Task: invite leo@gmail.com as your search partner.
Action: Mouse moved to (652, 429)
Screenshot: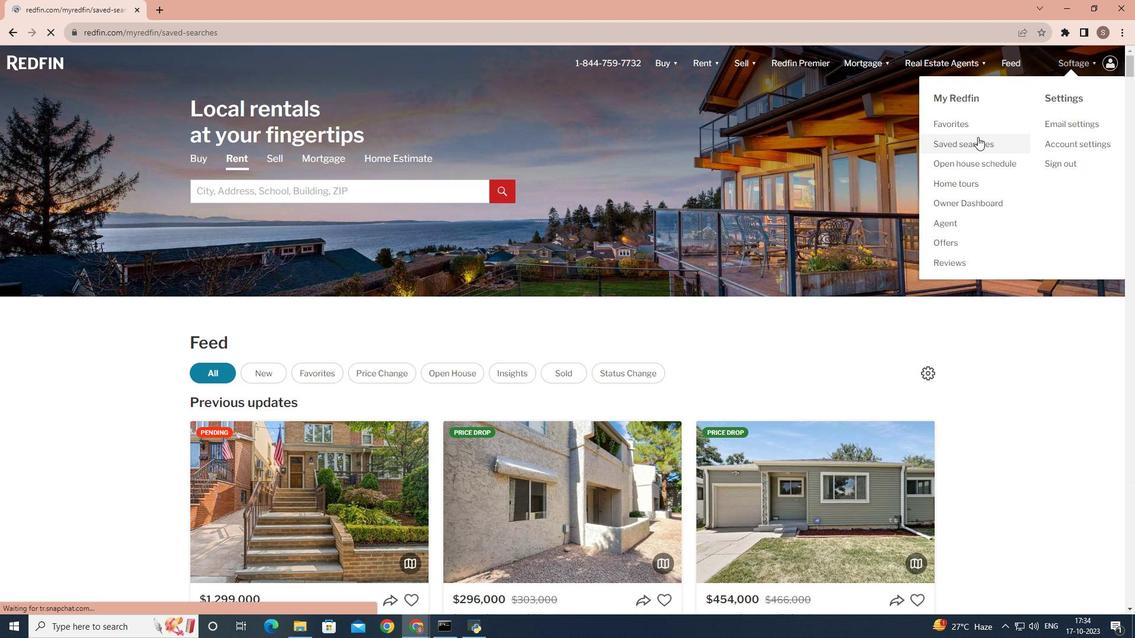 
Action: Mouse pressed left at (652, 429)
Screenshot: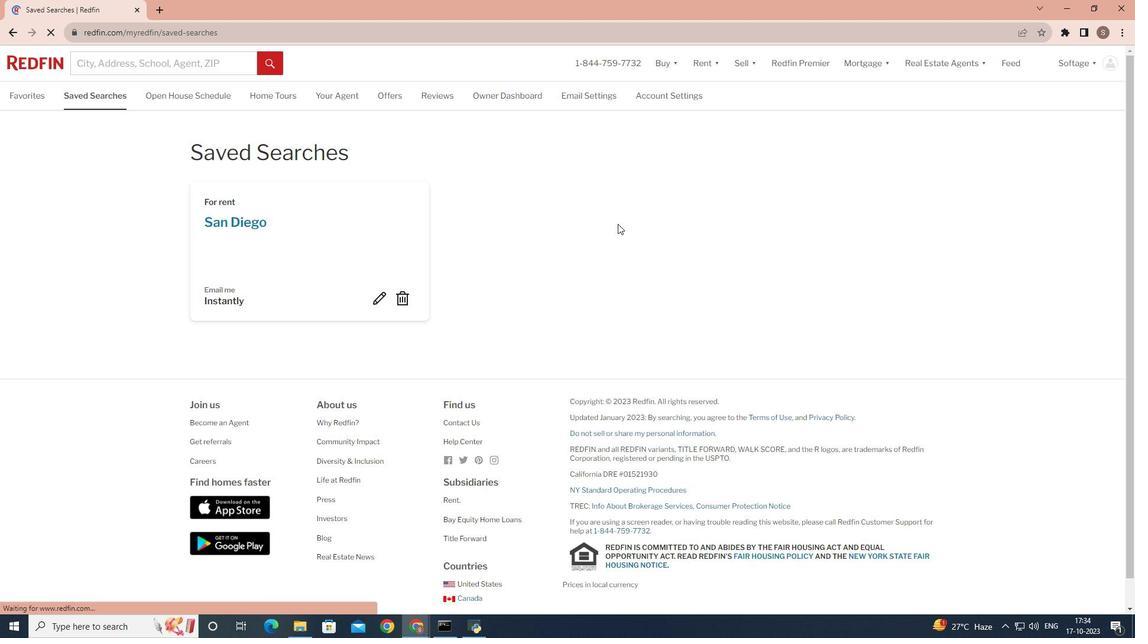 
Action: Mouse moved to (652, 429)
Screenshot: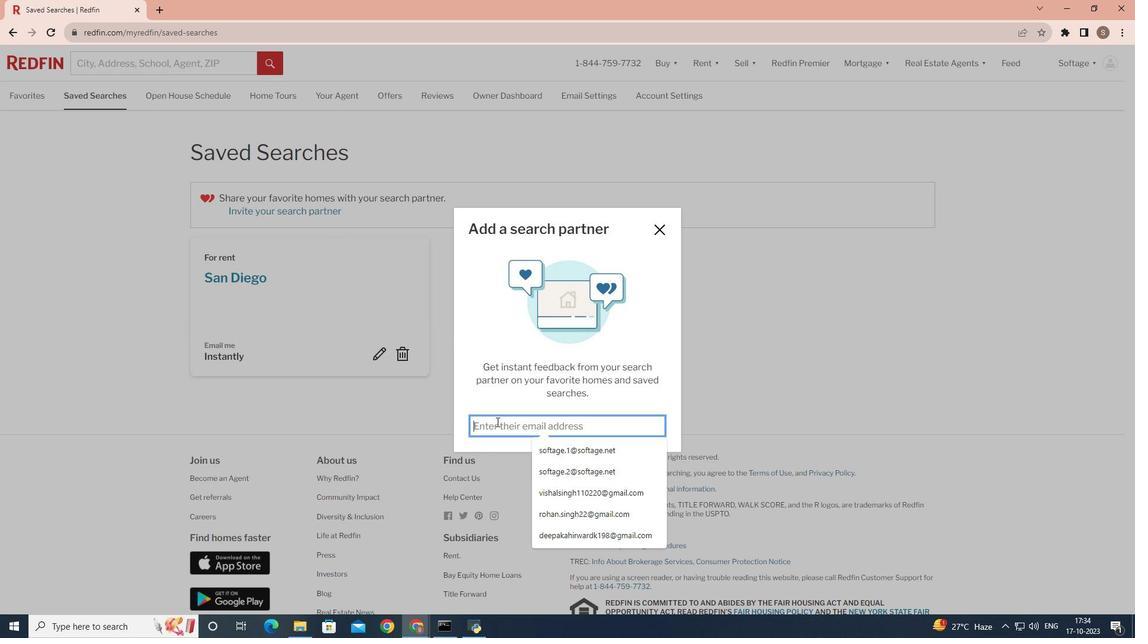 
Action: Mouse pressed left at (652, 429)
Screenshot: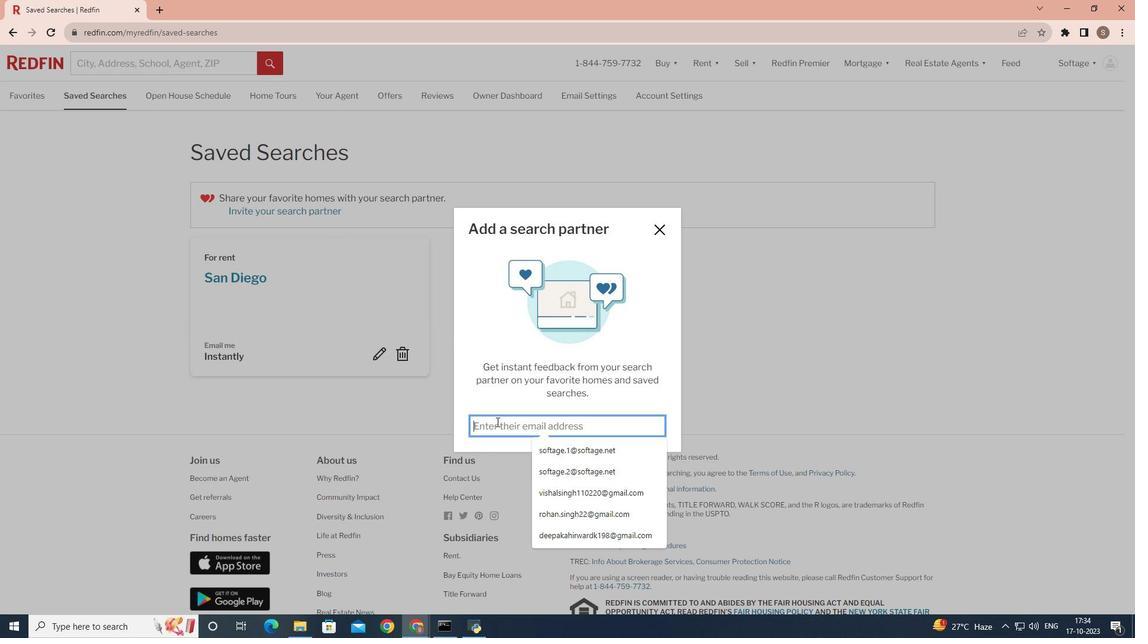 
Action: Mouse moved to (652, 429)
Screenshot: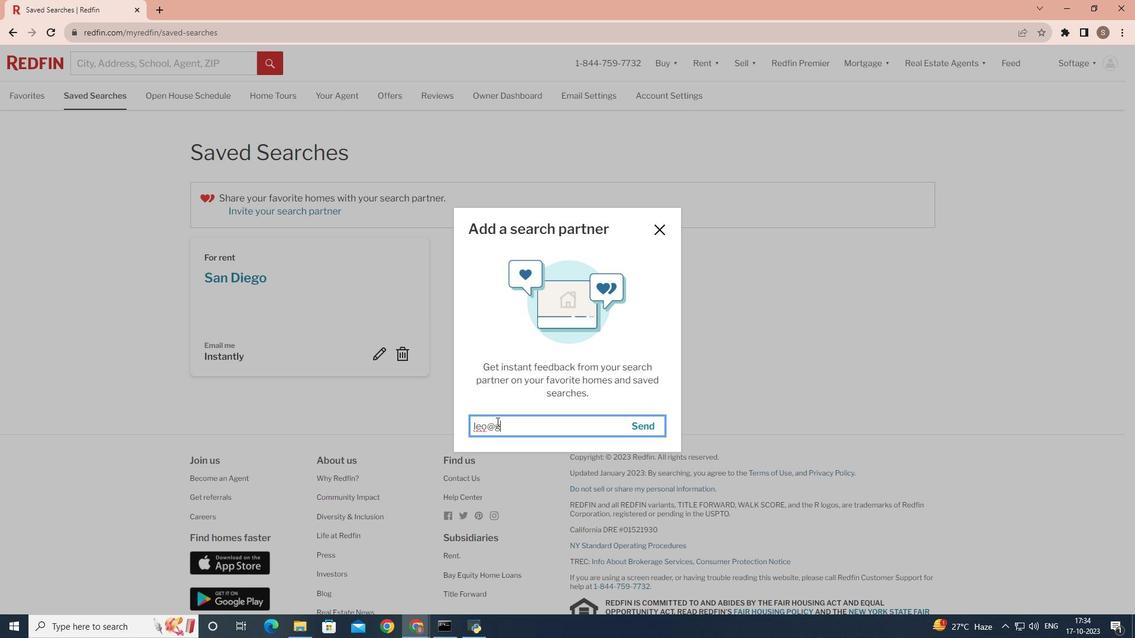 
Action: Mouse scrolled (652, 429) with delta (0, 0)
Screenshot: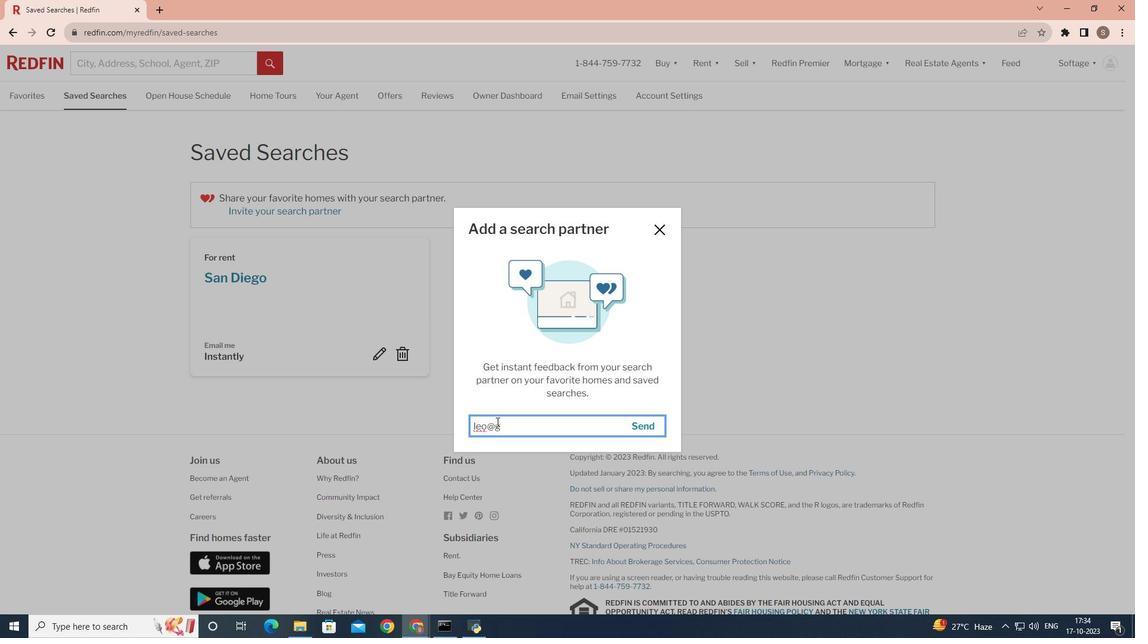 
Action: Mouse scrolled (652, 429) with delta (0, 0)
Screenshot: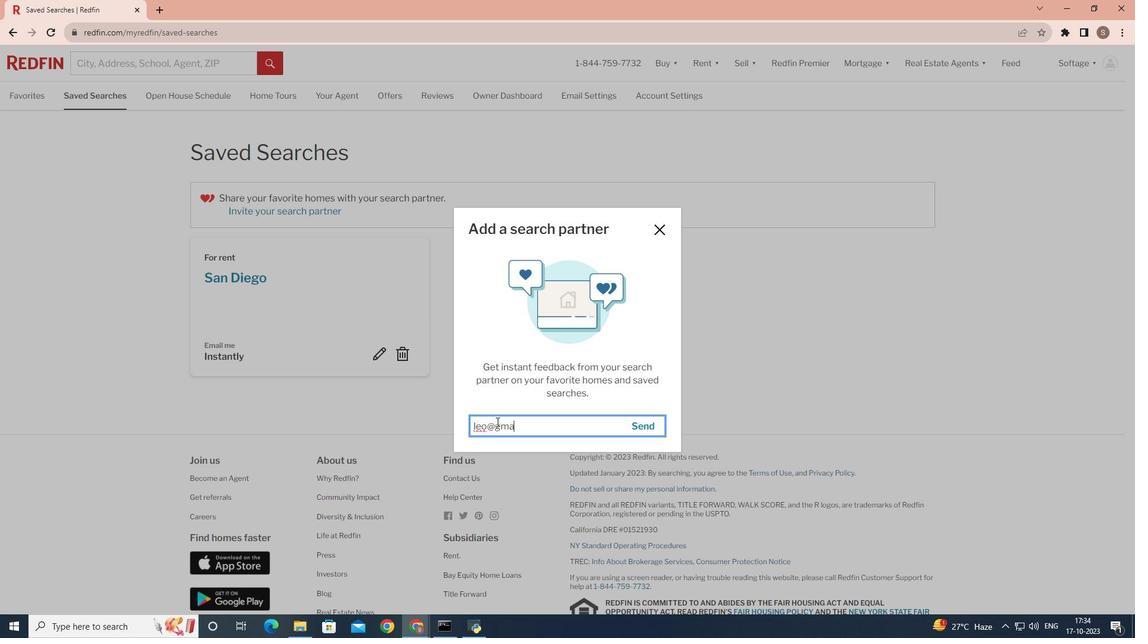 
Action: Mouse scrolled (652, 429) with delta (0, 0)
Screenshot: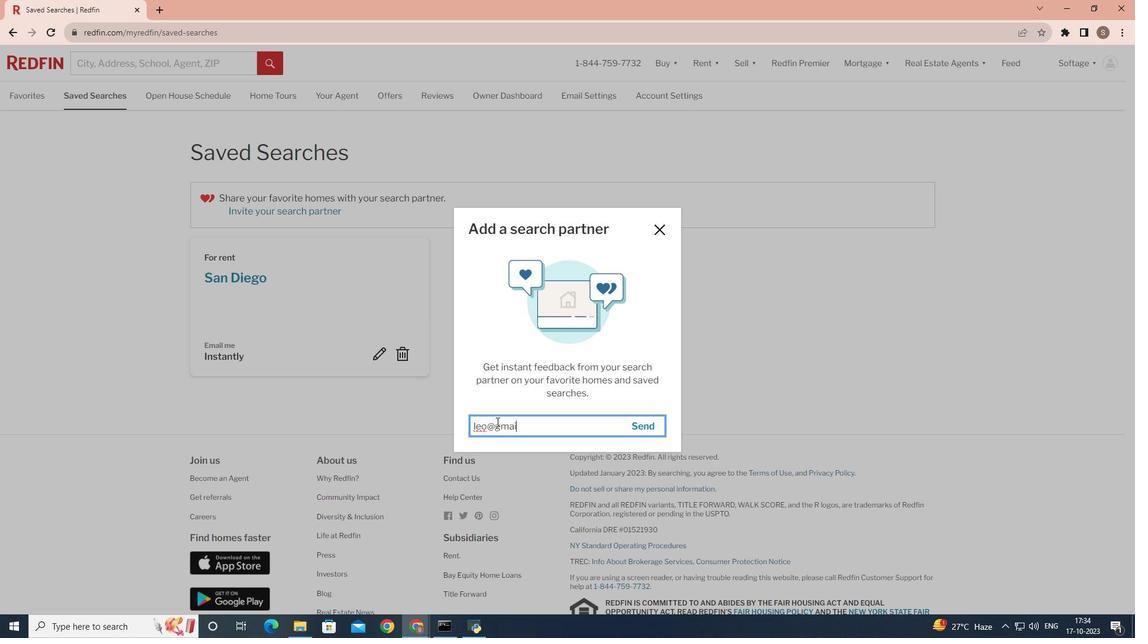 
Action: Mouse scrolled (652, 429) with delta (0, 0)
Screenshot: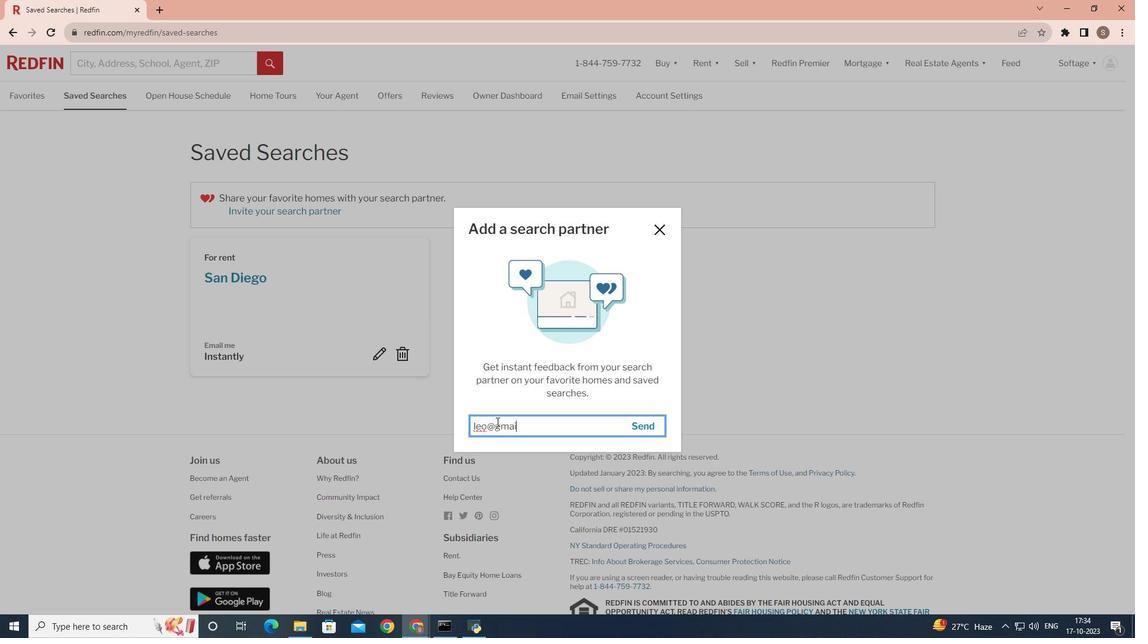 
Action: Mouse scrolled (652, 429) with delta (0, 0)
Screenshot: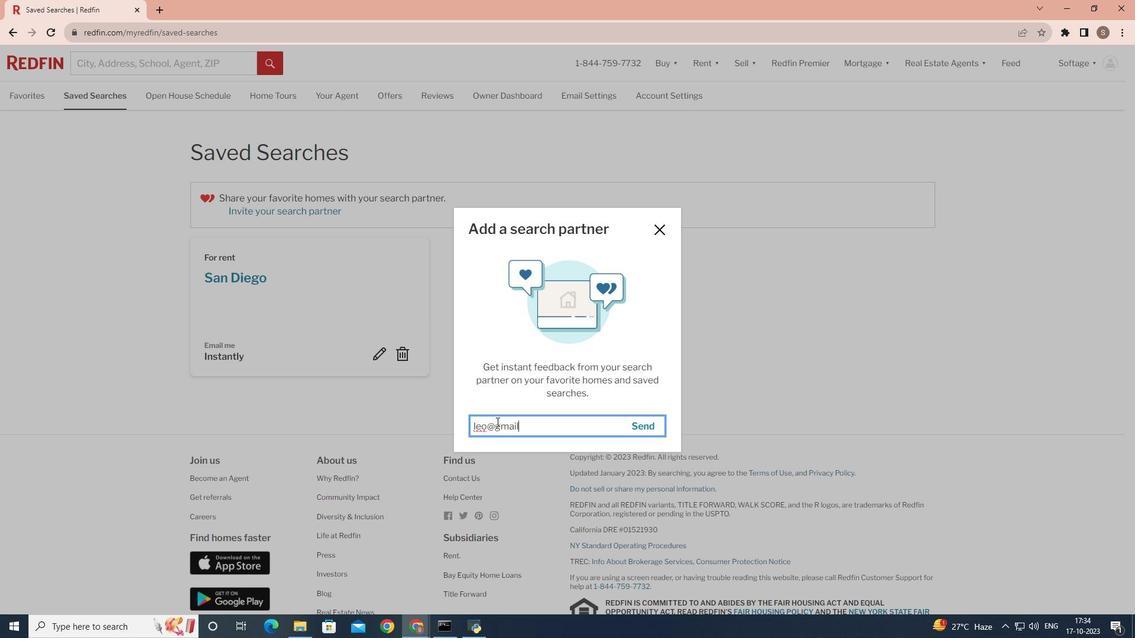 
Action: Mouse scrolled (652, 429) with delta (0, 0)
Screenshot: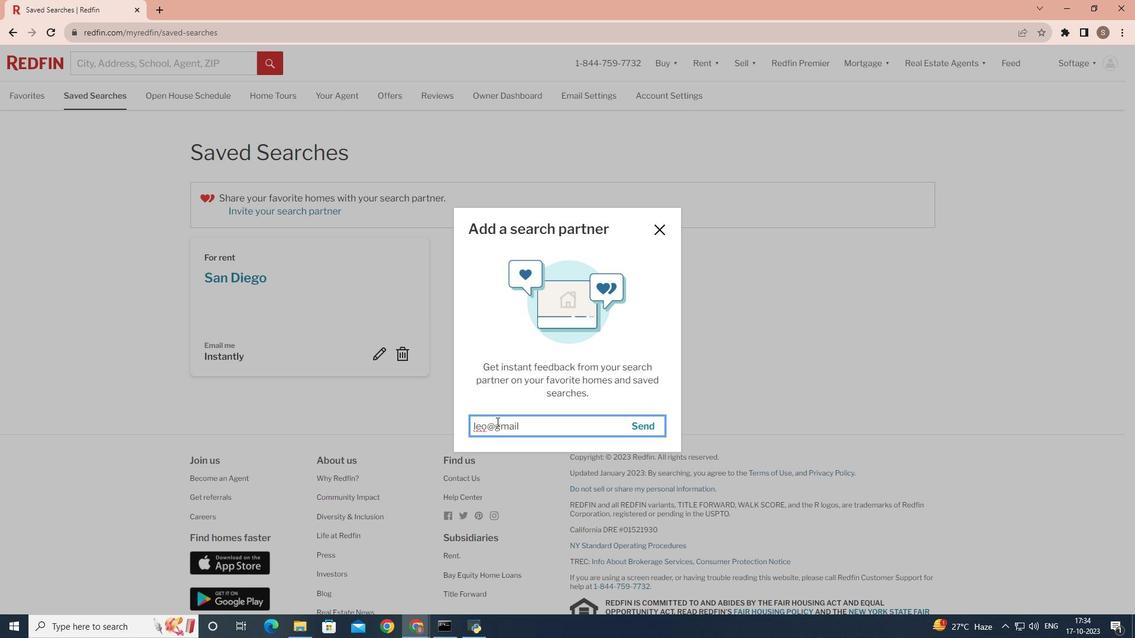 
Action: Mouse scrolled (652, 429) with delta (0, 0)
Screenshot: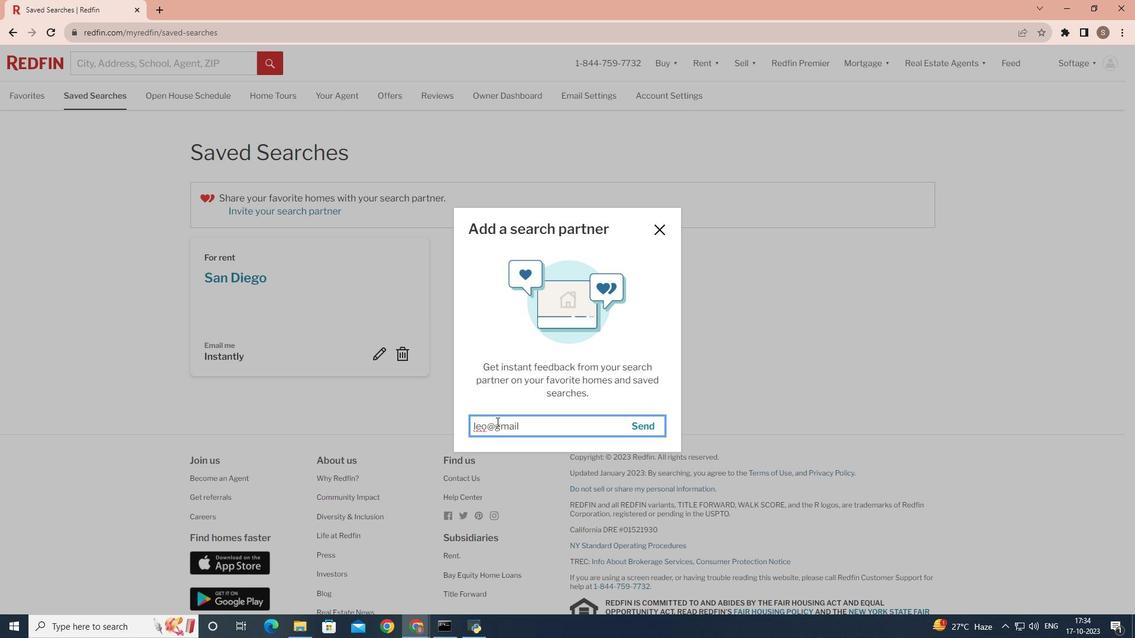 
Action: Mouse scrolled (652, 429) with delta (0, 0)
Screenshot: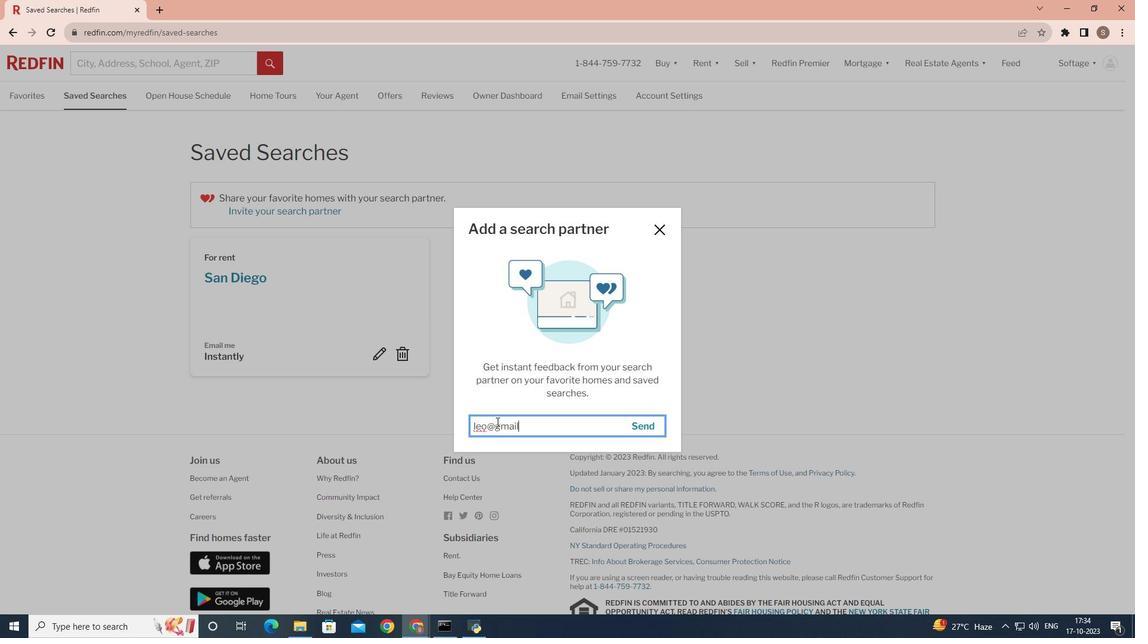 
Action: Mouse scrolled (652, 429) with delta (0, 0)
Screenshot: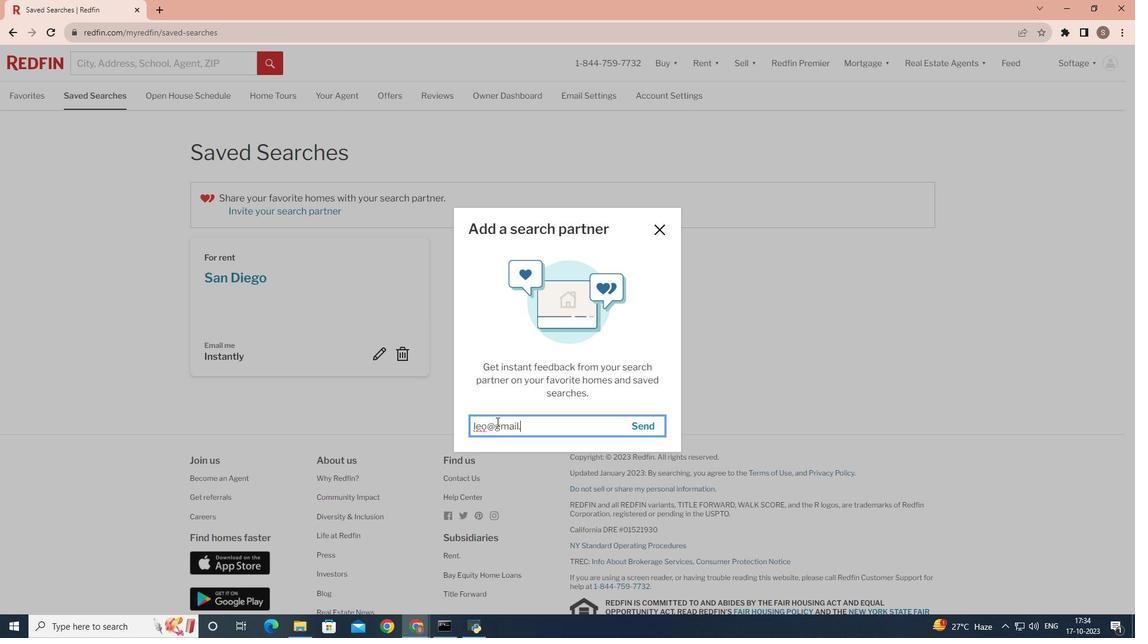 
Action: Mouse scrolled (652, 429) with delta (0, 0)
Screenshot: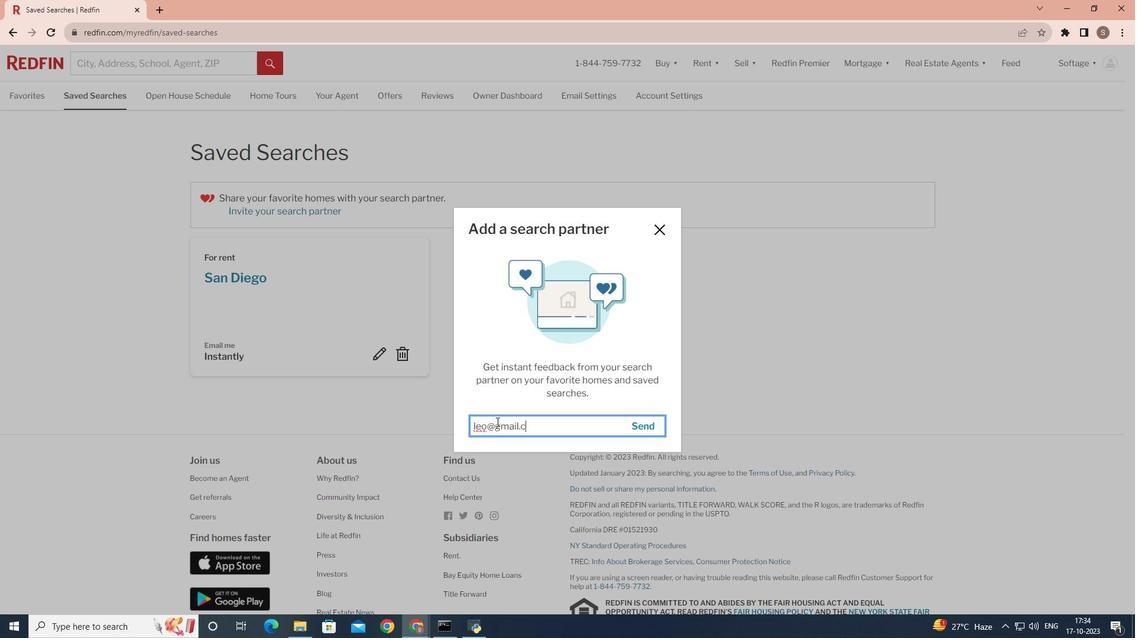 
Action: Mouse scrolled (652, 429) with delta (0, 0)
Screenshot: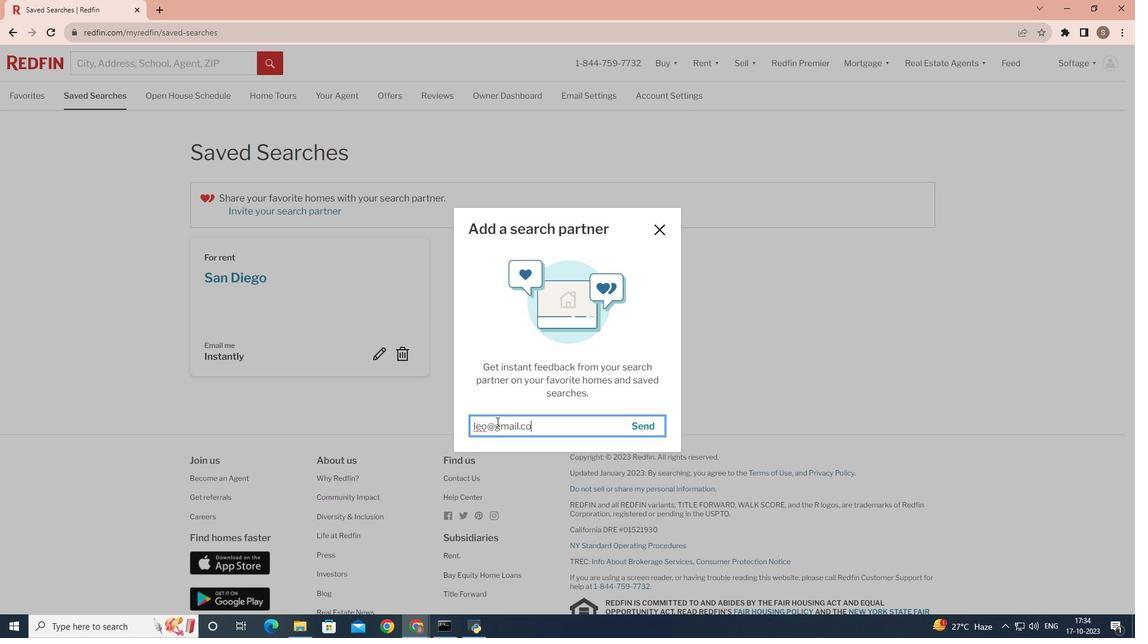 
Action: Mouse scrolled (652, 429) with delta (0, 0)
Screenshot: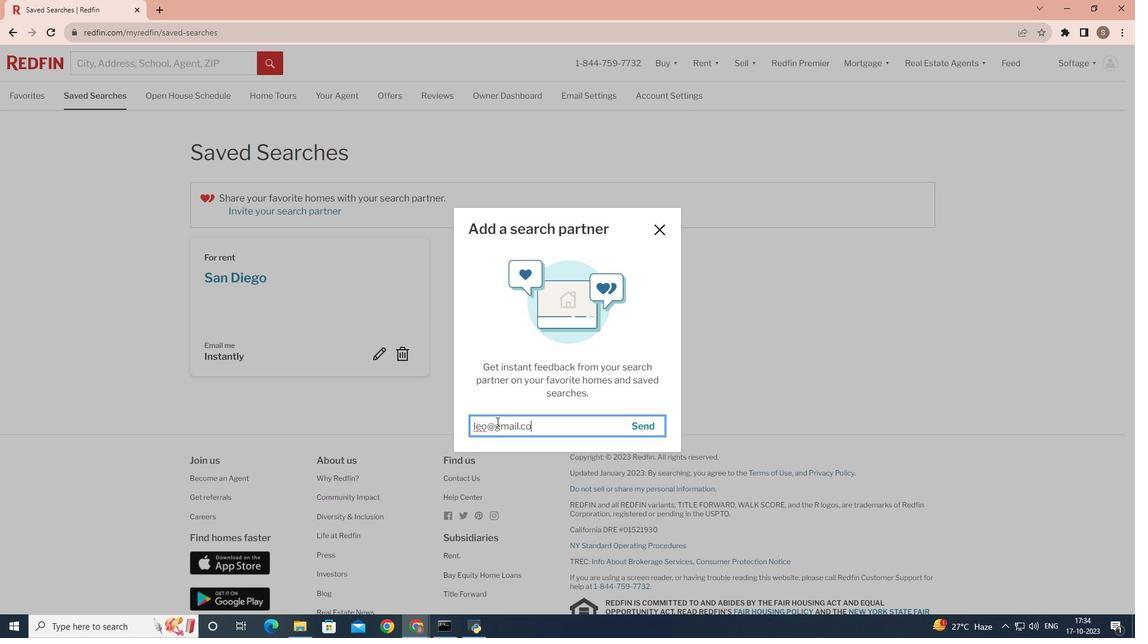 
Action: Mouse scrolled (652, 429) with delta (0, 0)
Screenshot: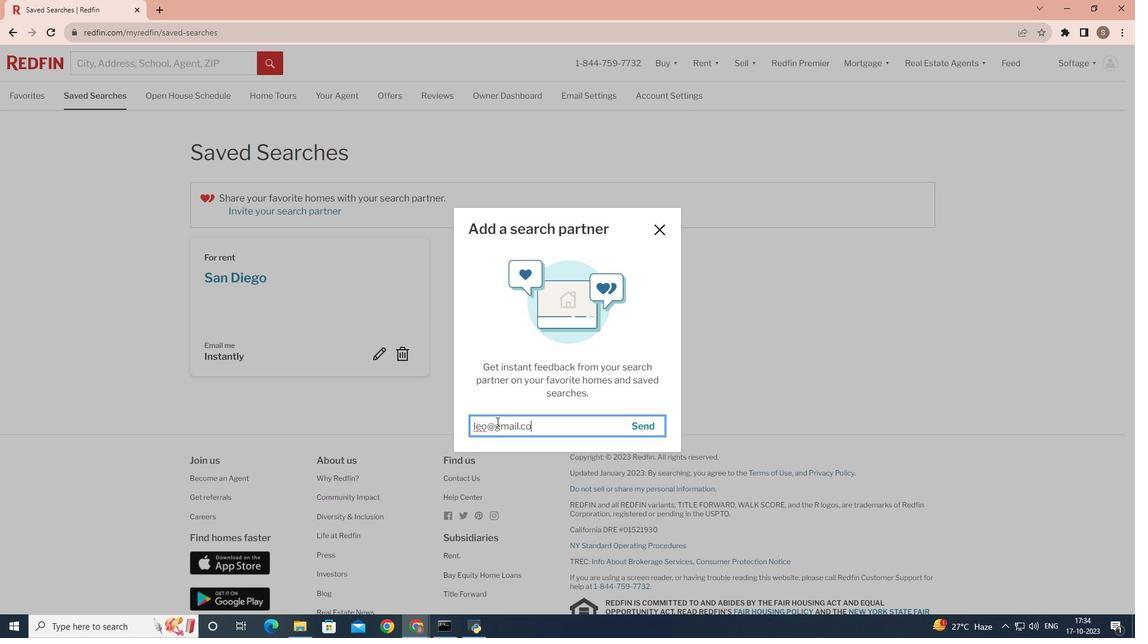 
Action: Mouse scrolled (652, 429) with delta (0, 0)
Screenshot: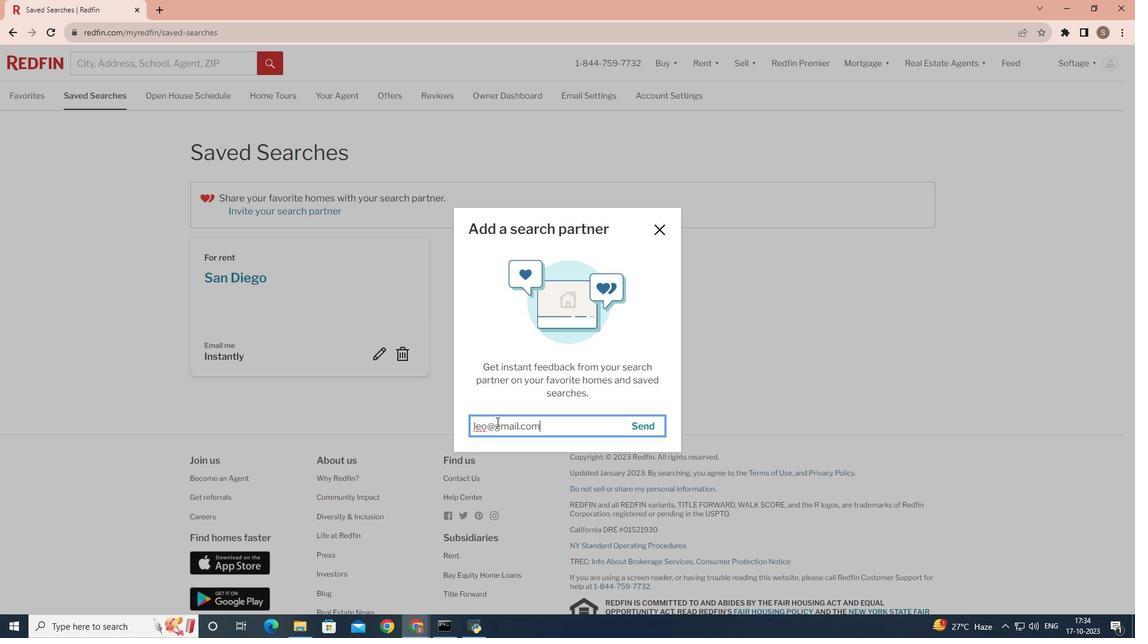 
Action: Mouse scrolled (652, 429) with delta (0, 0)
Screenshot: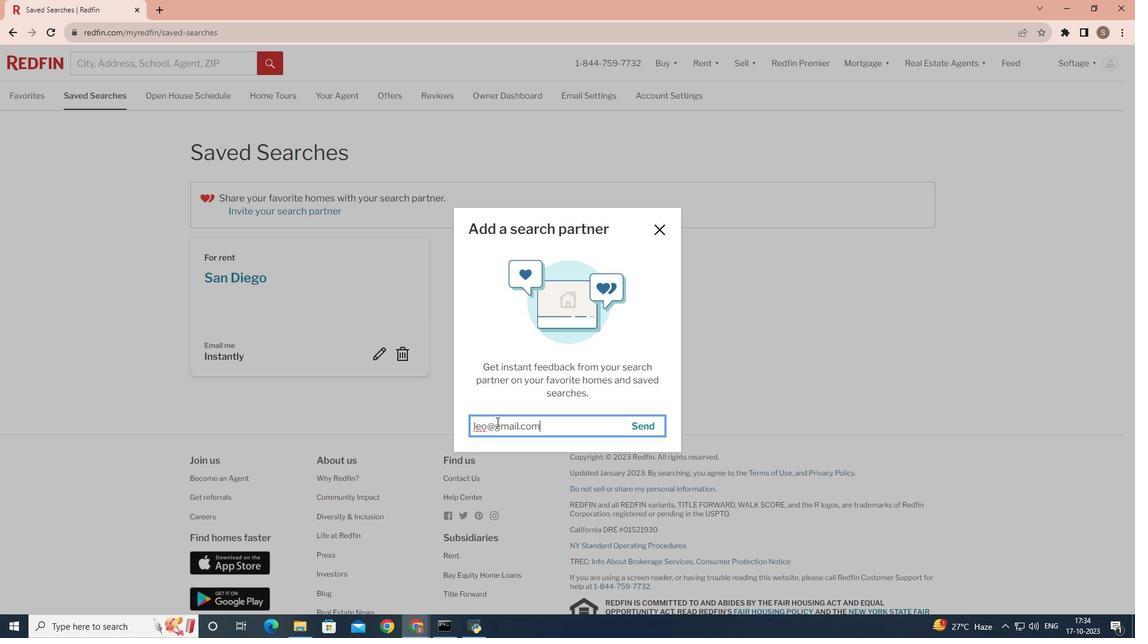 
Action: Mouse scrolled (652, 429) with delta (0, 0)
Screenshot: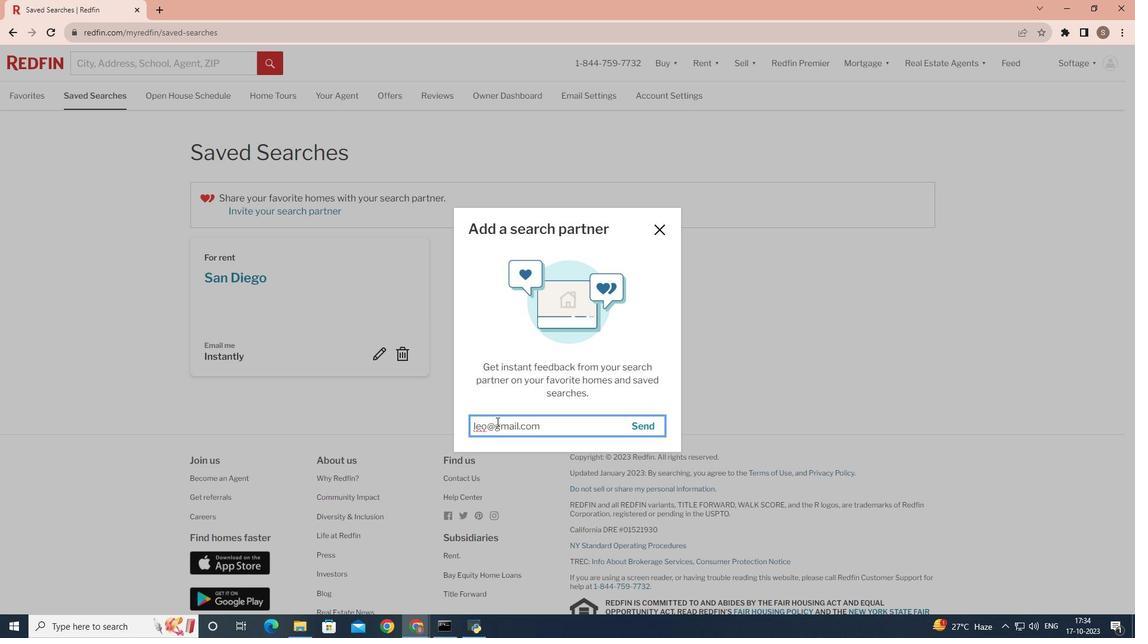 
Action: Mouse scrolled (652, 429) with delta (0, 0)
Screenshot: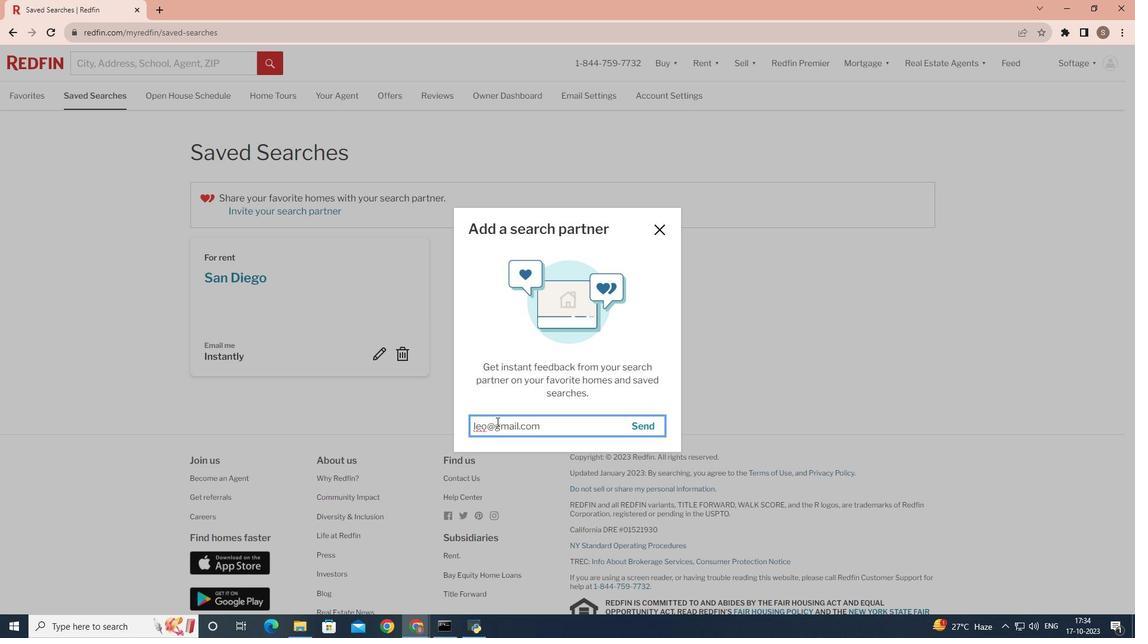
Action: Mouse scrolled (652, 429) with delta (0, 0)
Screenshot: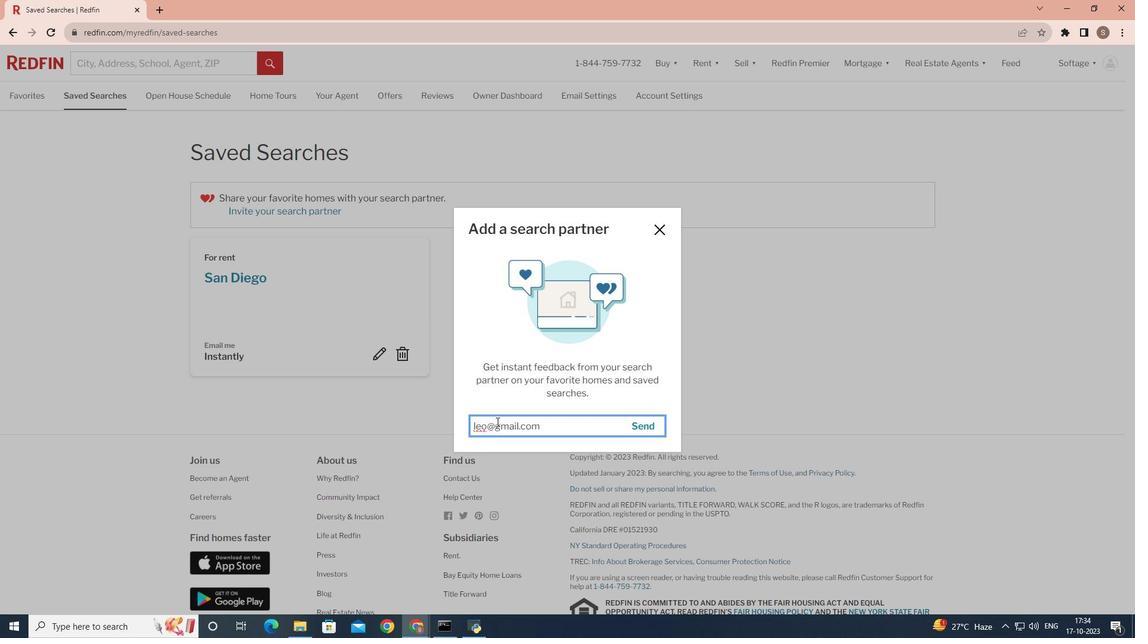 
Action: Mouse scrolled (652, 429) with delta (0, 0)
Screenshot: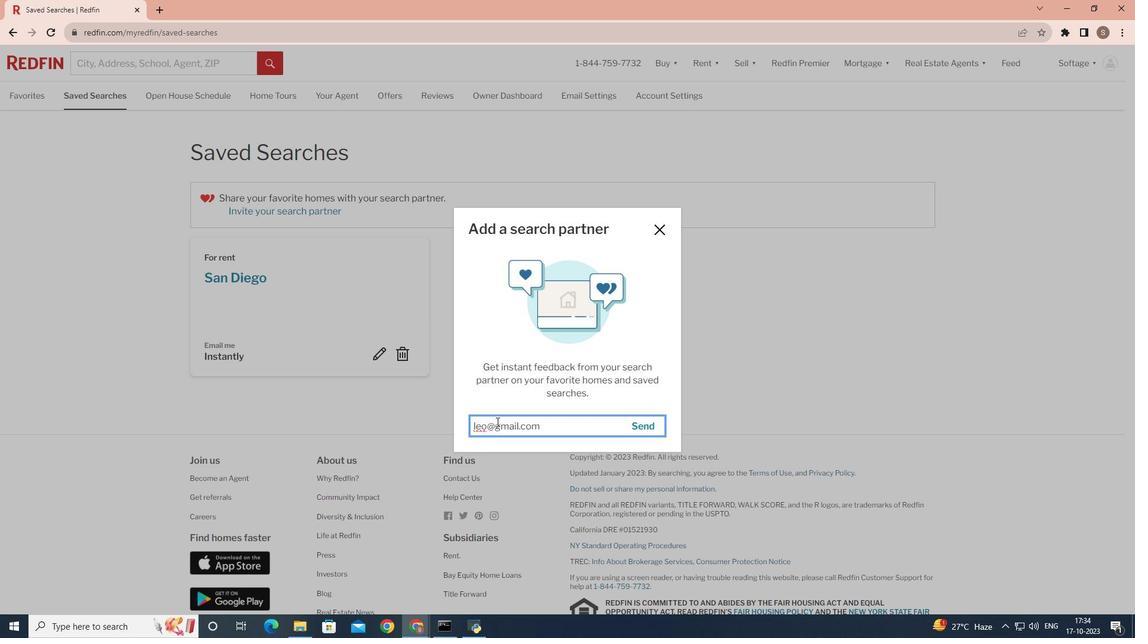 
Action: Mouse moved to (652, 429)
Screenshot: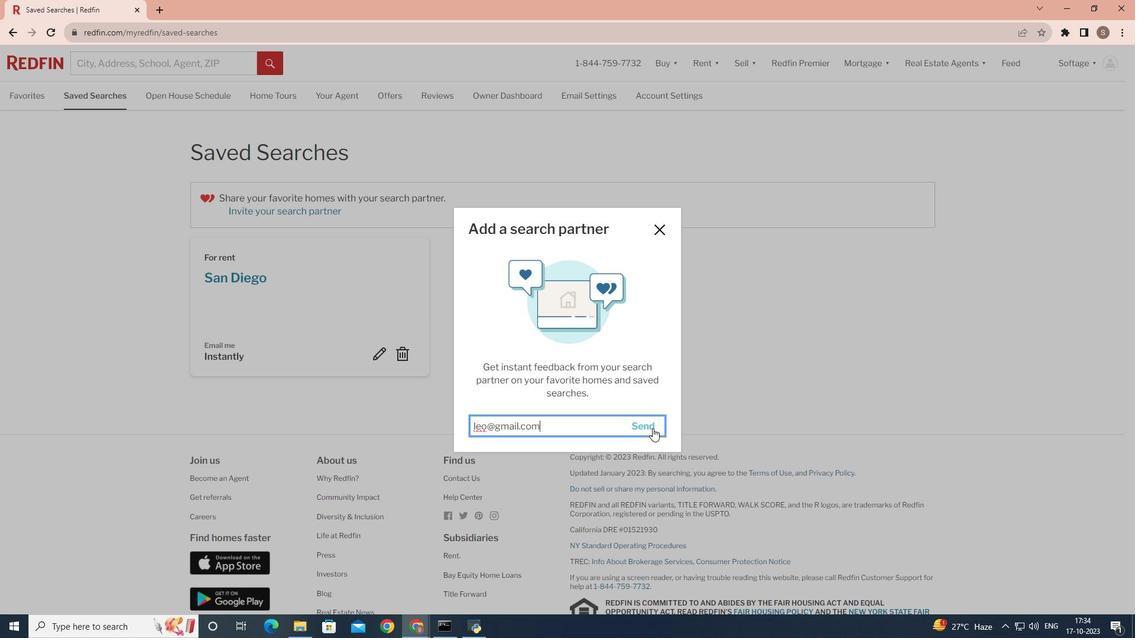 
Action: Mouse scrolled (652, 429) with delta (0, 0)
Screenshot: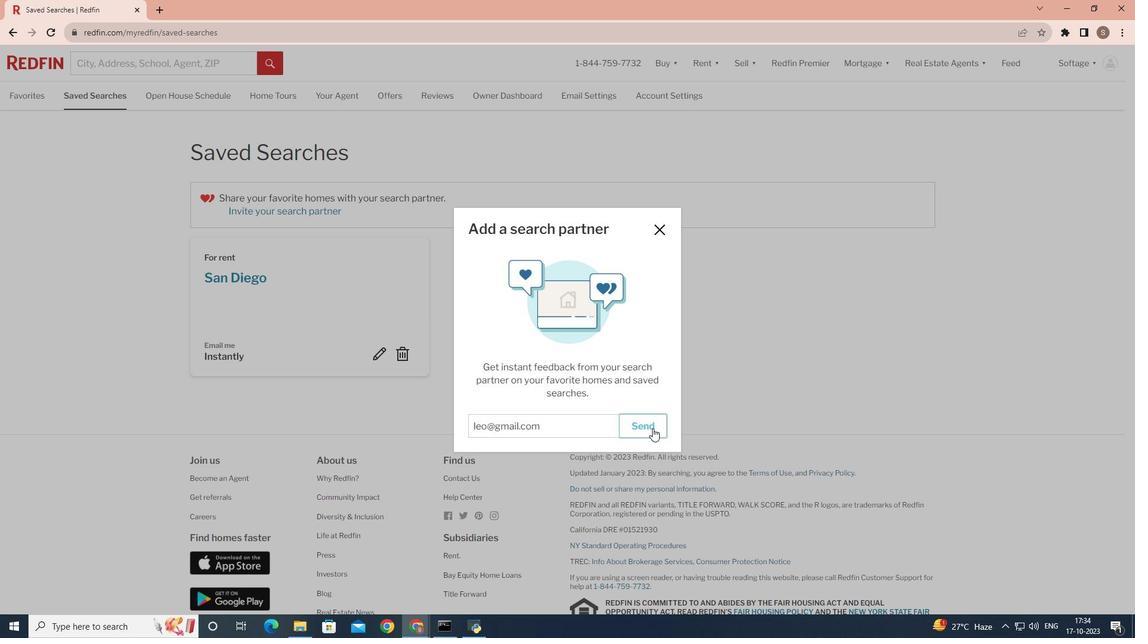 
Action: Mouse scrolled (652, 429) with delta (0, 0)
Screenshot: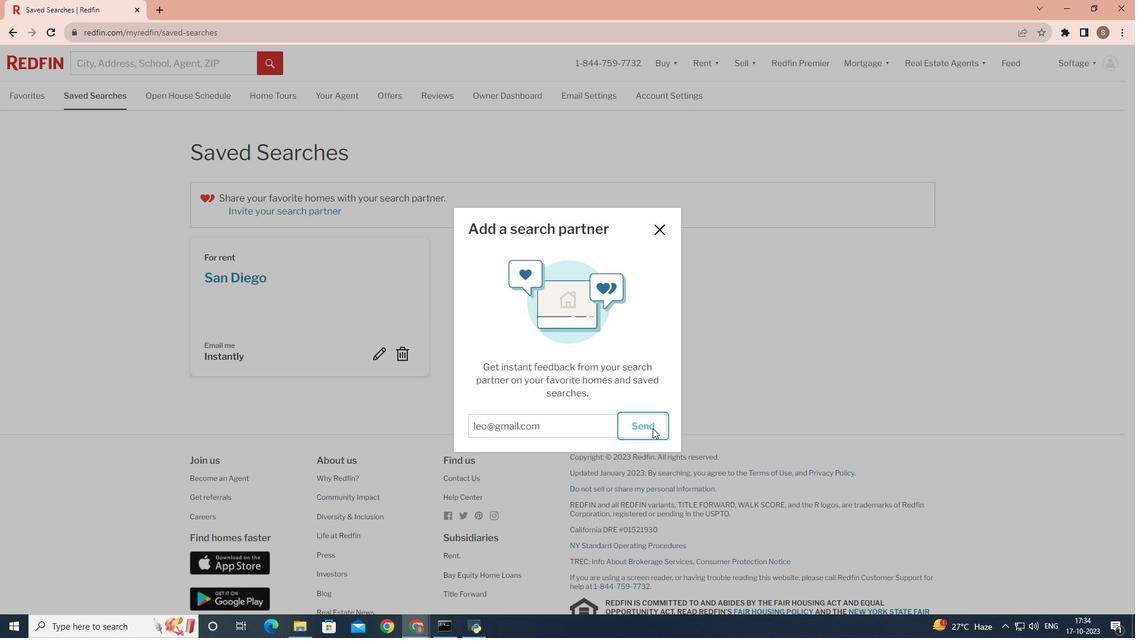 
Action: Mouse moved to (652, 429)
Screenshot: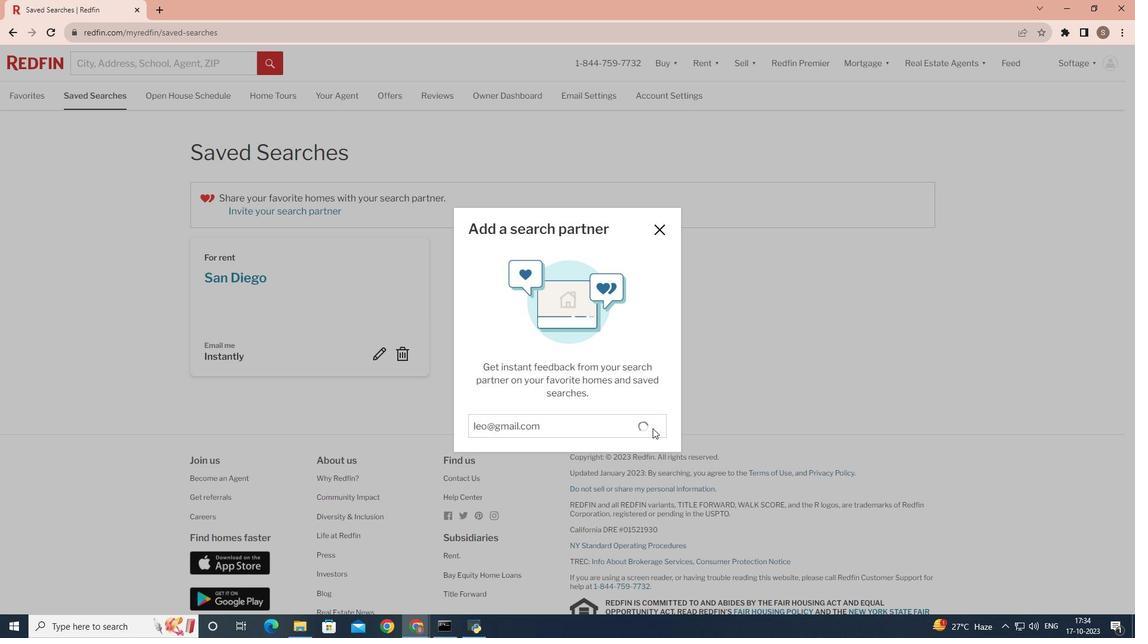 
Action: Mouse scrolled (652, 429) with delta (0, 0)
Screenshot: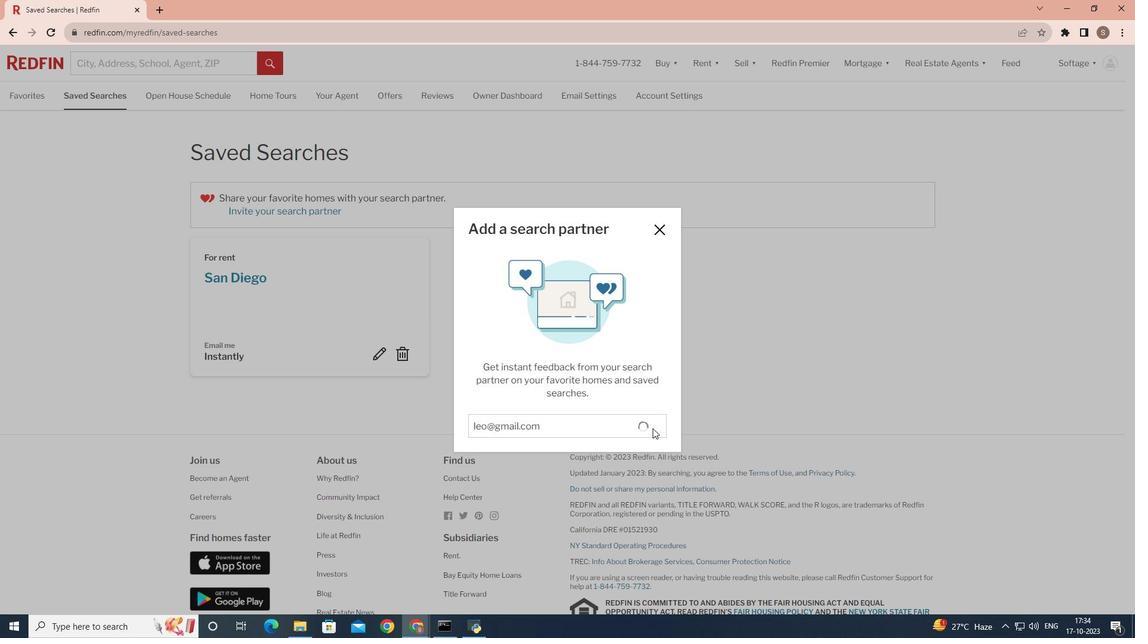 
Action: Mouse scrolled (652, 429) with delta (0, 0)
Screenshot: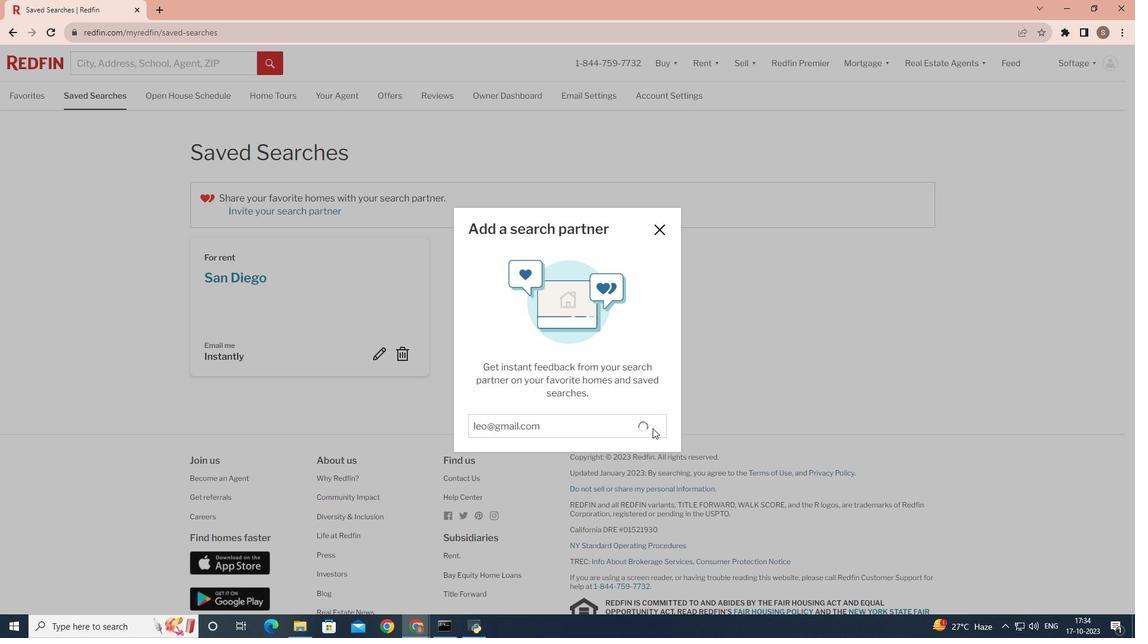 
Action: Mouse scrolled (652, 429) with delta (0, 0)
Screenshot: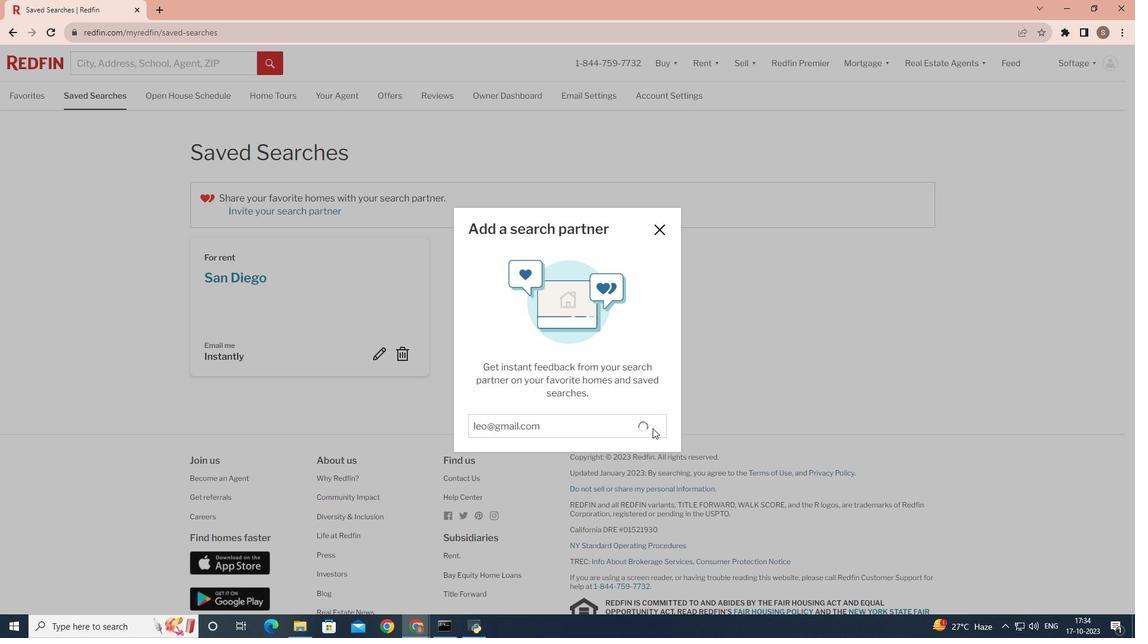 
Action: Mouse scrolled (652, 429) with delta (0, 0)
Screenshot: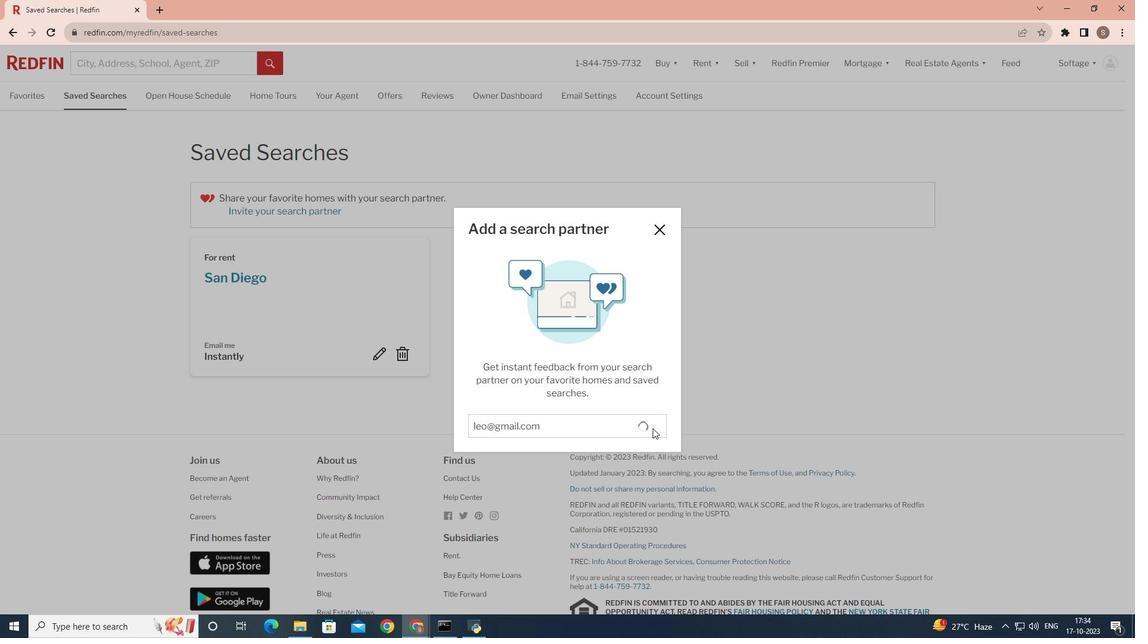 
Action: Mouse scrolled (652, 429) with delta (0, 0)
Screenshot: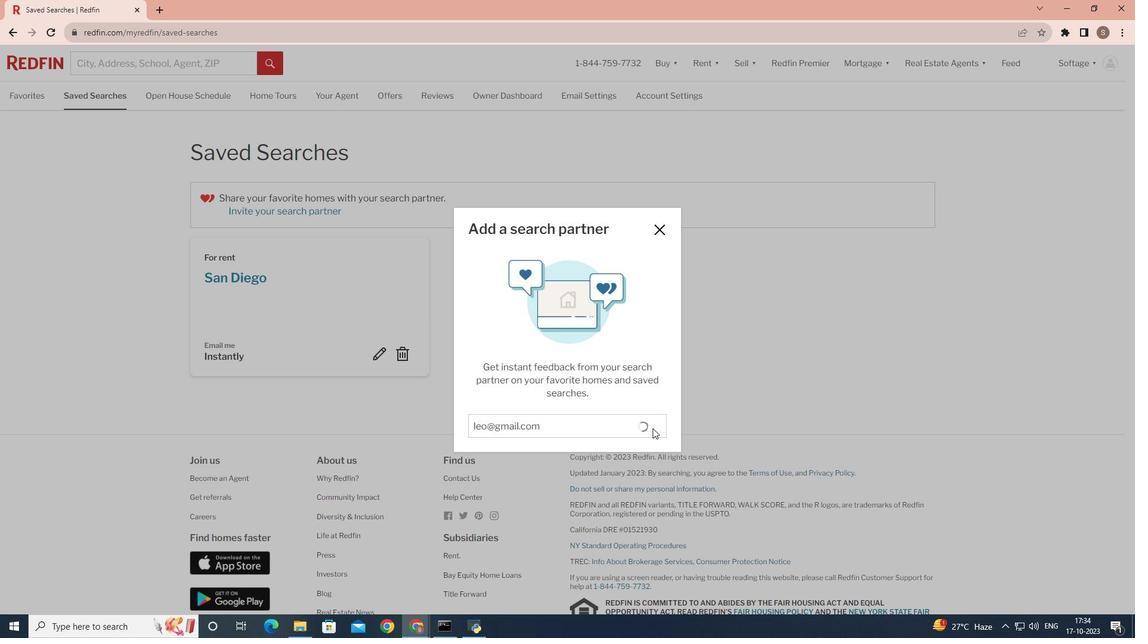 
Action: Mouse scrolled (652, 429) with delta (0, 0)
Screenshot: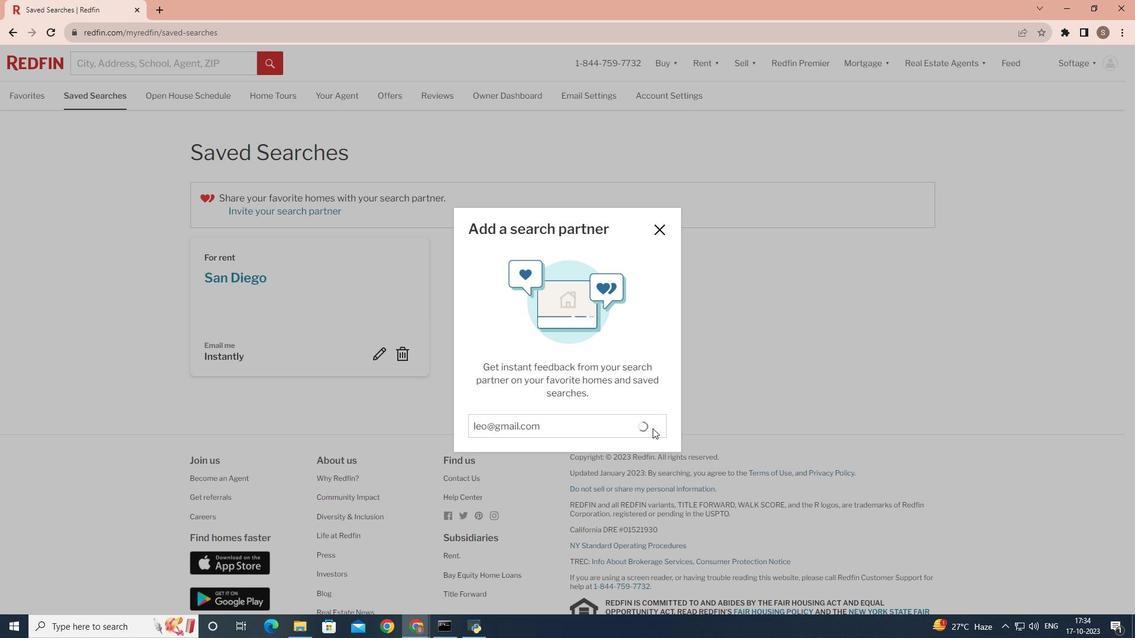 
Action: Mouse scrolled (652, 429) with delta (0, 0)
Screenshot: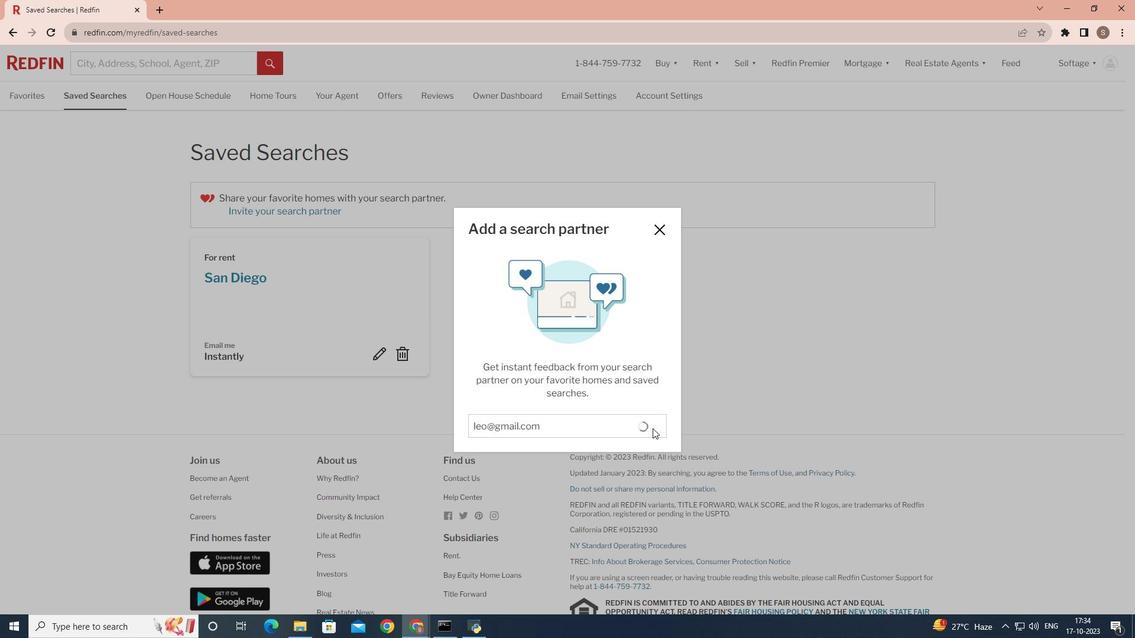 
Action: Mouse scrolled (652, 429) with delta (0, 0)
Screenshot: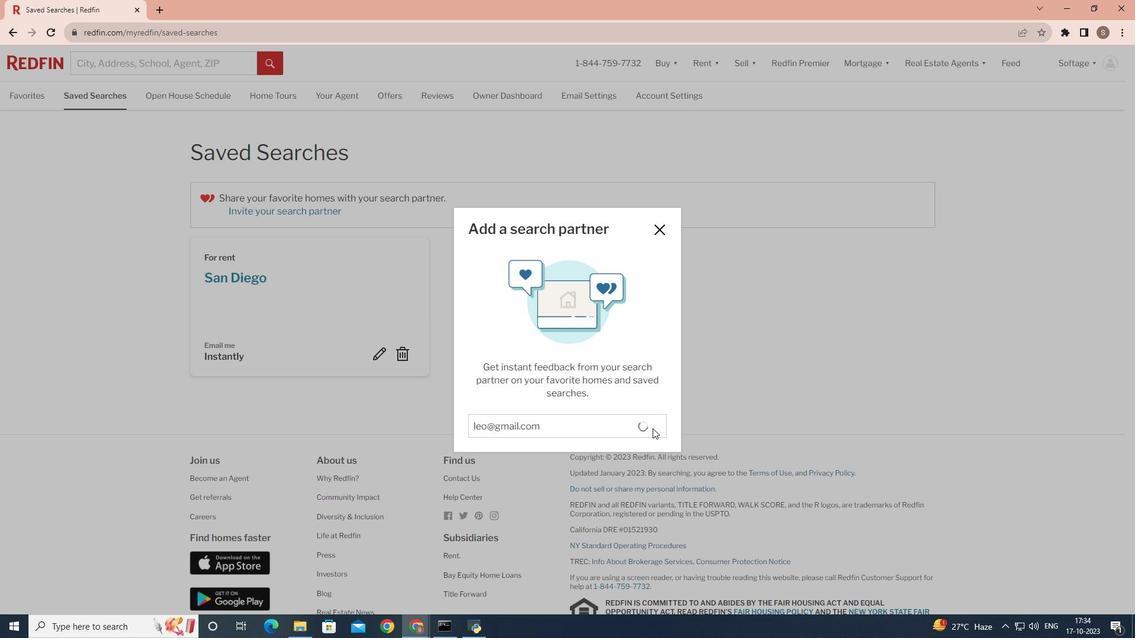 
Action: Mouse scrolled (652, 429) with delta (0, 0)
Screenshot: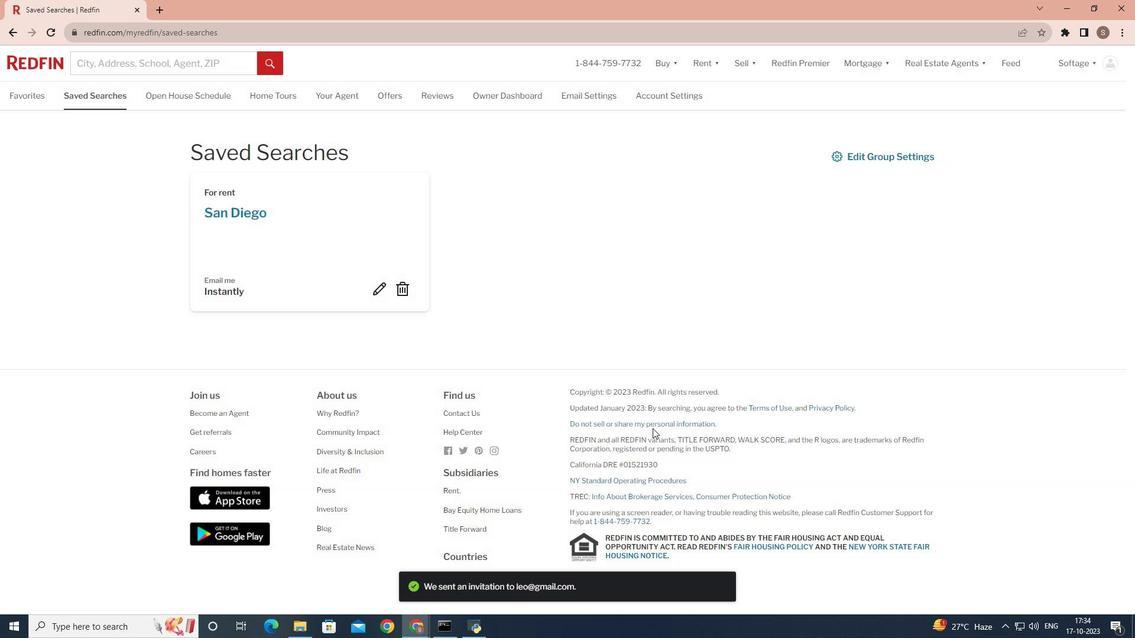 
Action: Mouse scrolled (652, 429) with delta (0, 0)
Screenshot: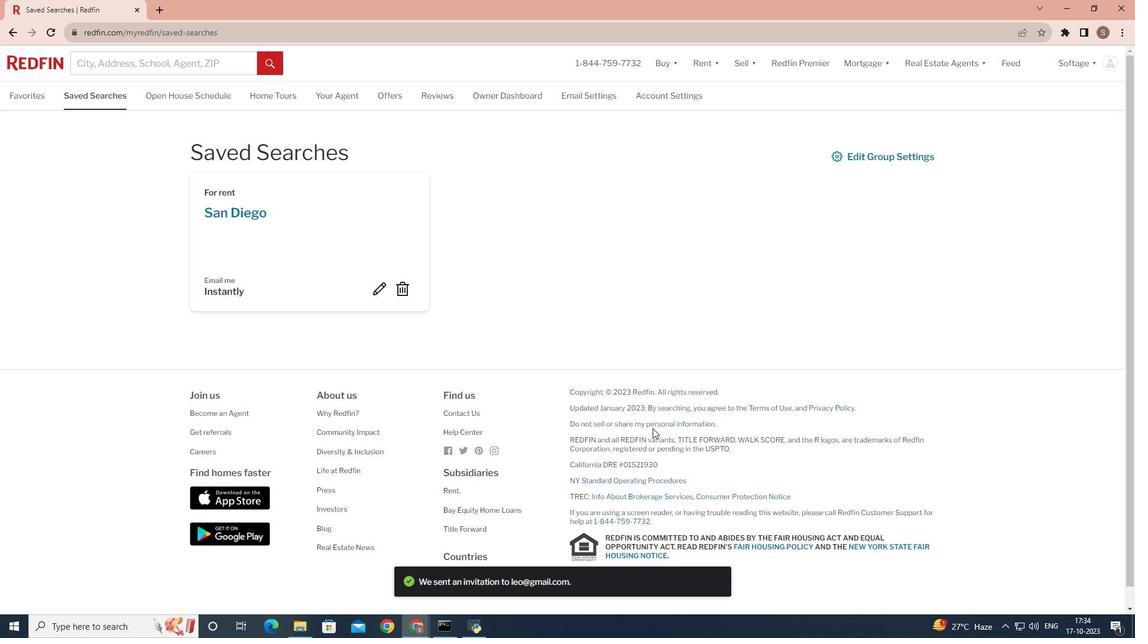 
Action: Mouse scrolled (652, 429) with delta (0, 0)
Screenshot: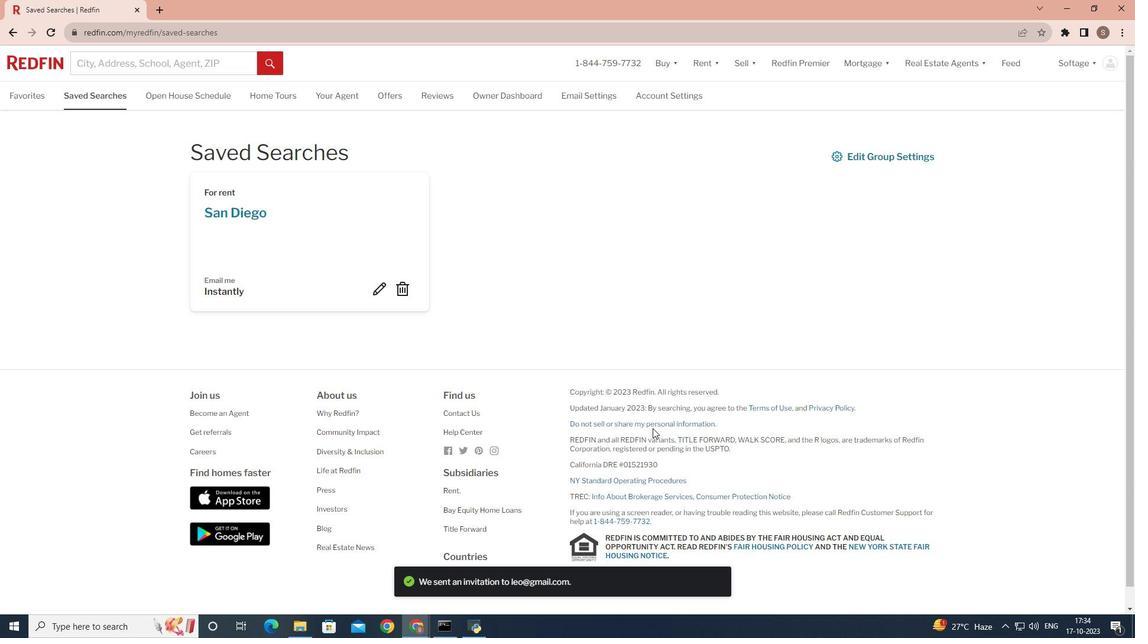 
Action: Mouse scrolled (652, 429) with delta (0, 0)
Screenshot: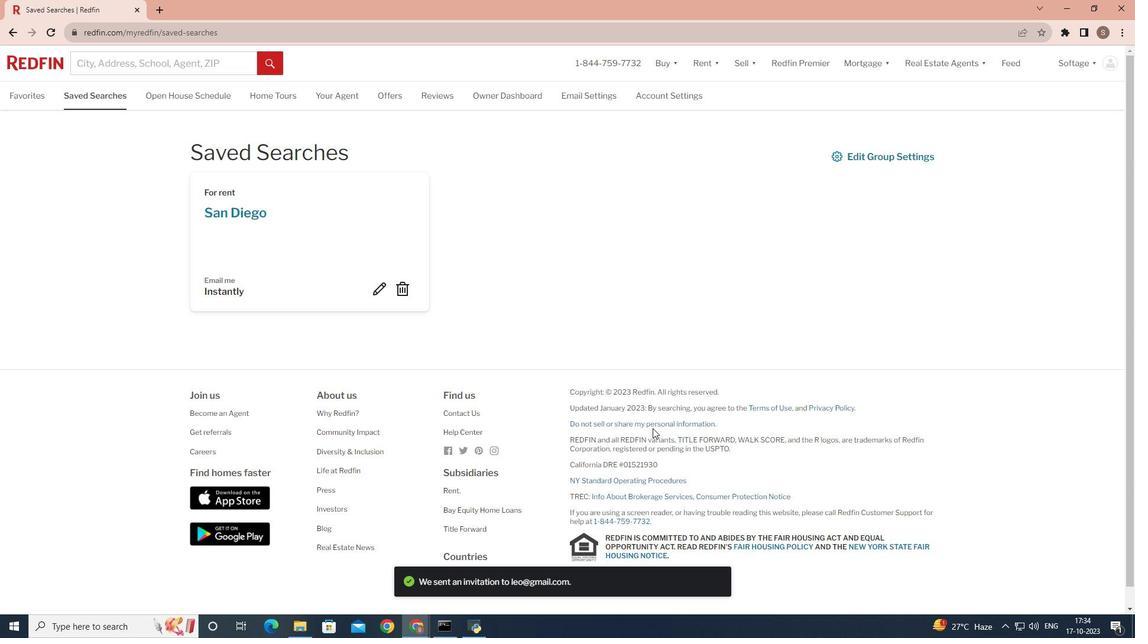 
Action: Mouse scrolled (652, 429) with delta (0, 0)
Screenshot: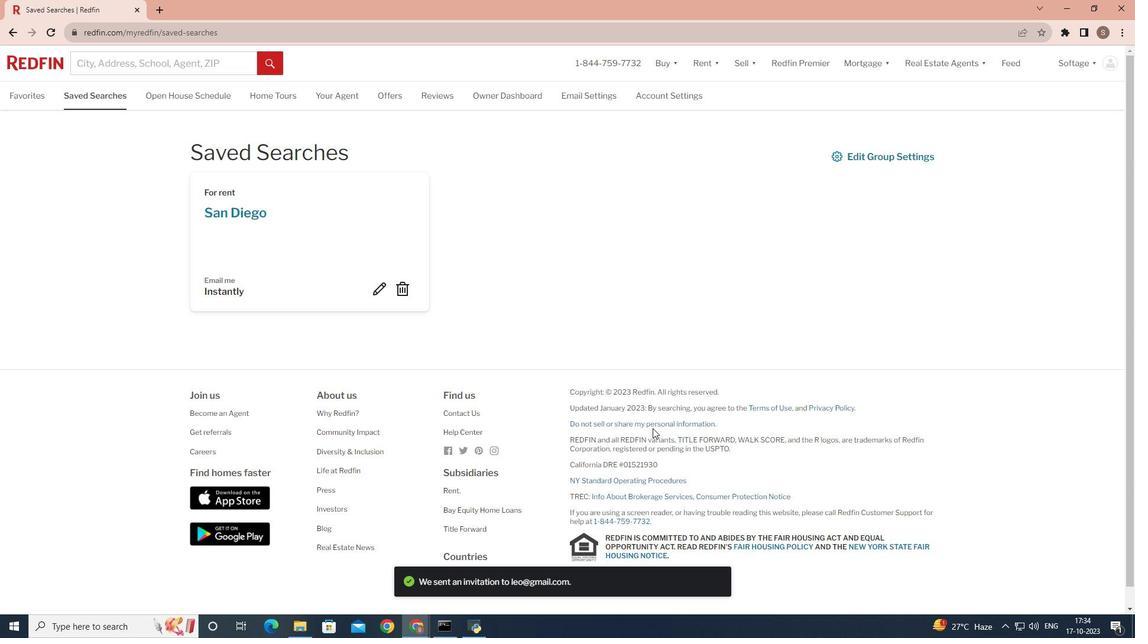 
Action: Mouse scrolled (652, 429) with delta (0, 0)
Screenshot: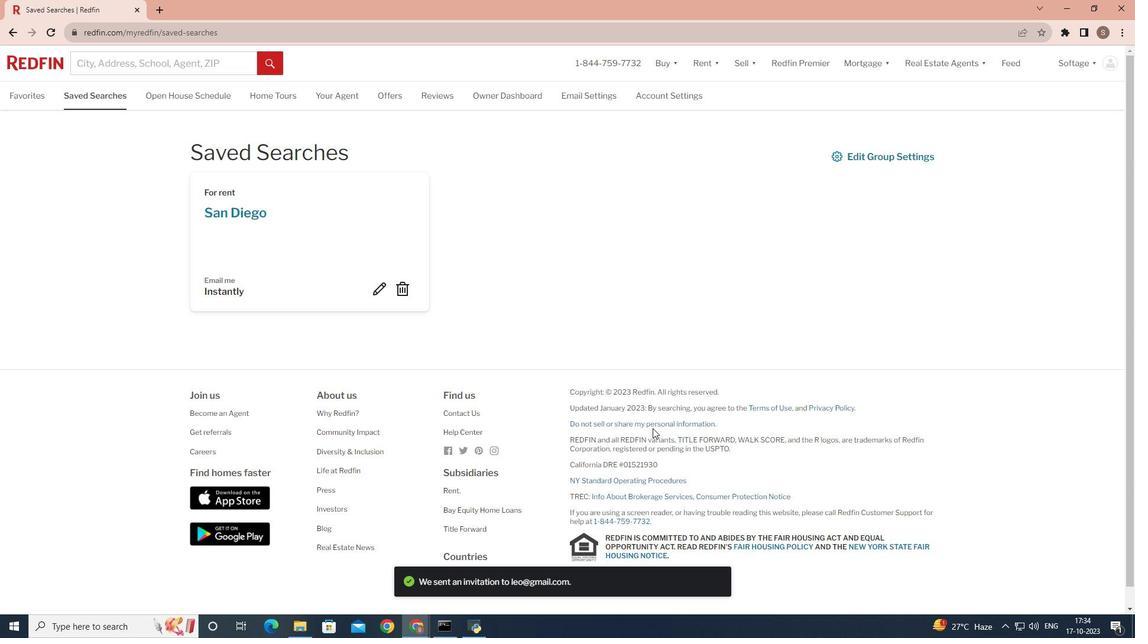 
Action: Mouse scrolled (652, 429) with delta (0, 0)
Screenshot: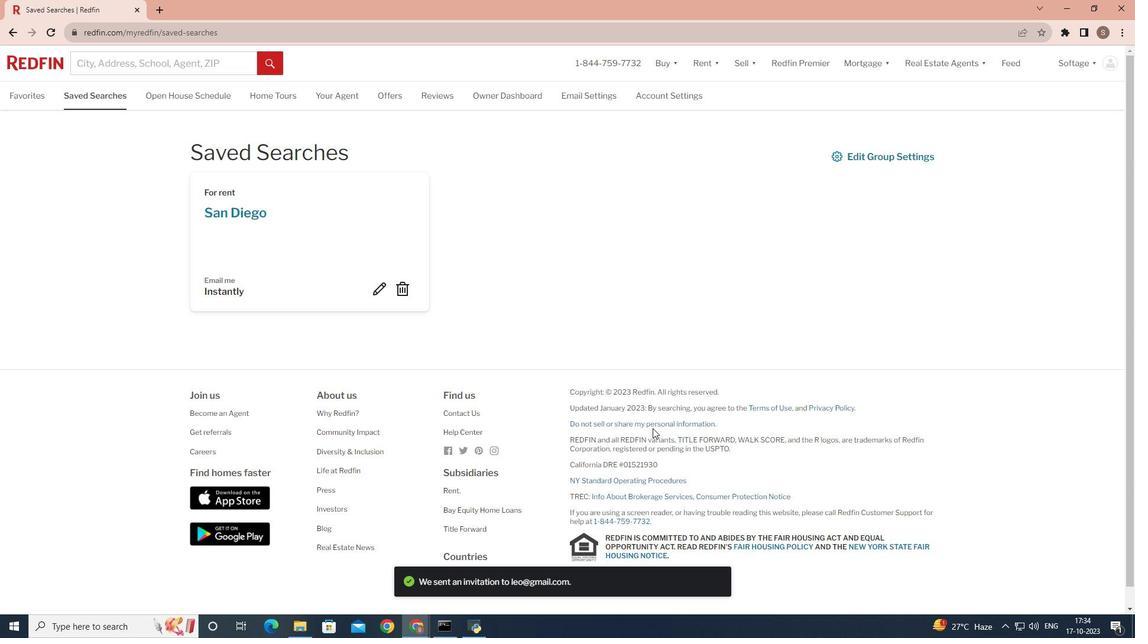 
Action: Mouse scrolled (652, 429) with delta (0, 0)
Screenshot: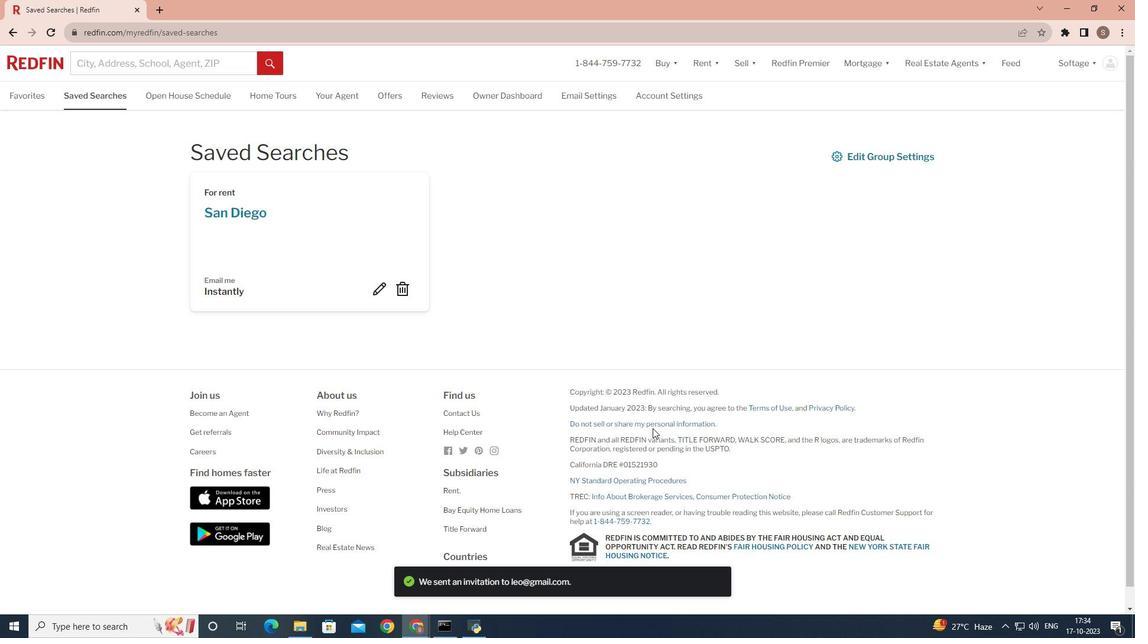 
Action: Mouse scrolled (652, 429) with delta (0, 0)
Screenshot: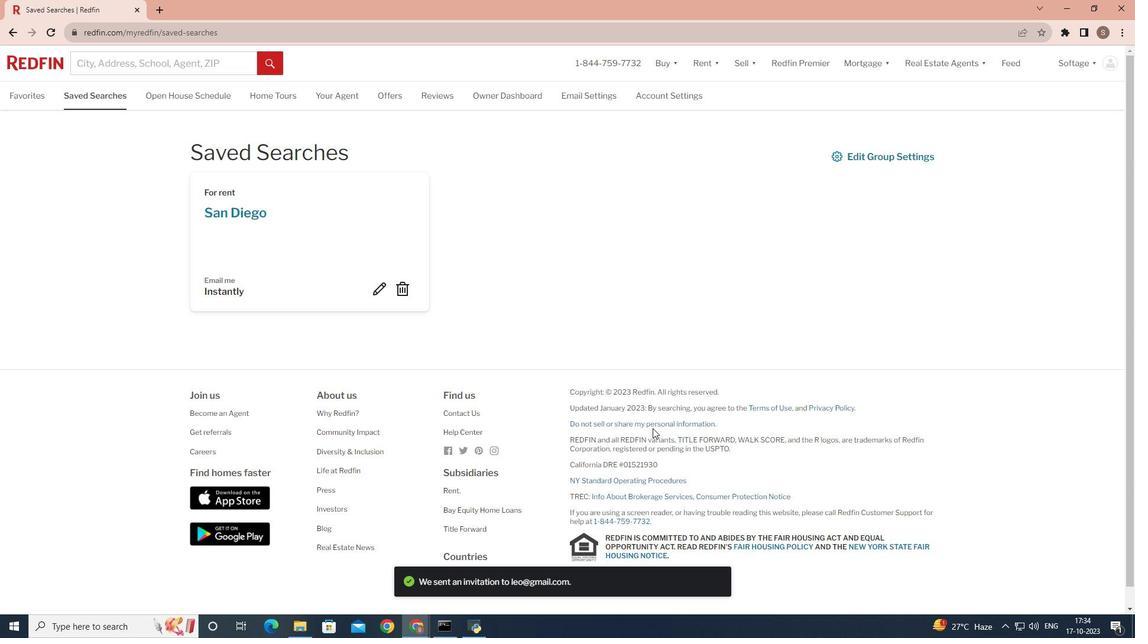 
Action: Mouse scrolled (652, 429) with delta (0, 0)
Screenshot: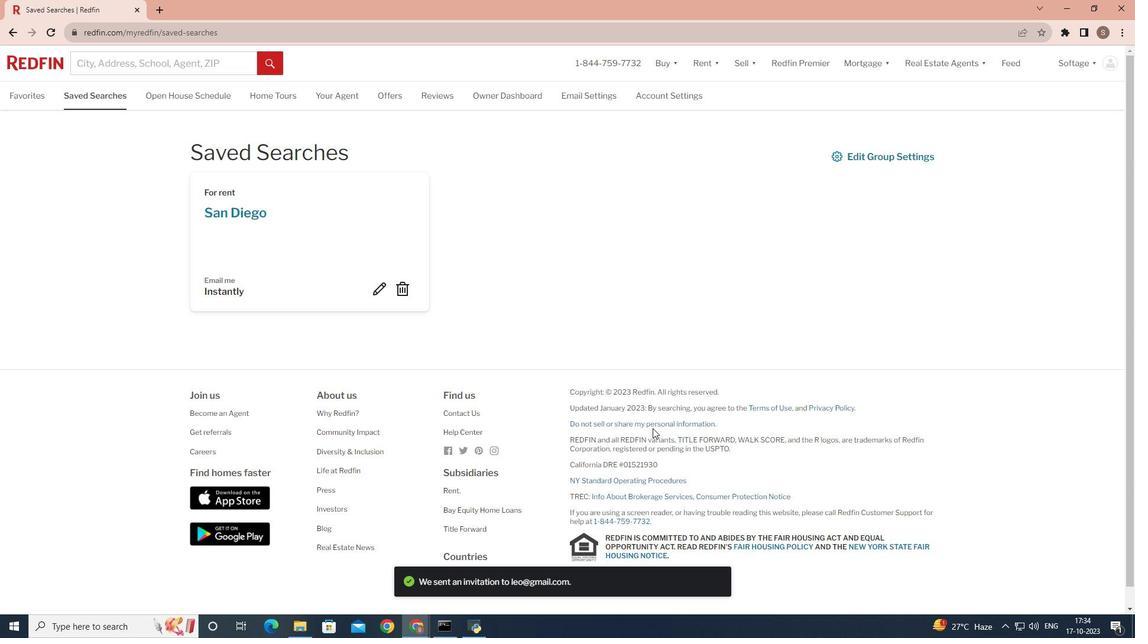 
Action: Mouse scrolled (652, 429) with delta (0, 0)
Screenshot: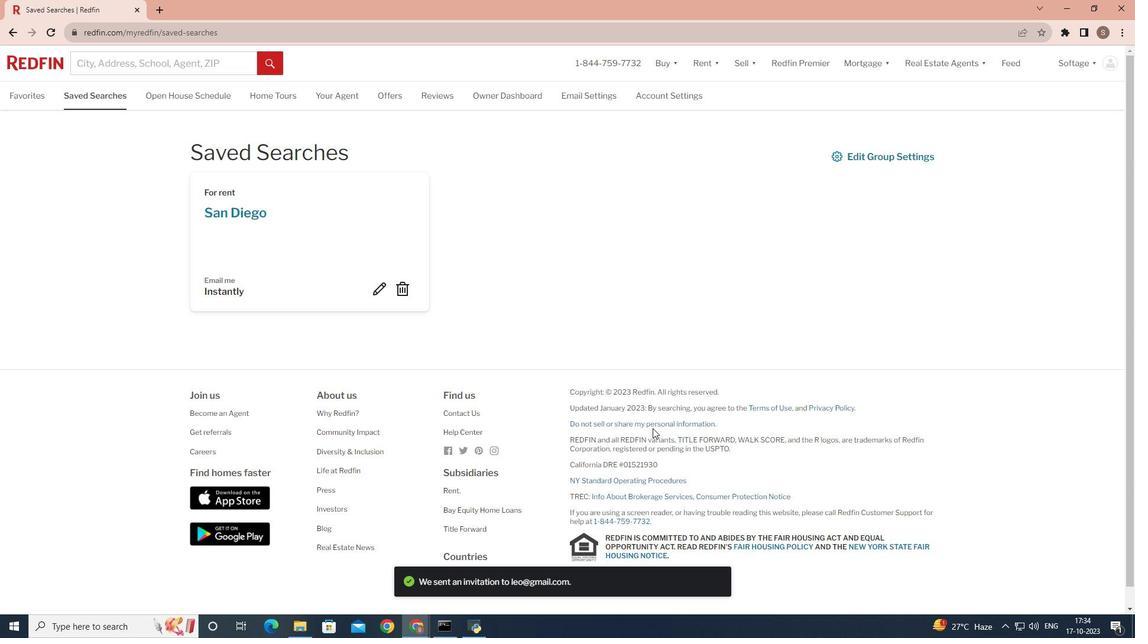 
Action: Mouse scrolled (652, 429) with delta (0, 0)
Screenshot: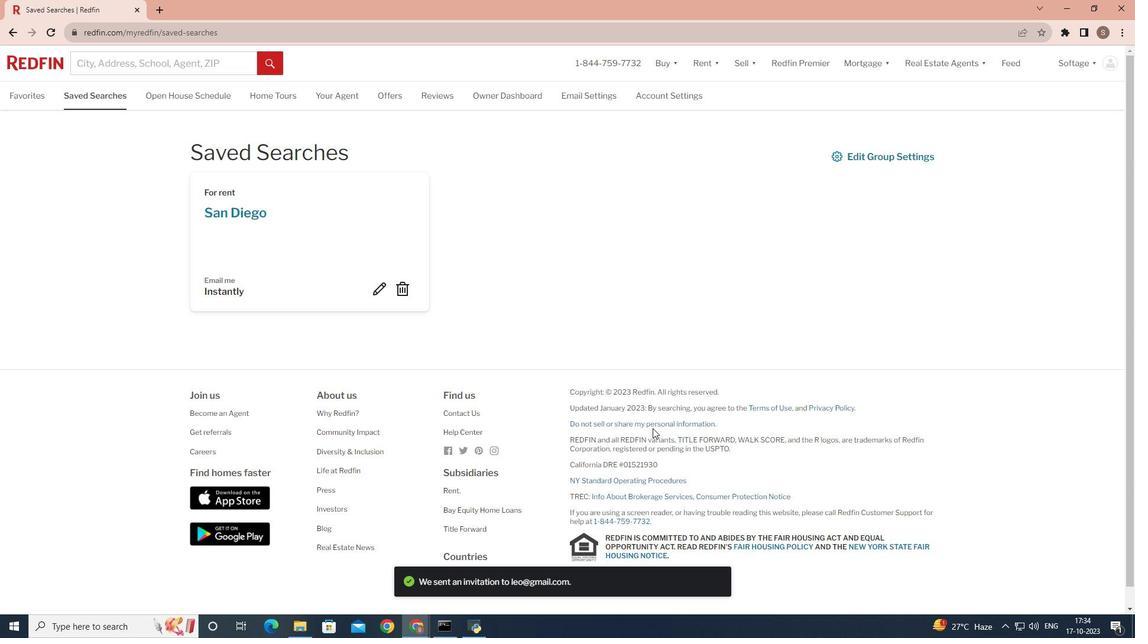 
Action: Mouse scrolled (652, 429) with delta (0, 0)
Screenshot: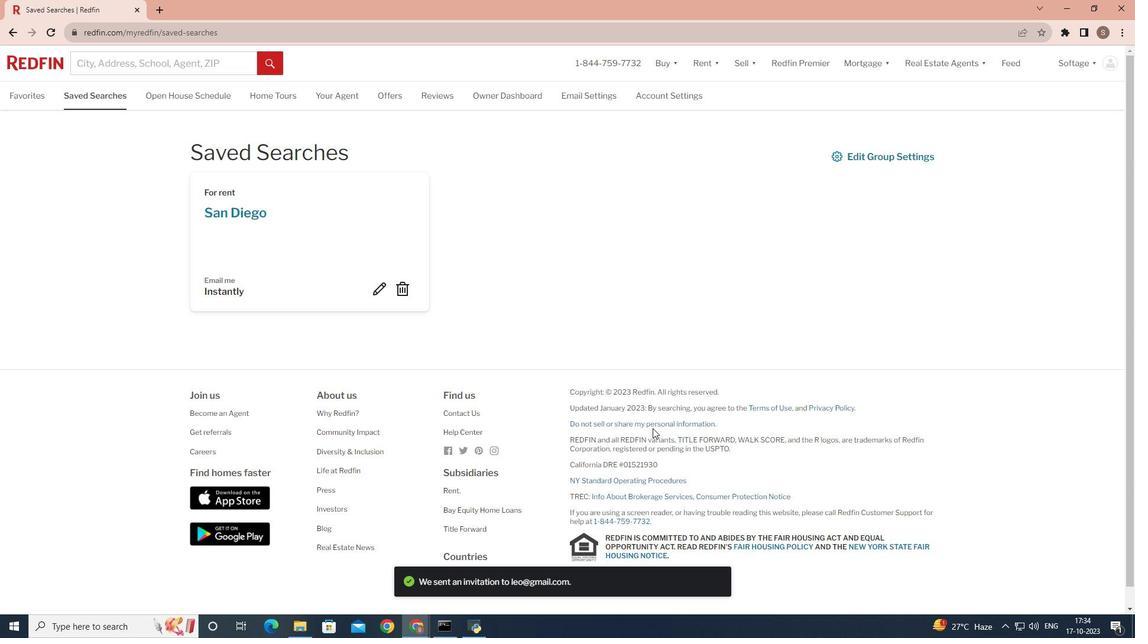 
Action: Mouse scrolled (652, 429) with delta (0, 0)
Screenshot: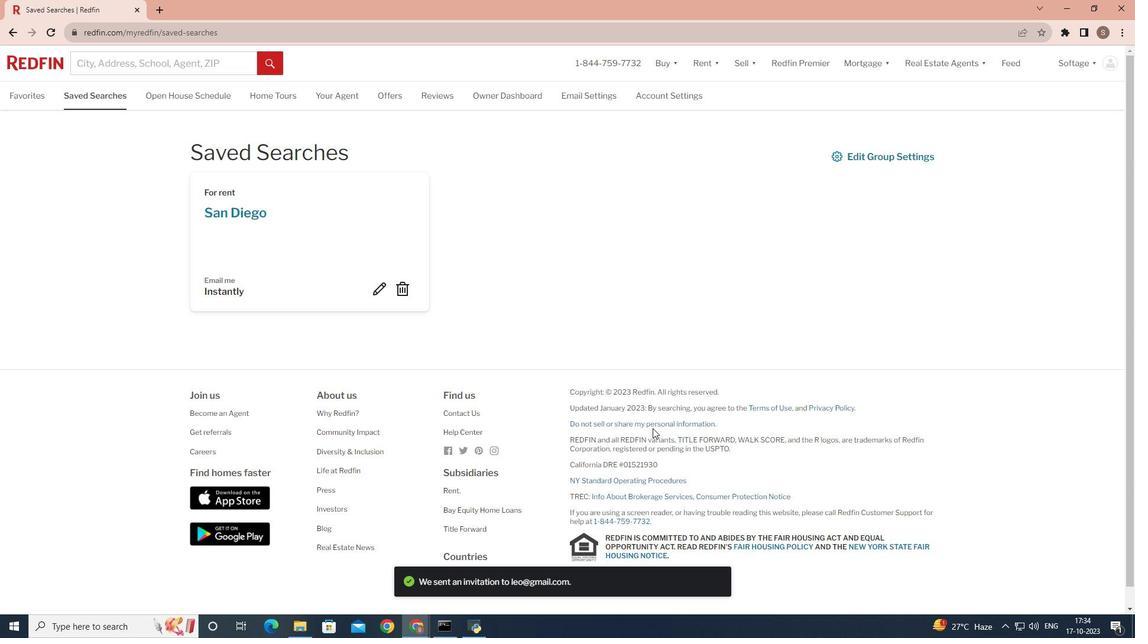
Action: Mouse scrolled (652, 429) with delta (0, 0)
Screenshot: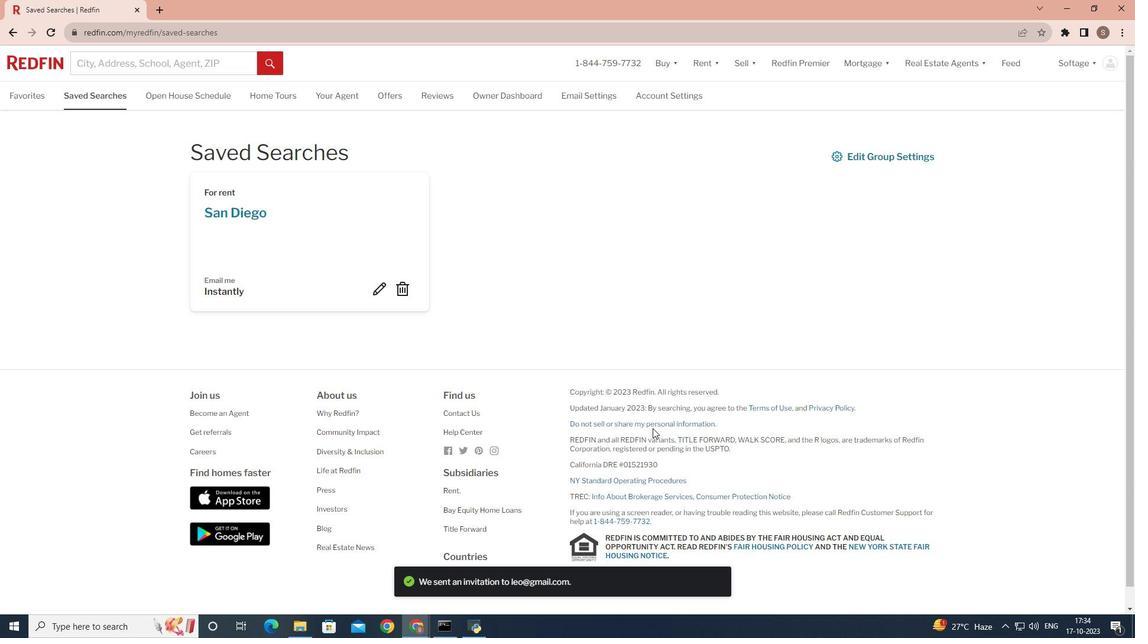 
Action: Mouse scrolled (652, 429) with delta (0, 0)
Screenshot: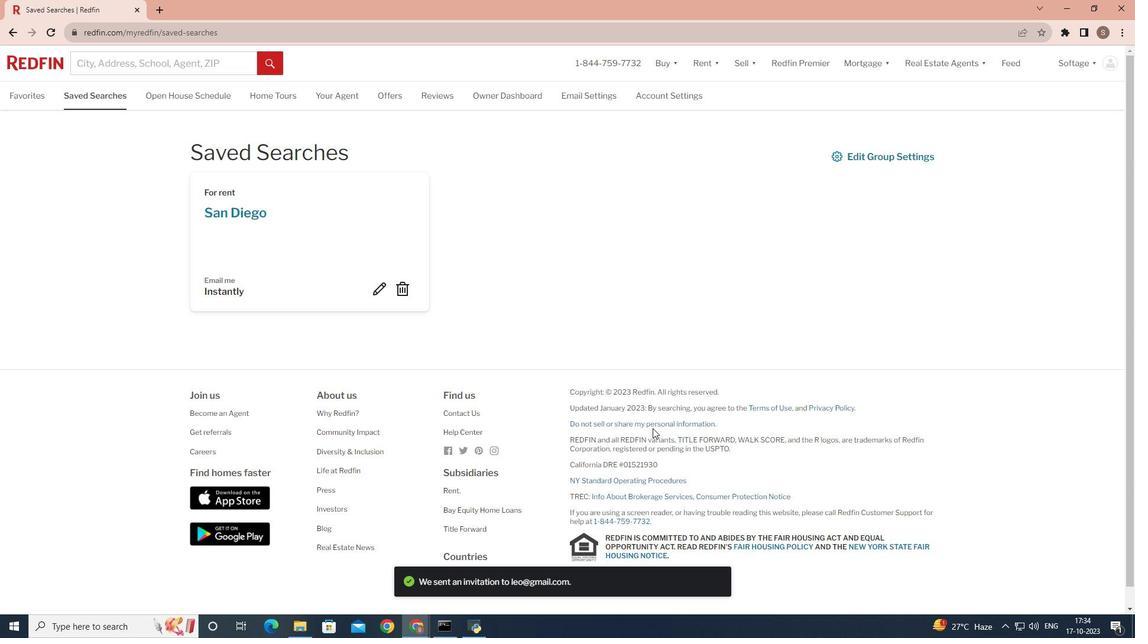 
Action: Mouse moved to (652, 429)
Screenshot: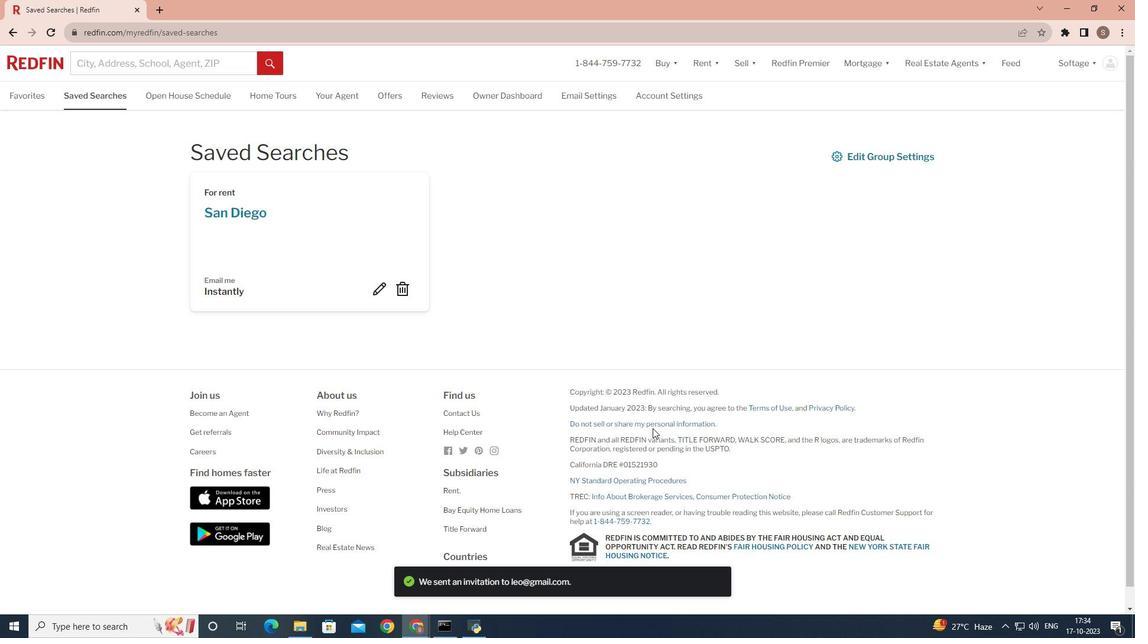 
Action: Mouse pressed left at (652, 429)
Screenshot: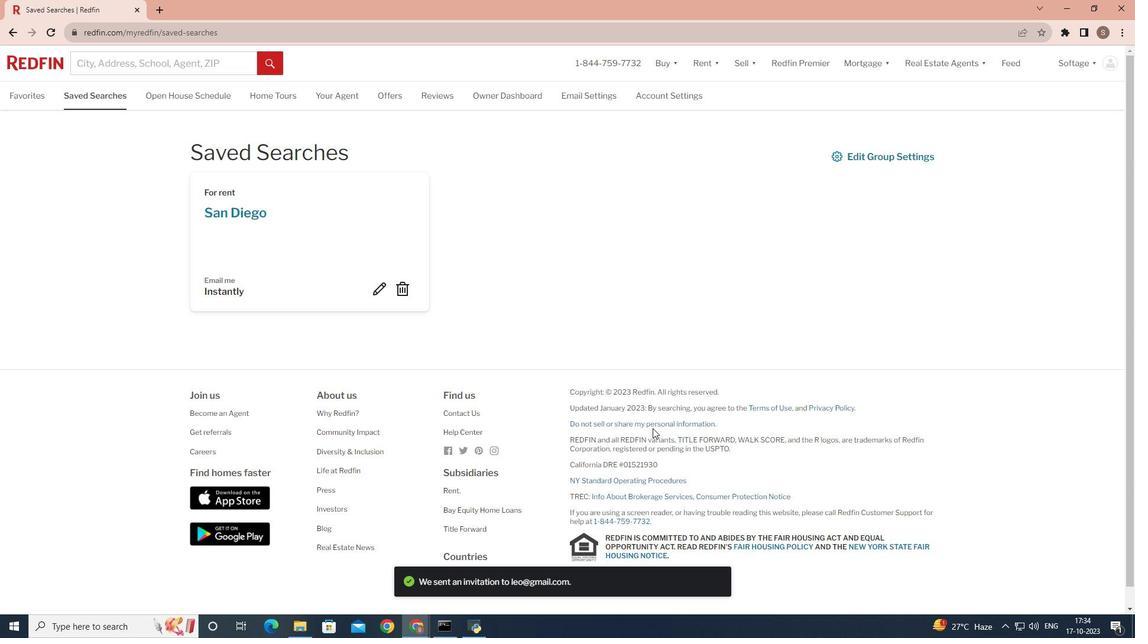 
Action: Mouse moved to (652, 429)
Screenshot: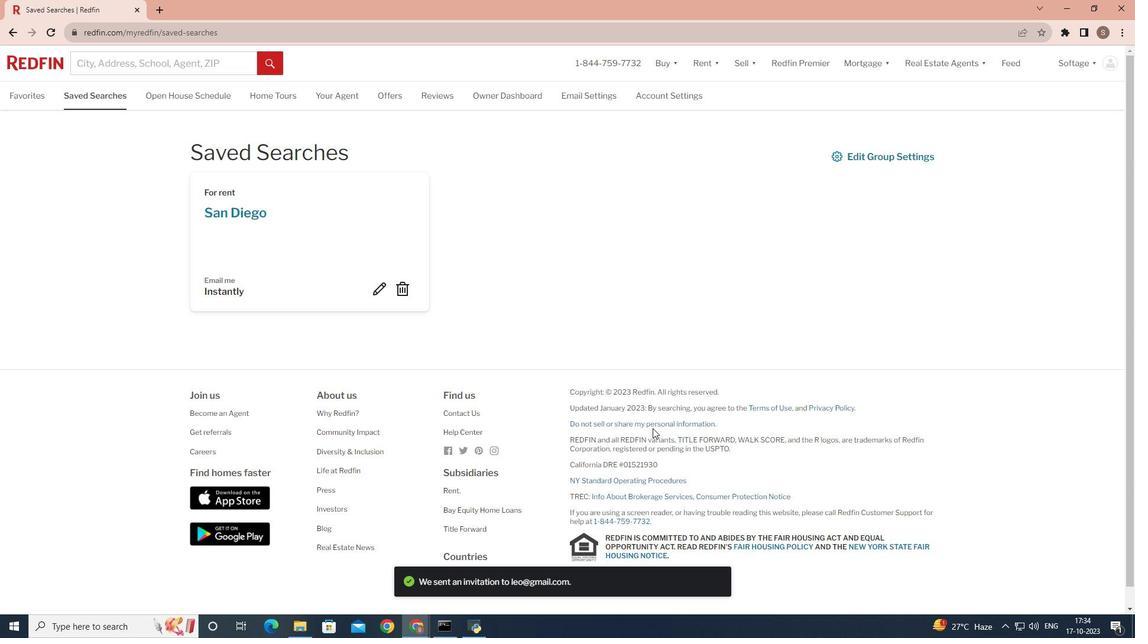 
Action: Mouse scrolled (652, 429) with delta (0, 0)
Screenshot: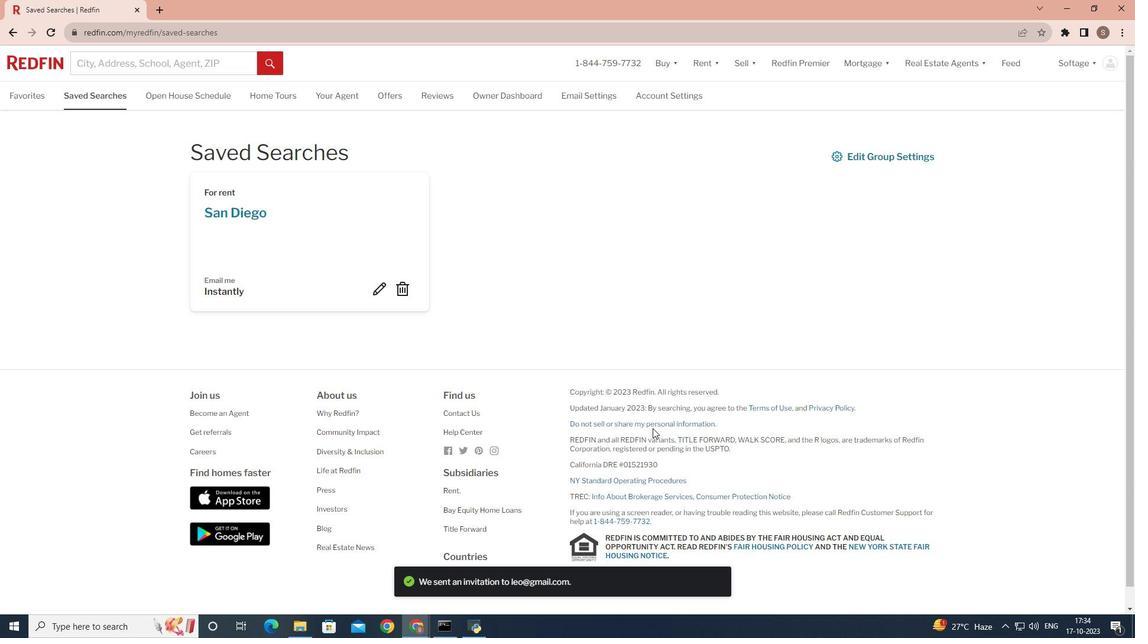 
Action: Mouse moved to (652, 429)
Screenshot: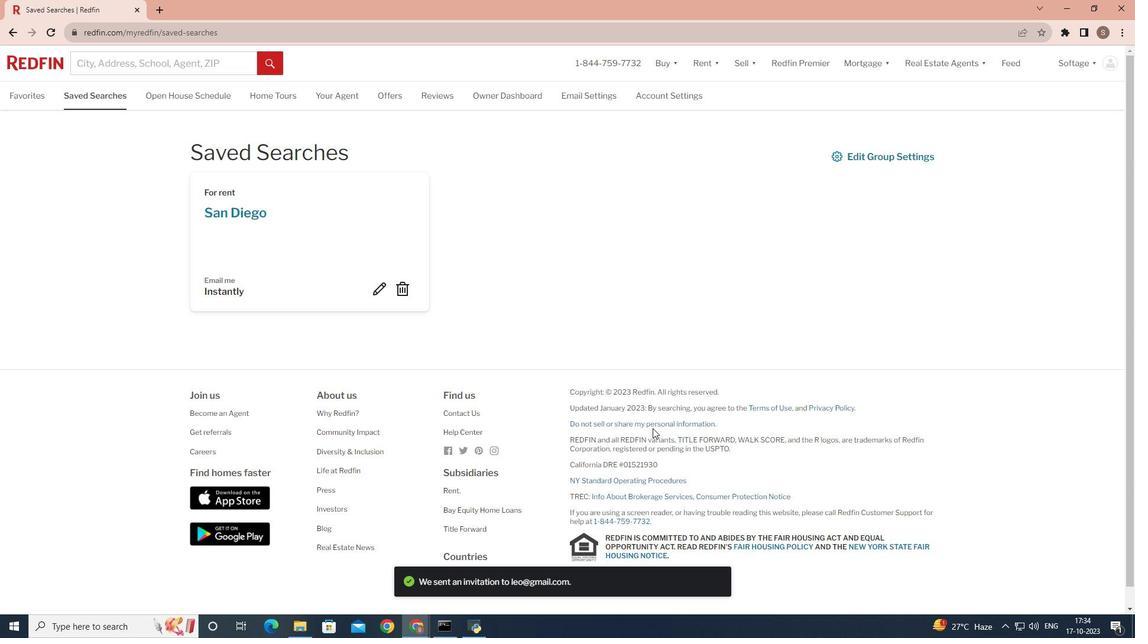 
Action: Mouse scrolled (652, 429) with delta (0, 0)
Screenshot: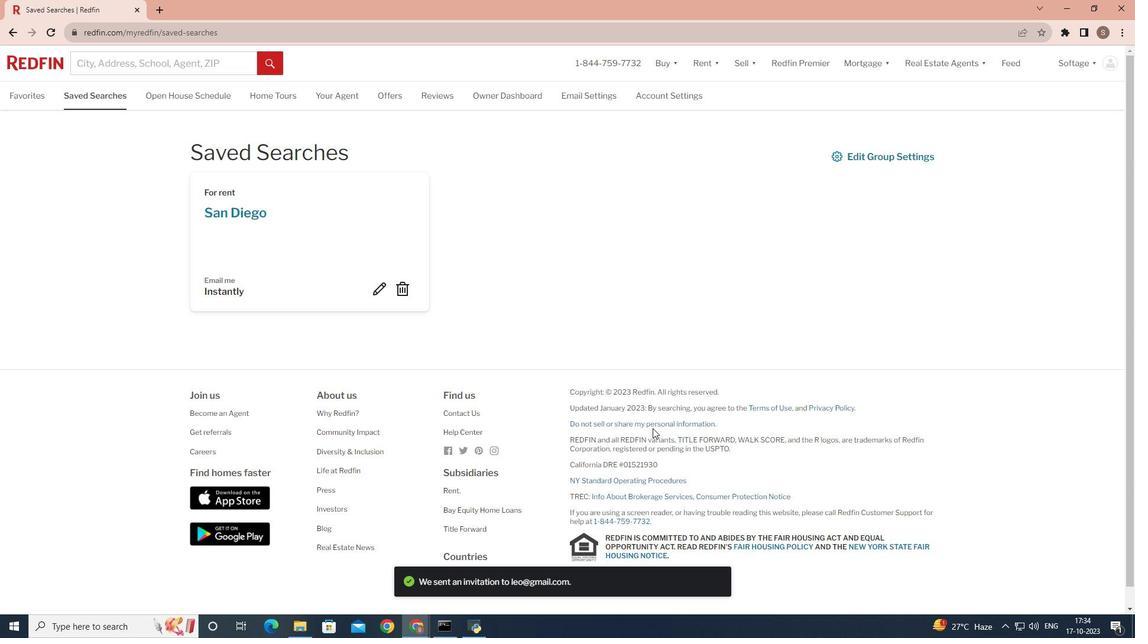 
Action: Mouse scrolled (652, 429) with delta (0, 0)
Screenshot: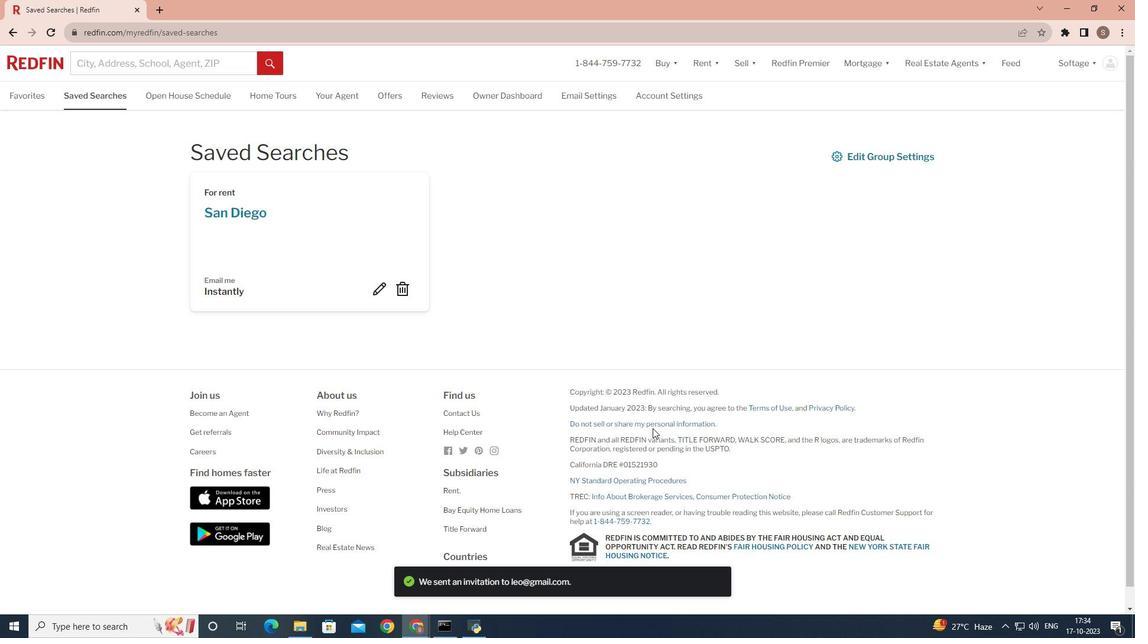 
Action: Mouse scrolled (652, 429) with delta (0, 0)
Screenshot: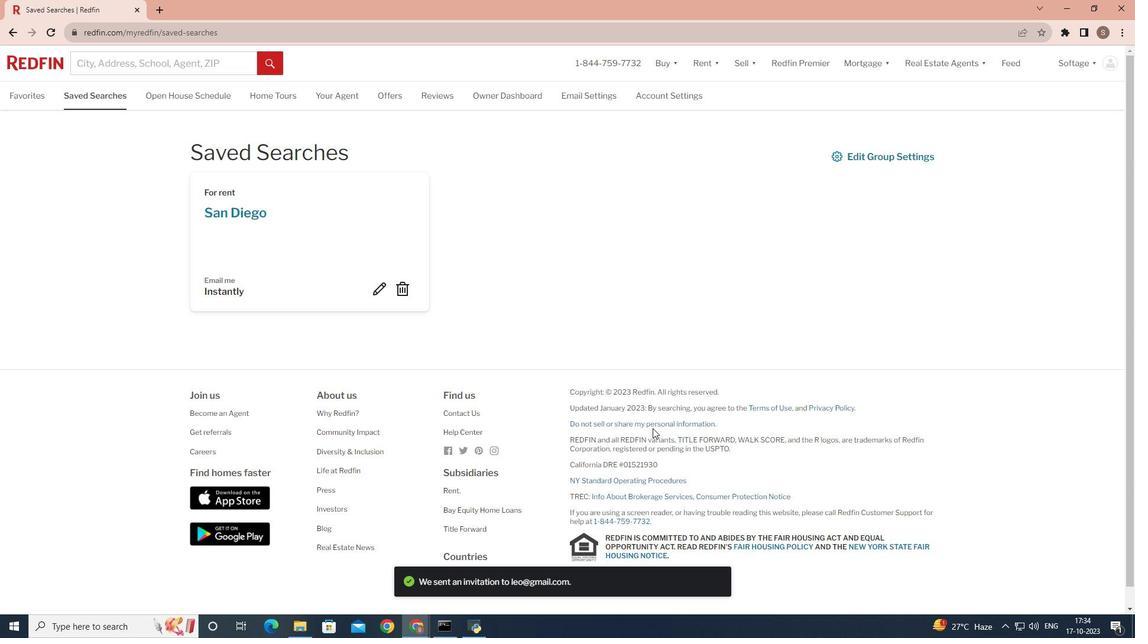 
Action: Mouse scrolled (652, 429) with delta (0, 0)
Screenshot: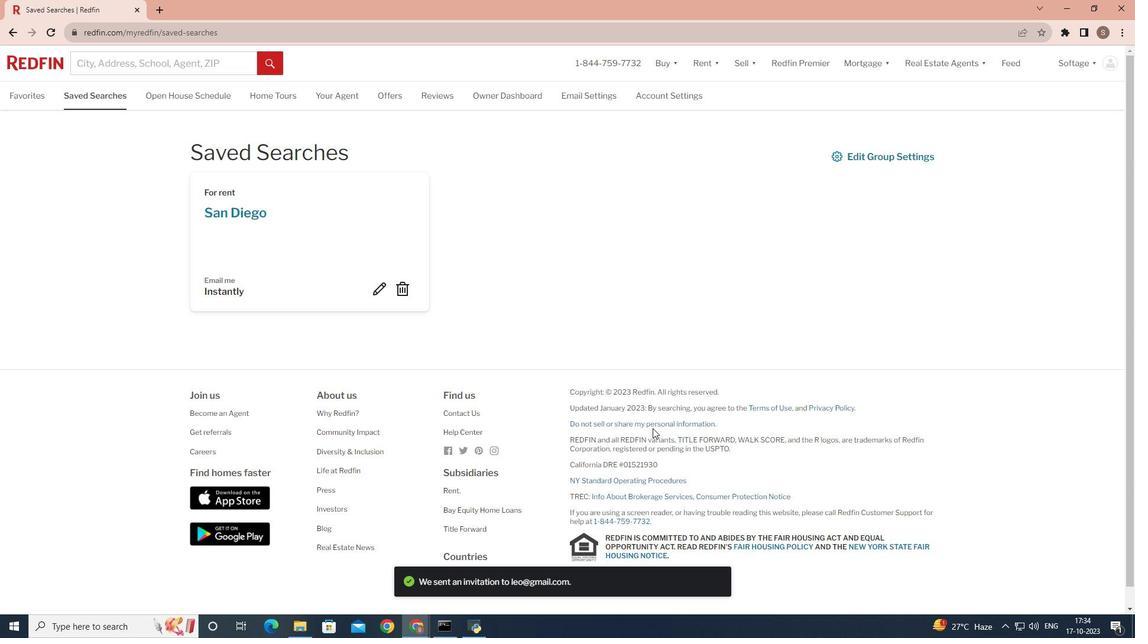 
Action: Mouse scrolled (652, 429) with delta (0, 0)
Screenshot: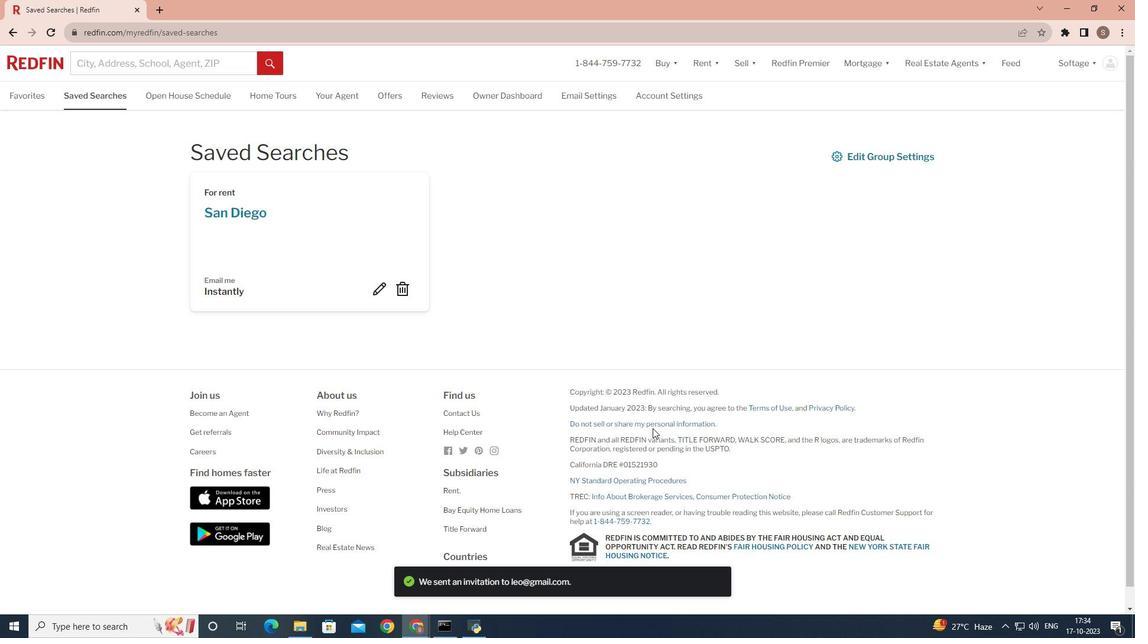 
Action: Mouse scrolled (652, 429) with delta (0, 0)
Screenshot: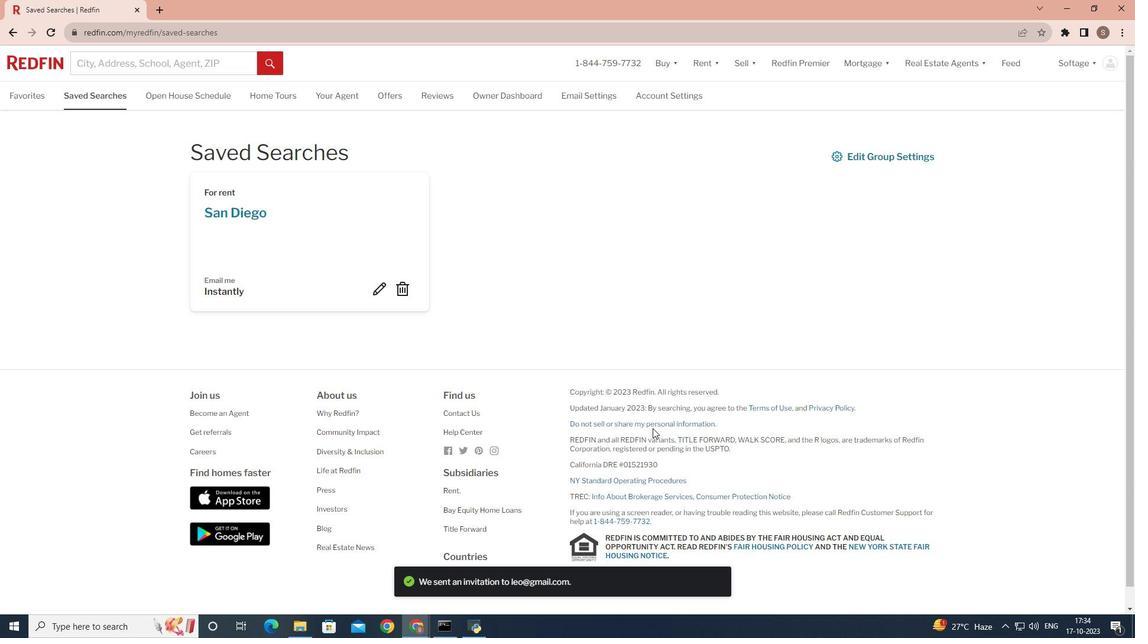 
Action: Mouse moved to (652, 429)
Screenshot: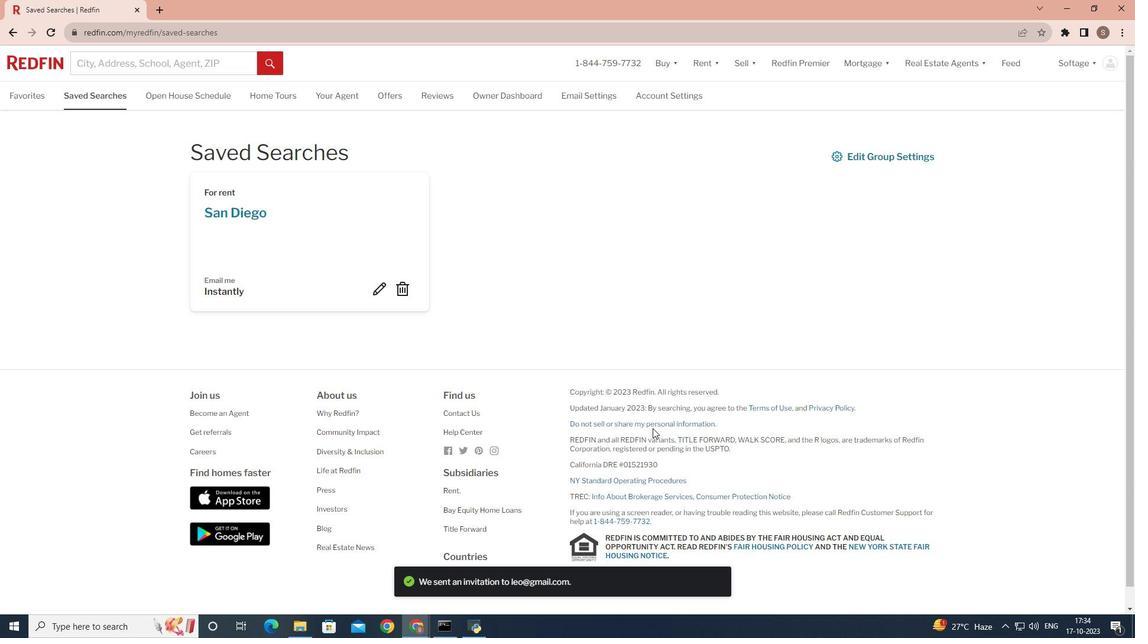 
Action: Mouse pressed left at (652, 429)
Screenshot: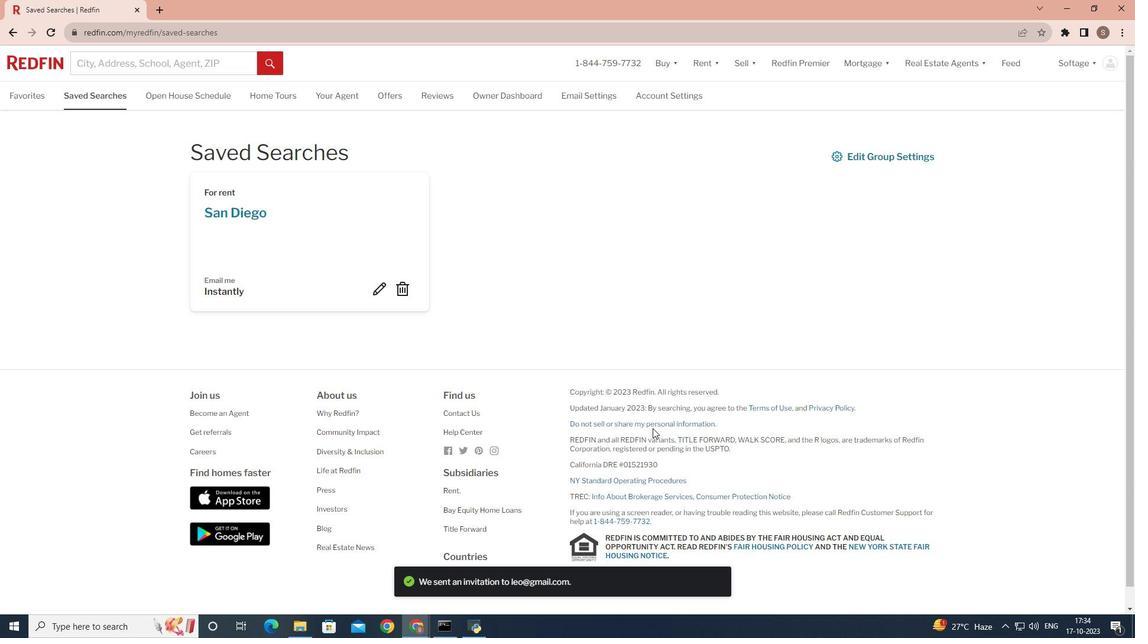 
Action: Mouse moved to (652, 429)
Screenshot: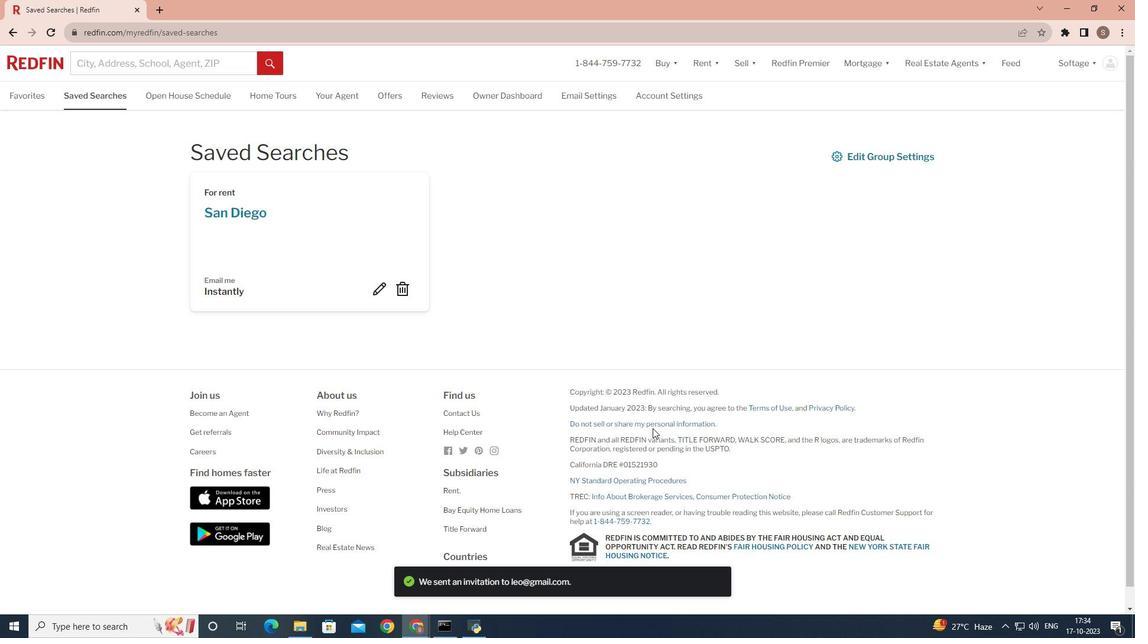 
Action: Mouse pressed left at (652, 429)
Screenshot: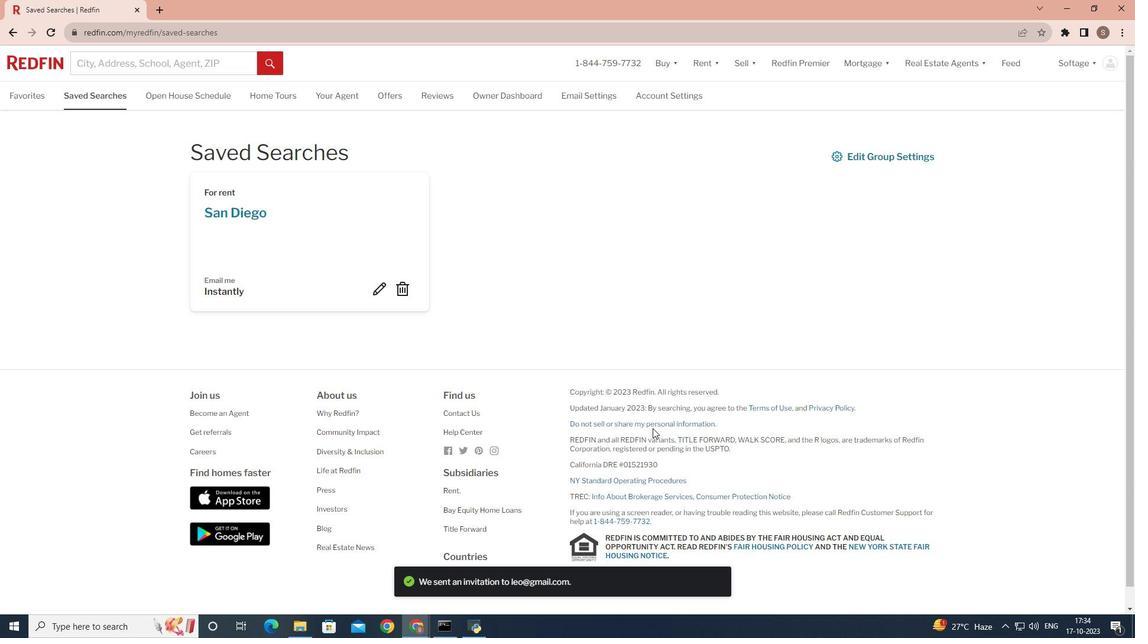 
Action: Mouse moved to (652, 429)
Screenshot: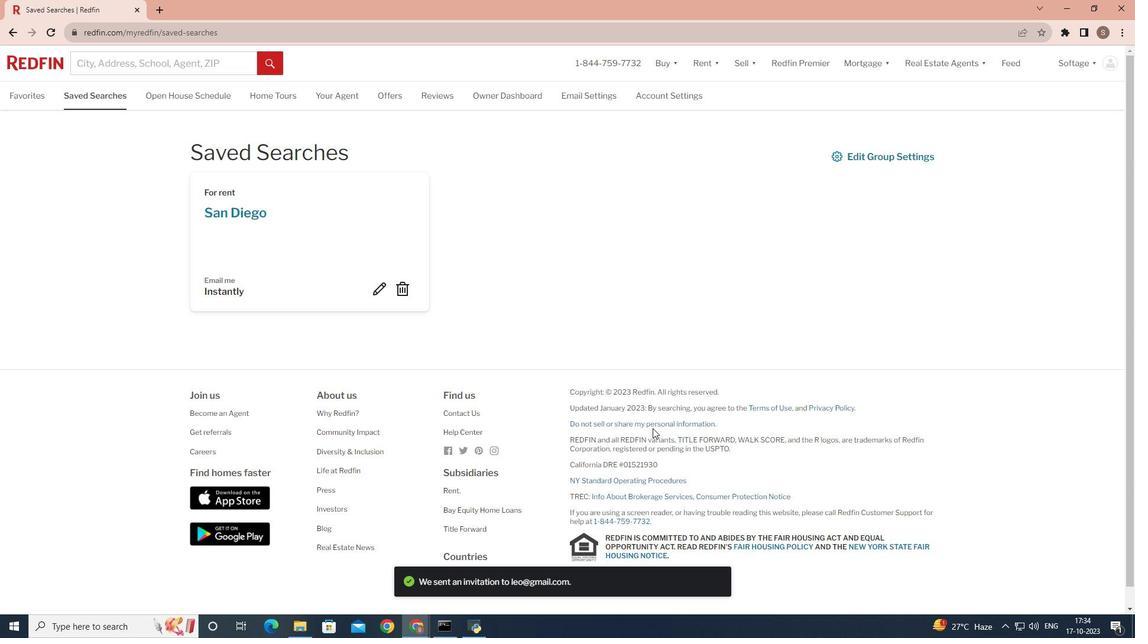 
Action: Mouse pressed left at (652, 429)
Screenshot: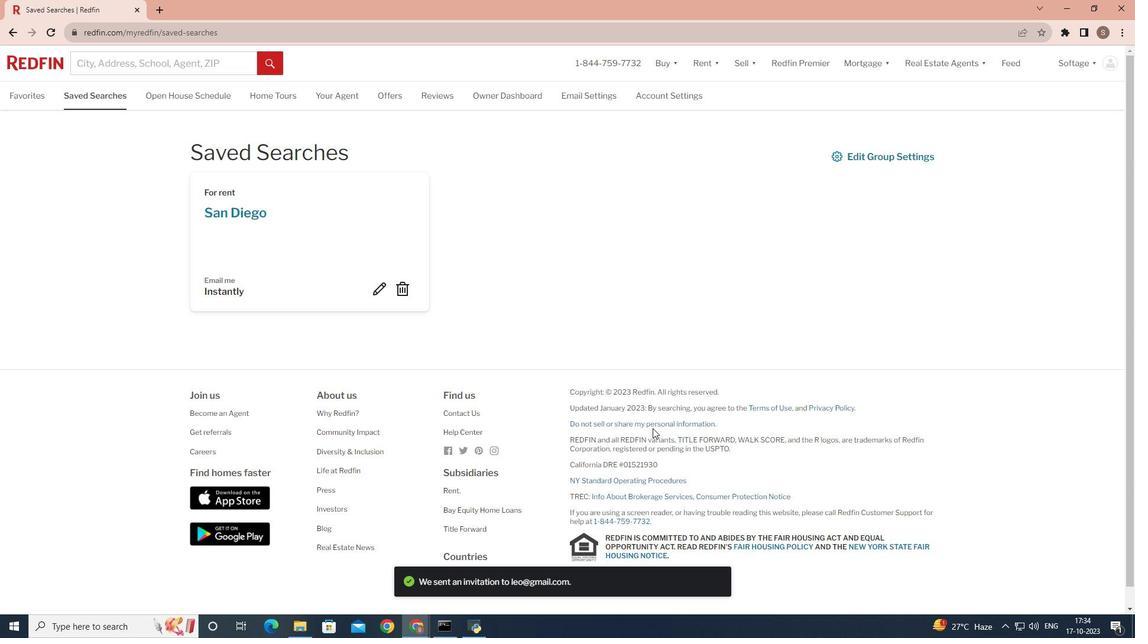 
Action: Mouse moved to (652, 429)
Screenshot: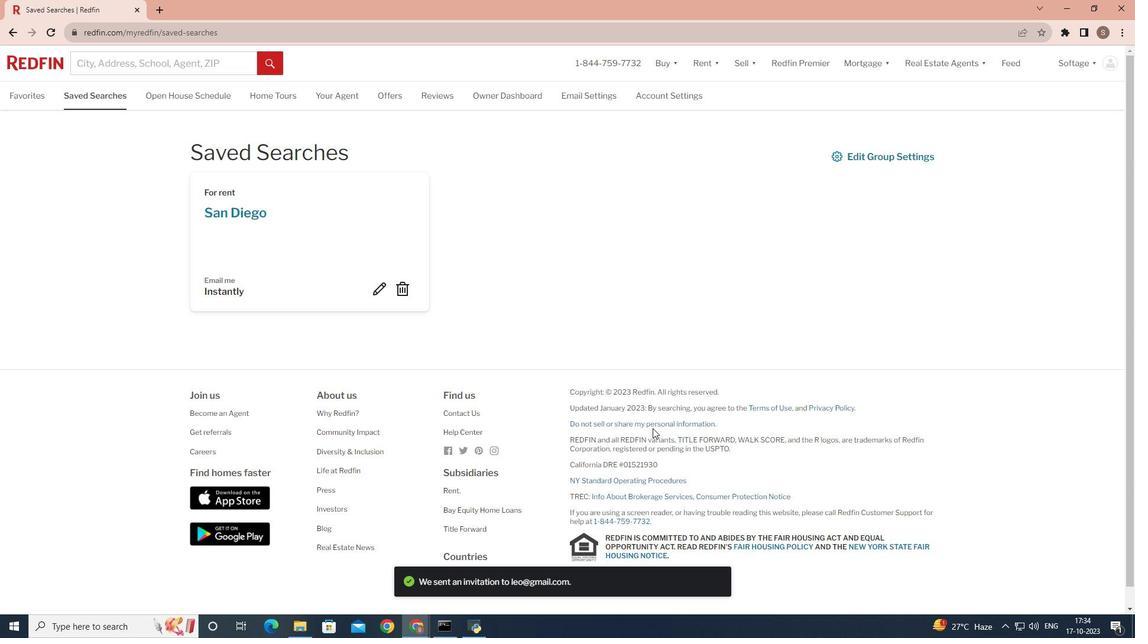 
Action: Mouse pressed left at (652, 429)
Screenshot: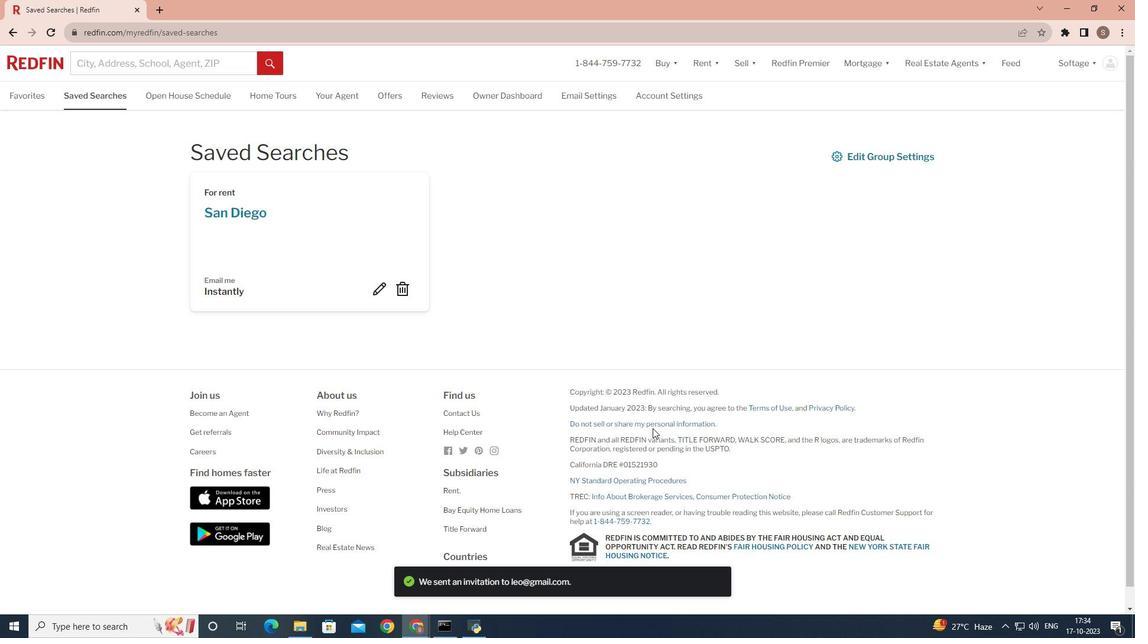 
Action: Mouse moved to (652, 429)
Screenshot: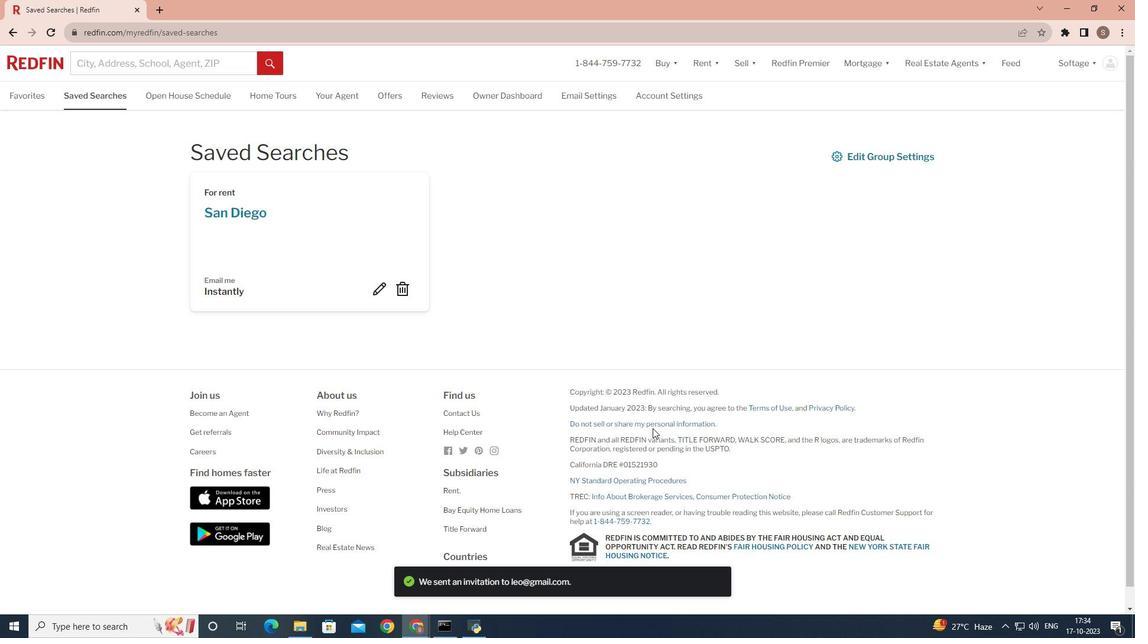 
Action: Mouse pressed left at (652, 429)
Screenshot: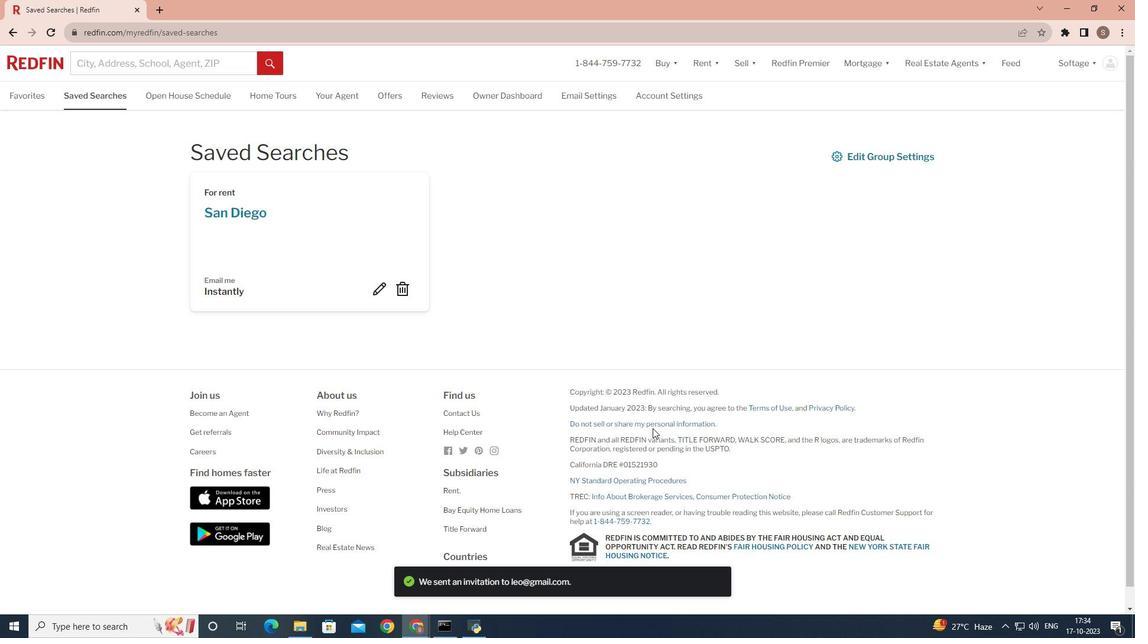 
Action: Mouse moved to (652, 429)
Screenshot: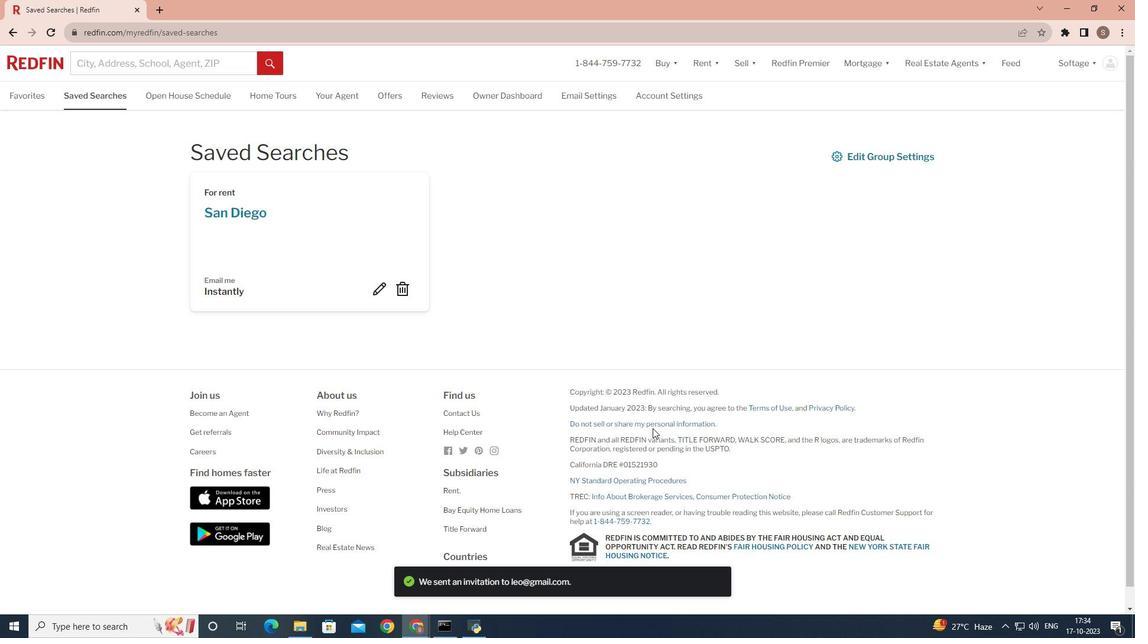 
Action: Mouse pressed left at (652, 429)
Screenshot: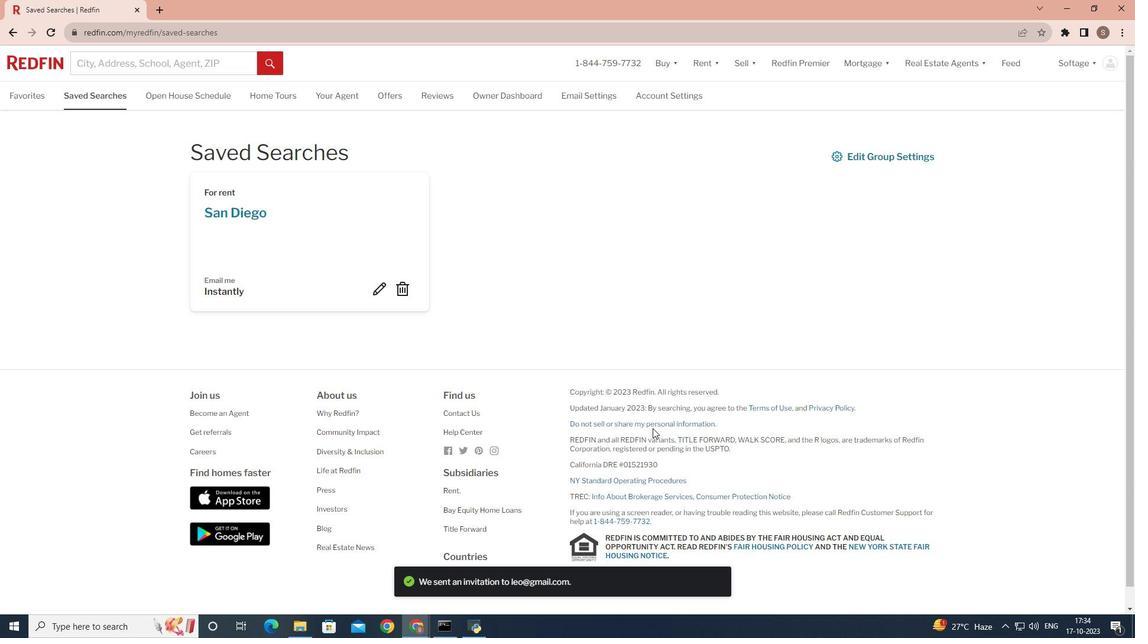 
Action: Mouse moved to (652, 429)
Screenshot: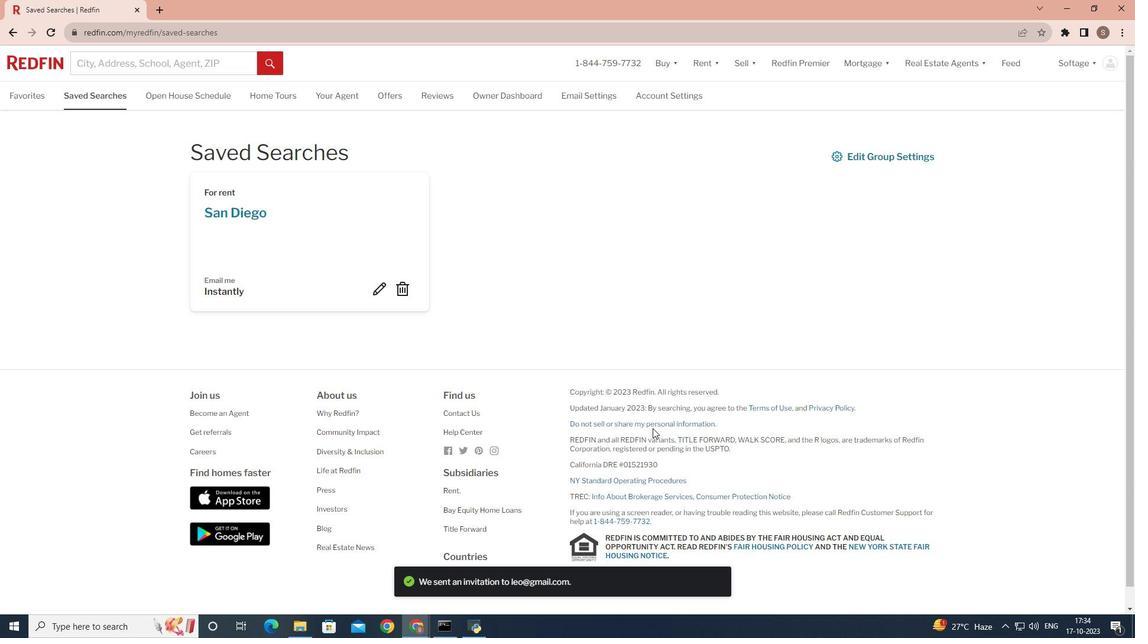 
Action: Mouse pressed left at (652, 429)
Screenshot: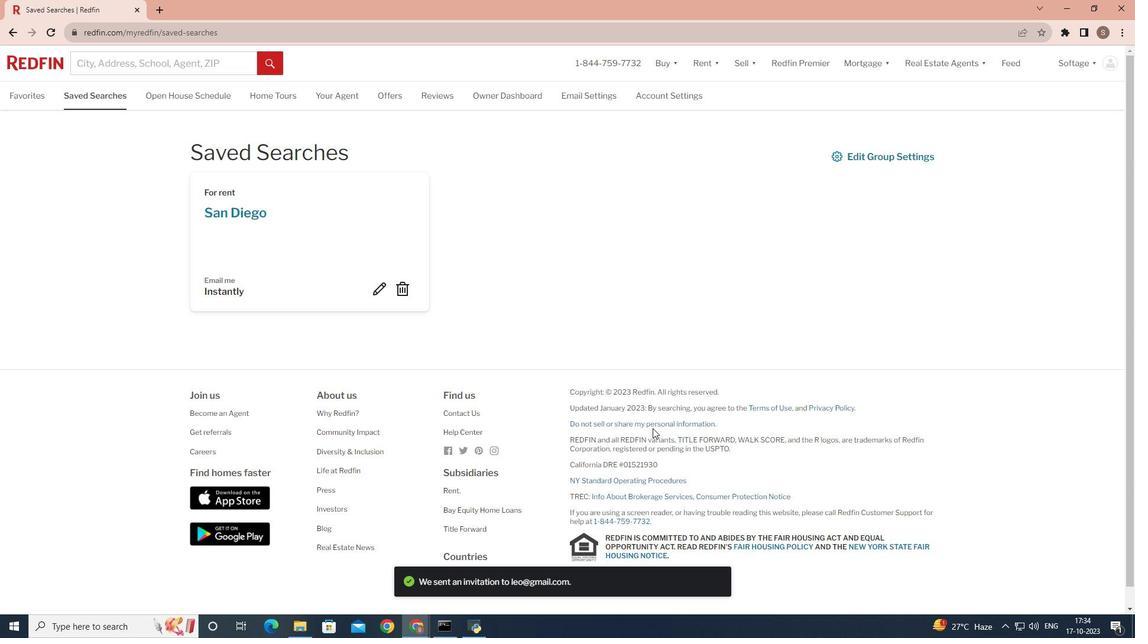 
Action: Mouse moved to (652, 429)
Screenshot: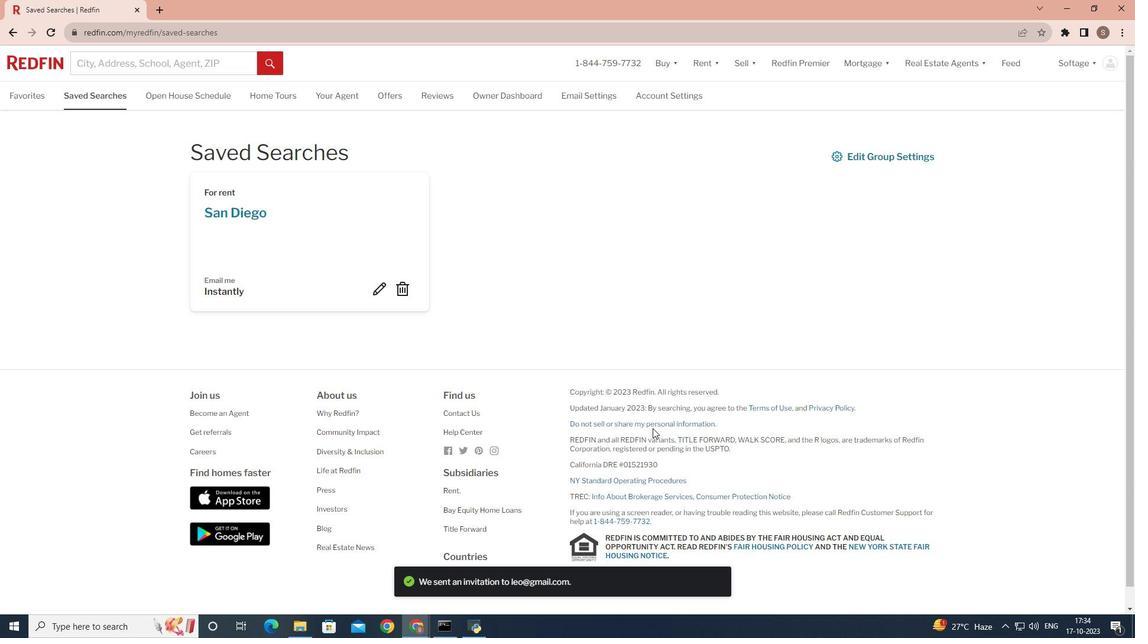 
Action: Key pressed <Key.cmd_r><Key.cmd_r><Key.cmd_r><Key.cmd_r><Key.cmd_r><Key.cmd_r><Key.cmd_r><Key.cmd_r><Key.cmd_r><Key.cmd_r><Key.cmd_r><Key.cmd_r><Key.cmd_r><Key.cmd_r><Key.cmd_r><Key.cmd_r><Key.cmd_r><Key.cmd_r><Key.cmd_r><Key.cmd_r>l<Key.alt_l><Key.delete>
Screenshot: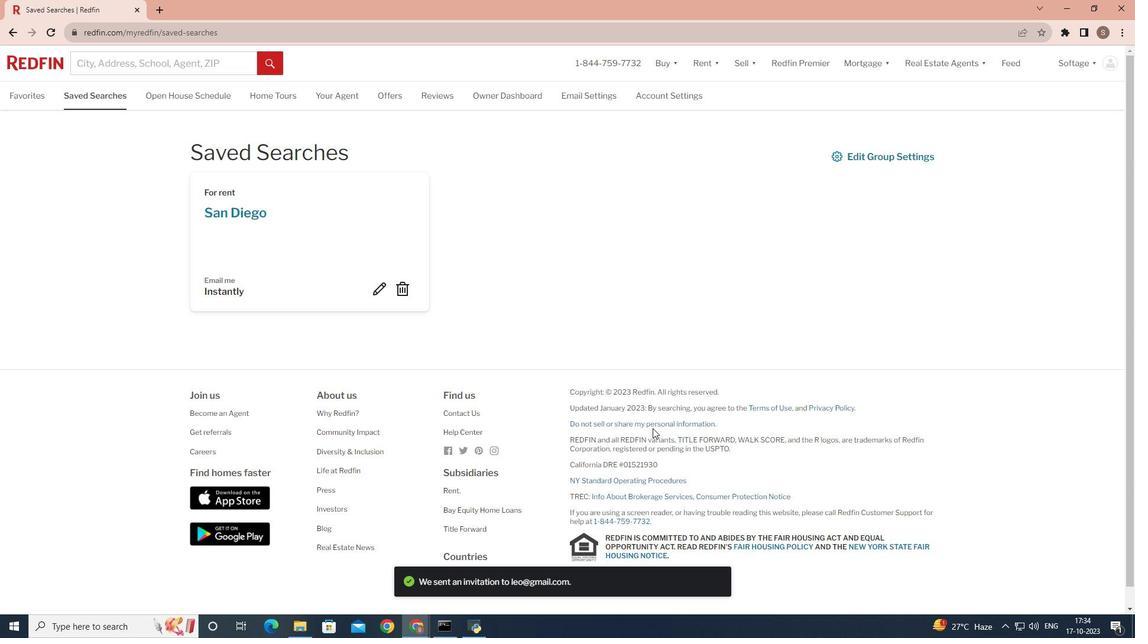 
Action: Mouse moved to (652, 429)
Screenshot: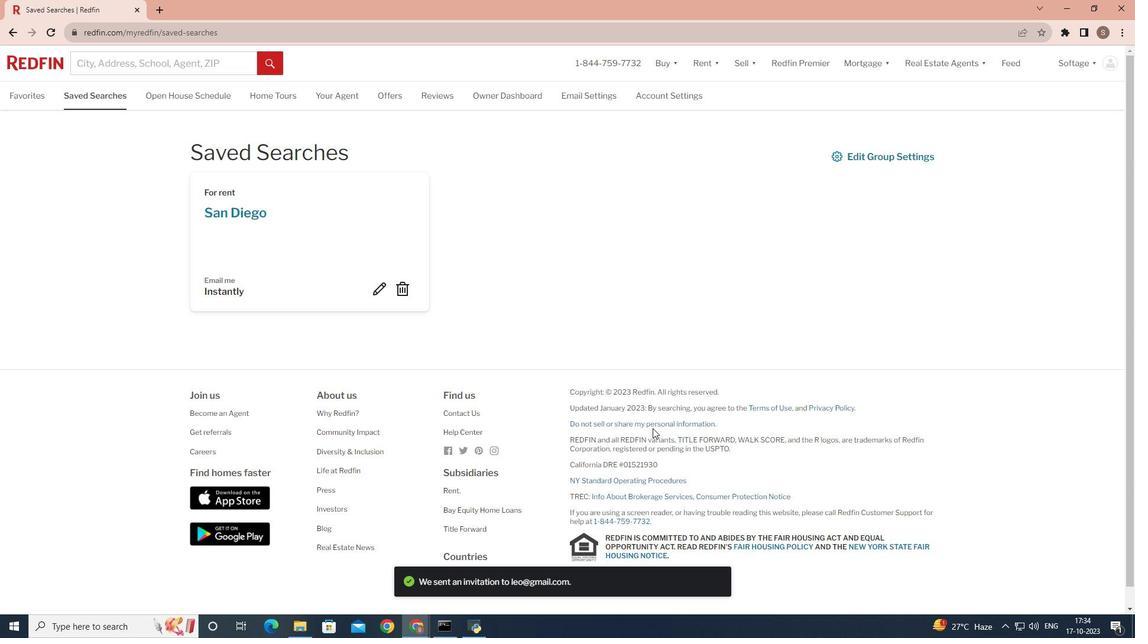 
Action: Mouse scrolled (652, 429) with delta (0, 0)
Screenshot: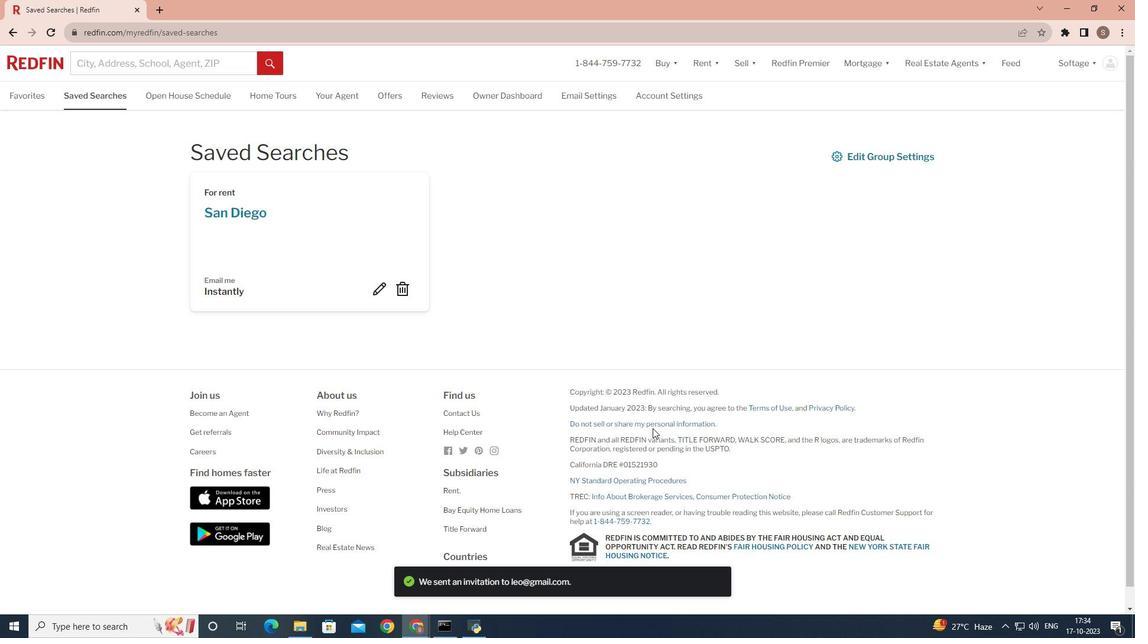 
Action: Mouse moved to (652, 429)
Screenshot: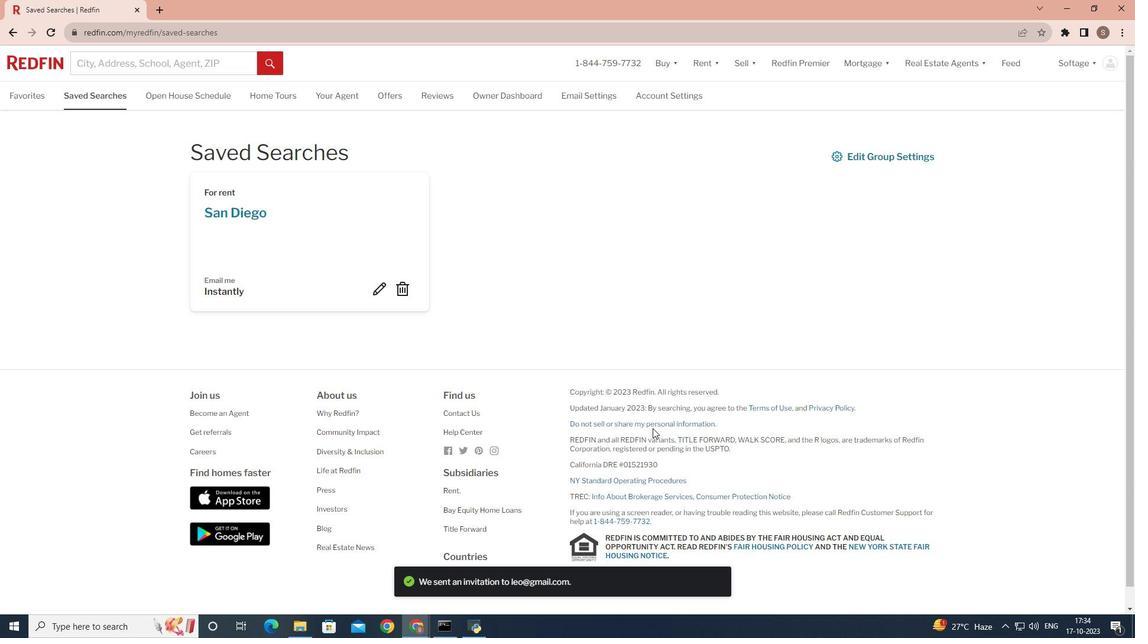 
Action: Mouse scrolled (652, 429) with delta (0, 0)
Screenshot: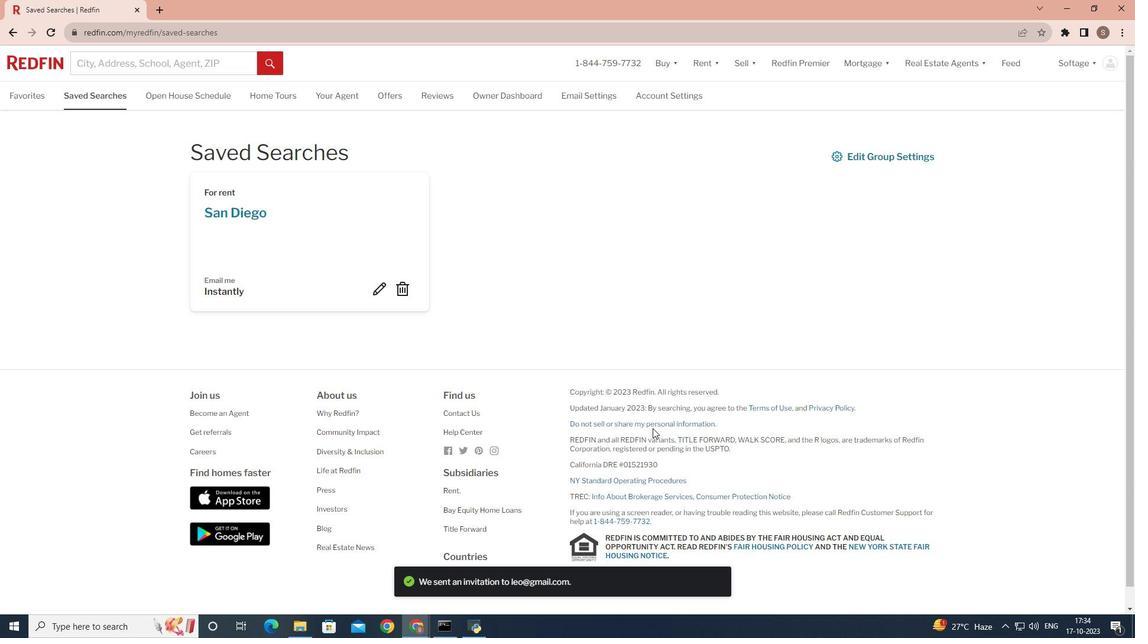 
Action: Mouse moved to (652, 429)
Screenshot: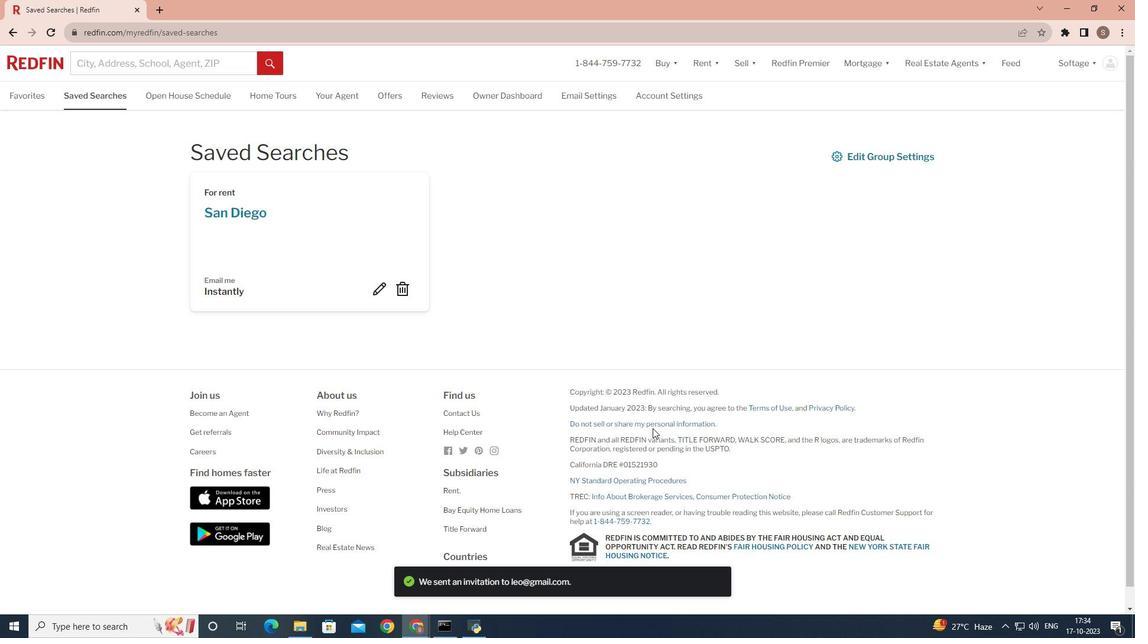 
Action: Mouse scrolled (652, 429) with delta (0, 0)
Screenshot: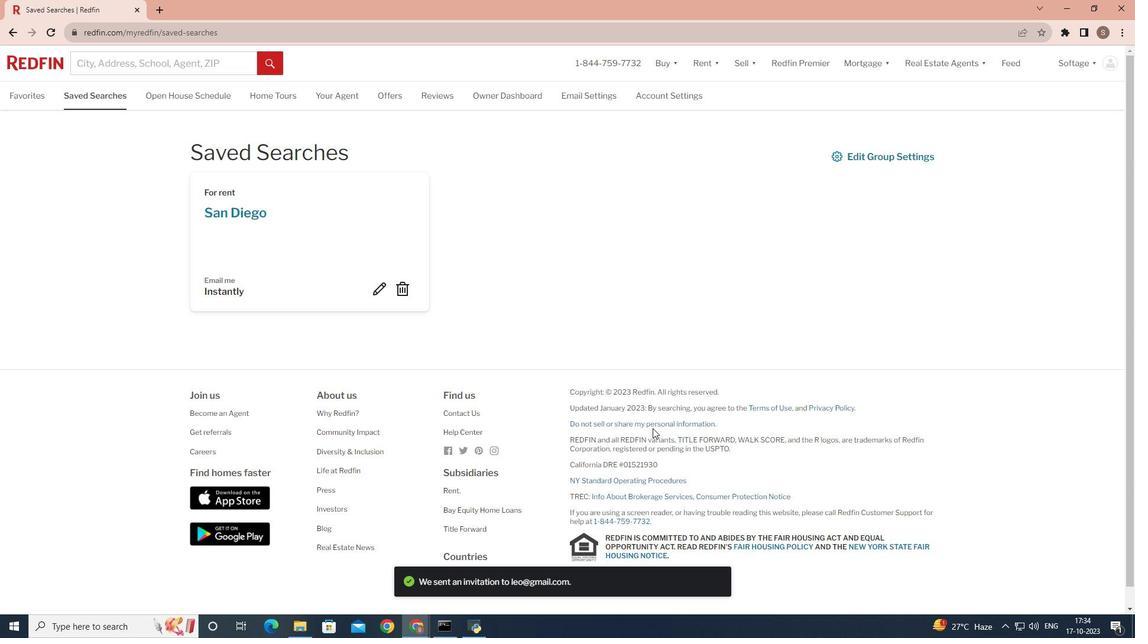 
Action: Mouse scrolled (652, 429) with delta (0, 0)
Screenshot: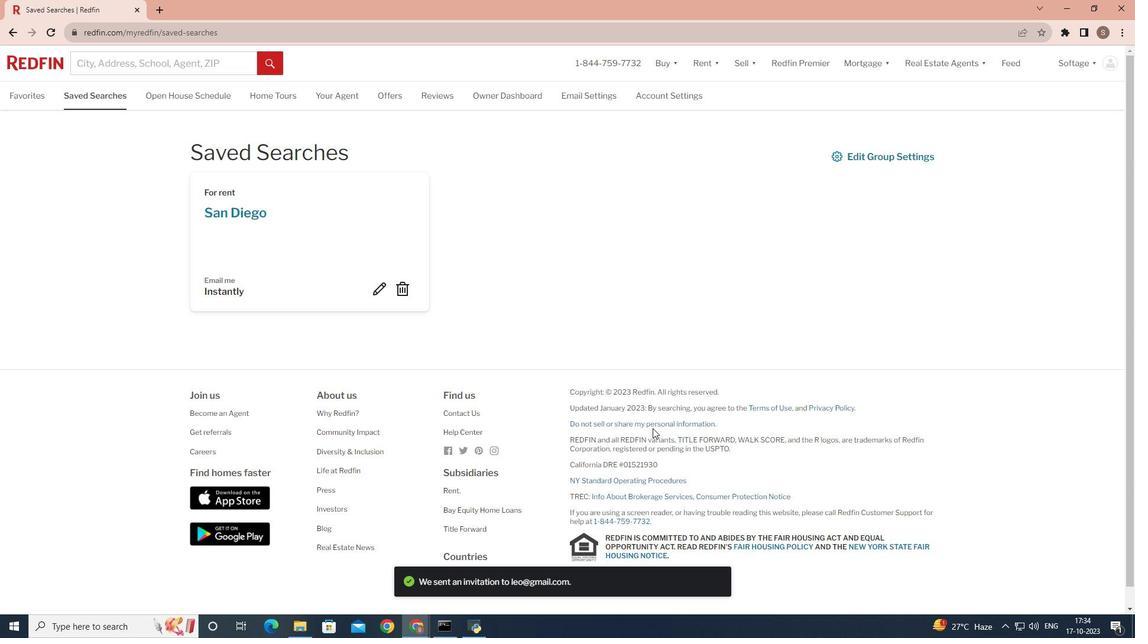 
Action: Mouse moved to (652, 429)
Screenshot: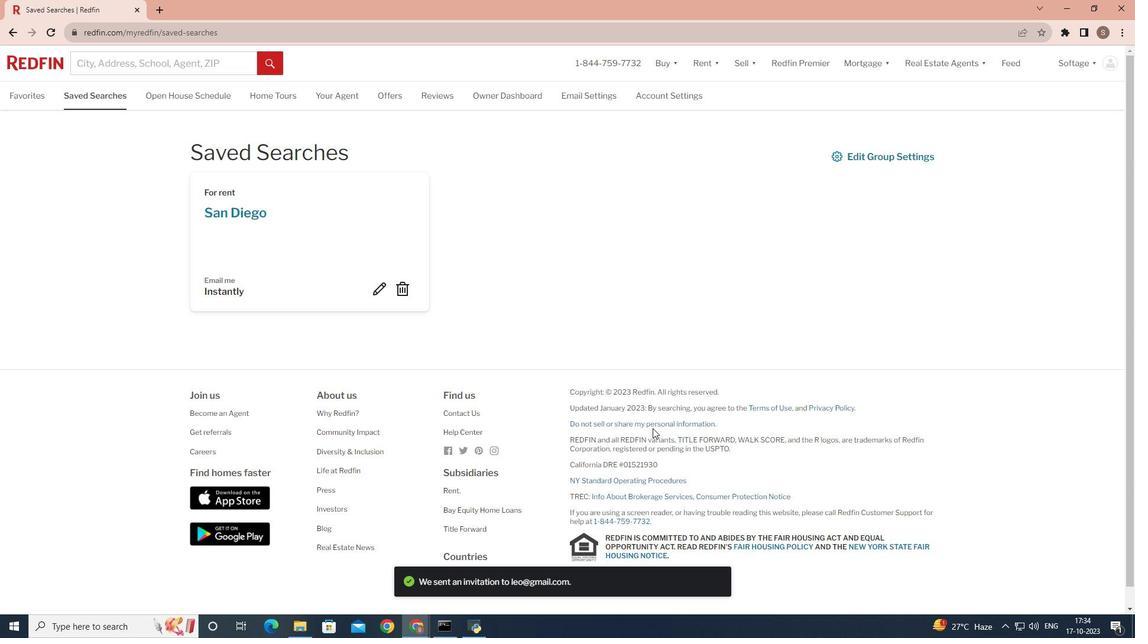 
Action: Mouse scrolled (652, 429) with delta (0, 0)
Screenshot: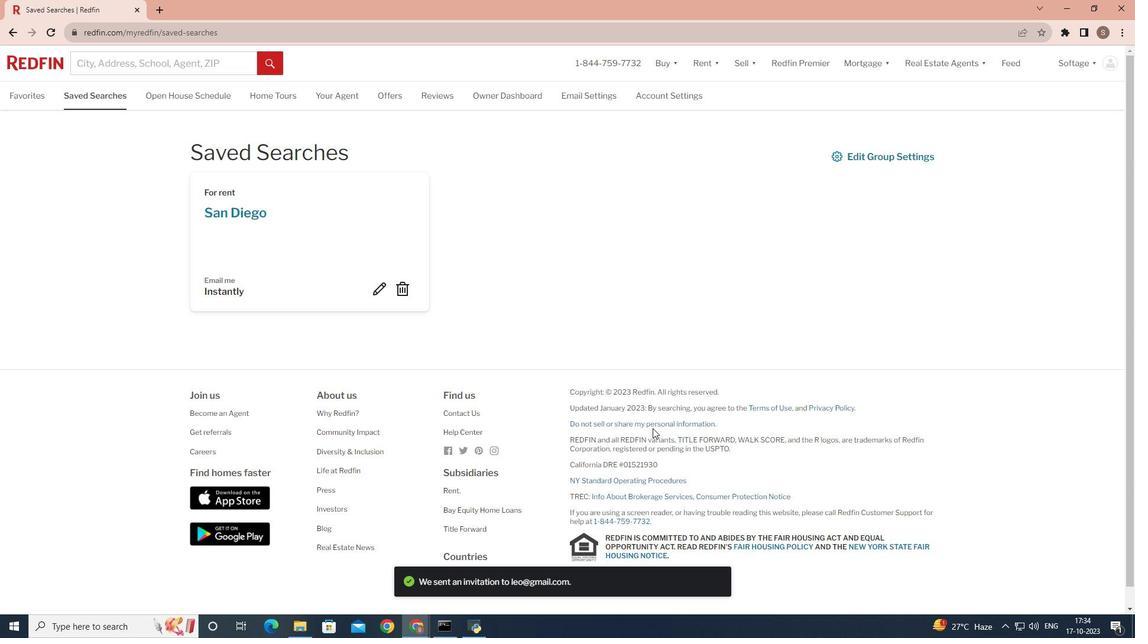 
Action: Mouse moved to (652, 429)
Screenshot: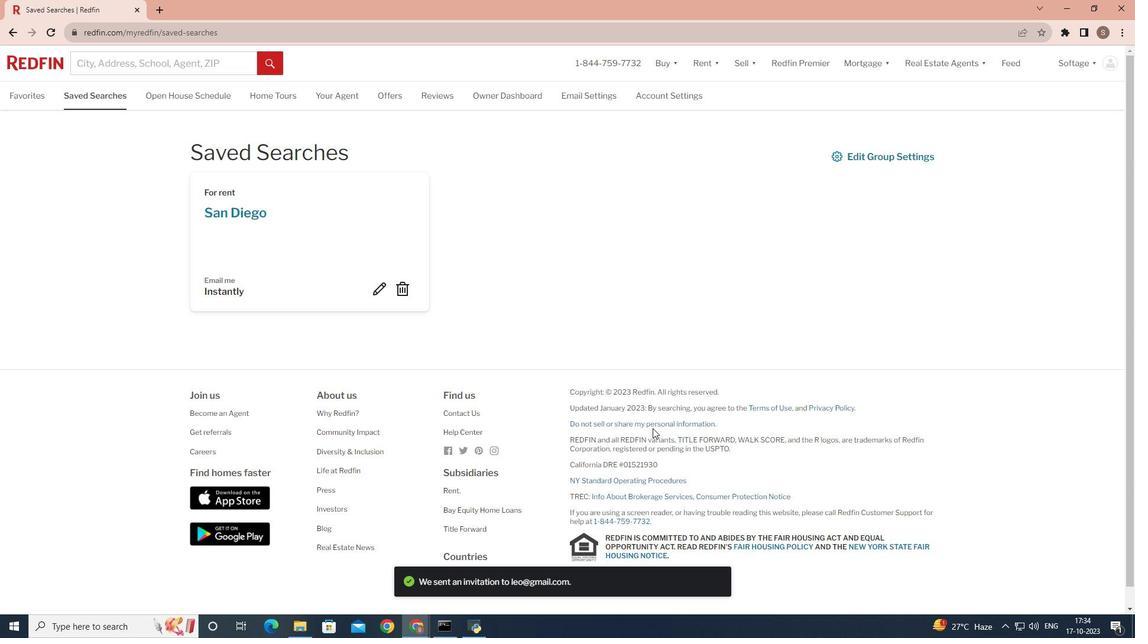 
Action: Mouse pressed left at (652, 429)
Screenshot: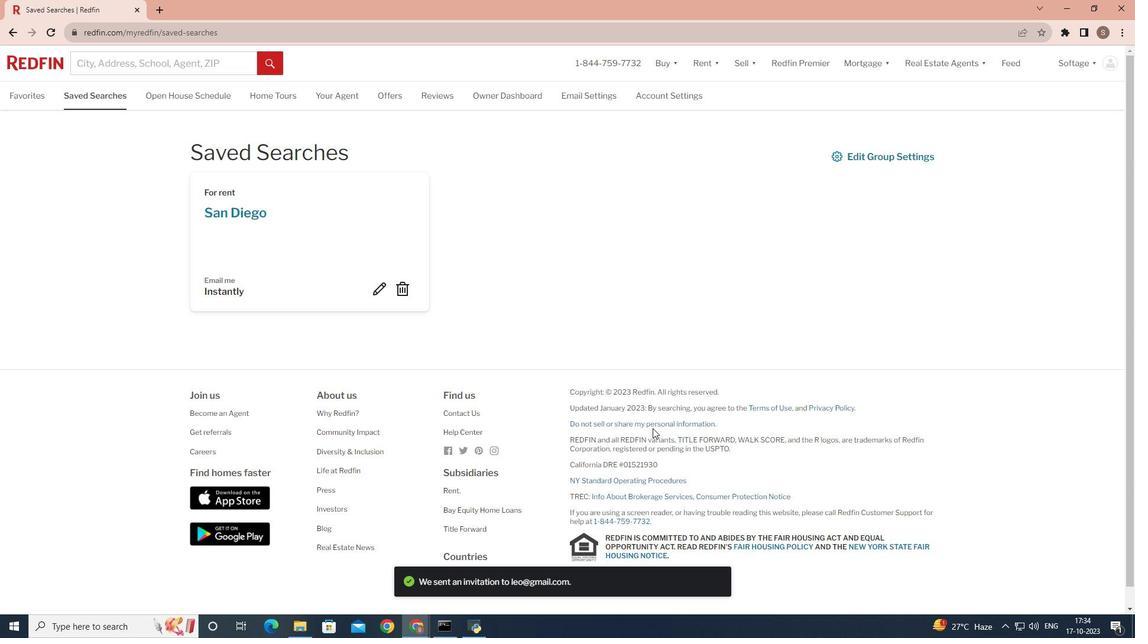 
Action: Mouse moved to (652, 429)
Screenshot: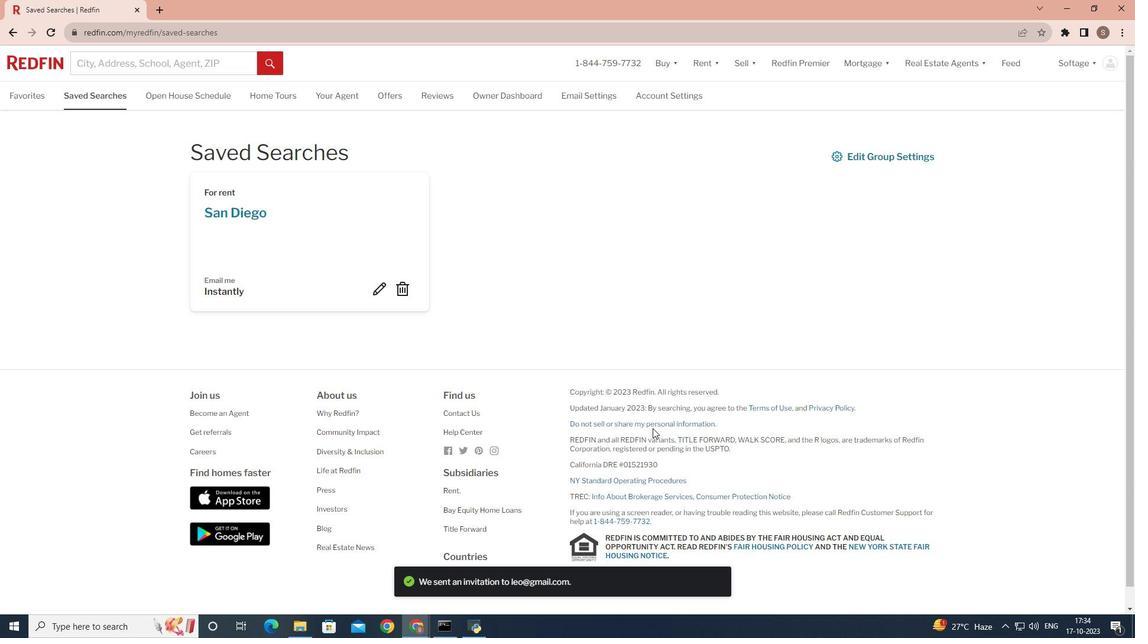 
Action: Mouse pressed left at (652, 429)
Screenshot: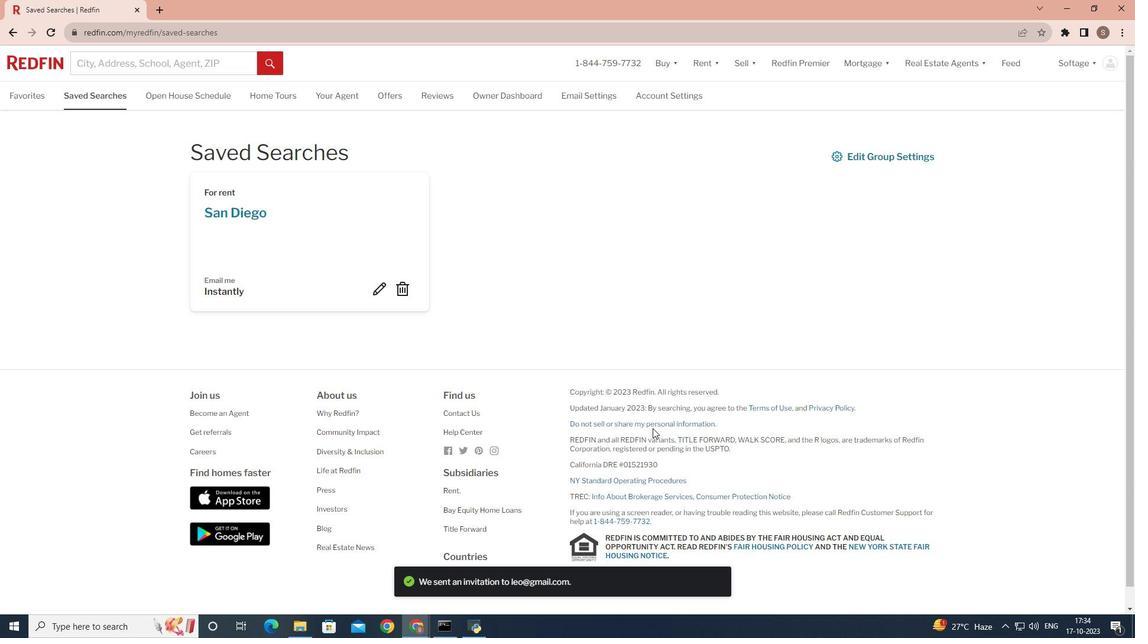 
Action: Mouse pressed left at (652, 429)
Screenshot: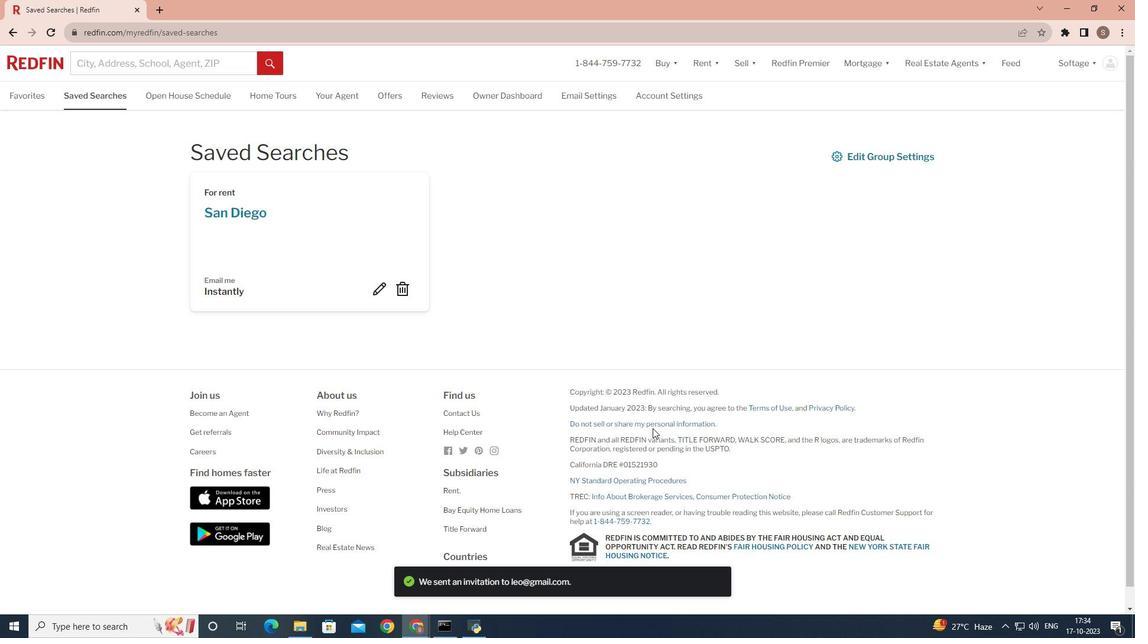 
Action: Mouse moved to (652, 429)
Screenshot: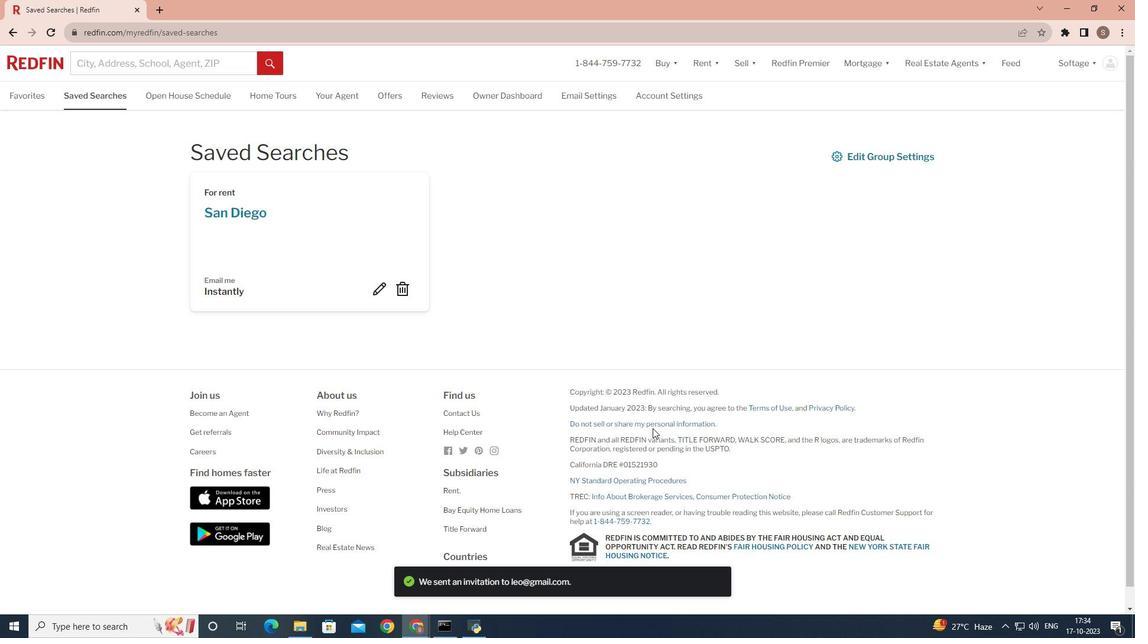 
Action: Mouse scrolled (652, 429) with delta (0, 0)
Screenshot: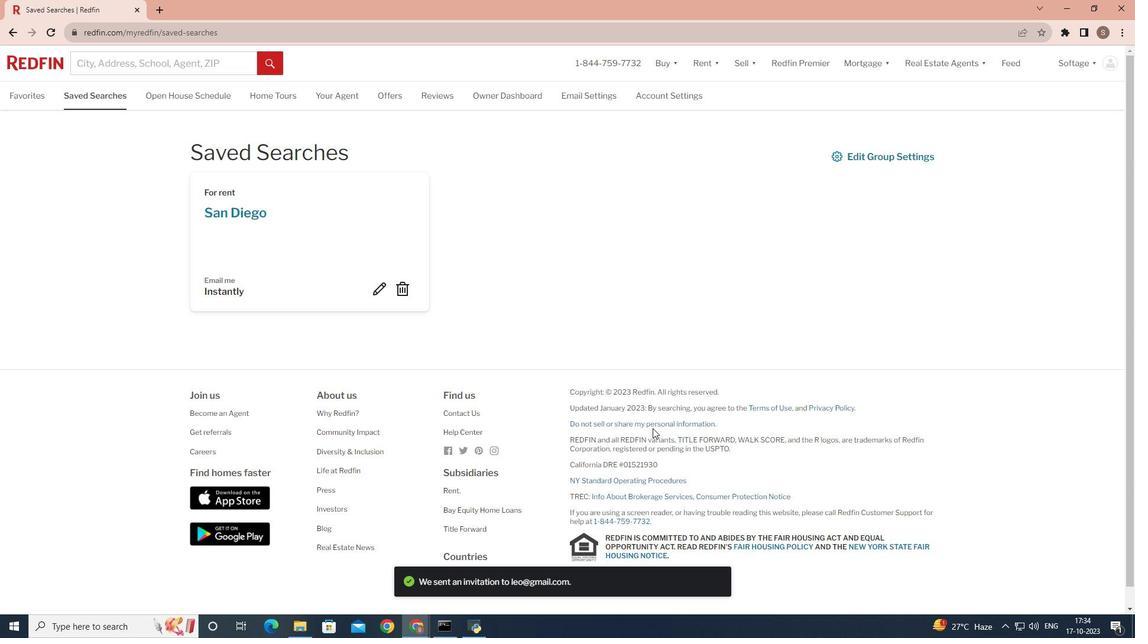
Action: Mouse moved to (652, 429)
Screenshot: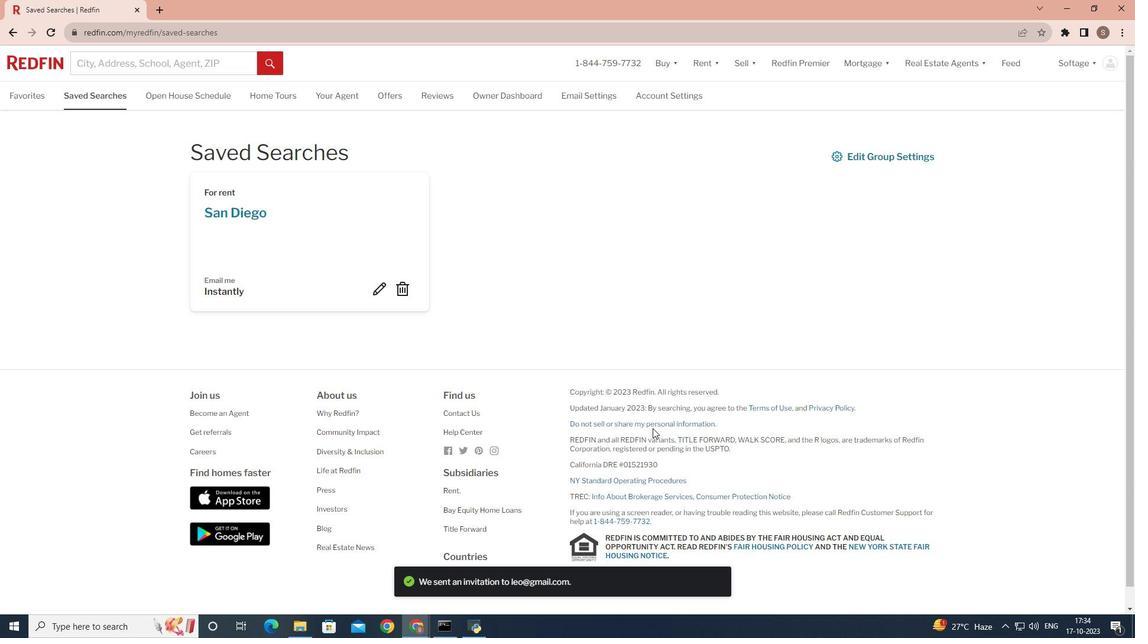 
Action: Mouse scrolled (652, 429) with delta (0, 0)
Screenshot: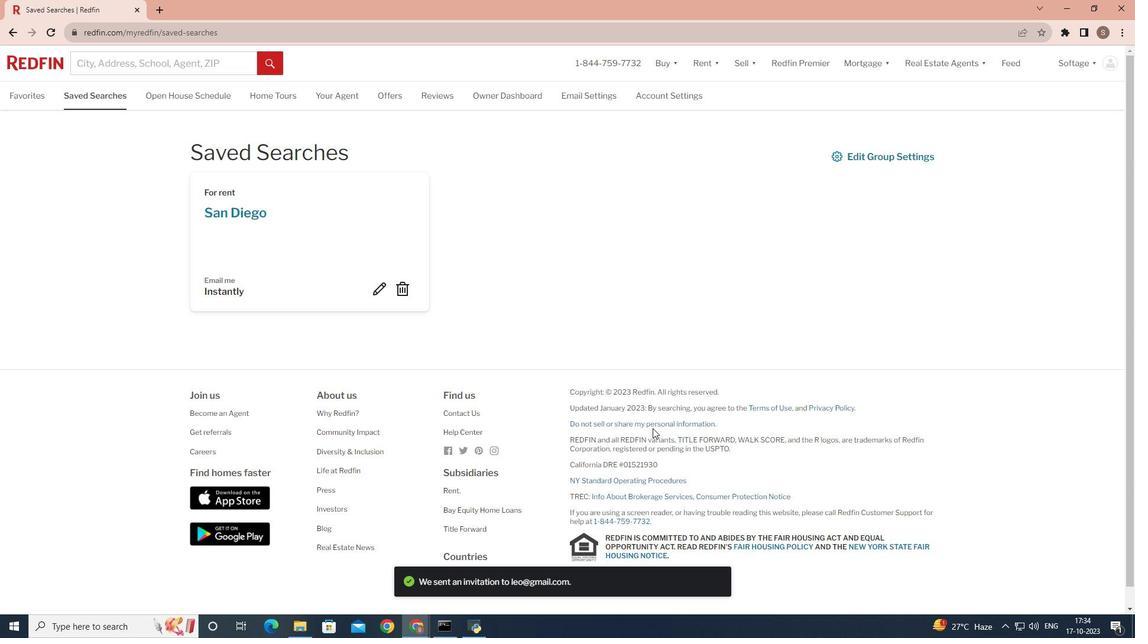 
Action: Mouse moved to (652, 429)
Screenshot: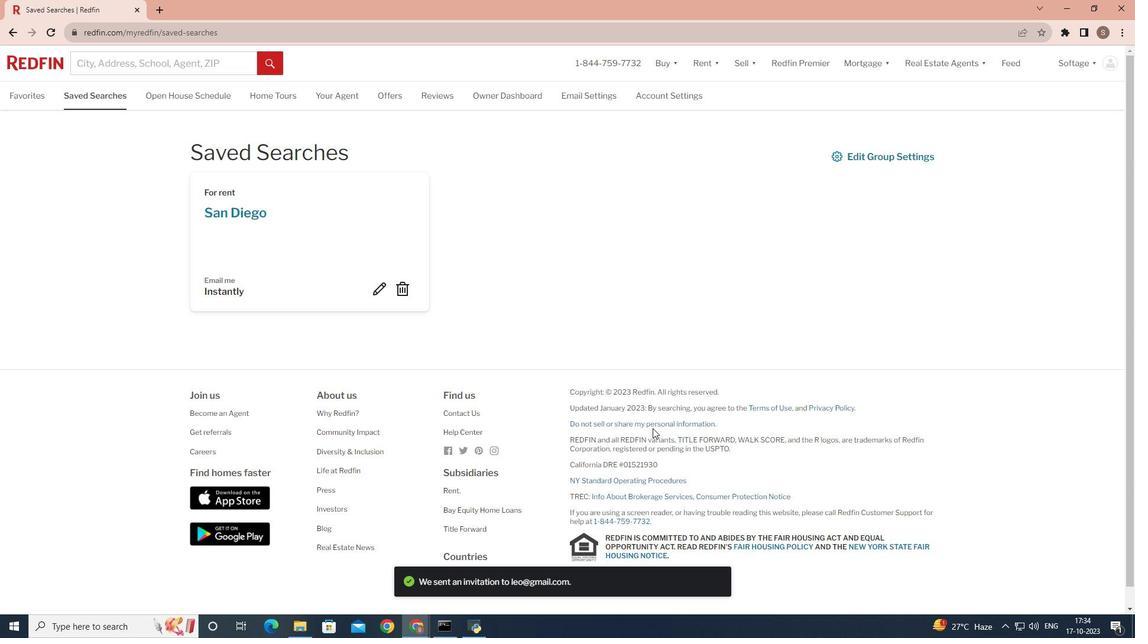 
Action: Mouse scrolled (652, 429) with delta (0, 0)
Screenshot: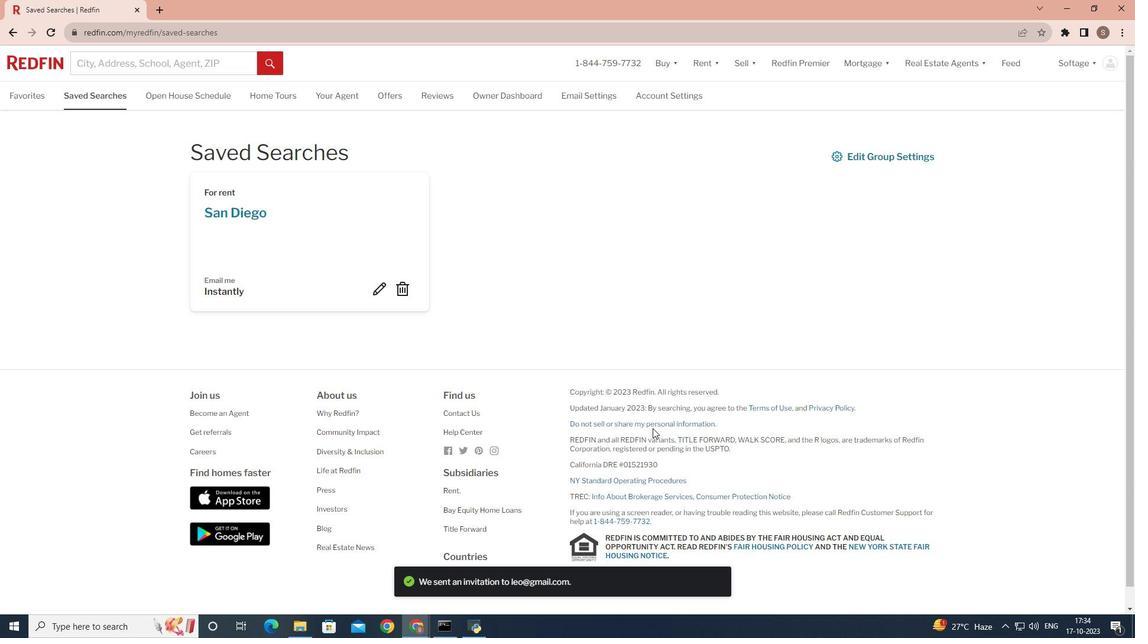 
Action: Mouse moved to (652, 429)
Screenshot: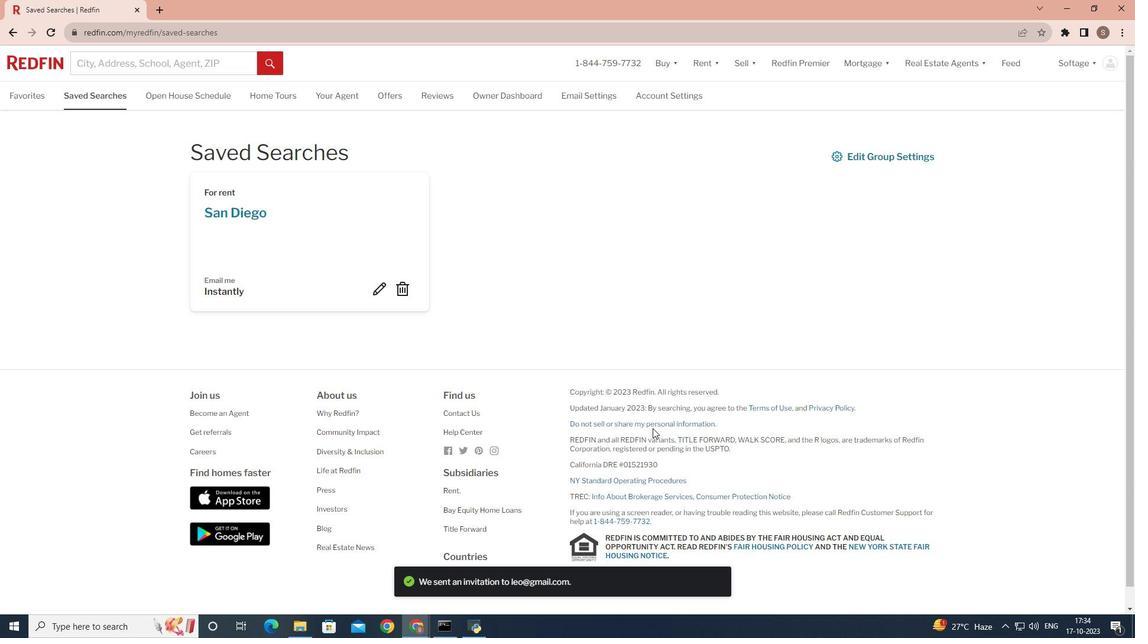 
Action: Mouse scrolled (652, 429) with delta (0, 0)
Screenshot: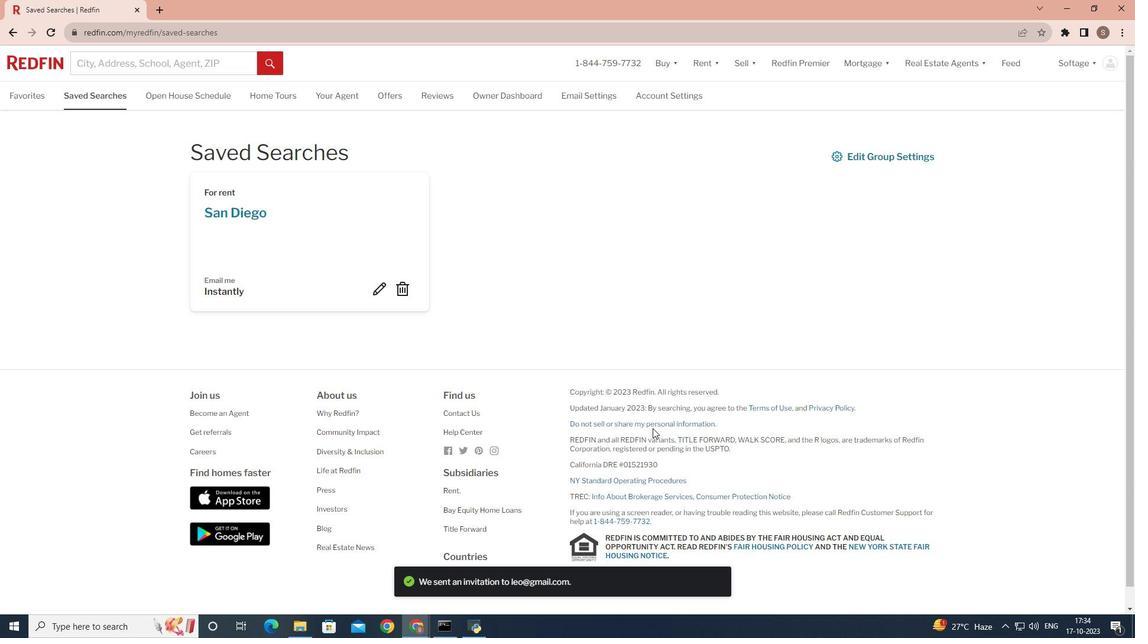 
Action: Mouse scrolled (652, 429) with delta (0, 0)
Screenshot: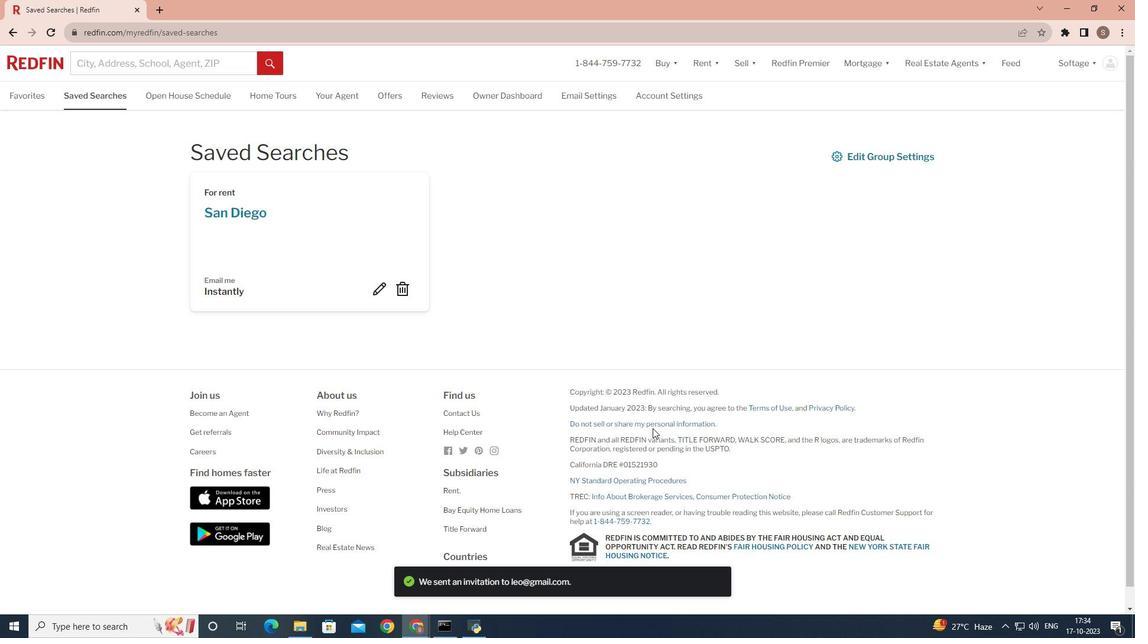 
Action: Mouse moved to (652, 429)
Screenshot: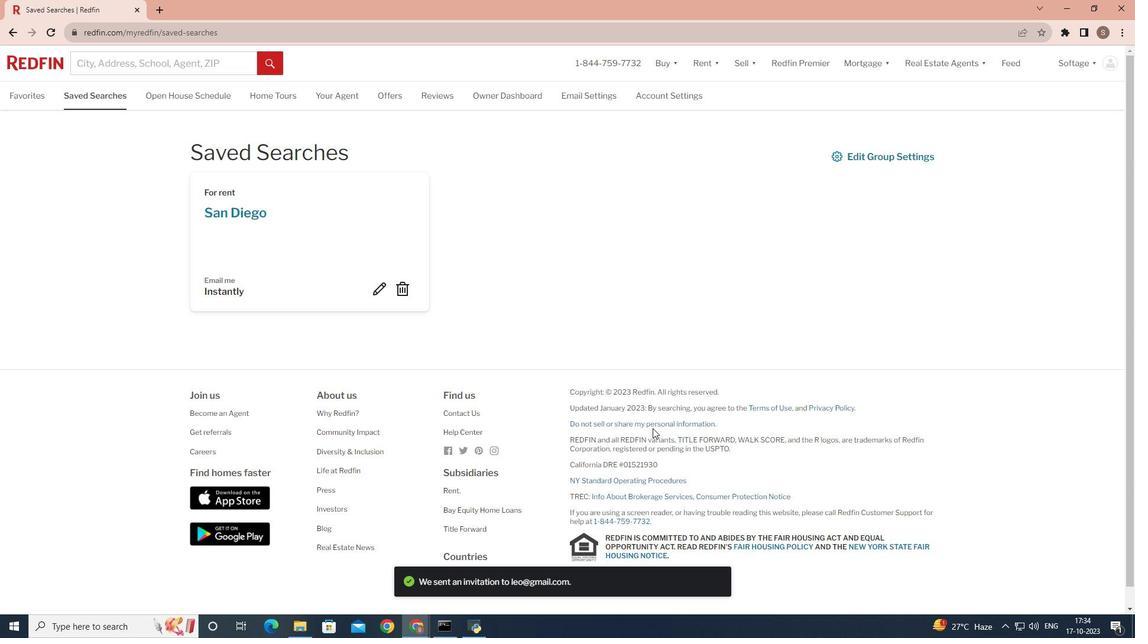 
Action: Mouse scrolled (652, 429) with delta (0, 0)
Screenshot: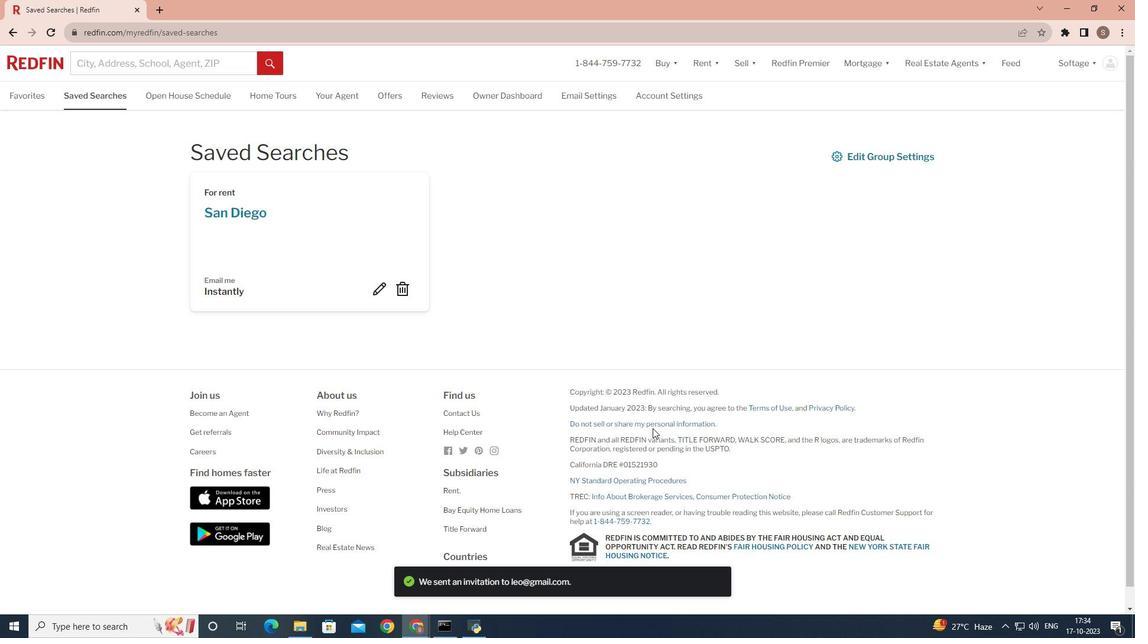 
Action: Mouse scrolled (652, 429) with delta (0, 0)
Screenshot: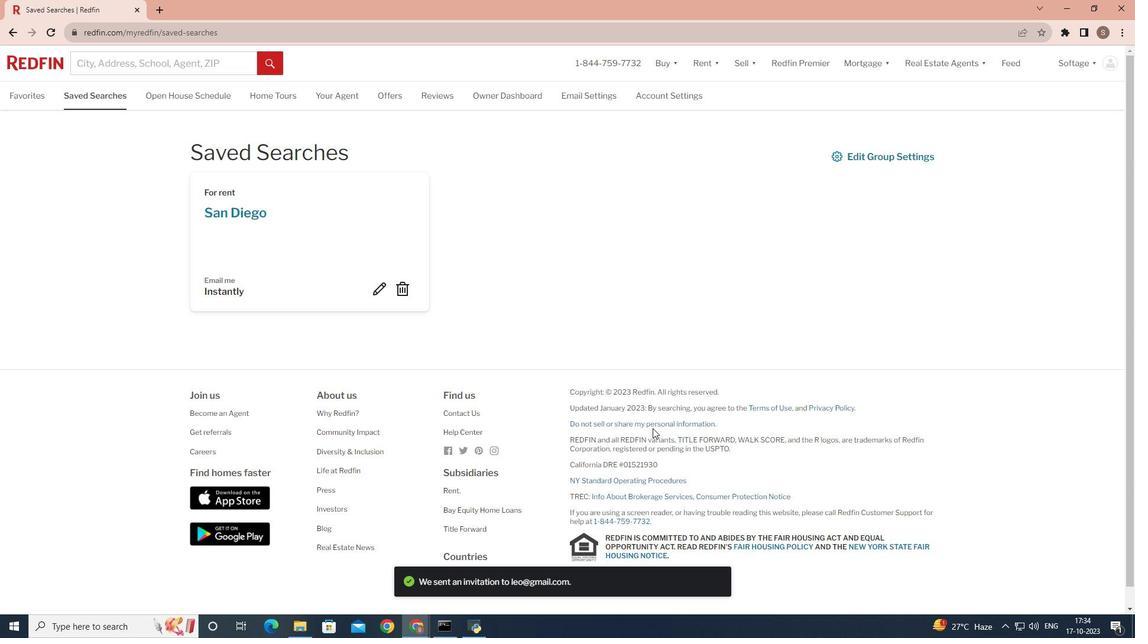 
Action: Mouse scrolled (652, 429) with delta (0, 0)
Screenshot: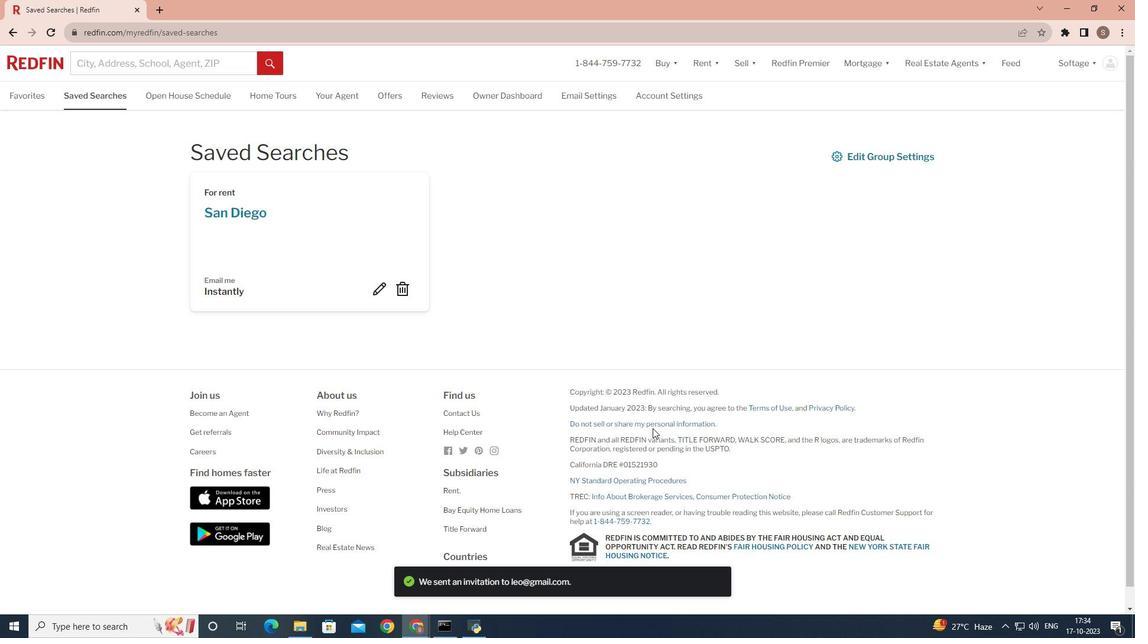 
Action: Mouse scrolled (652, 429) with delta (0, 0)
Screenshot: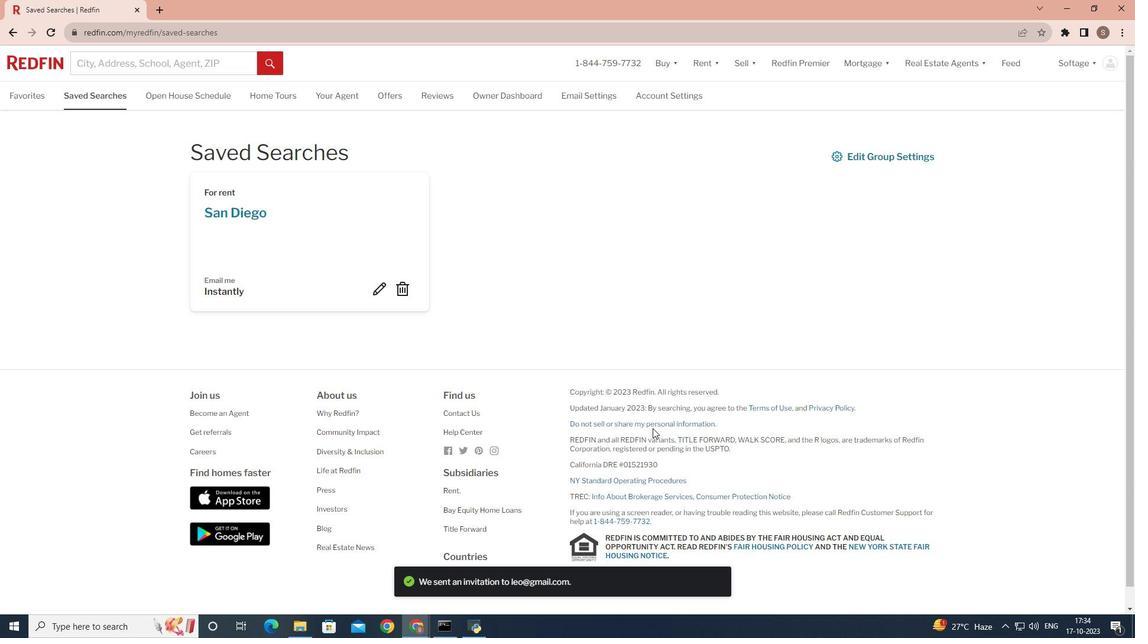 
Action: Mouse scrolled (652, 429) with delta (0, 0)
Screenshot: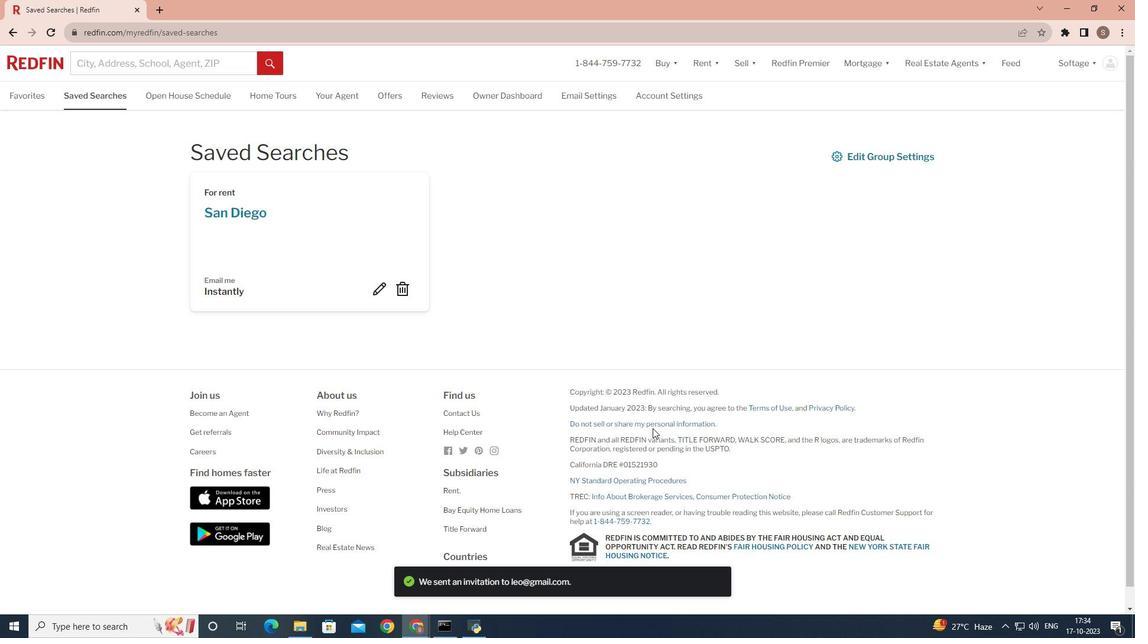 
Action: Mouse scrolled (652, 429) with delta (0, 0)
Screenshot: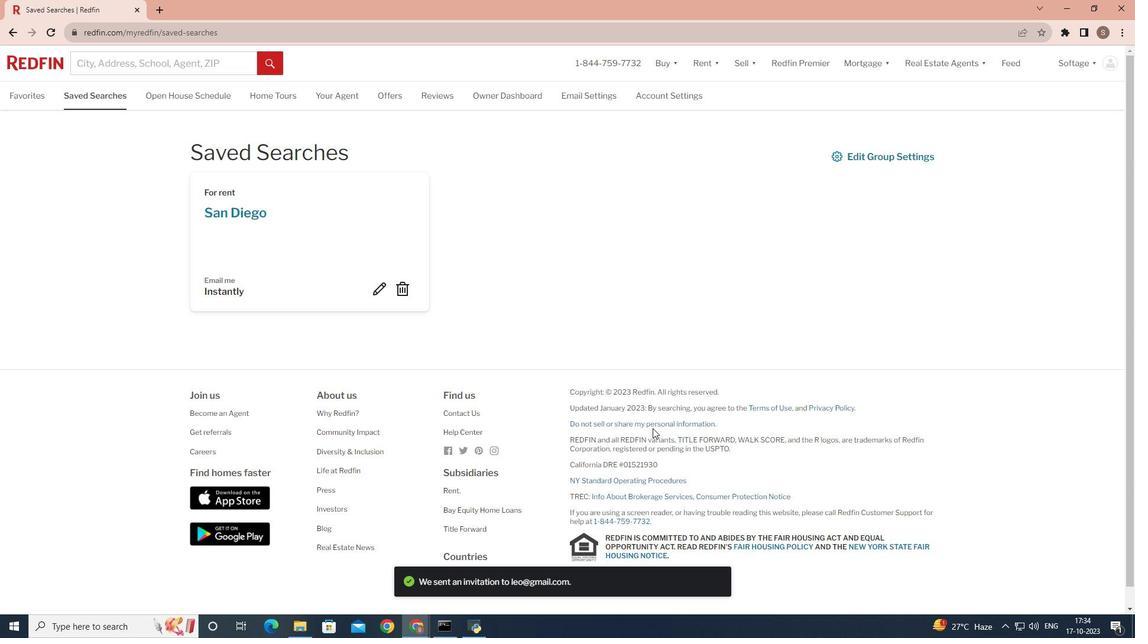 
Action: Mouse scrolled (652, 429) with delta (0, 0)
Screenshot: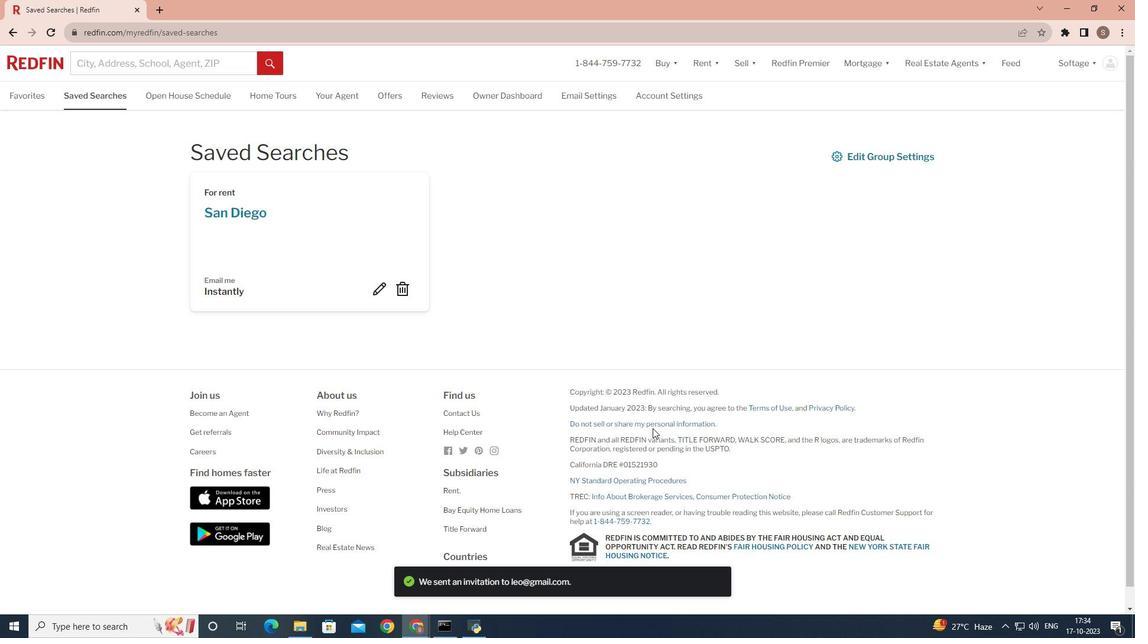 
Action: Mouse scrolled (652, 429) with delta (0, 0)
Screenshot: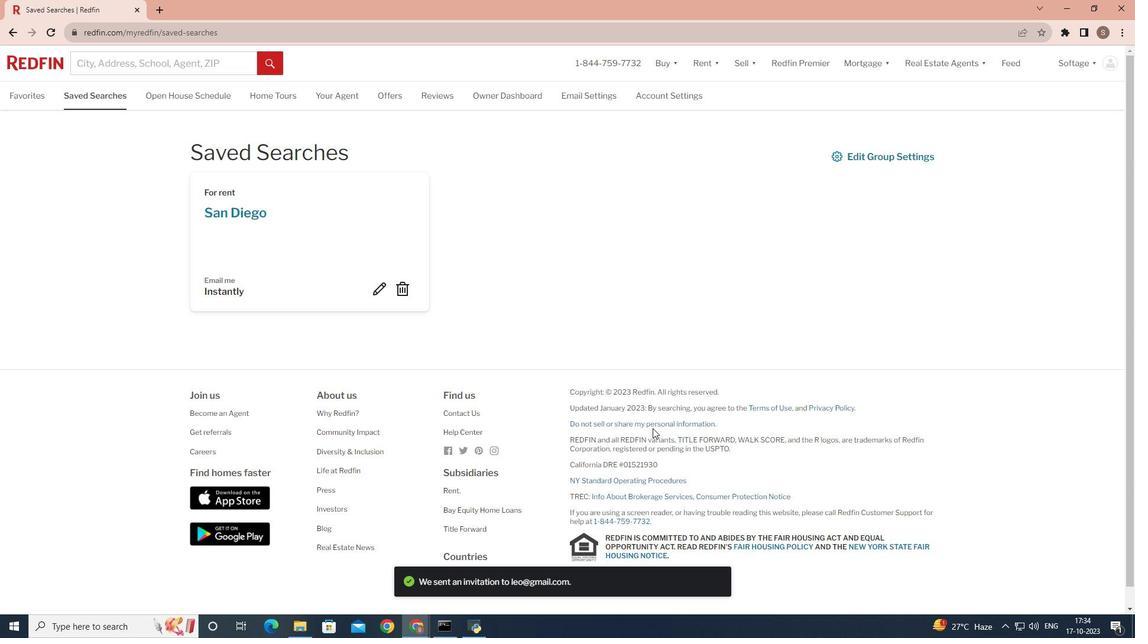
Action: Mouse scrolled (652, 429) with delta (0, 0)
Screenshot: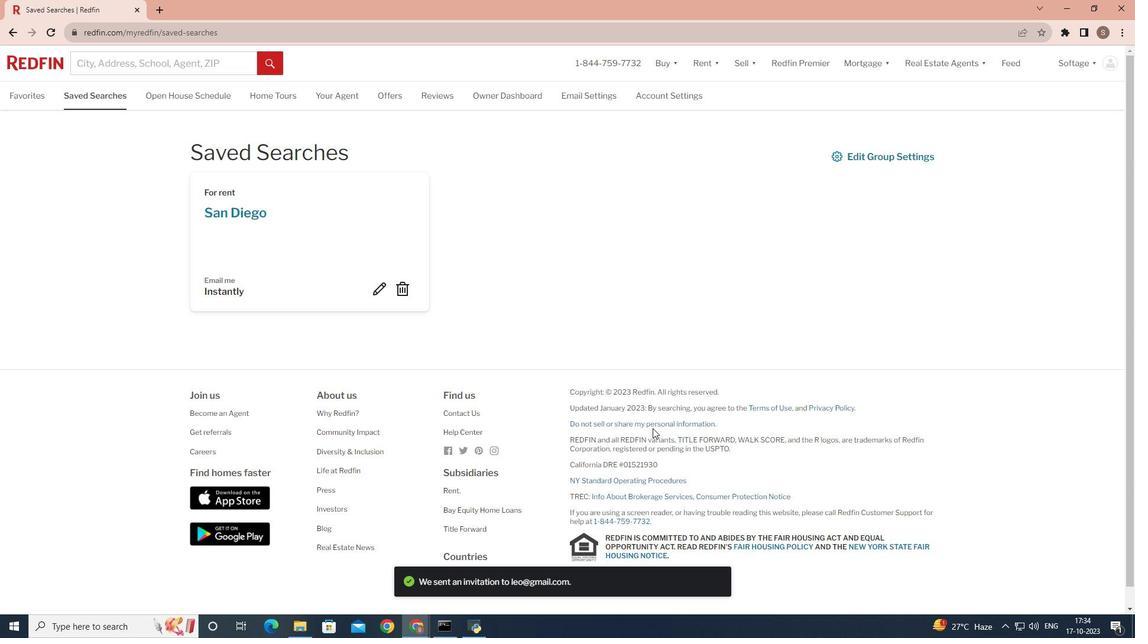 
Action: Mouse scrolled (652, 429) with delta (0, 0)
Screenshot: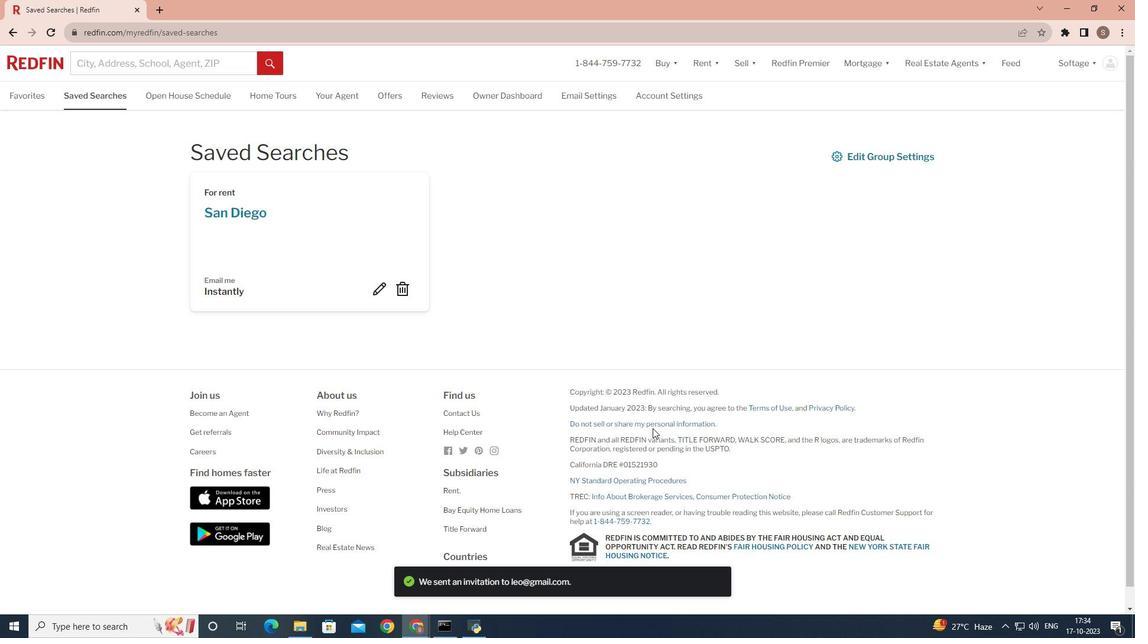 
Action: Mouse scrolled (652, 429) with delta (0, 0)
Screenshot: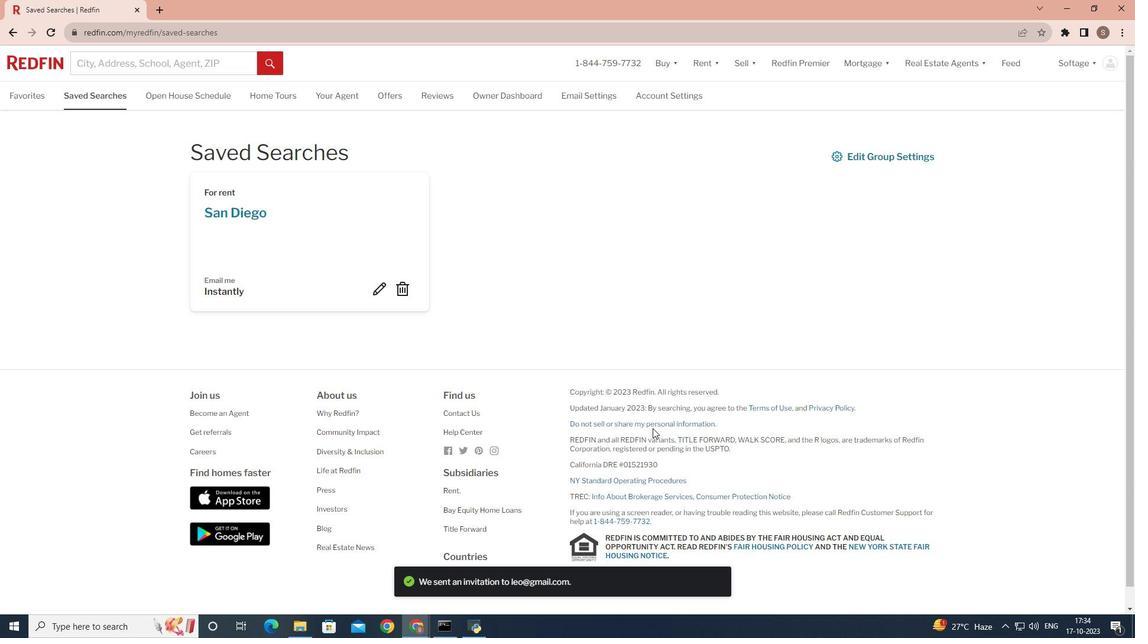 
Action: Mouse scrolled (652, 429) with delta (0, 0)
Screenshot: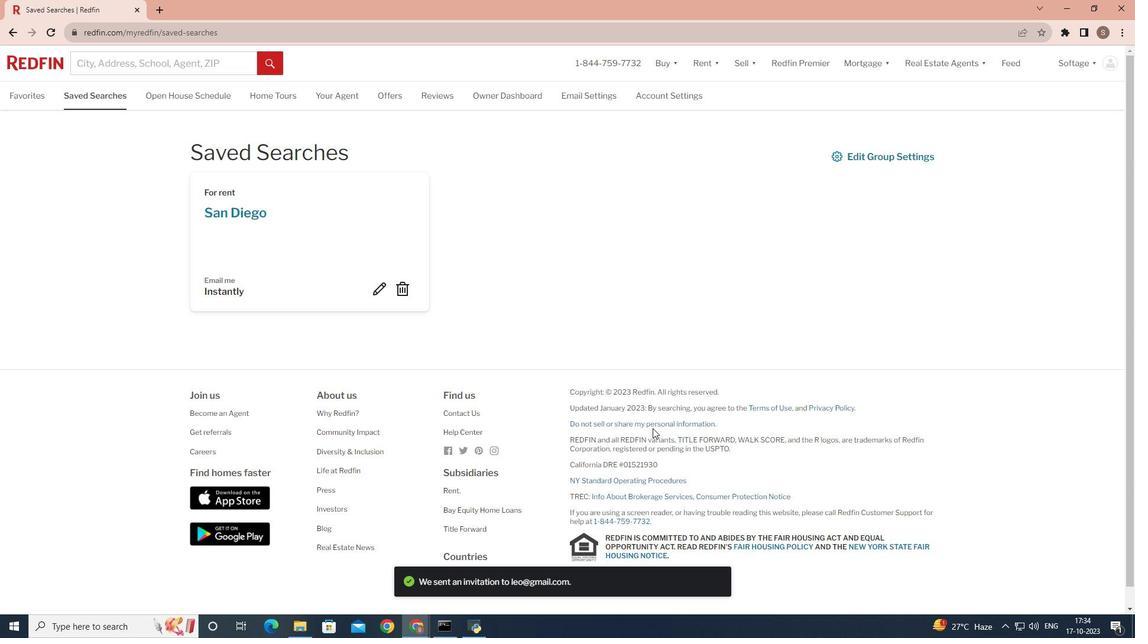 
Action: Mouse scrolled (652, 429) with delta (0, 0)
Screenshot: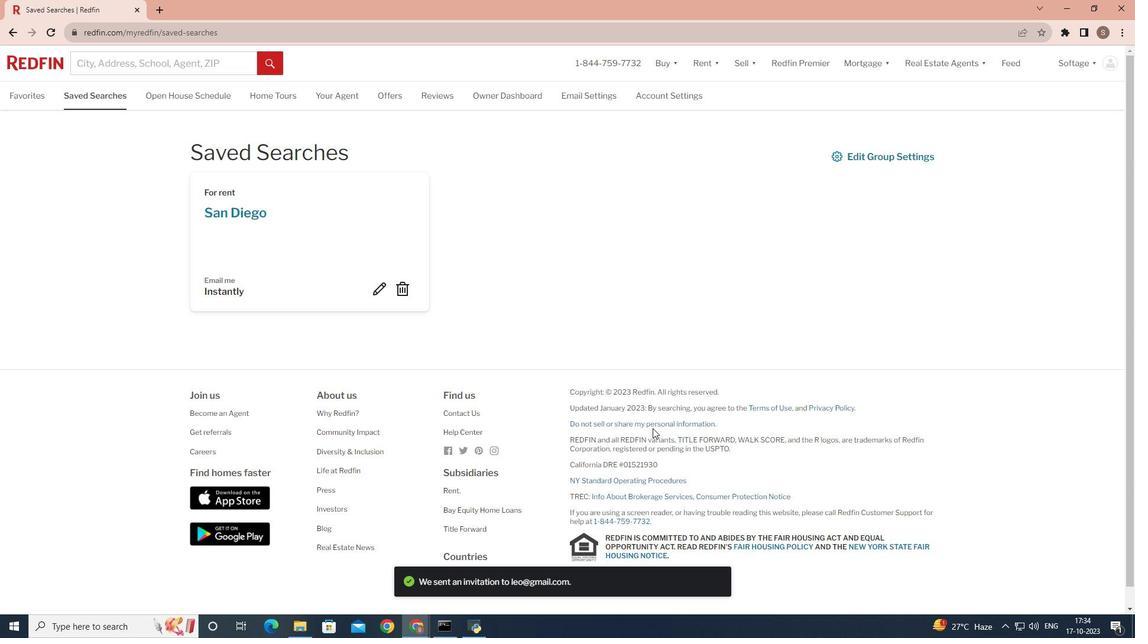 
Action: Mouse scrolled (652, 429) with delta (0, 0)
Screenshot: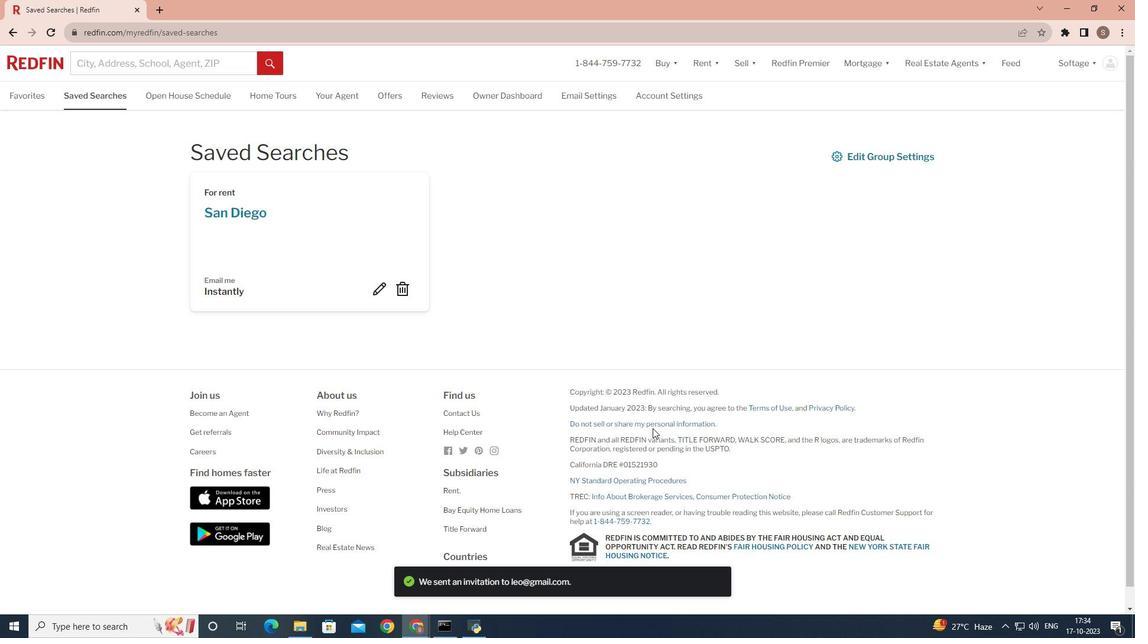 
Action: Mouse moved to (652, 429)
Screenshot: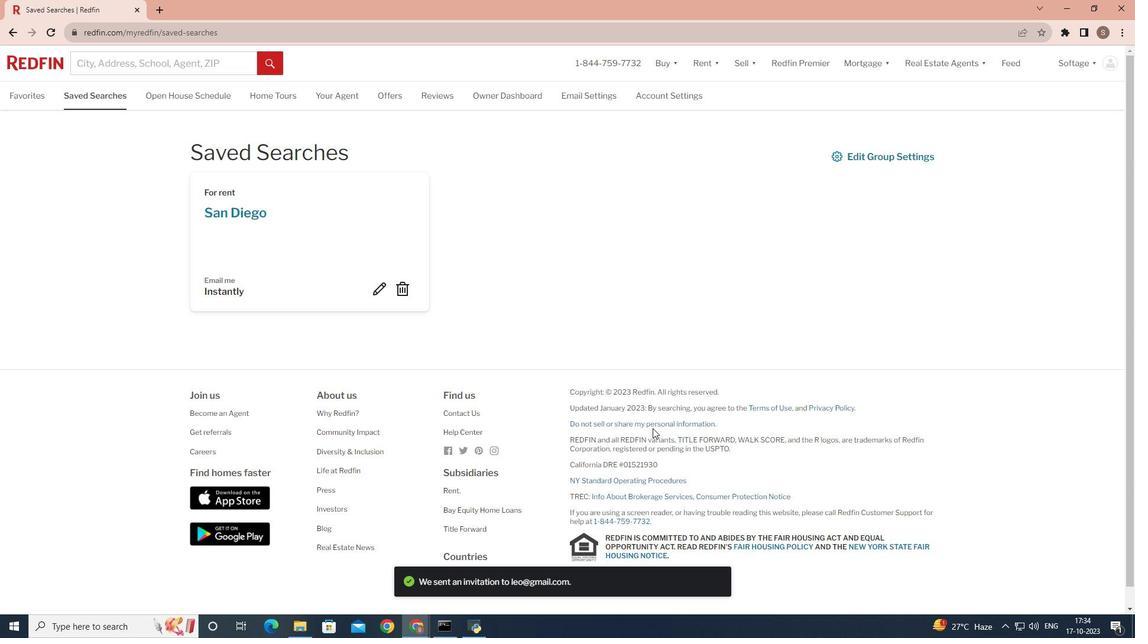 
Action: Mouse pressed left at (652, 429)
Screenshot: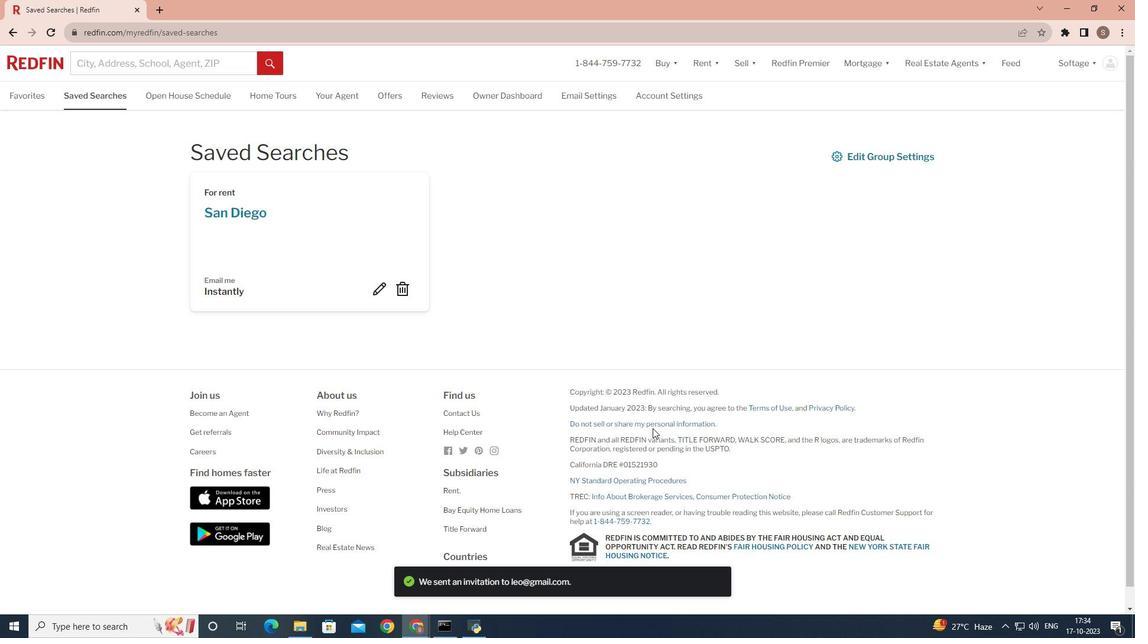 
Action: Mouse moved to (652, 429)
Screenshot: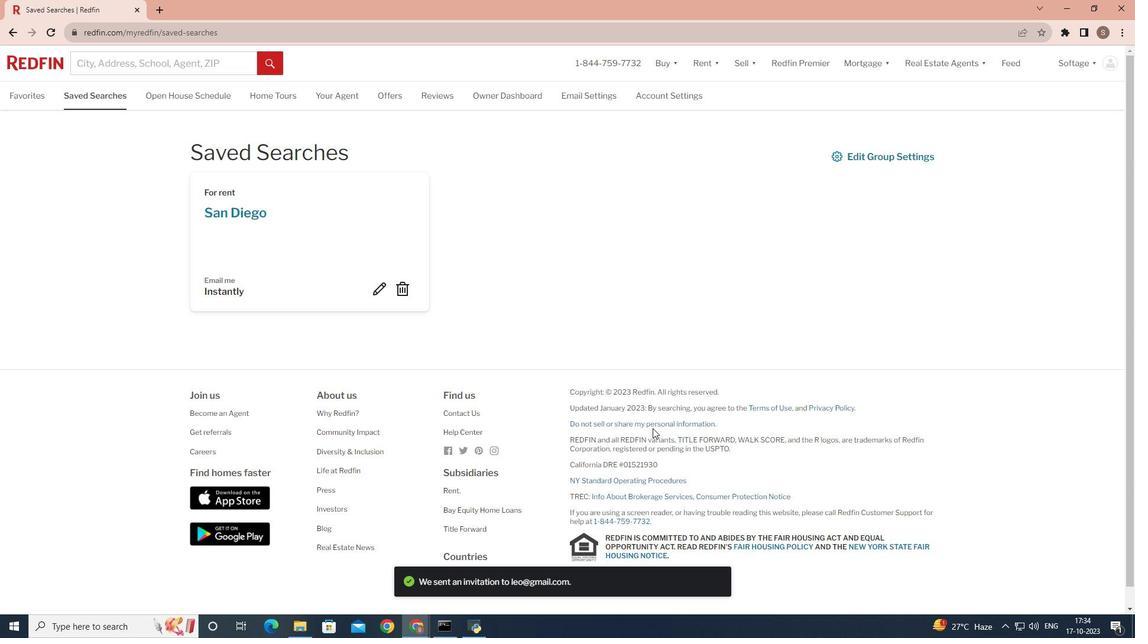 
Action: Mouse scrolled (652, 429) with delta (0, 0)
Screenshot: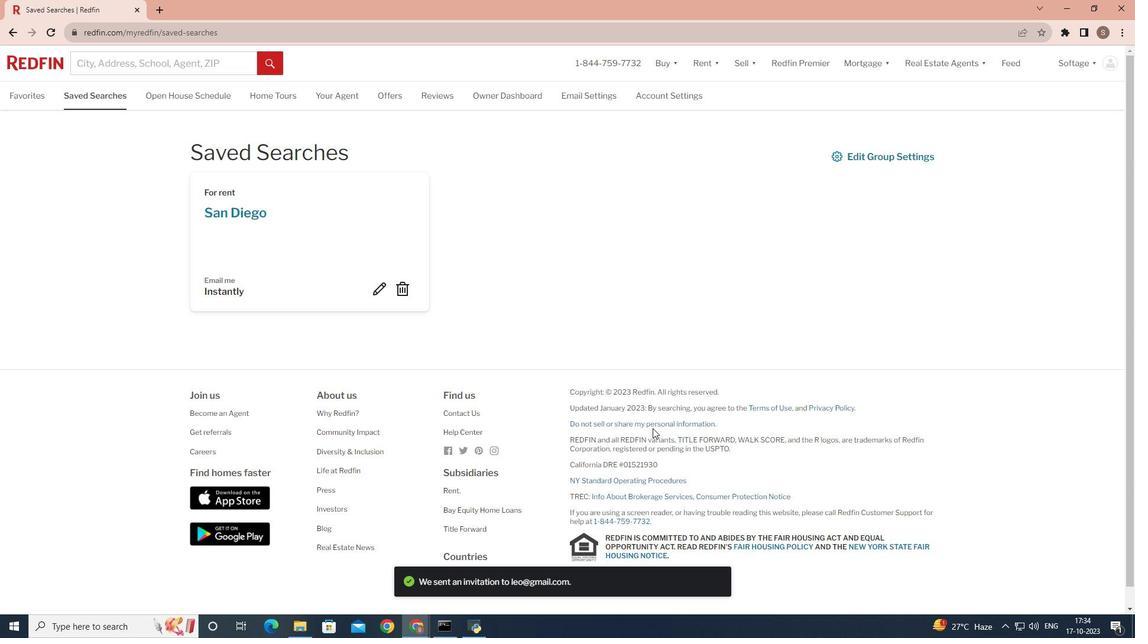 
Action: Mouse scrolled (652, 429) with delta (0, 0)
Screenshot: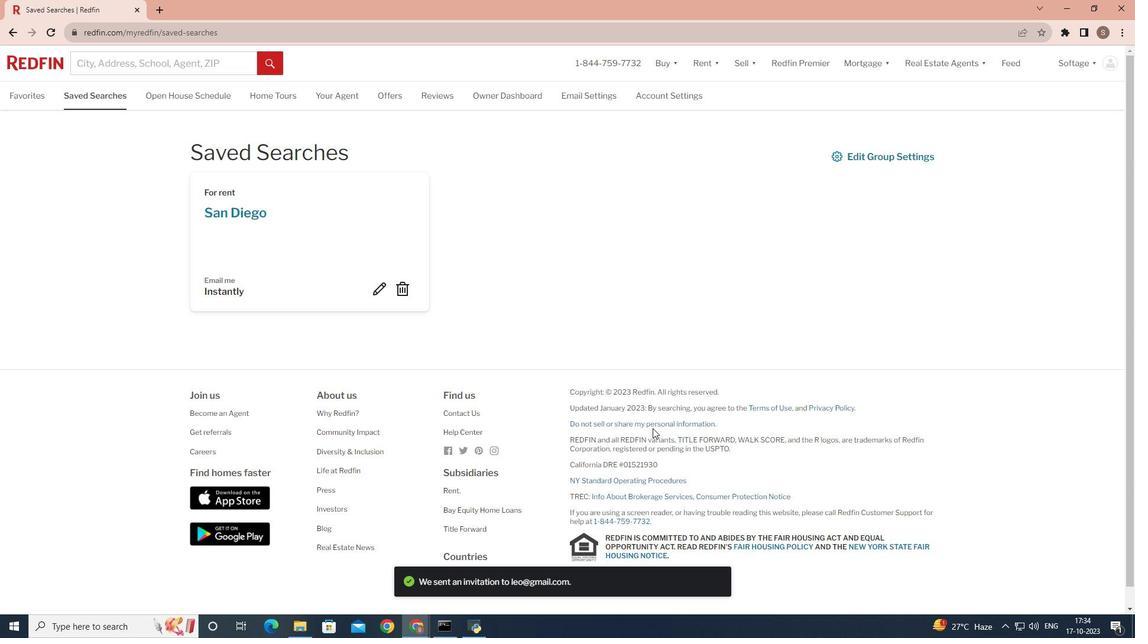 
Action: Mouse scrolled (652, 429) with delta (0, 0)
Screenshot: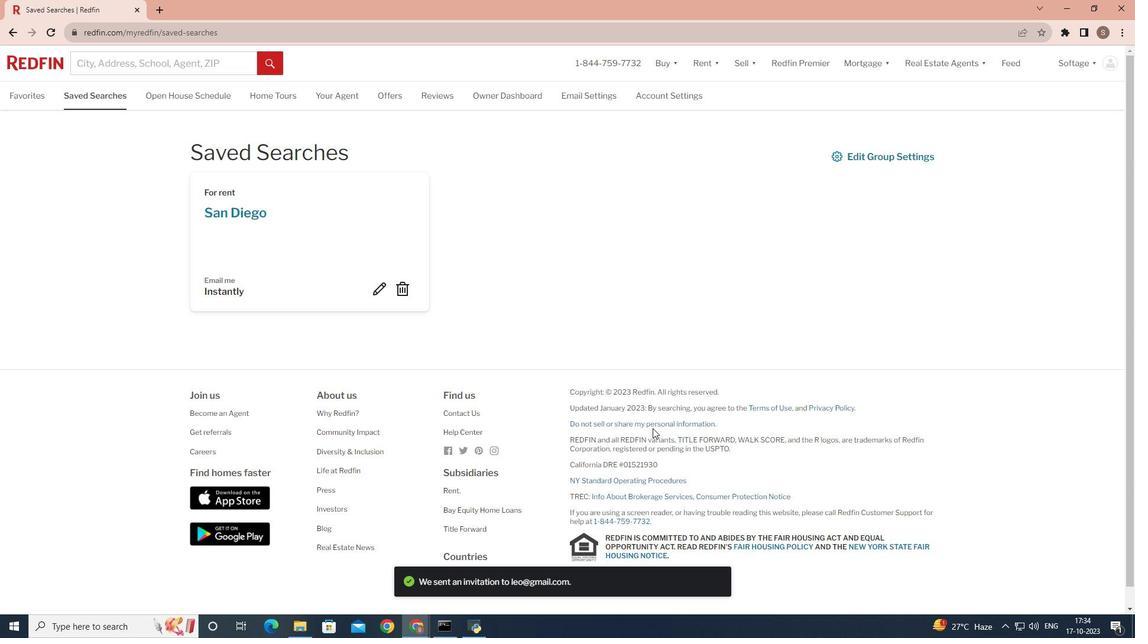
Action: Mouse scrolled (652, 429) with delta (0, 0)
Screenshot: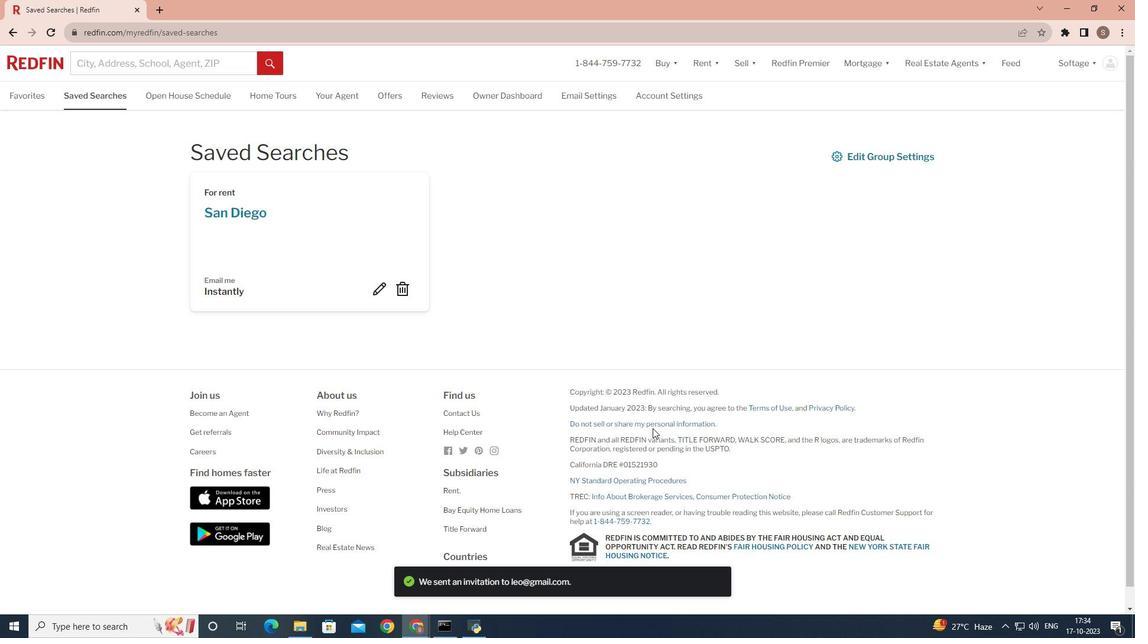 
Action: Mouse scrolled (652, 429) with delta (0, 0)
Screenshot: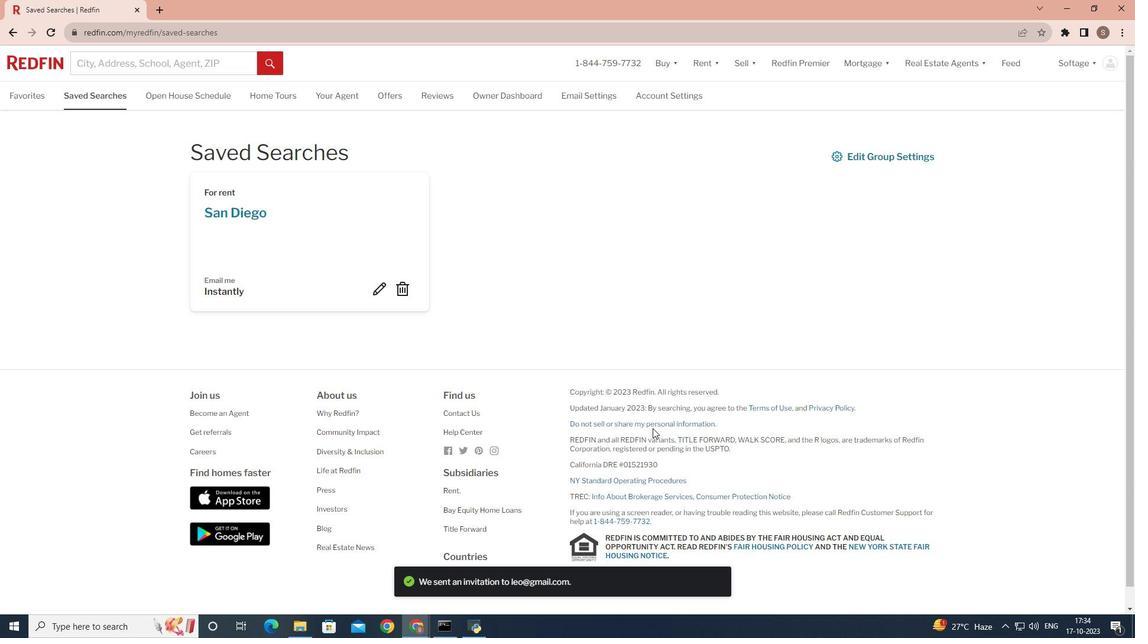 
Action: Mouse scrolled (652, 429) with delta (0, 0)
Screenshot: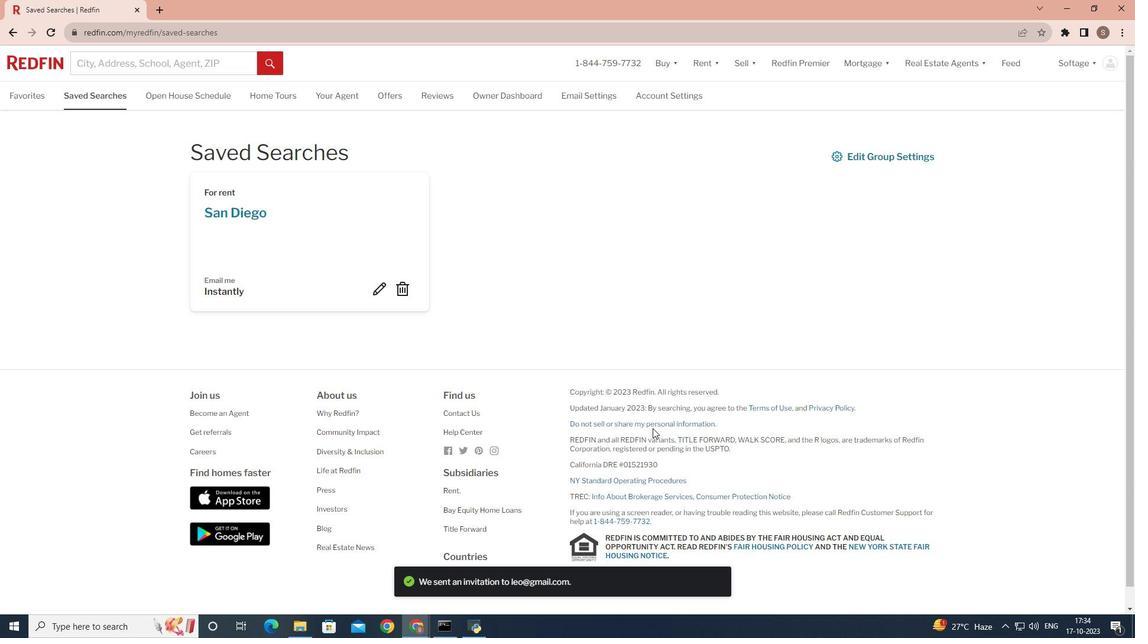 
Action: Mouse scrolled (652, 429) with delta (0, 0)
Screenshot: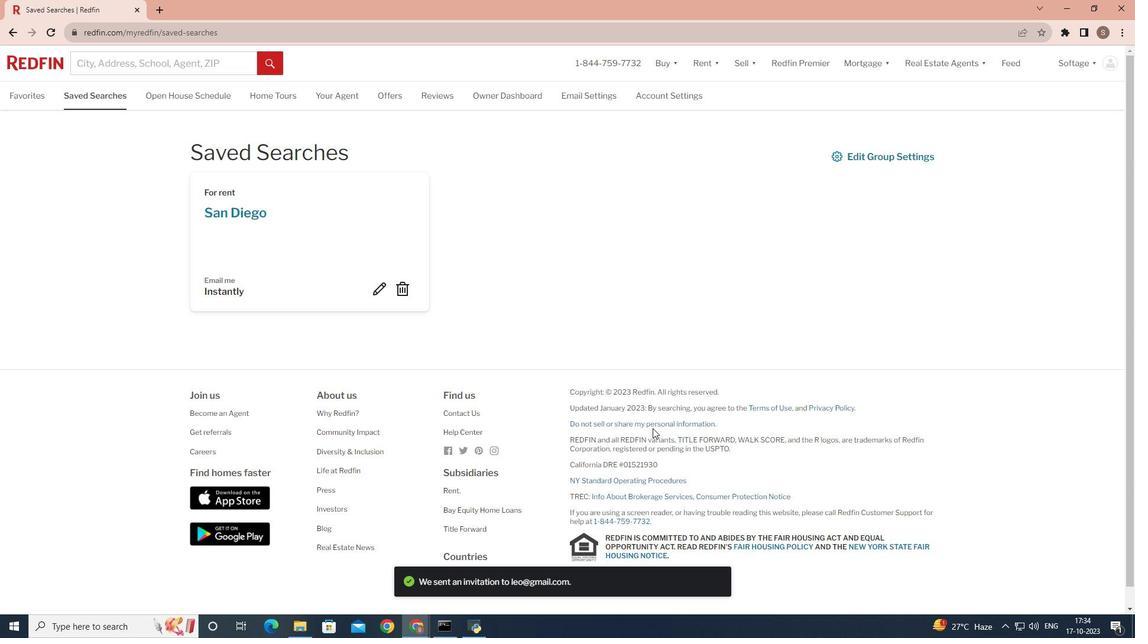 
Action: Mouse scrolled (652, 429) with delta (0, 0)
Screenshot: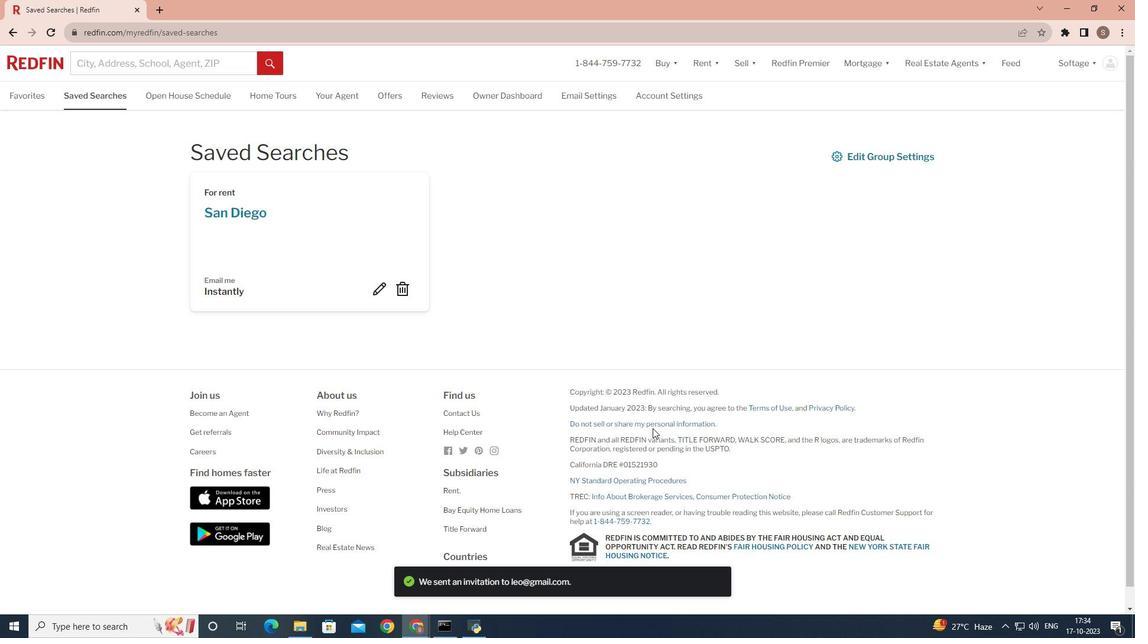 
Action: Mouse moved to (652, 429)
Screenshot: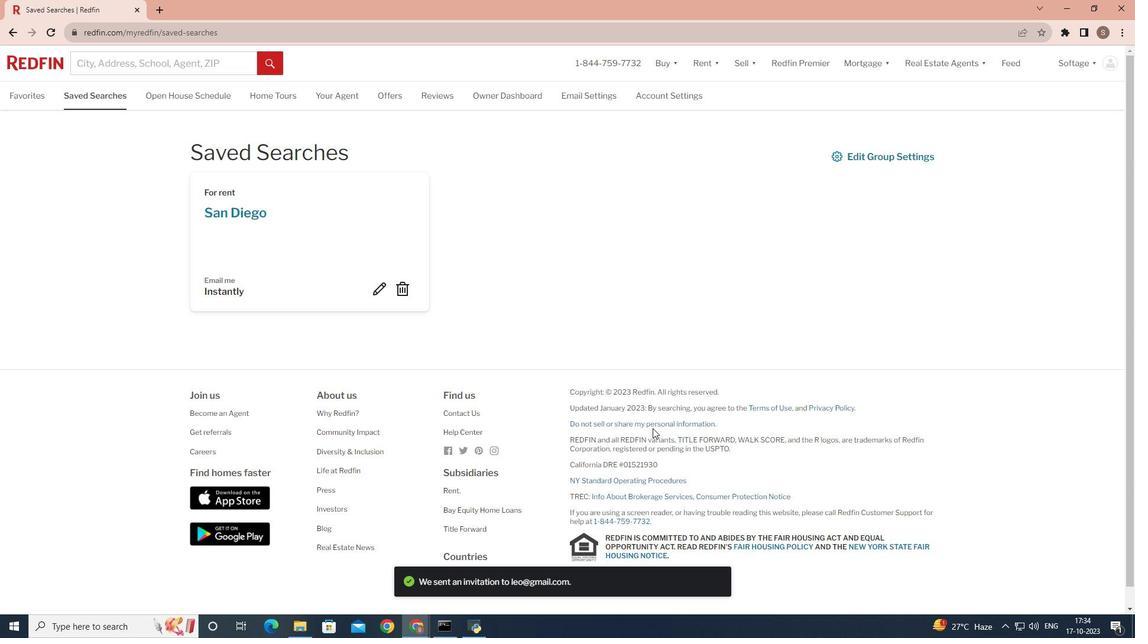 
Action: Mouse pressed left at (652, 429)
Screenshot: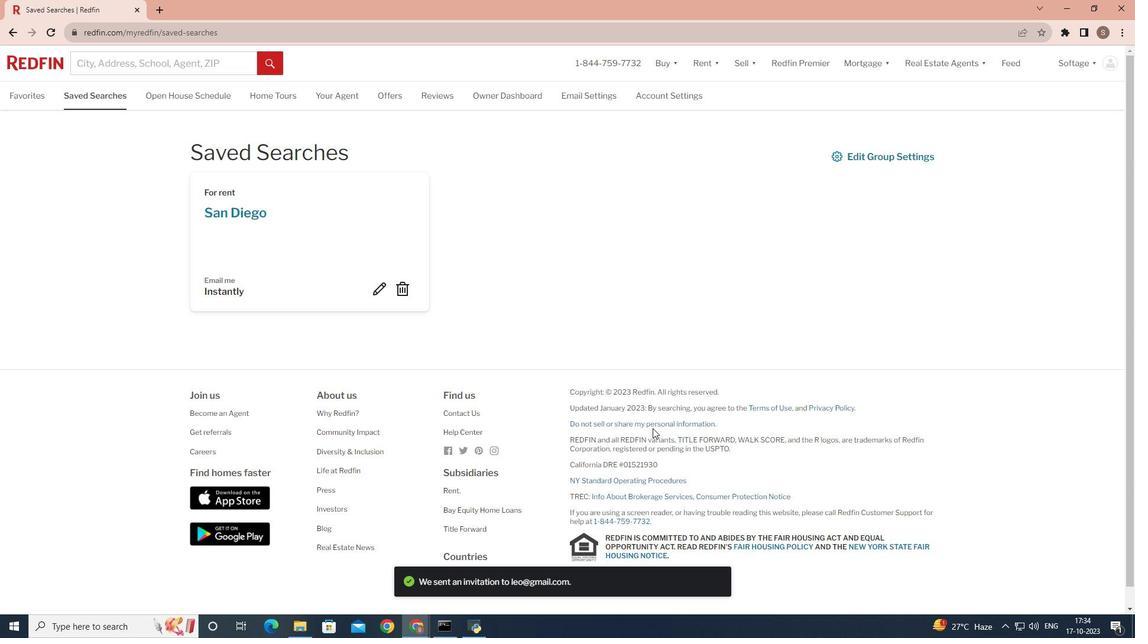 
Action: Mouse moved to (652, 429)
Screenshot: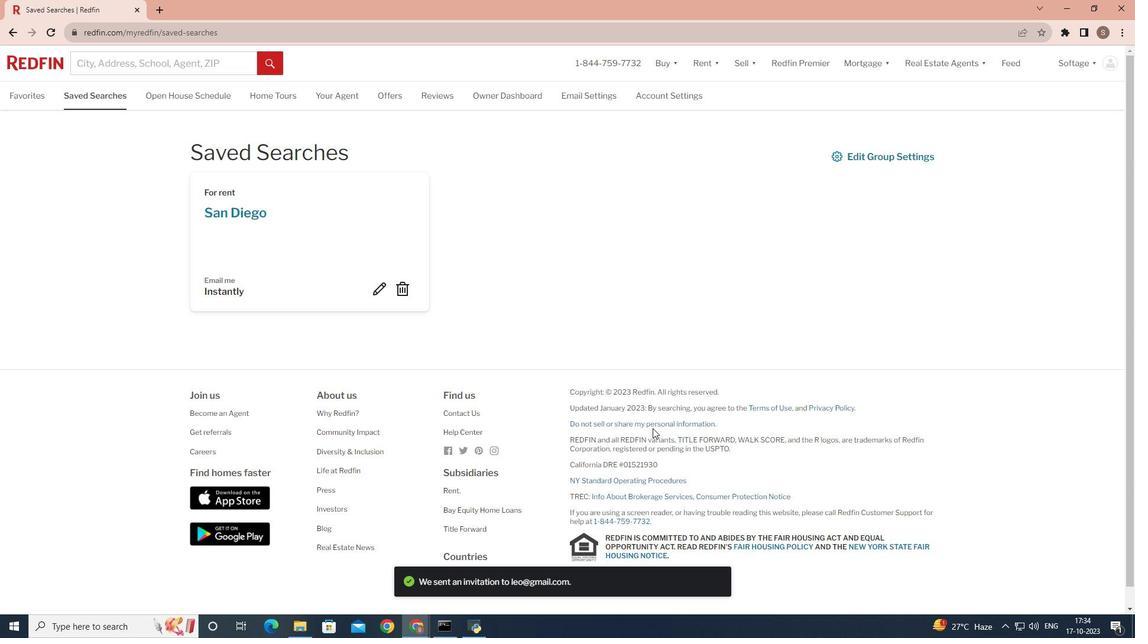 
Action: Mouse pressed left at (652, 429)
Screenshot: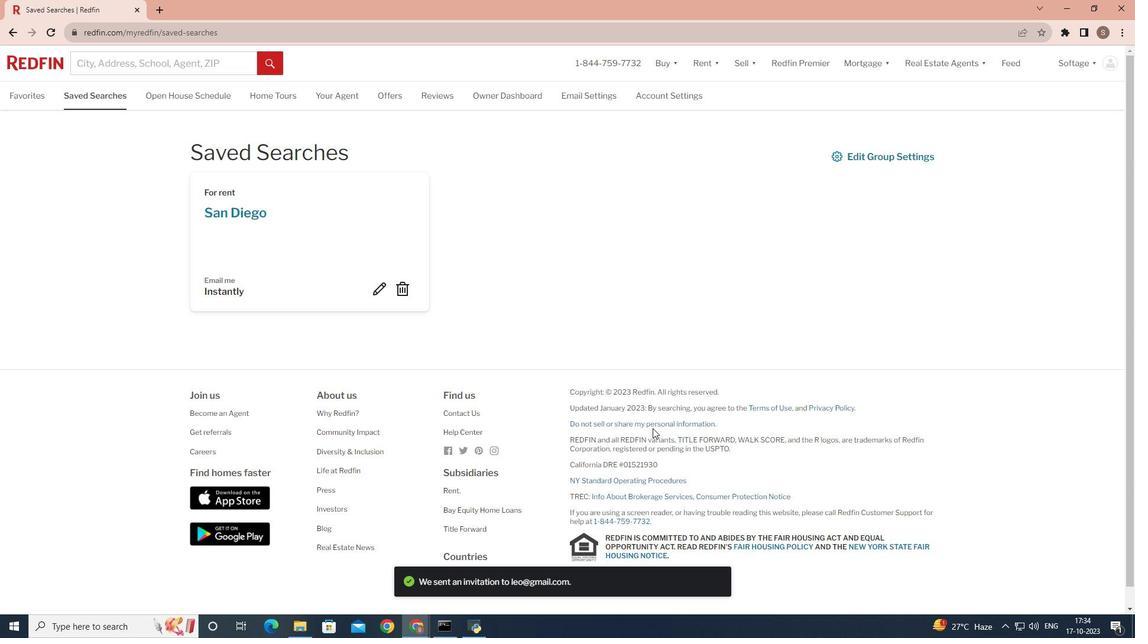 
Action: Mouse moved to (652, 429)
Screenshot: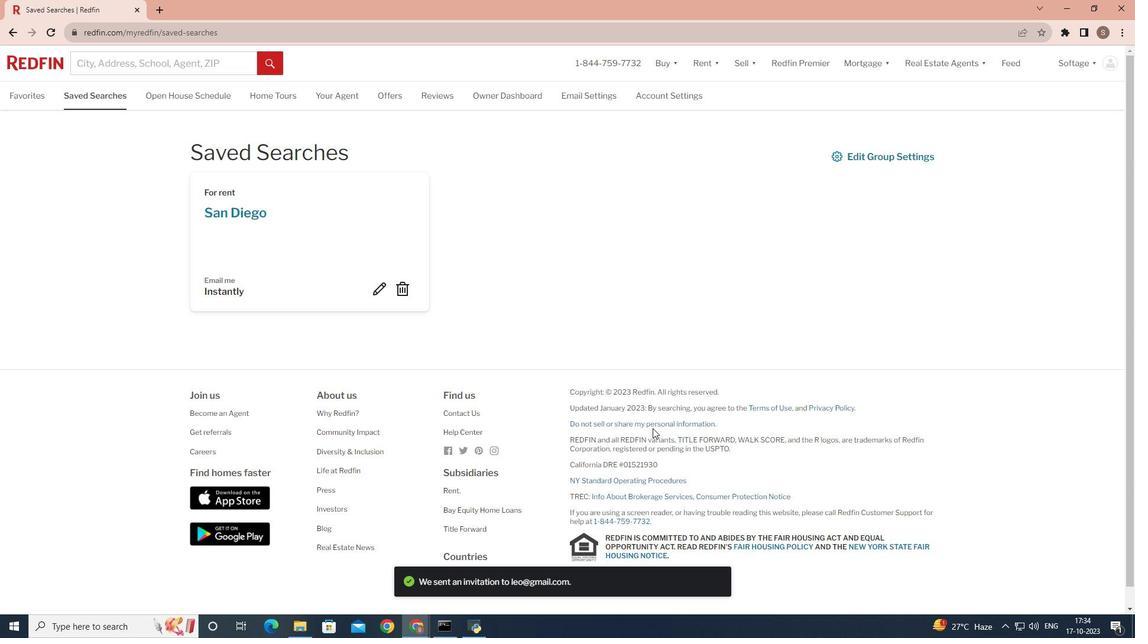 
Action: Mouse pressed left at (652, 429)
Screenshot: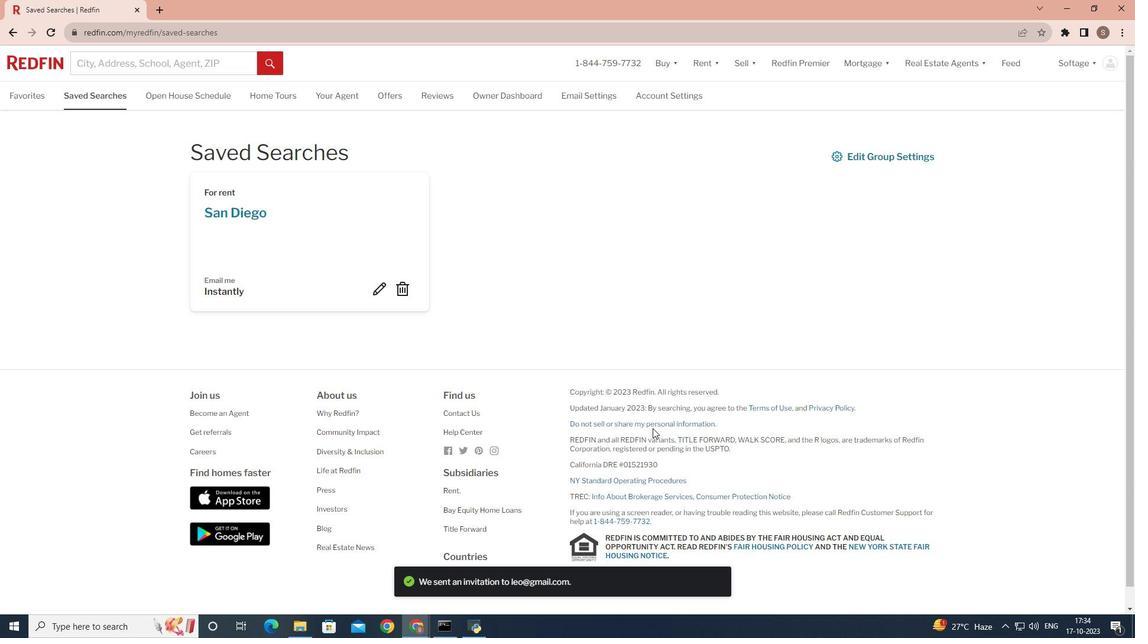 
Action: Mouse moved to (652, 429)
Screenshot: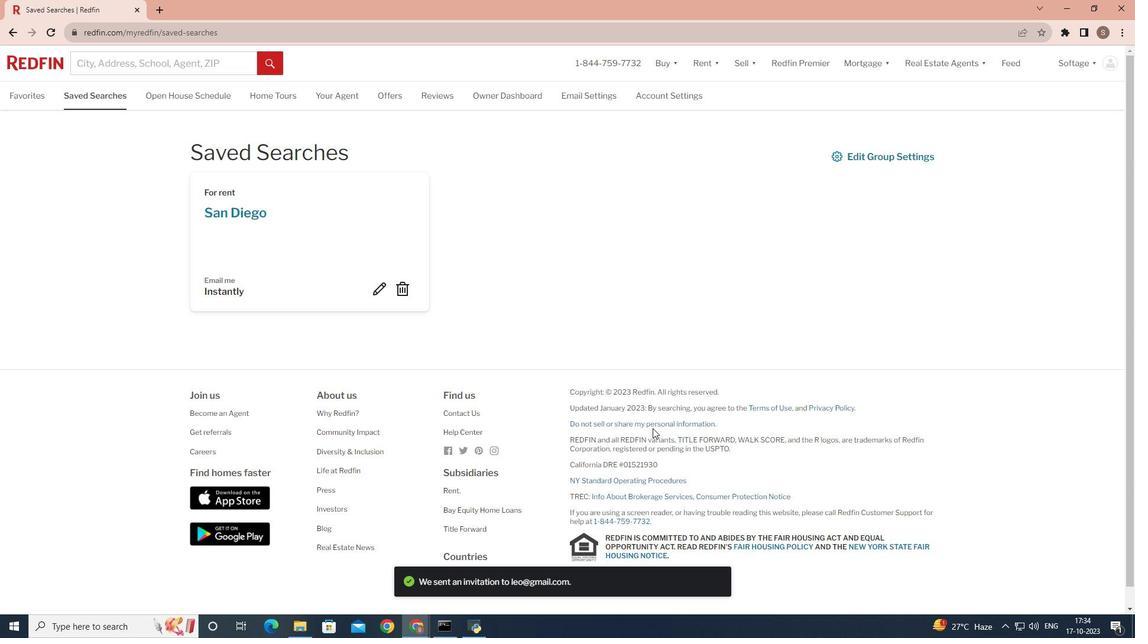 
Action: Mouse pressed left at (652, 429)
Screenshot: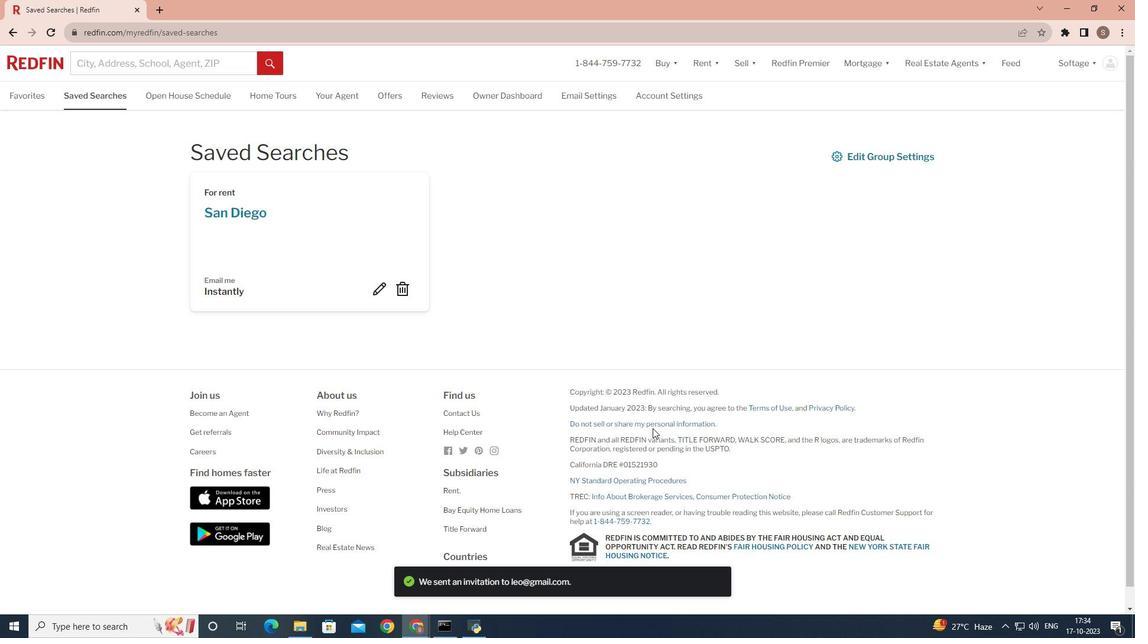 
Action: Mouse moved to (652, 429)
Screenshot: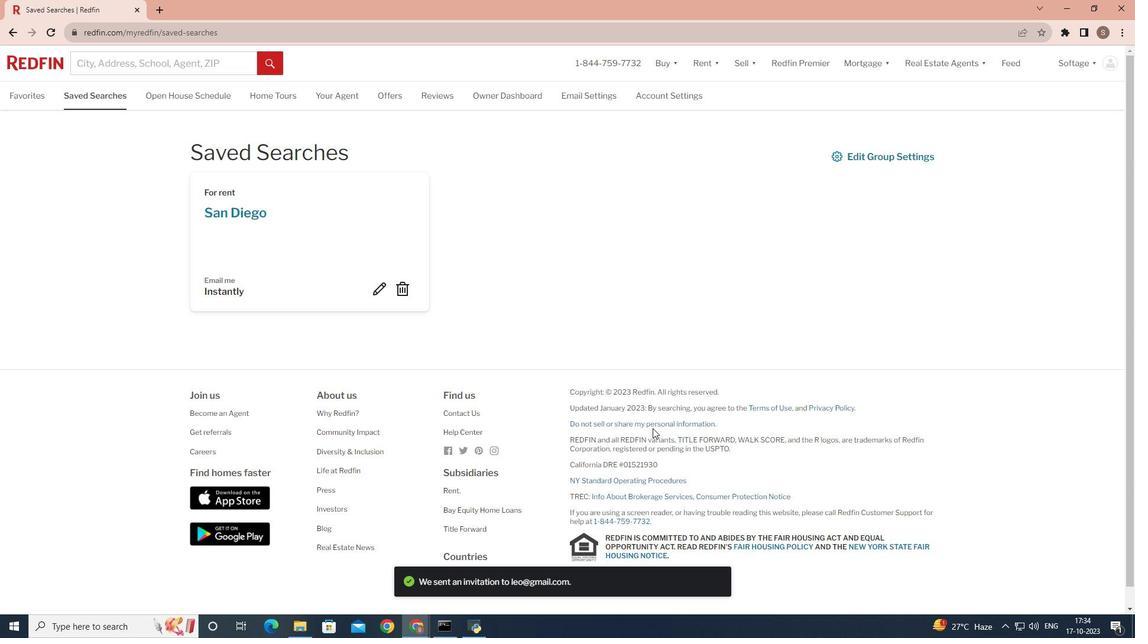 
Action: Mouse pressed left at (652, 429)
Screenshot: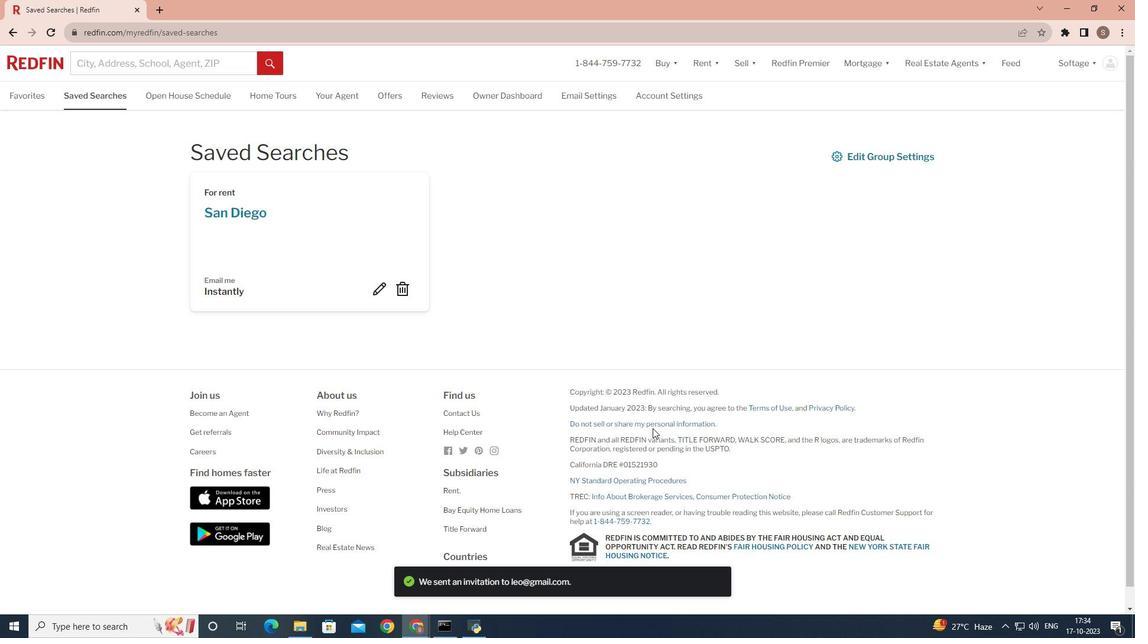 
Action: Mouse moved to (652, 429)
Screenshot: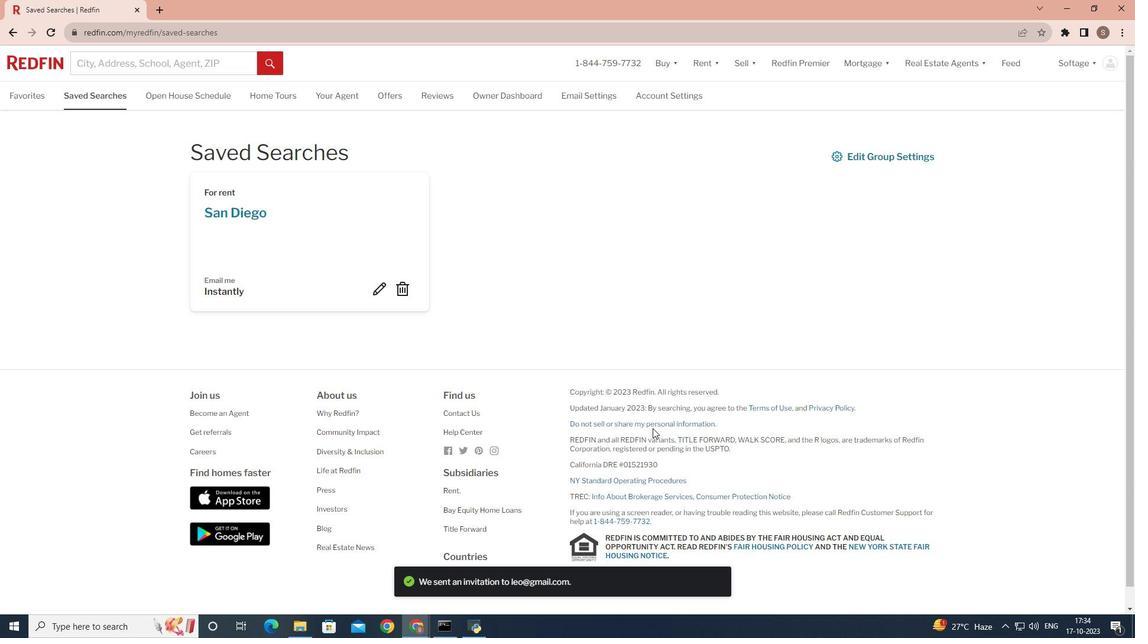 
Action: Mouse pressed left at (652, 429)
Screenshot: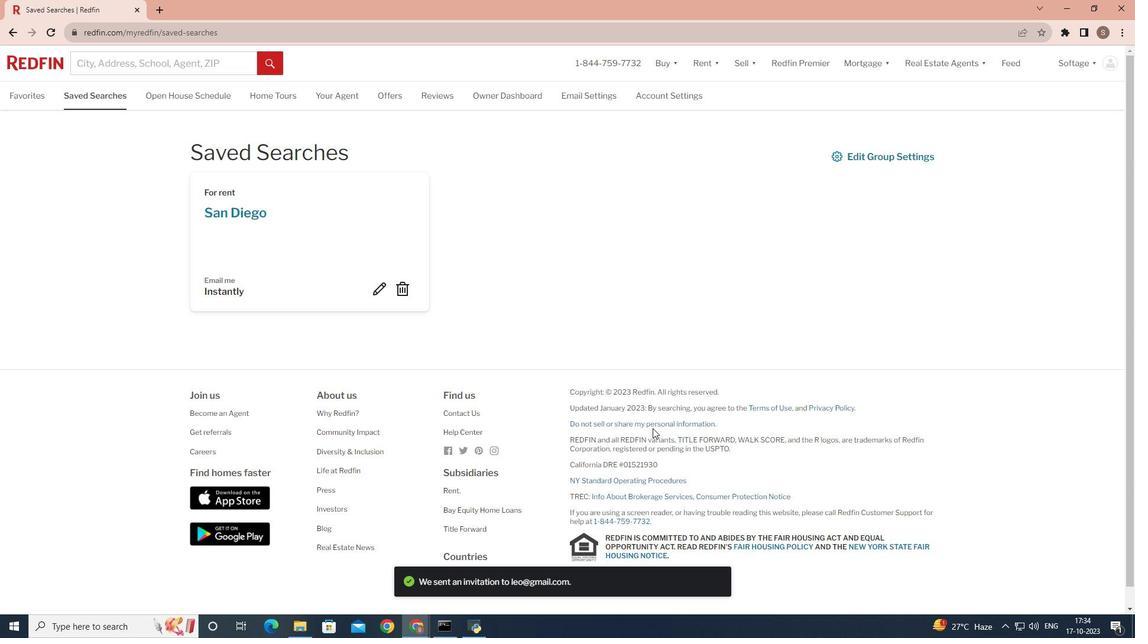 
Action: Mouse moved to (652, 429)
Screenshot: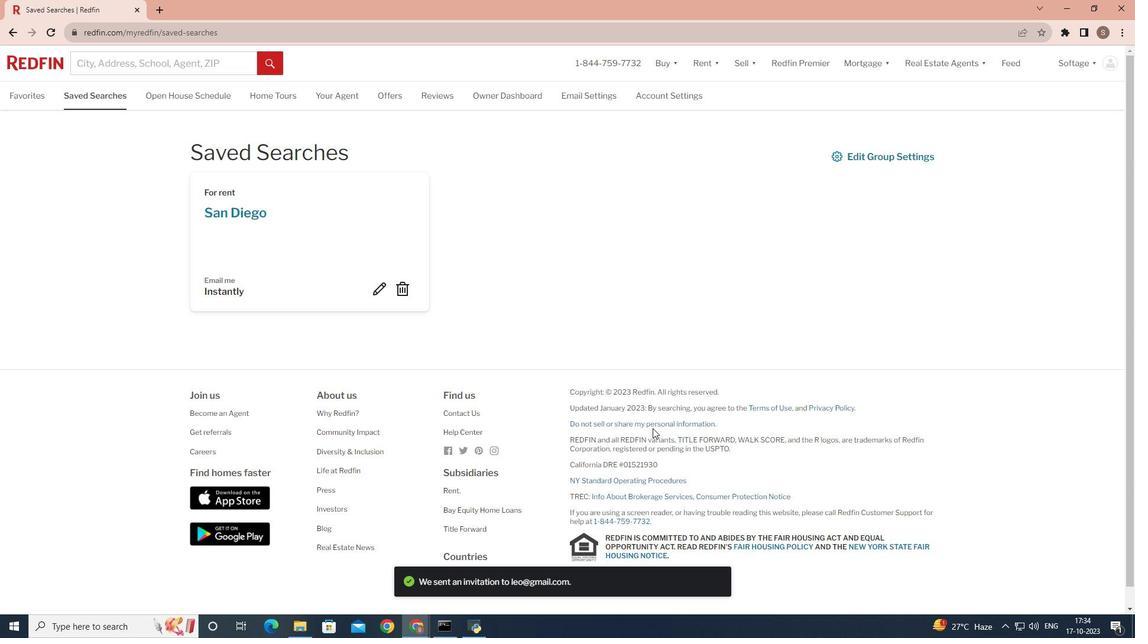
Action: Mouse scrolled (652, 429) with delta (0, 0)
Screenshot: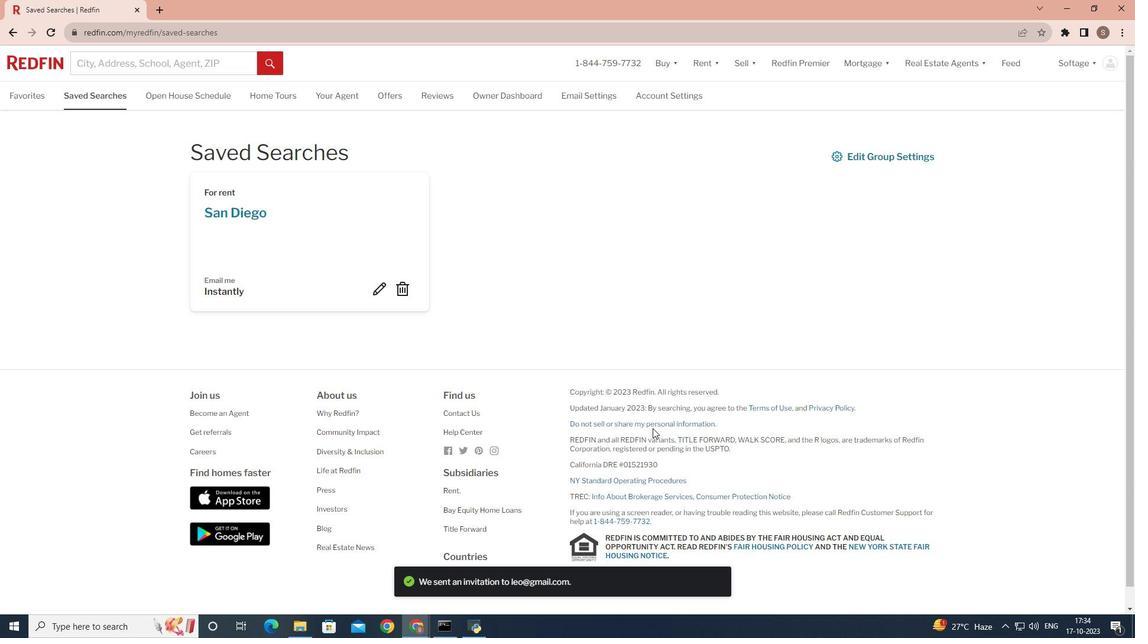 
Action: Mouse scrolled (652, 429) with delta (0, 0)
Screenshot: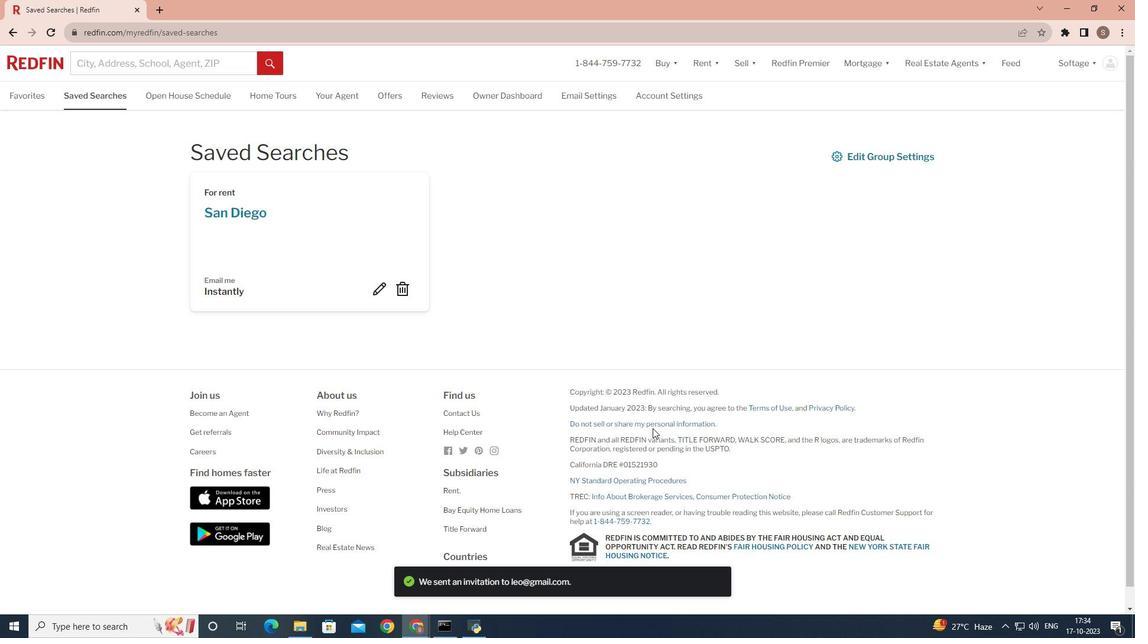
Action: Mouse scrolled (652, 429) with delta (0, 0)
Screenshot: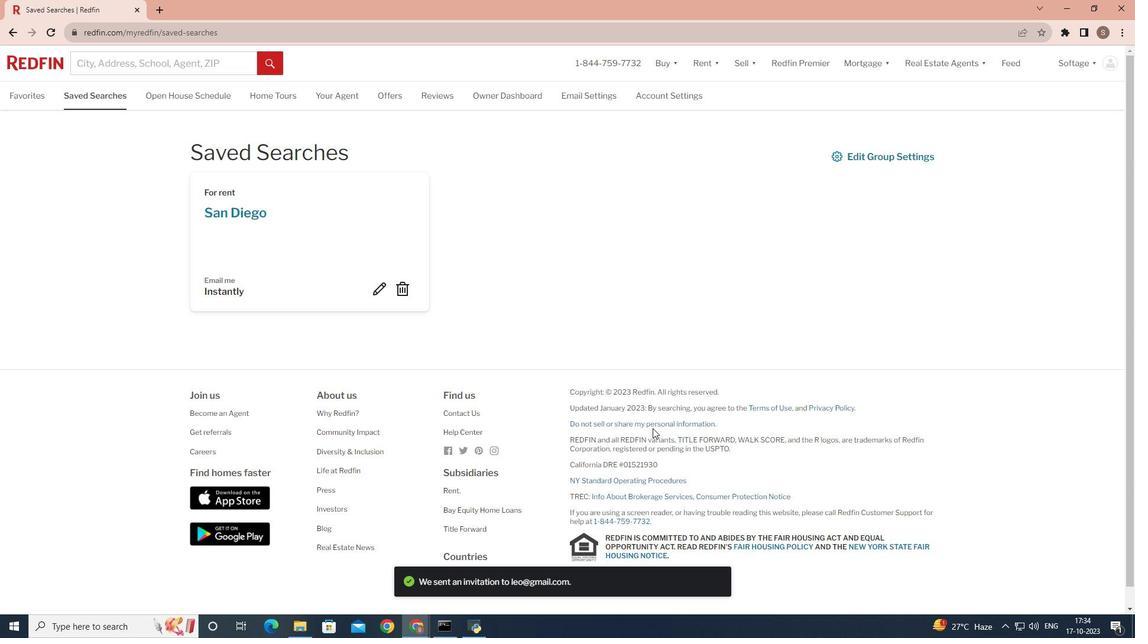 
Action: Mouse scrolled (652, 429) with delta (0, 0)
Screenshot: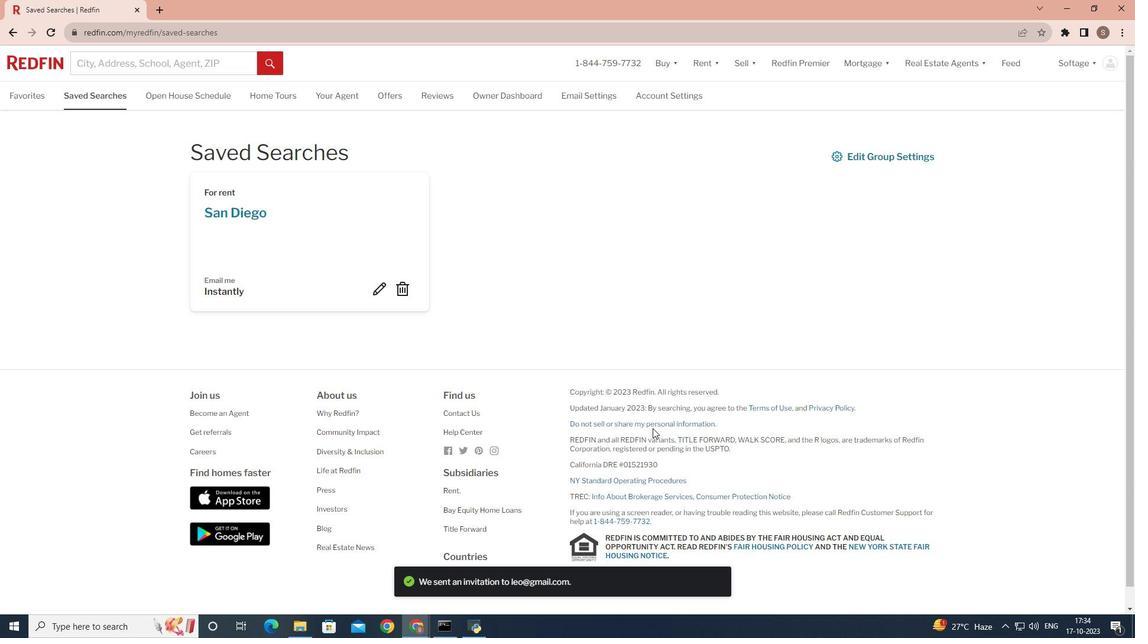 
Action: Mouse scrolled (652, 429) with delta (0, 0)
Screenshot: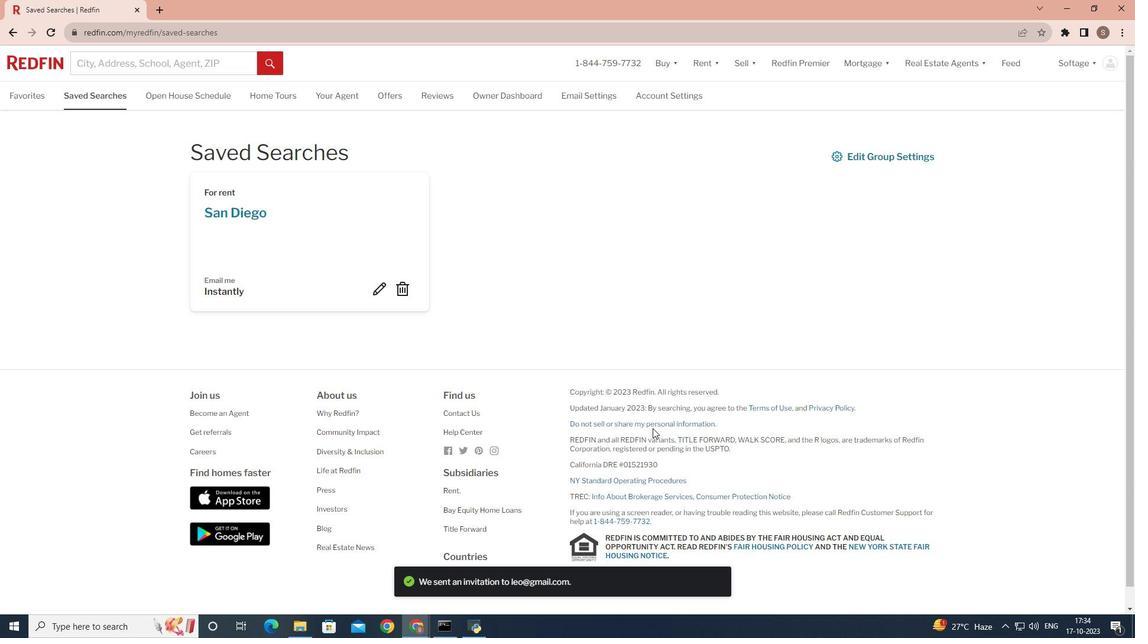
Action: Mouse scrolled (652, 429) with delta (0, 0)
Screenshot: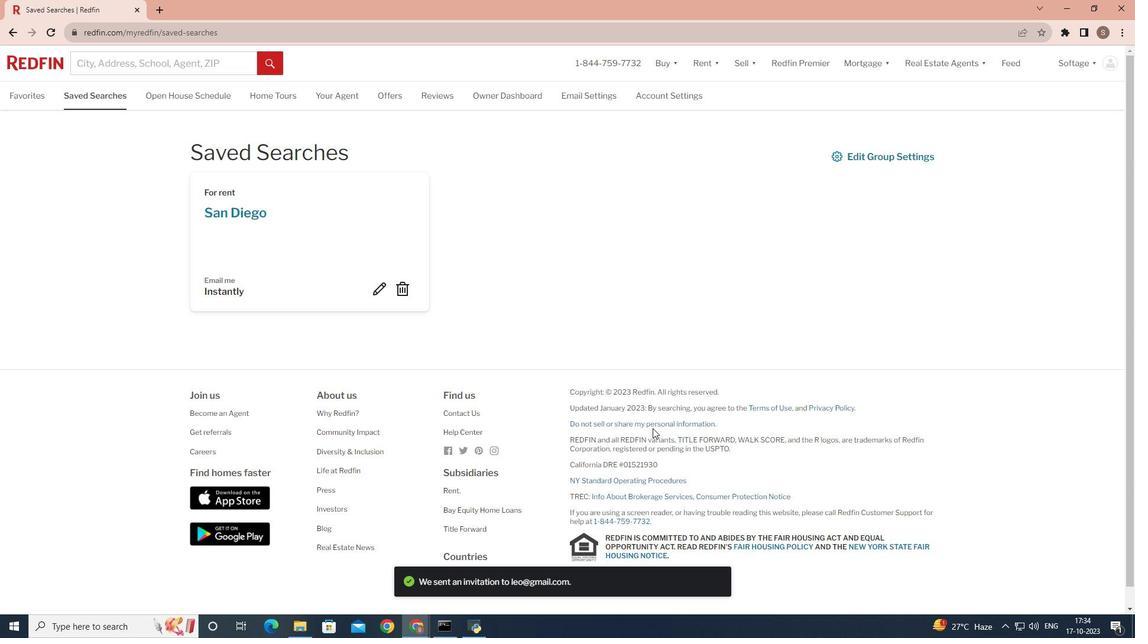 
Action: Mouse scrolled (652, 429) with delta (0, 0)
Screenshot: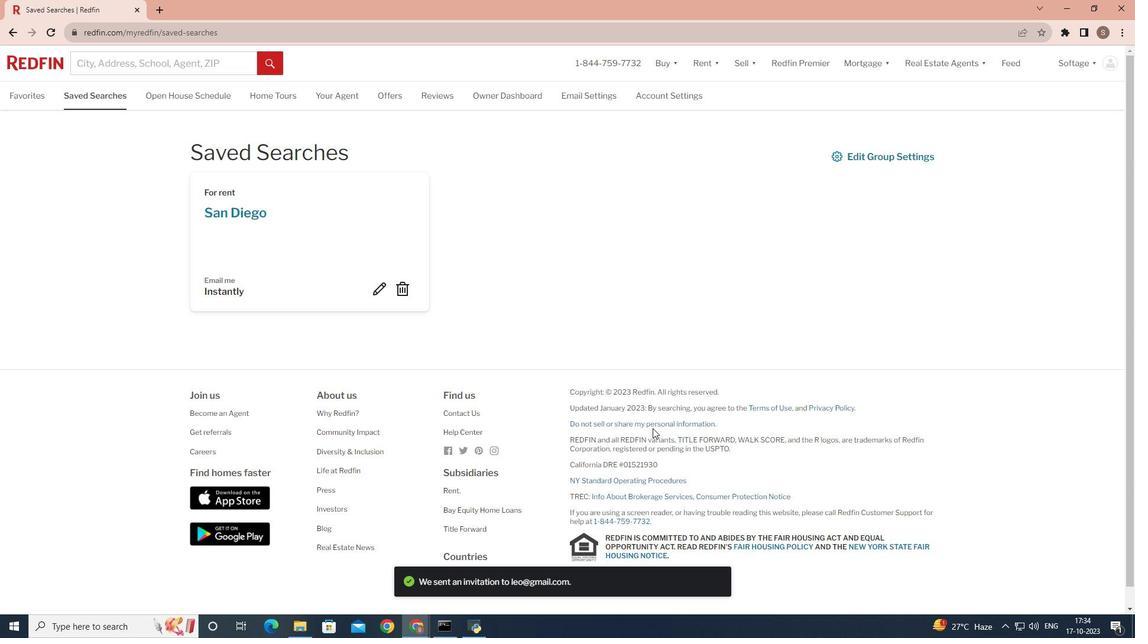 
Action: Mouse moved to (652, 429)
Screenshot: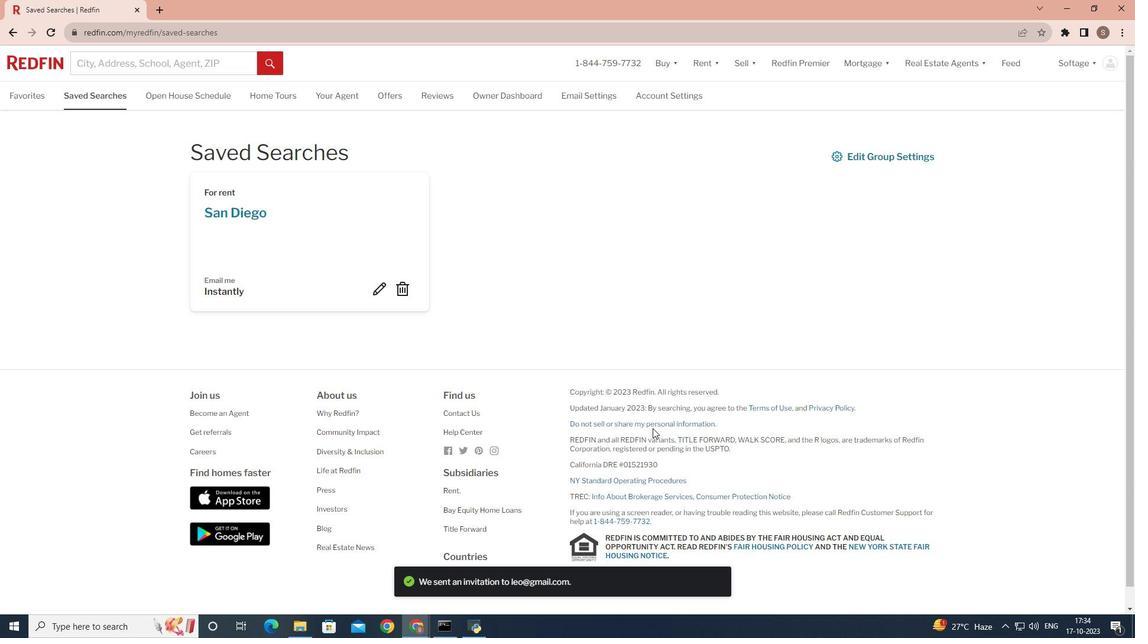 
Action: Mouse scrolled (652, 429) with delta (0, 0)
Screenshot: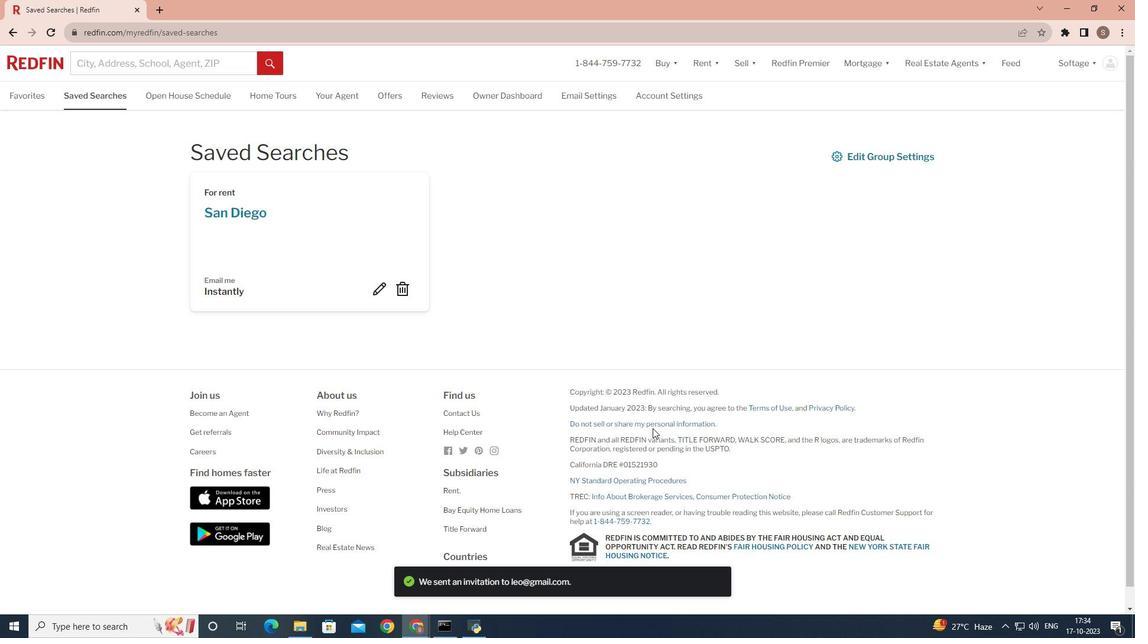 
Action: Mouse scrolled (652, 429) with delta (0, 0)
Screenshot: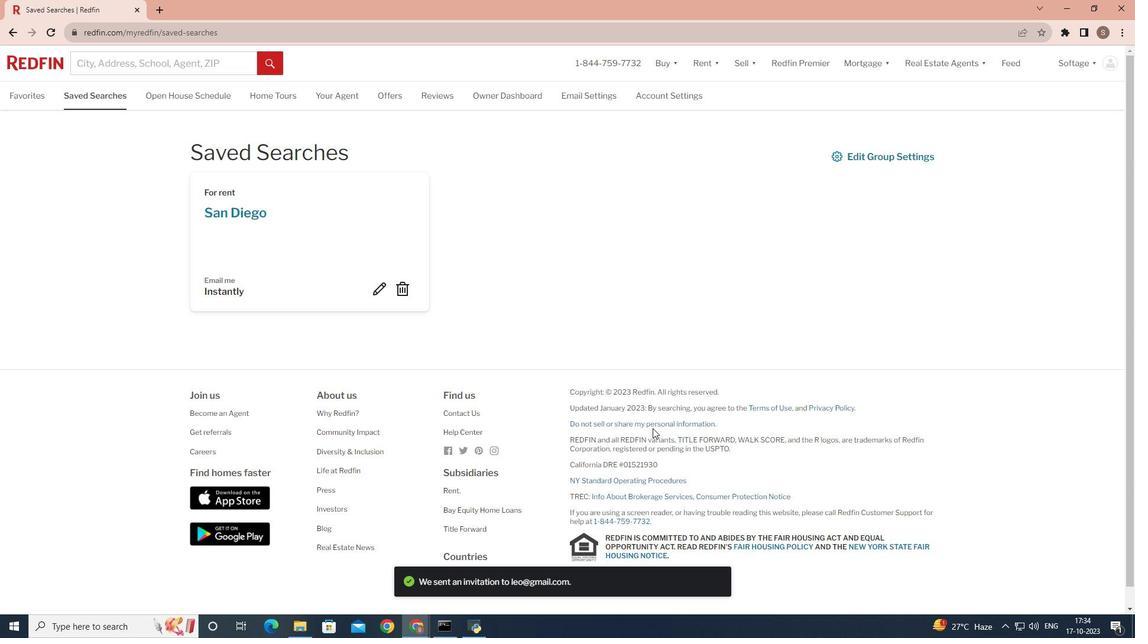 
Action: Mouse scrolled (652, 429) with delta (0, 0)
Screenshot: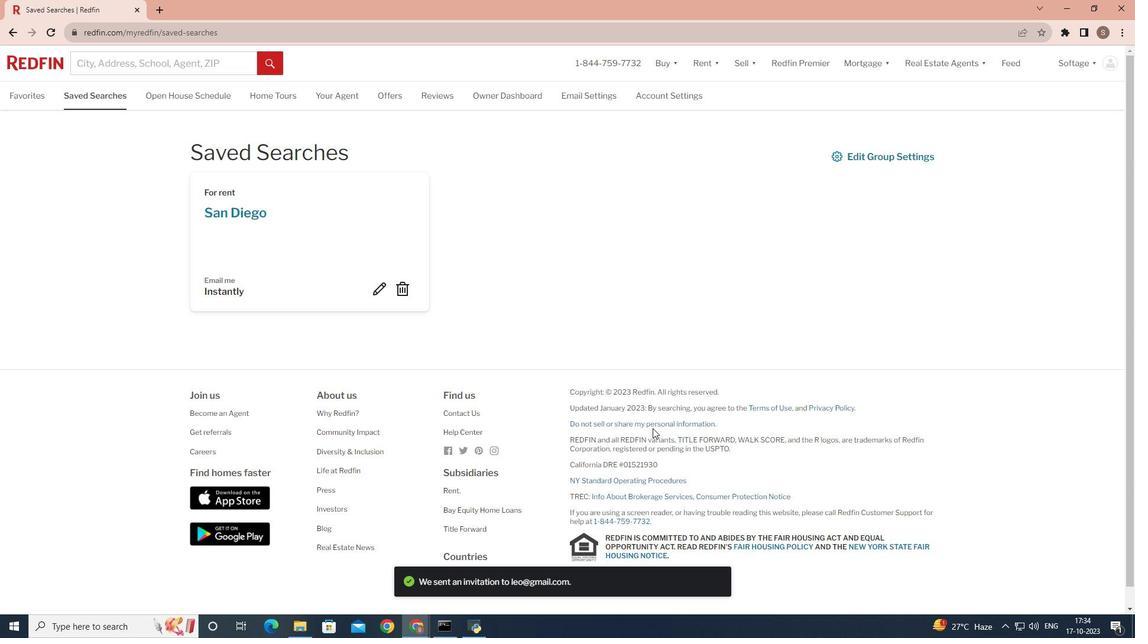 
Action: Mouse moved to (652, 429)
Screenshot: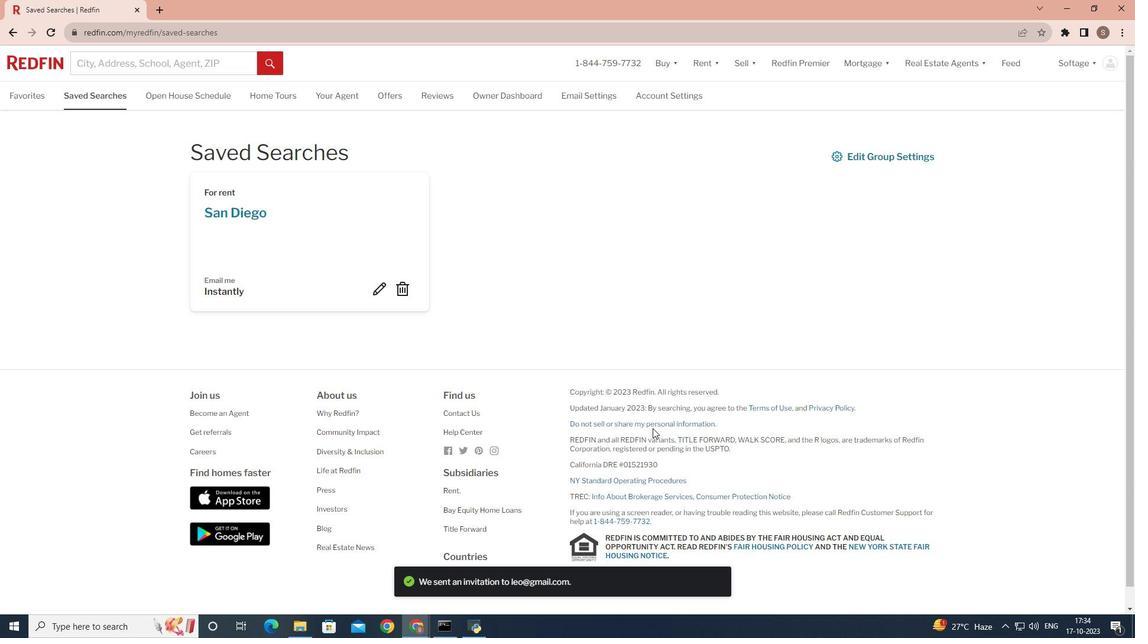 
Action: Mouse scrolled (652, 429) with delta (0, 0)
Screenshot: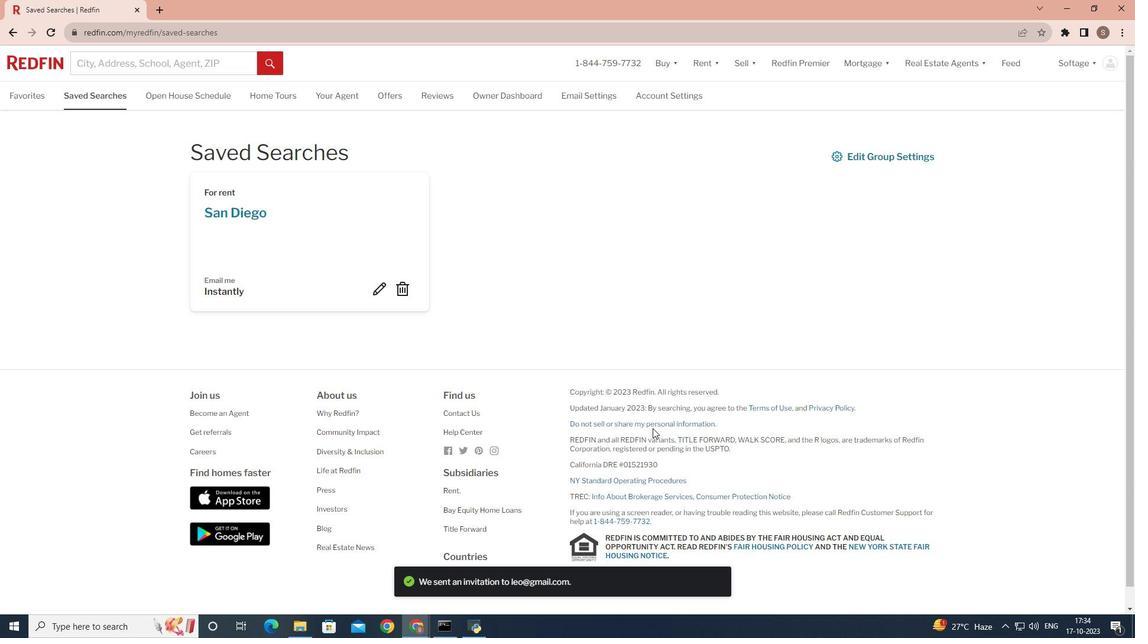 
Action: Mouse scrolled (652, 429) with delta (0, 0)
Screenshot: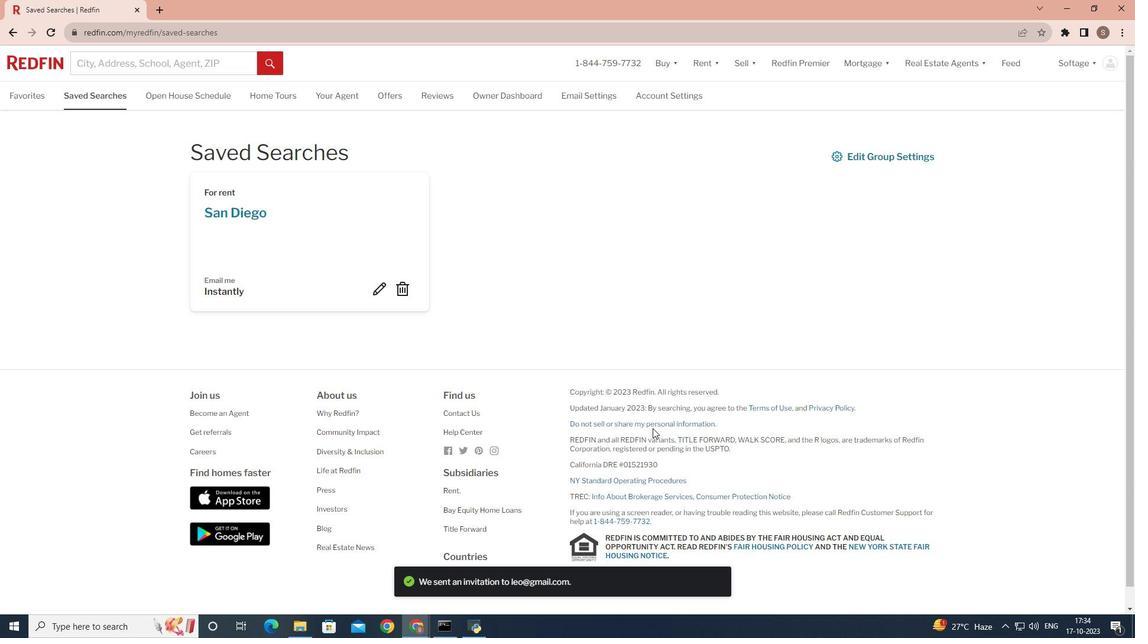 
Action: Mouse scrolled (652, 429) with delta (0, 0)
Screenshot: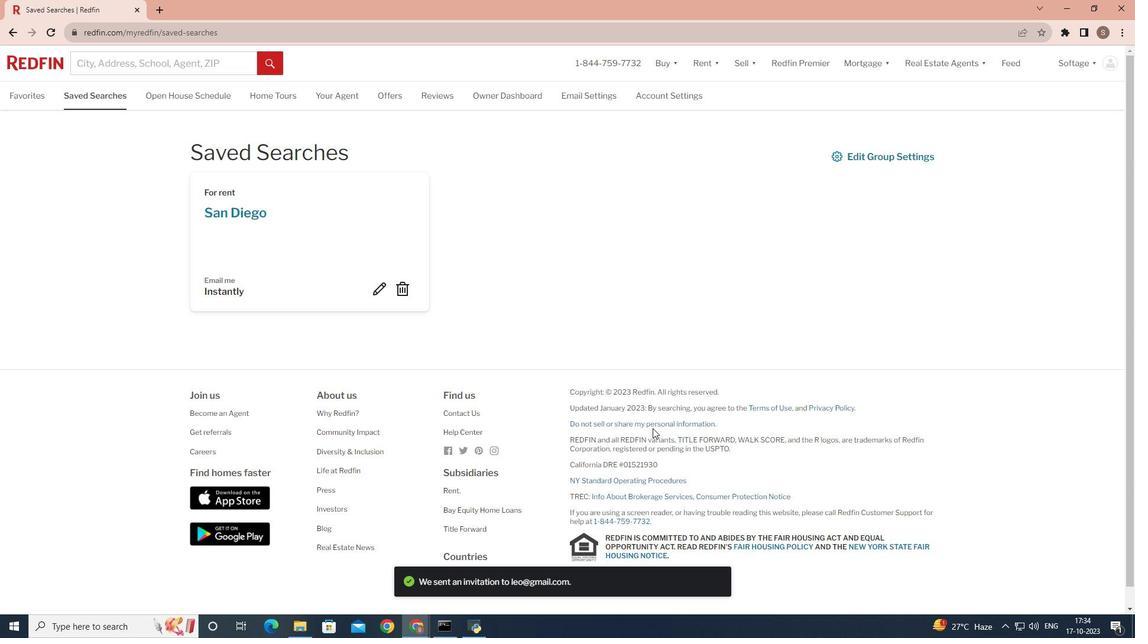 
Action: Mouse scrolled (652, 429) with delta (0, 0)
Screenshot: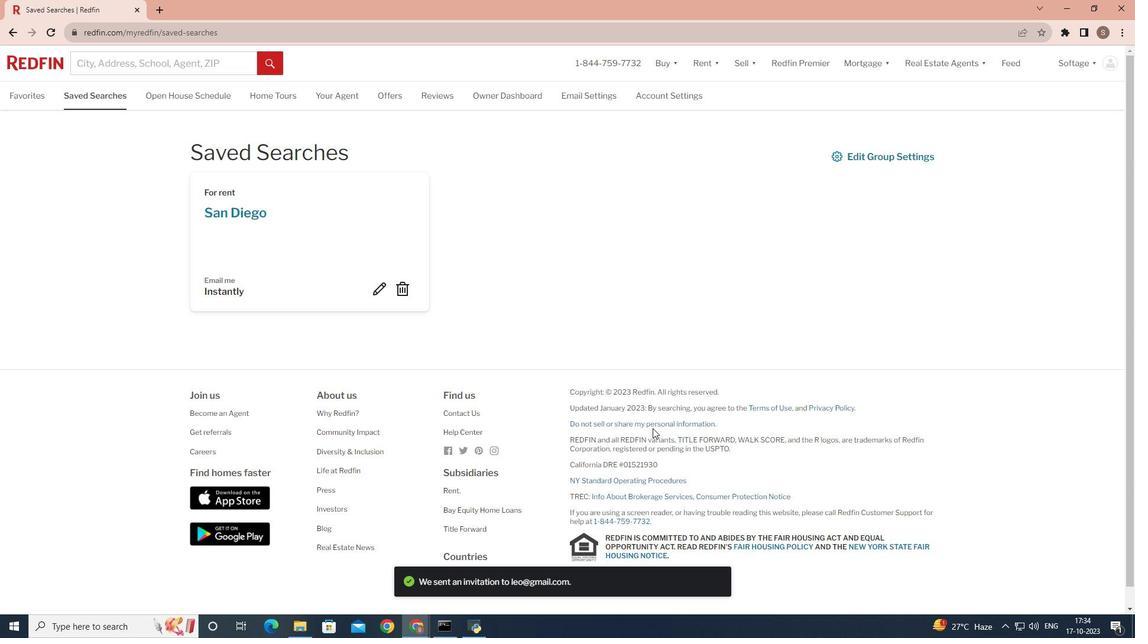 
Action: Mouse scrolled (652, 429) with delta (0, 0)
Screenshot: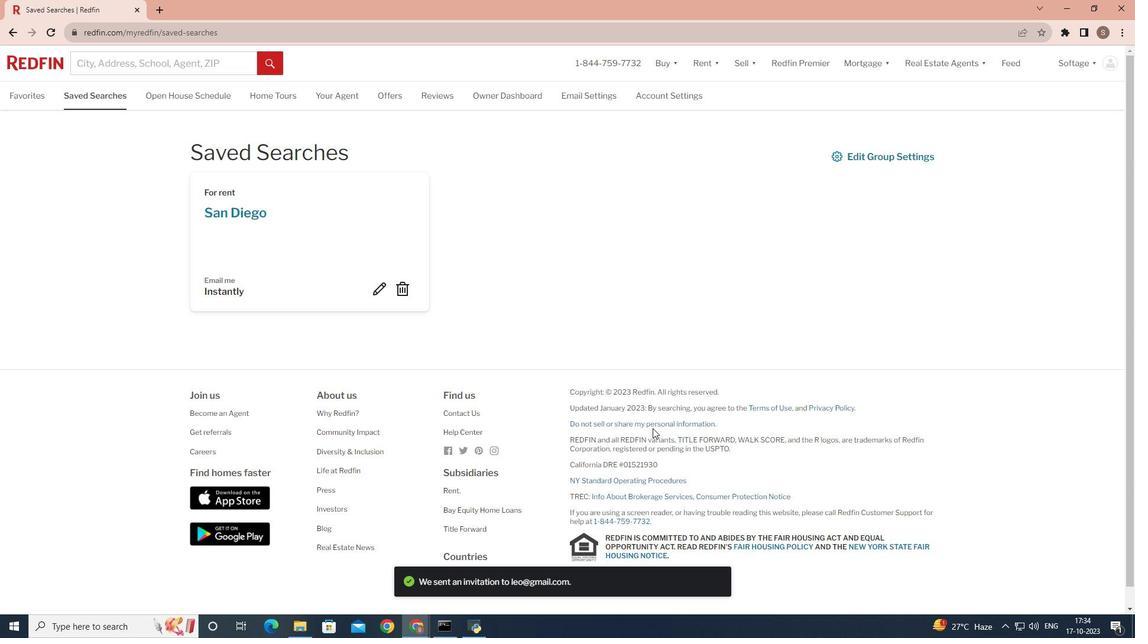 
Action: Mouse scrolled (652, 429) with delta (0, 0)
Screenshot: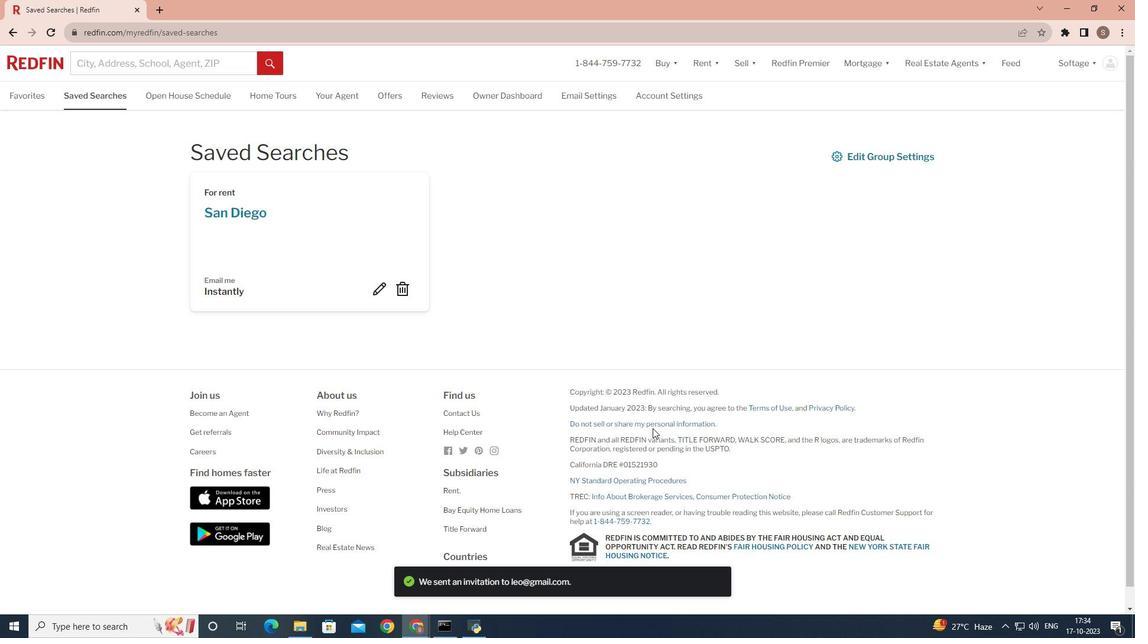 
Action: Mouse scrolled (652, 429) with delta (0, 0)
Screenshot: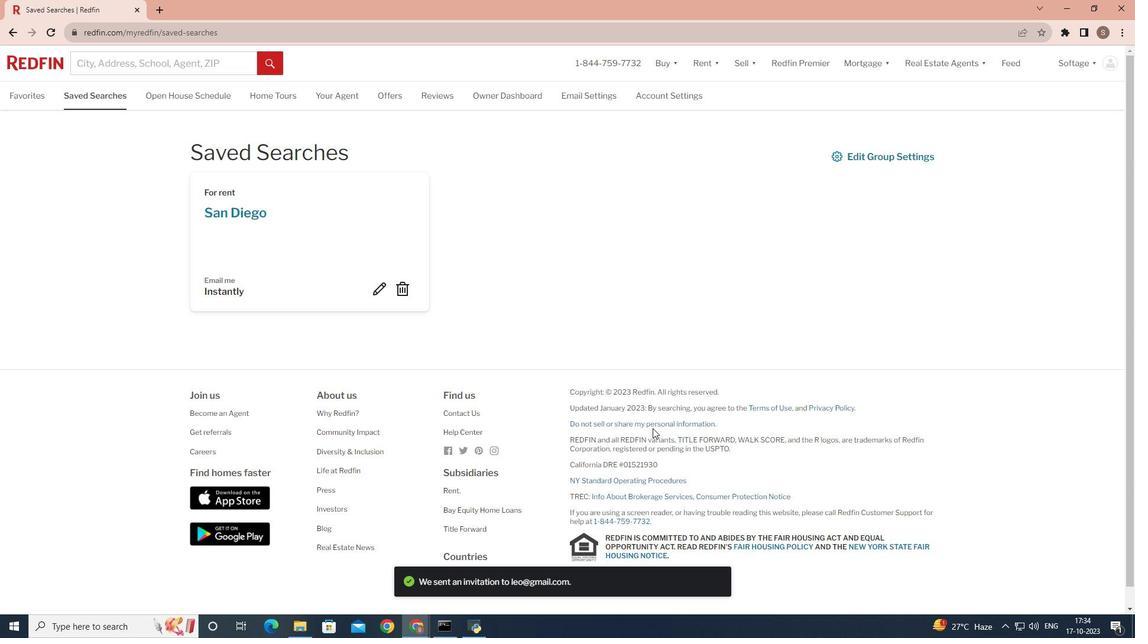 
Action: Mouse scrolled (652, 429) with delta (0, 0)
Screenshot: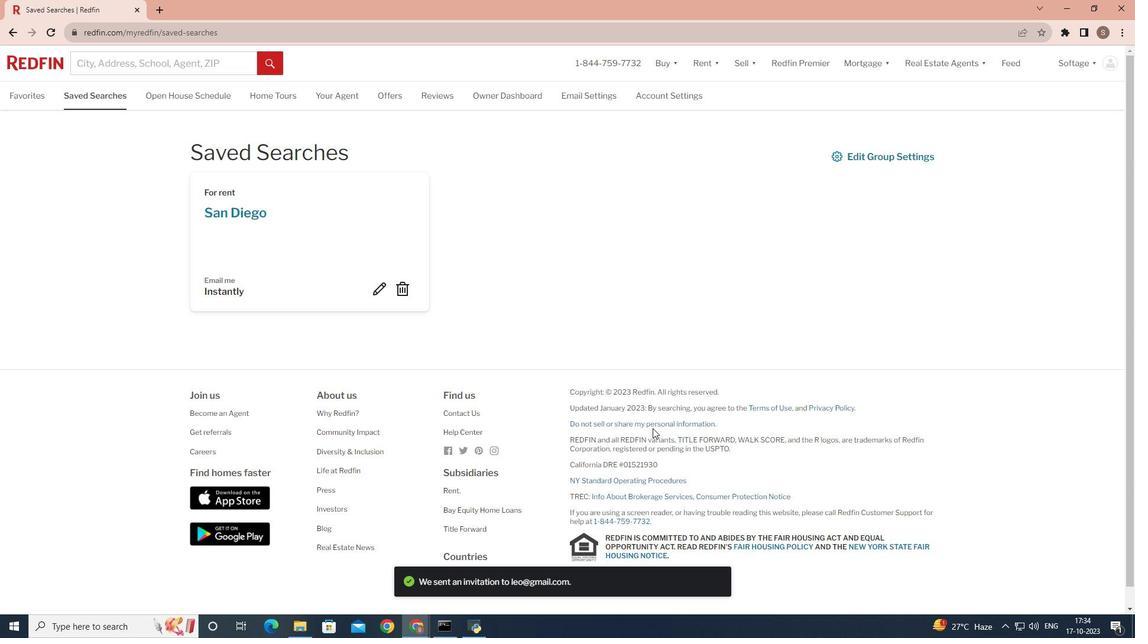 
Action: Mouse scrolled (652, 429) with delta (0, 0)
Screenshot: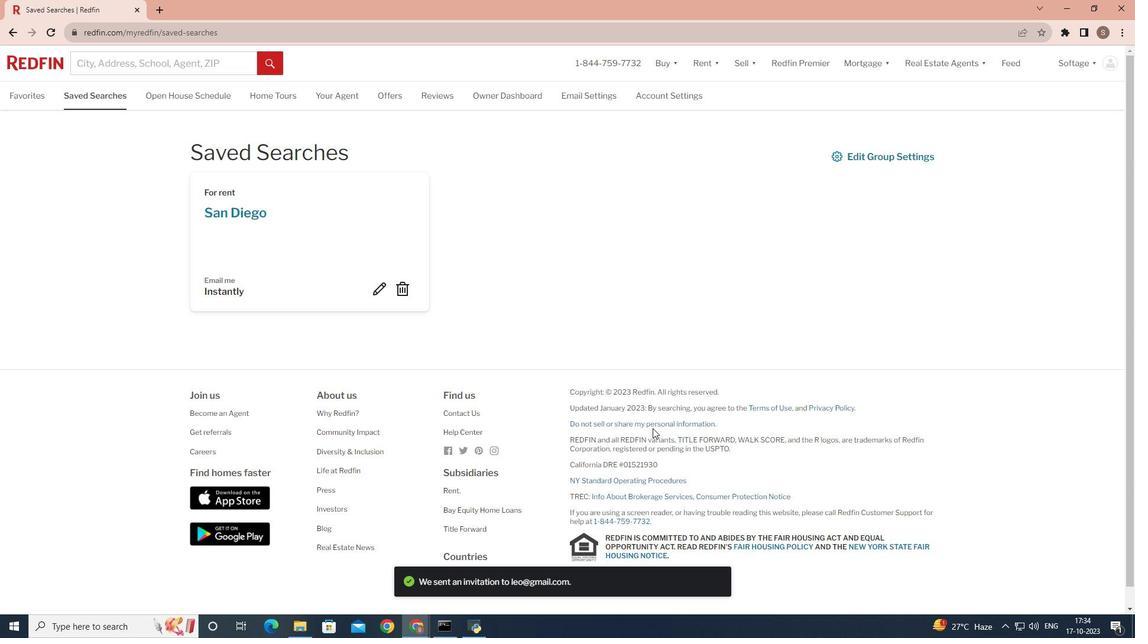 
Action: Mouse moved to (652, 429)
Screenshot: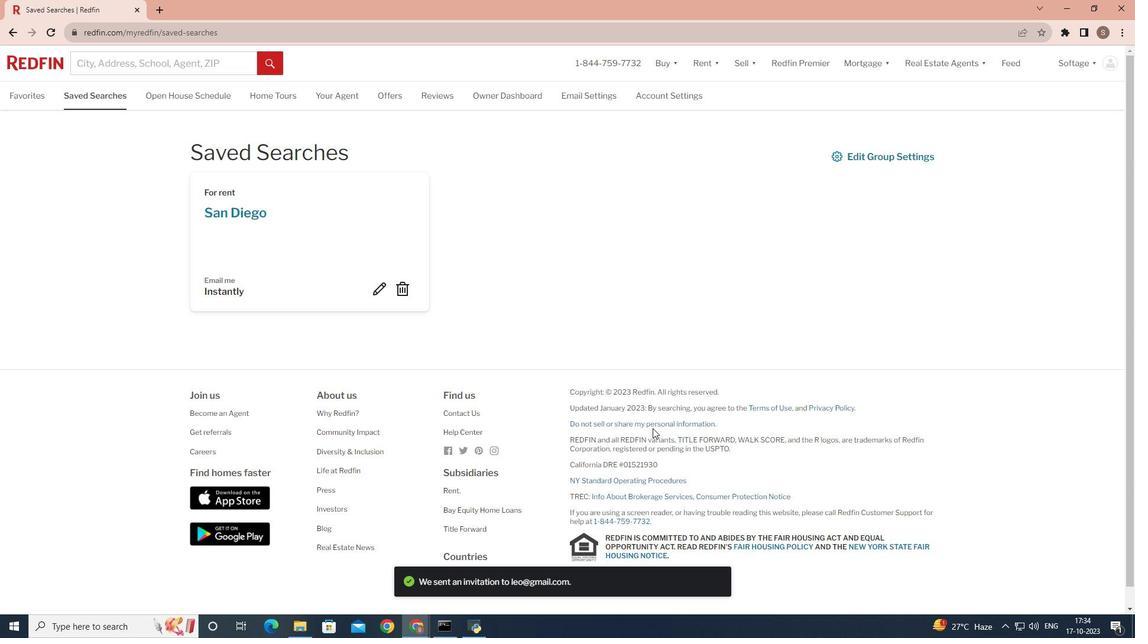 
Action: Mouse scrolled (652, 429) with delta (0, 0)
Screenshot: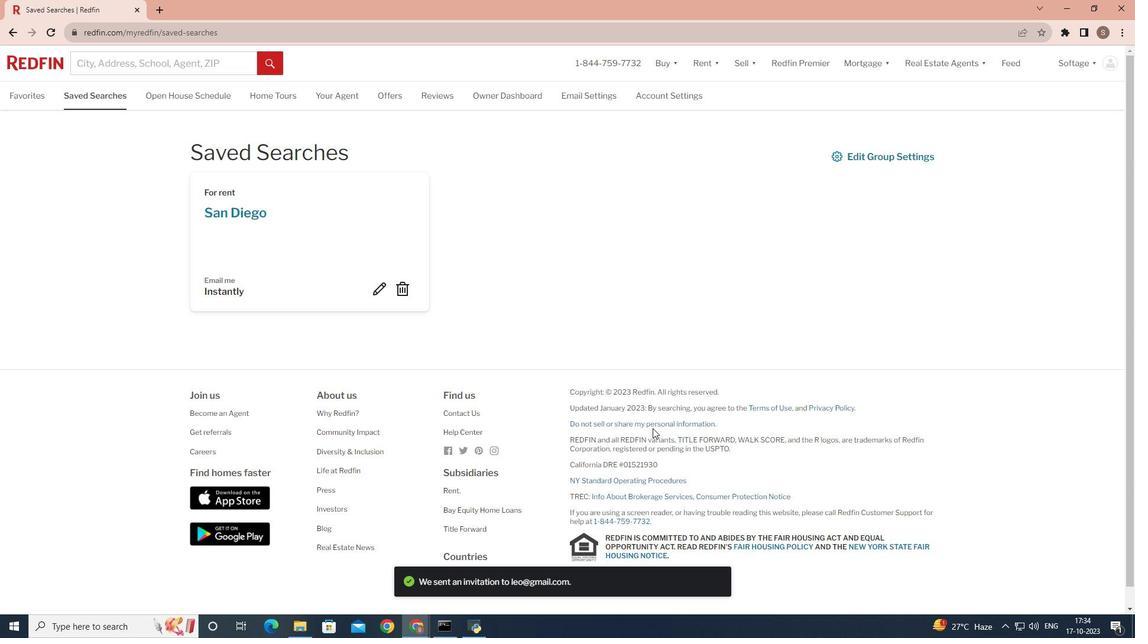 
Action: Mouse scrolled (652, 429) with delta (0, 0)
Screenshot: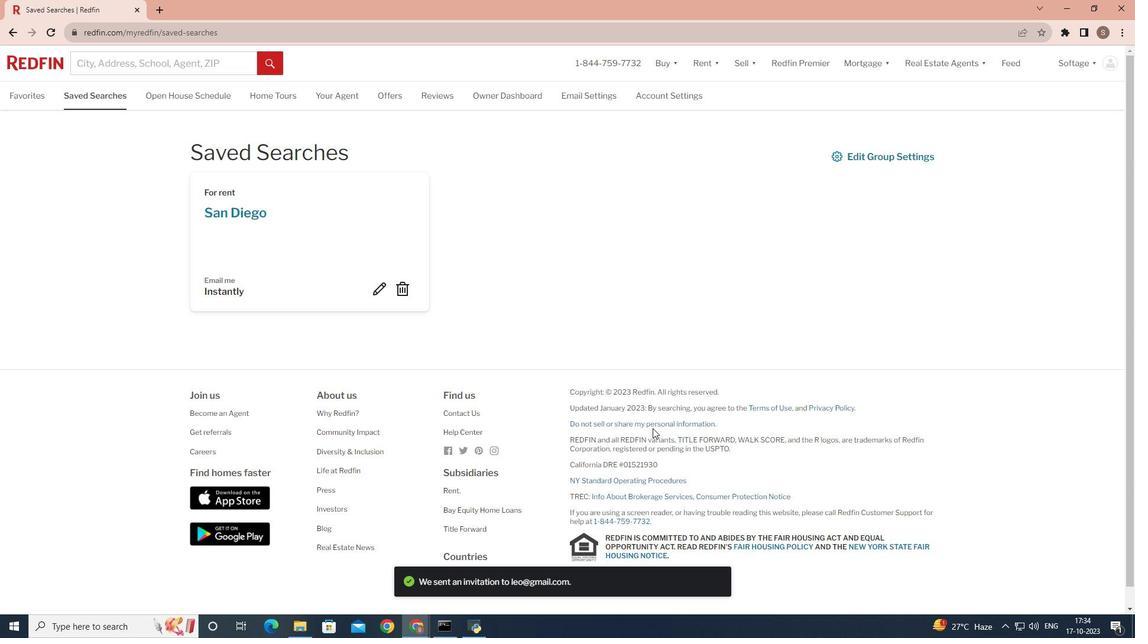 
Action: Mouse scrolled (652, 429) with delta (0, 0)
Screenshot: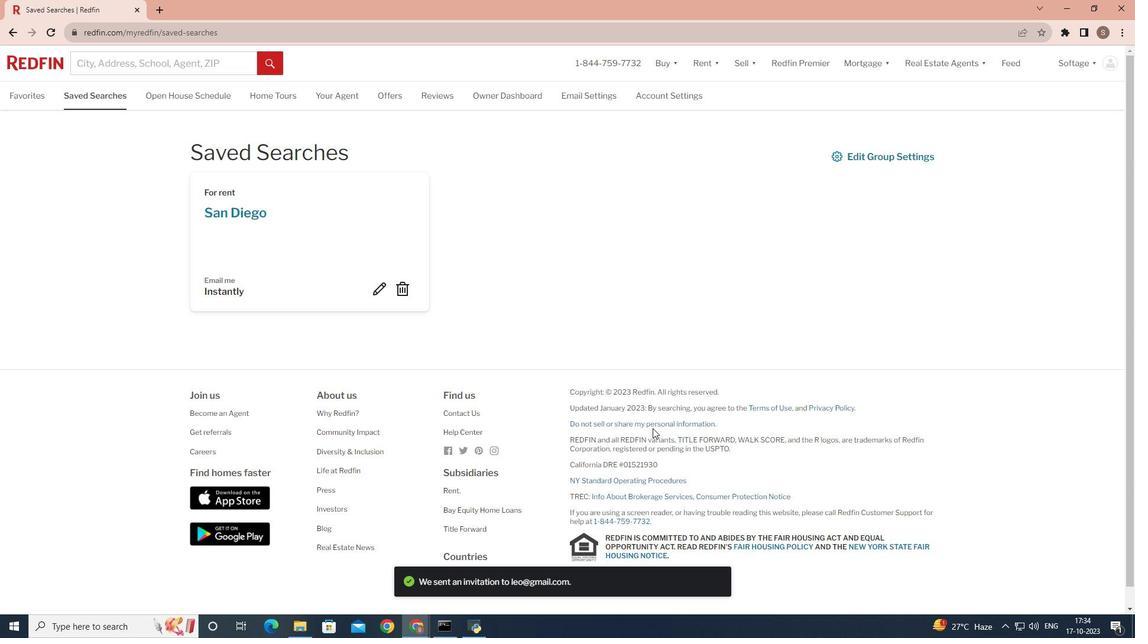 
Action: Mouse moved to (652, 429)
Screenshot: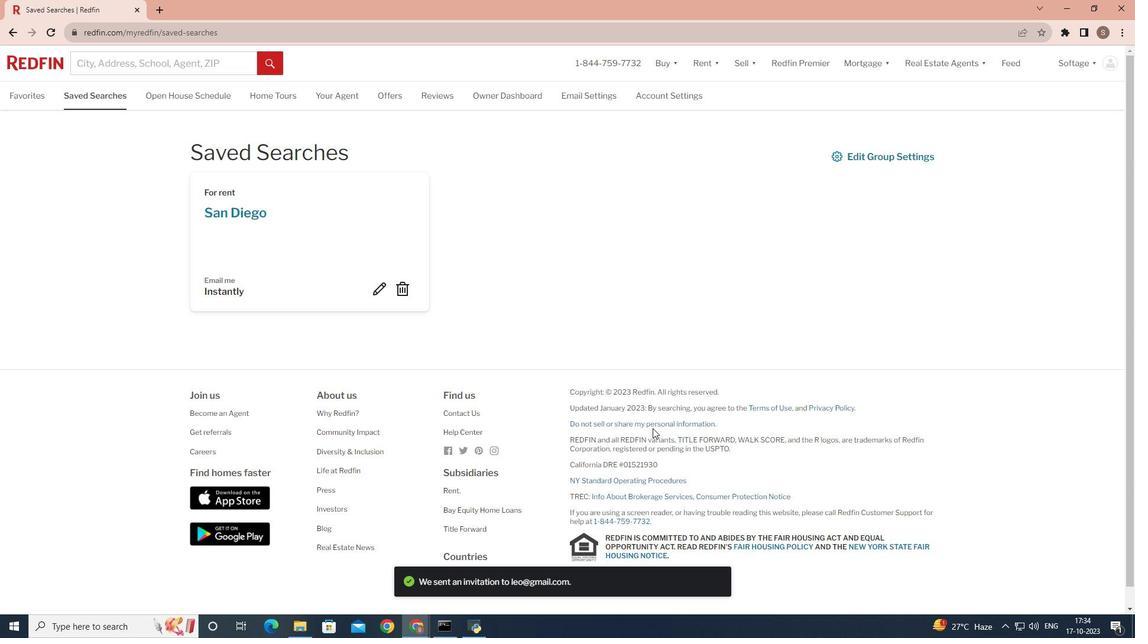 
Action: Mouse scrolled (652, 429) with delta (0, 0)
Screenshot: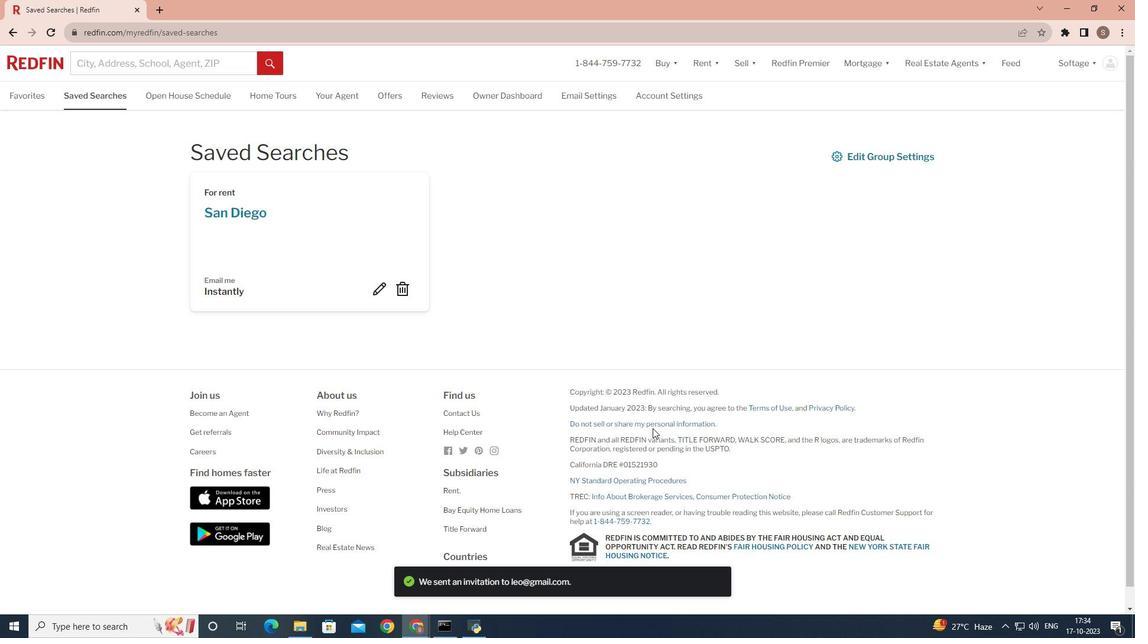 
Action: Mouse scrolled (652, 429) with delta (0, 0)
Screenshot: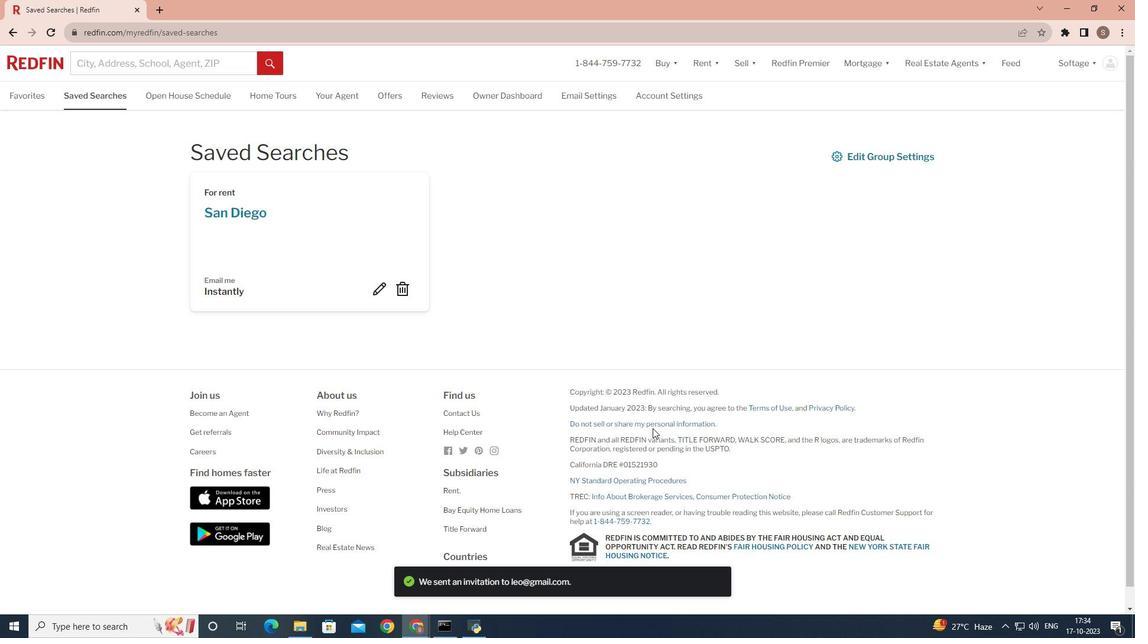 
Action: Mouse scrolled (652, 429) with delta (0, 0)
Screenshot: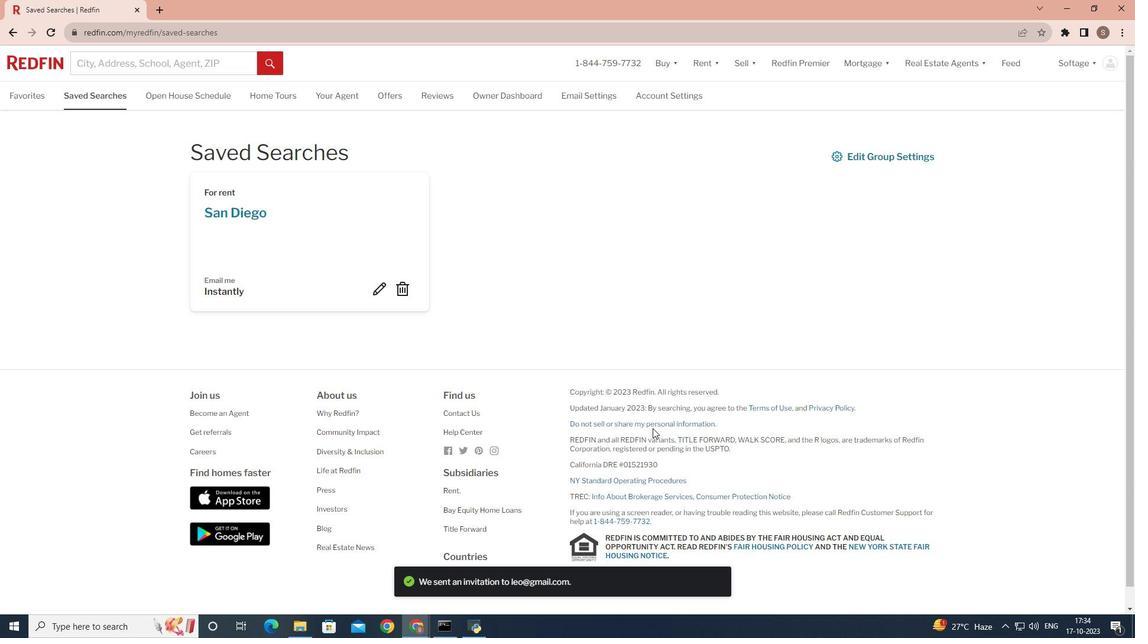 
Action: Mouse moved to (652, 429)
Screenshot: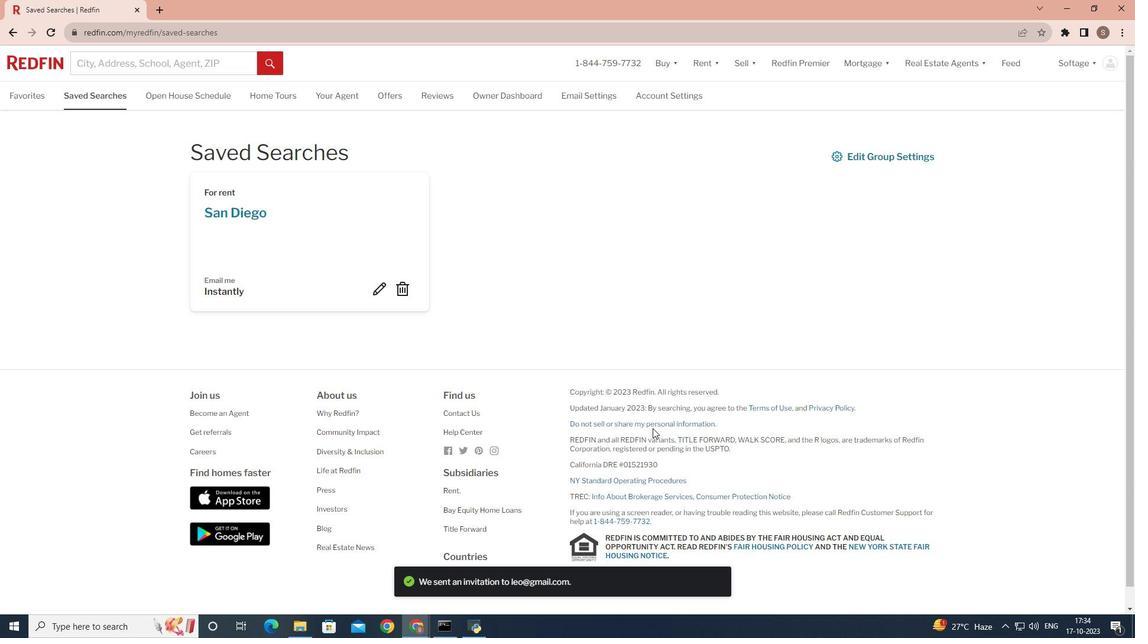 
Action: Mouse scrolled (652, 429) with delta (0, 0)
Screenshot: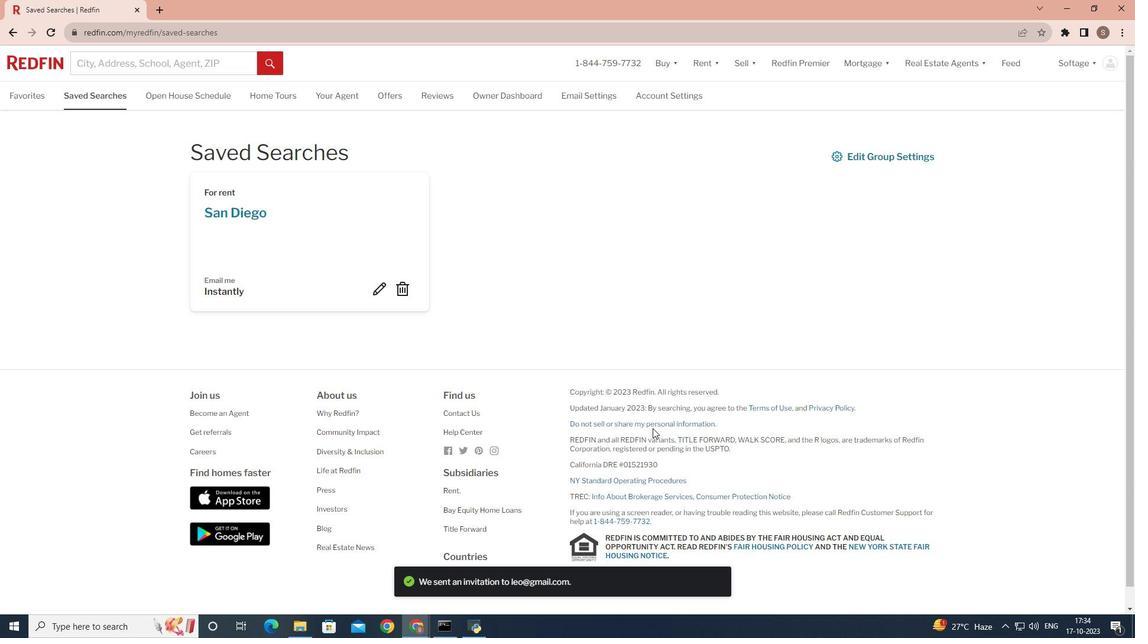 
Action: Mouse scrolled (652, 429) with delta (0, 0)
Screenshot: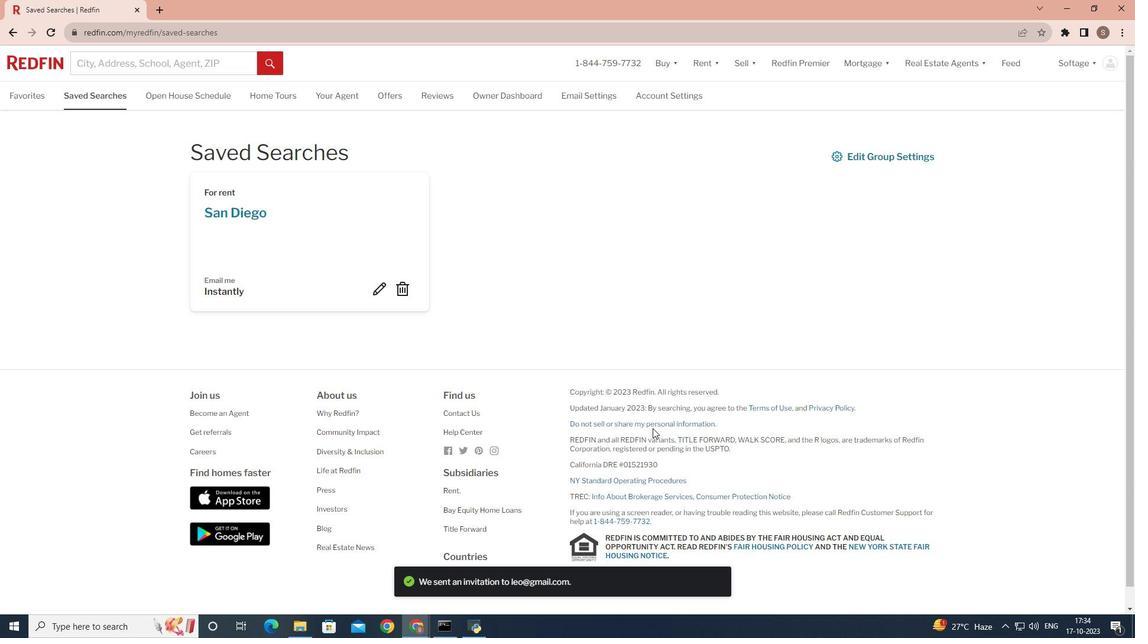 
Action: Mouse scrolled (652, 429) with delta (0, 0)
Screenshot: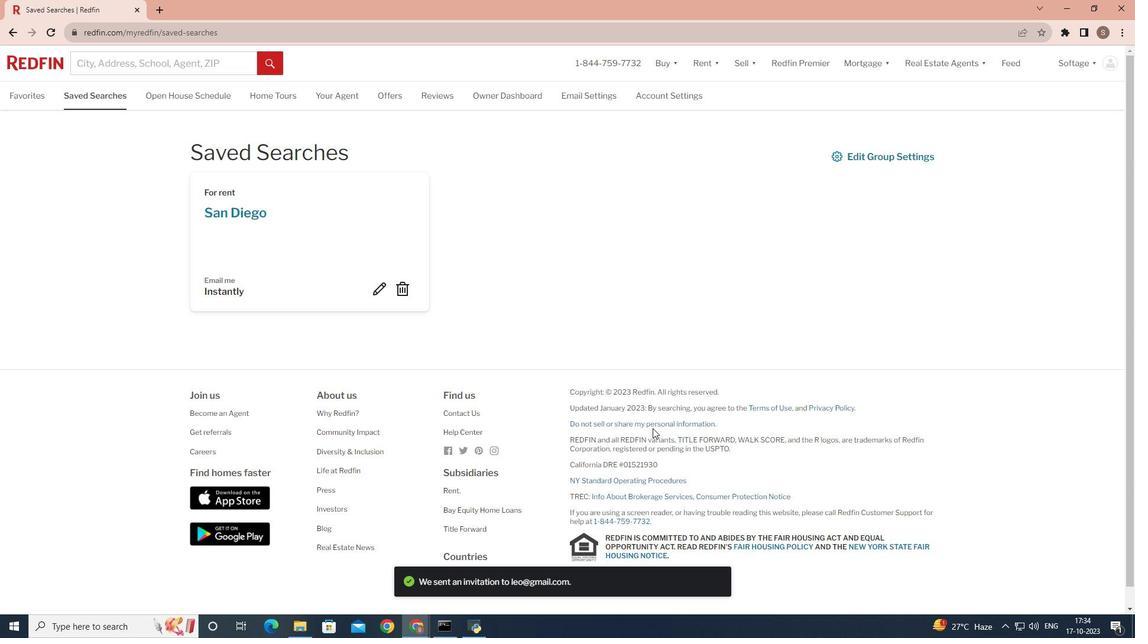 
Action: Mouse moved to (652, 429)
Screenshot: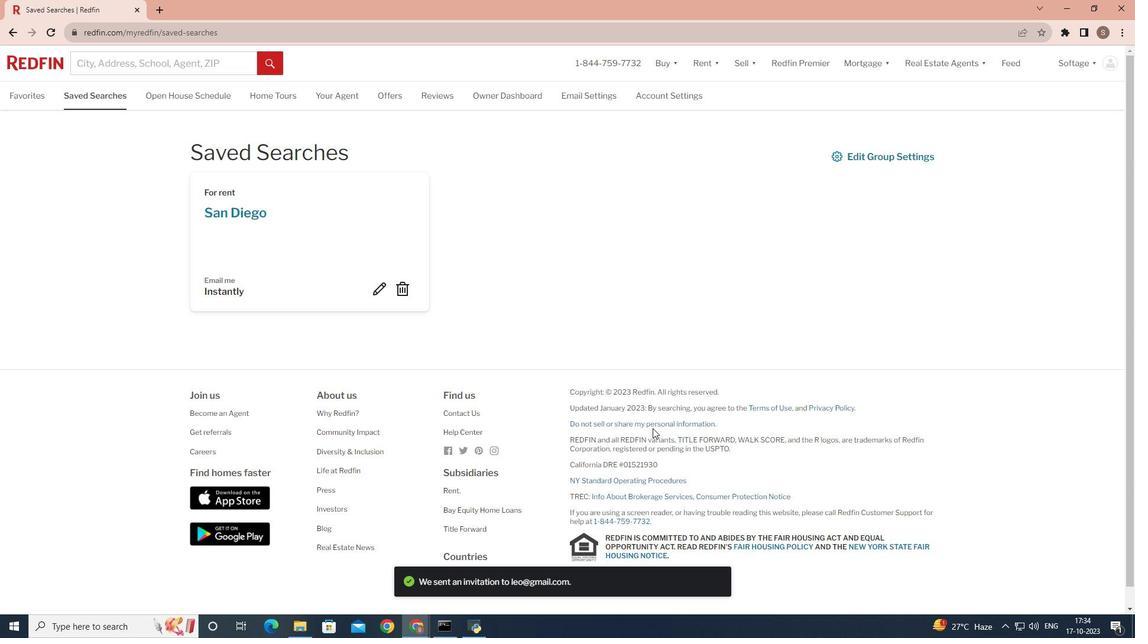 
Action: Mouse scrolled (652, 429) with delta (0, 0)
Screenshot: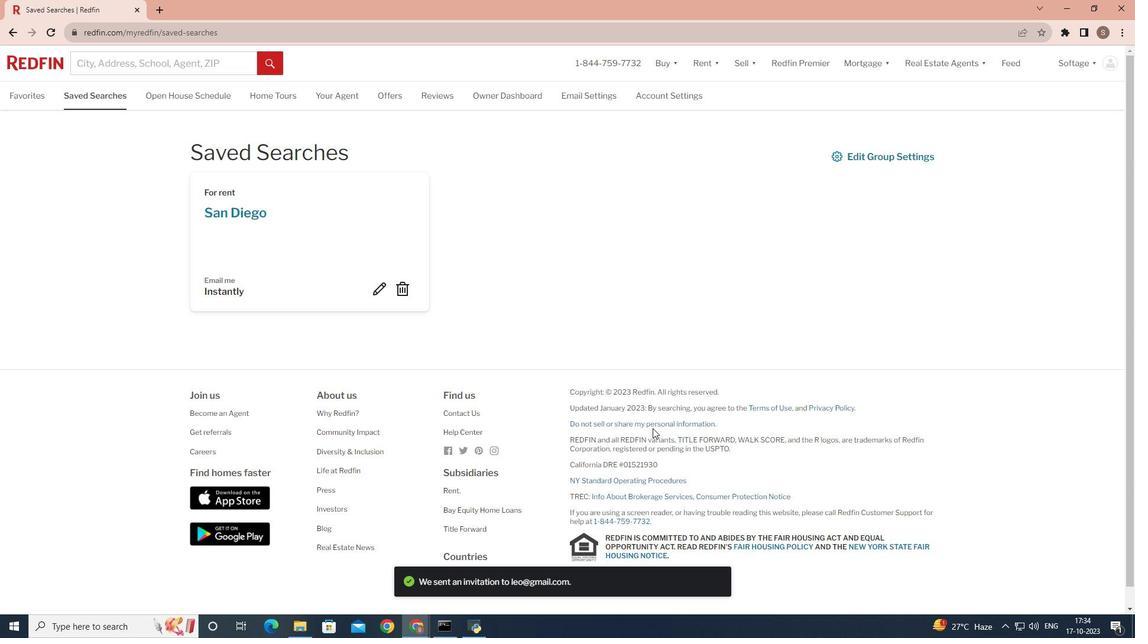 
Action: Mouse scrolled (652, 429) with delta (0, 0)
Screenshot: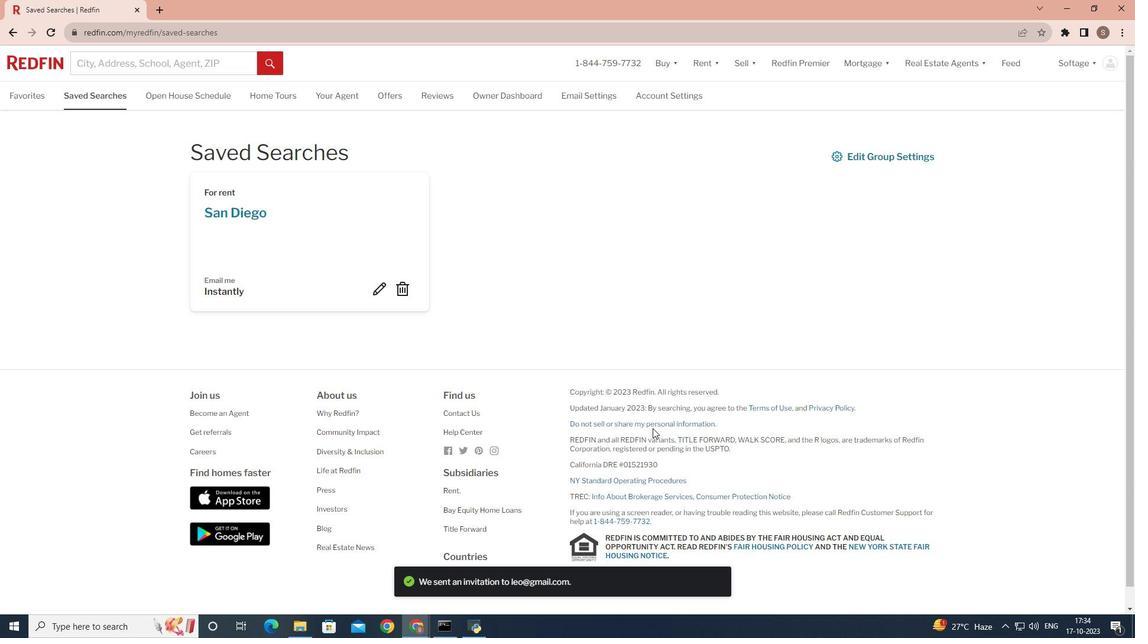 
Action: Mouse scrolled (652, 429) with delta (0, 0)
Screenshot: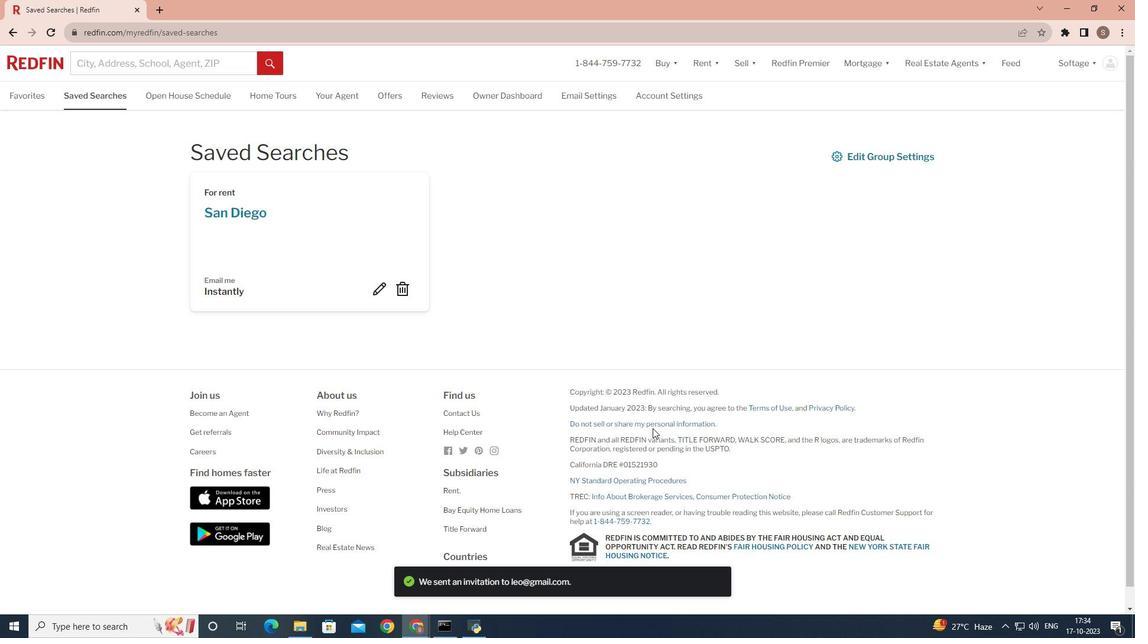 
Action: Mouse scrolled (652, 429) with delta (0, 0)
Screenshot: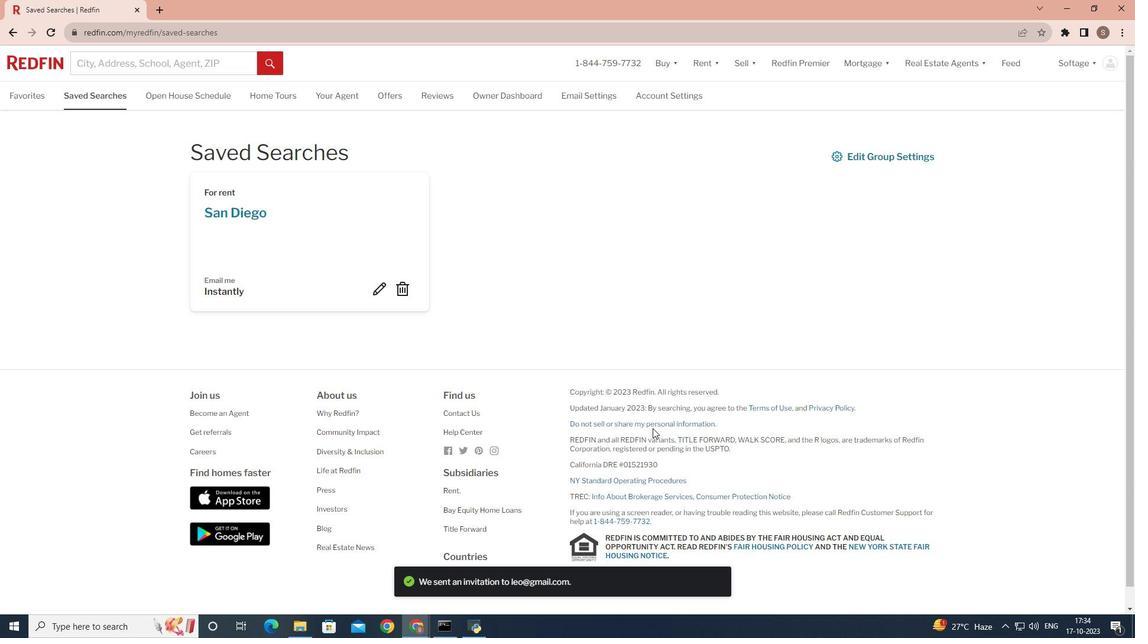 
Action: Mouse scrolled (652, 429) with delta (0, 0)
Screenshot: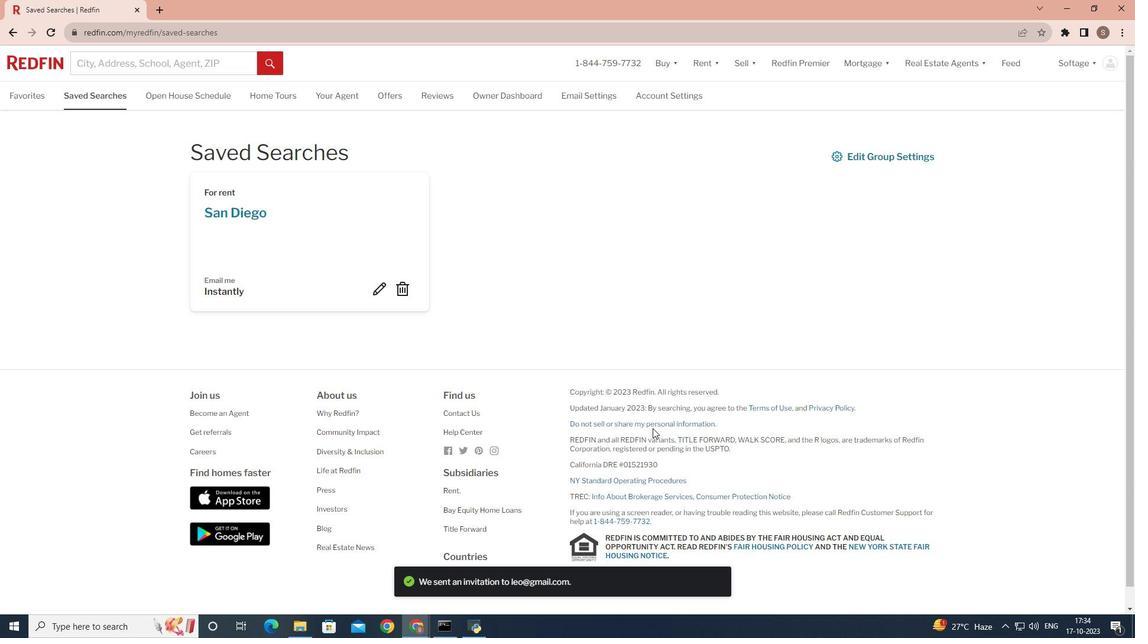 
Action: Mouse scrolled (652, 429) with delta (0, 0)
Screenshot: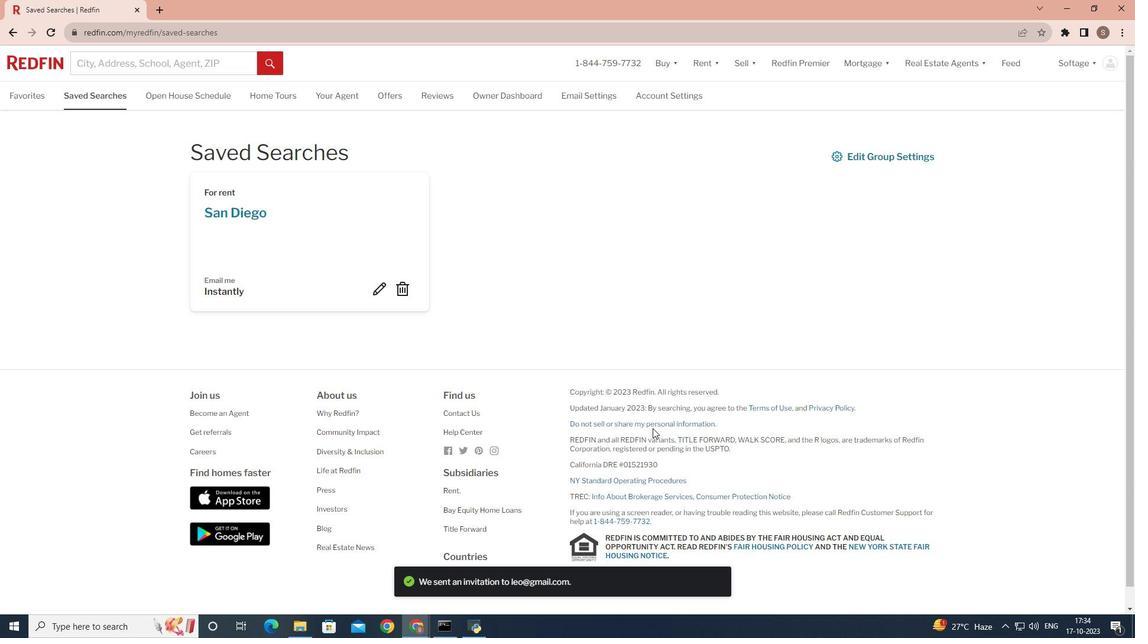 
Action: Mouse moved to (652, 429)
Screenshot: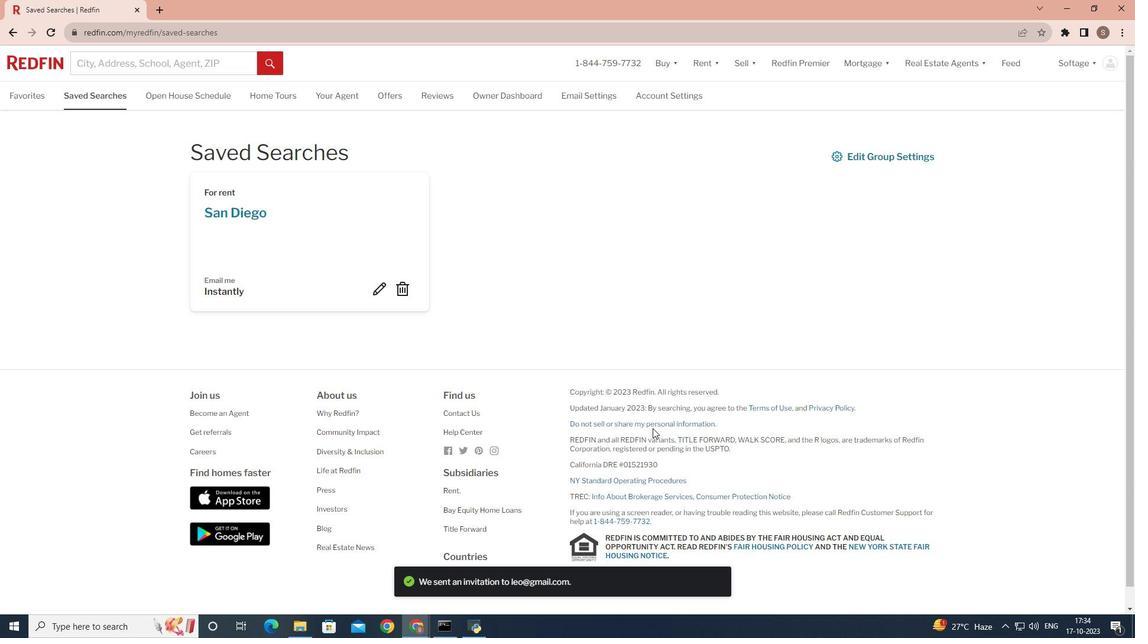 
Action: Mouse pressed left at (652, 429)
Screenshot: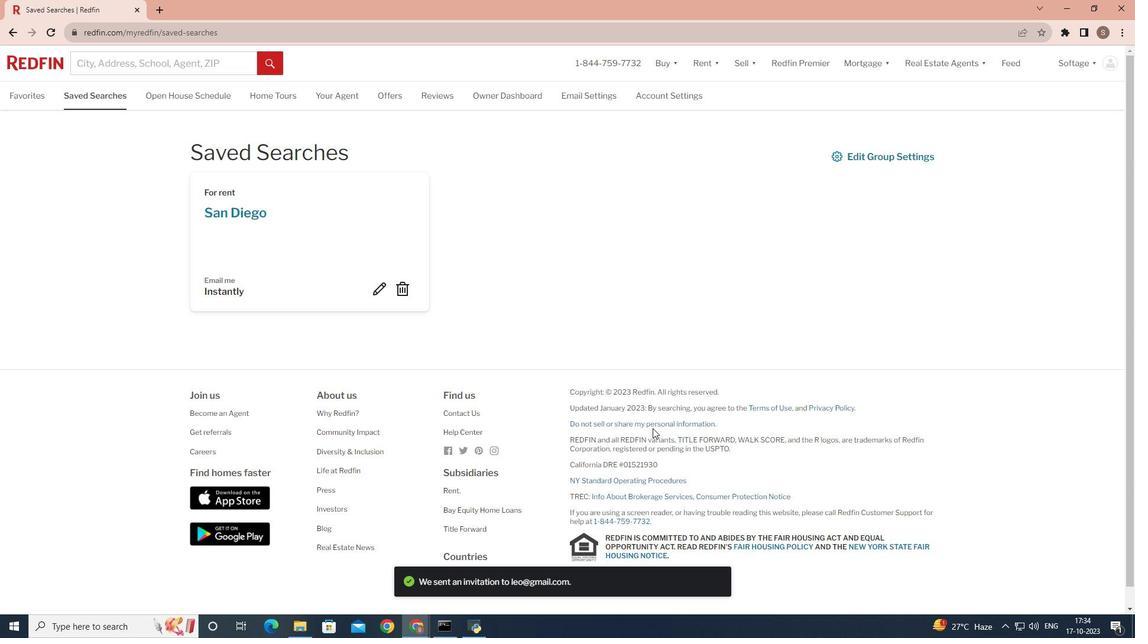 
Action: Mouse moved to (652, 429)
Screenshot: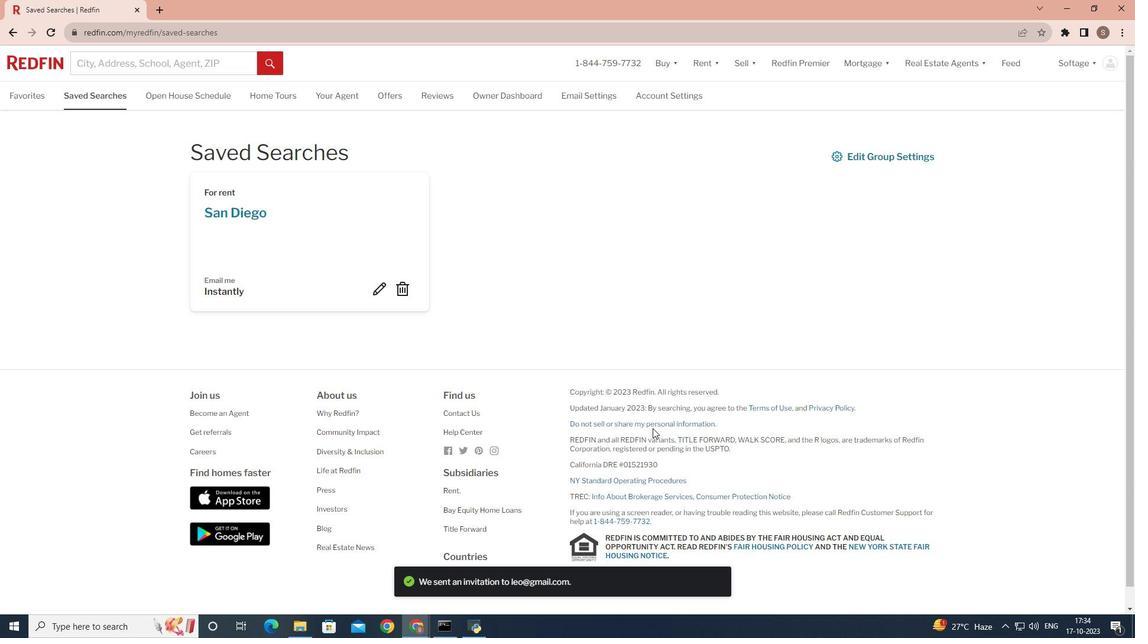 
Action: Mouse pressed left at (652, 429)
Screenshot: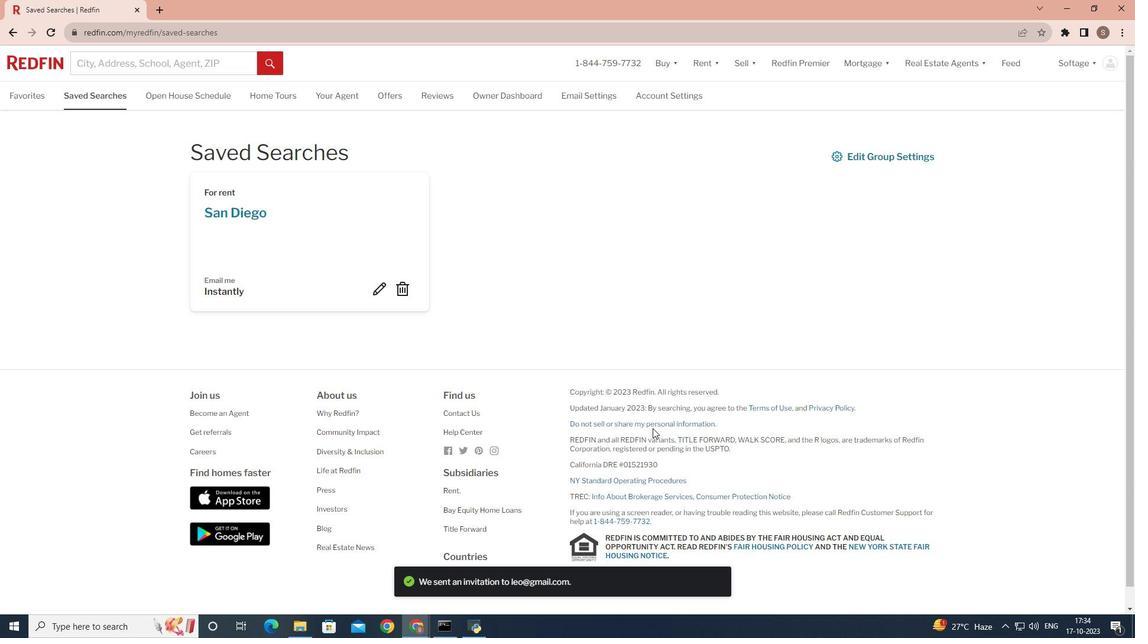 
Action: Mouse moved to (652, 429)
Screenshot: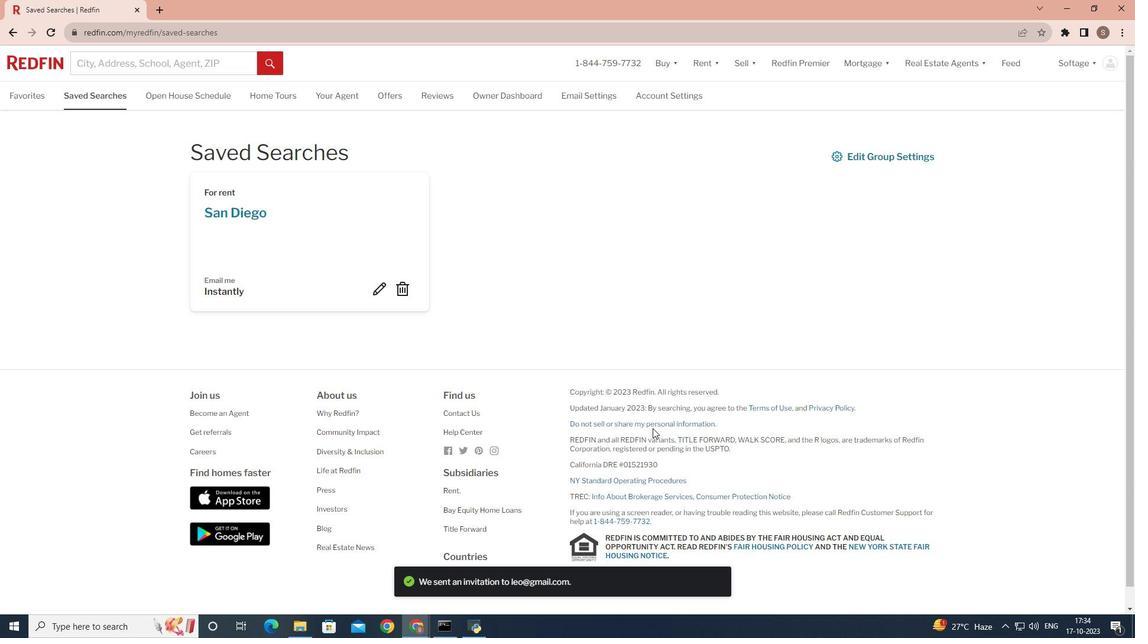 
Action: Mouse pressed left at (652, 429)
Screenshot: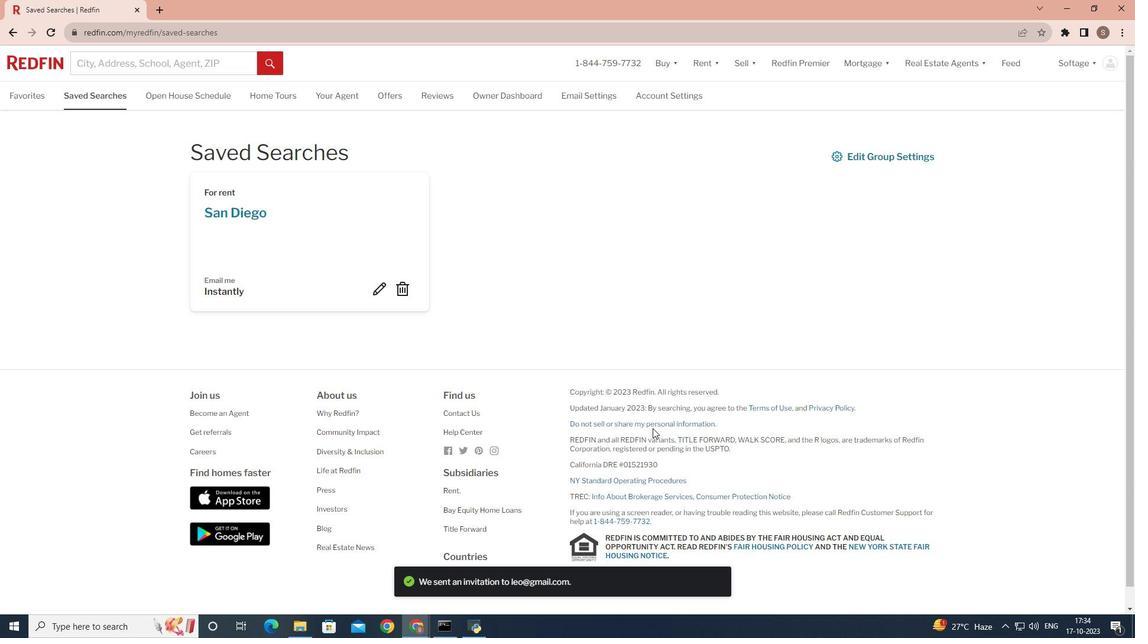 
Action: Mouse moved to (652, 429)
Screenshot: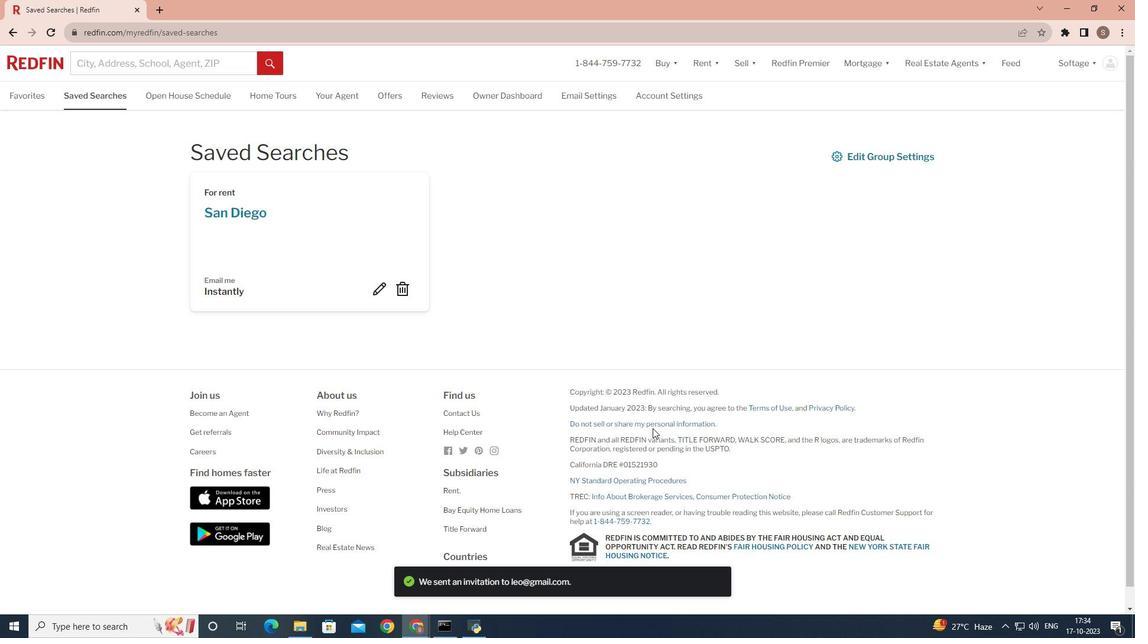 
Action: Mouse pressed left at (652, 429)
Screenshot: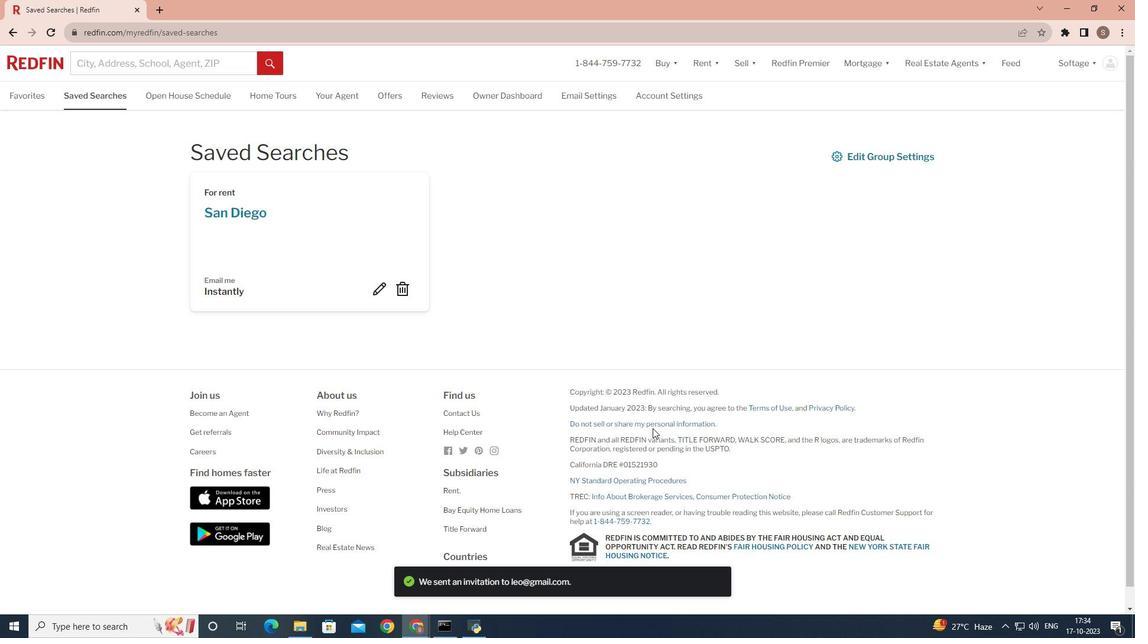 
Action: Mouse moved to (652, 429)
Screenshot: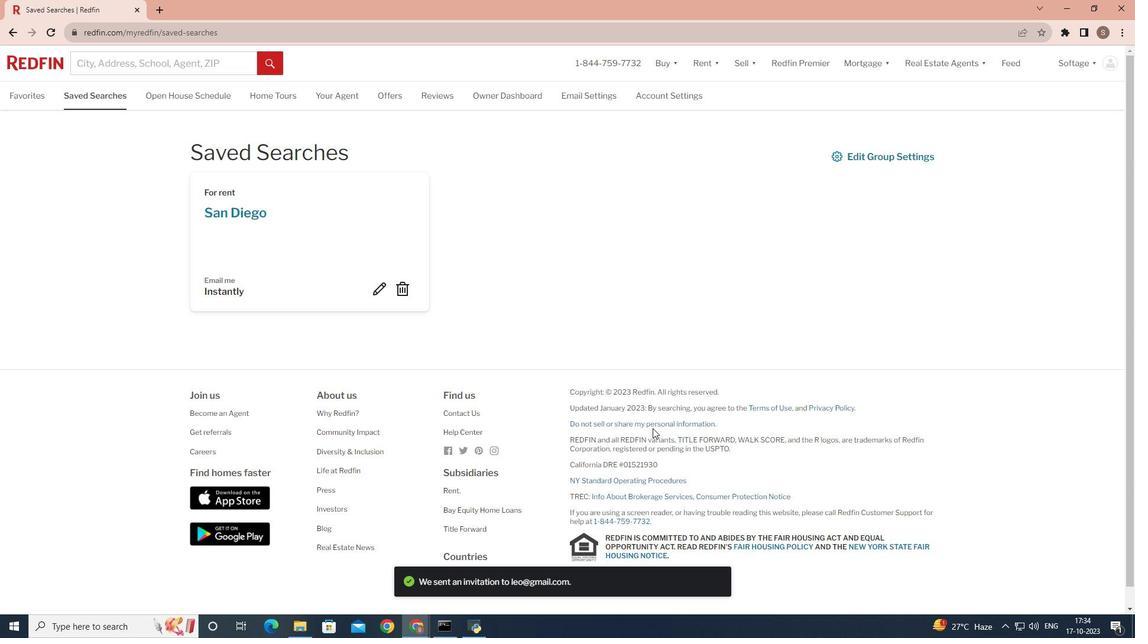 
Action: Mouse pressed left at (652, 429)
Screenshot: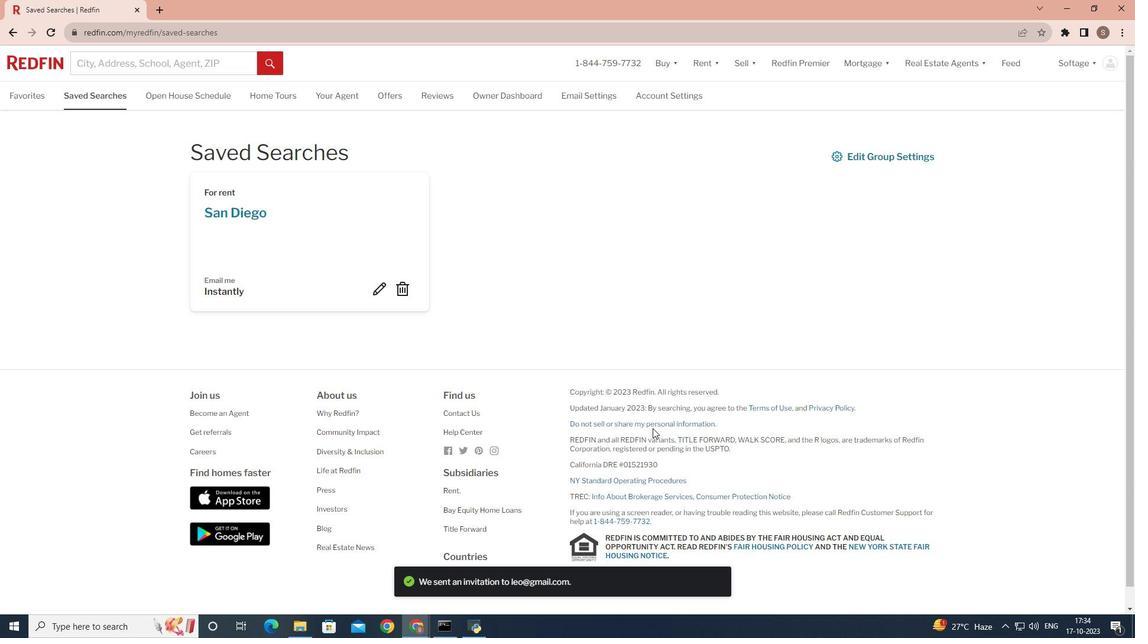 
Action: Mouse moved to (652, 429)
Screenshot: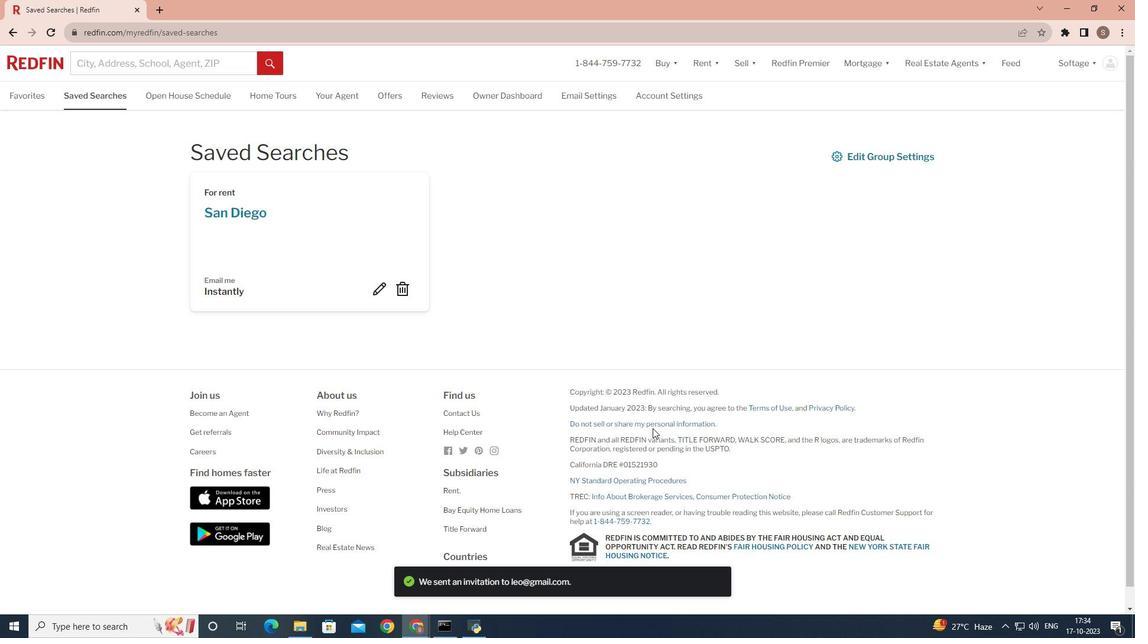 
Action: Mouse scrolled (652, 429) with delta (0, 0)
Screenshot: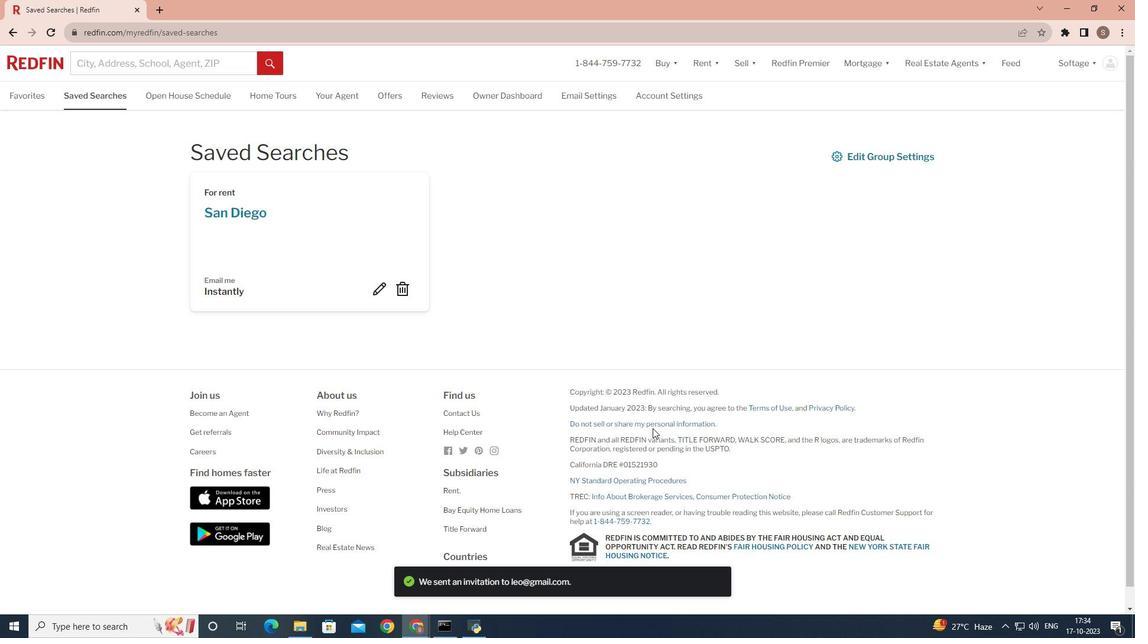 
Action: Mouse moved to (652, 429)
Screenshot: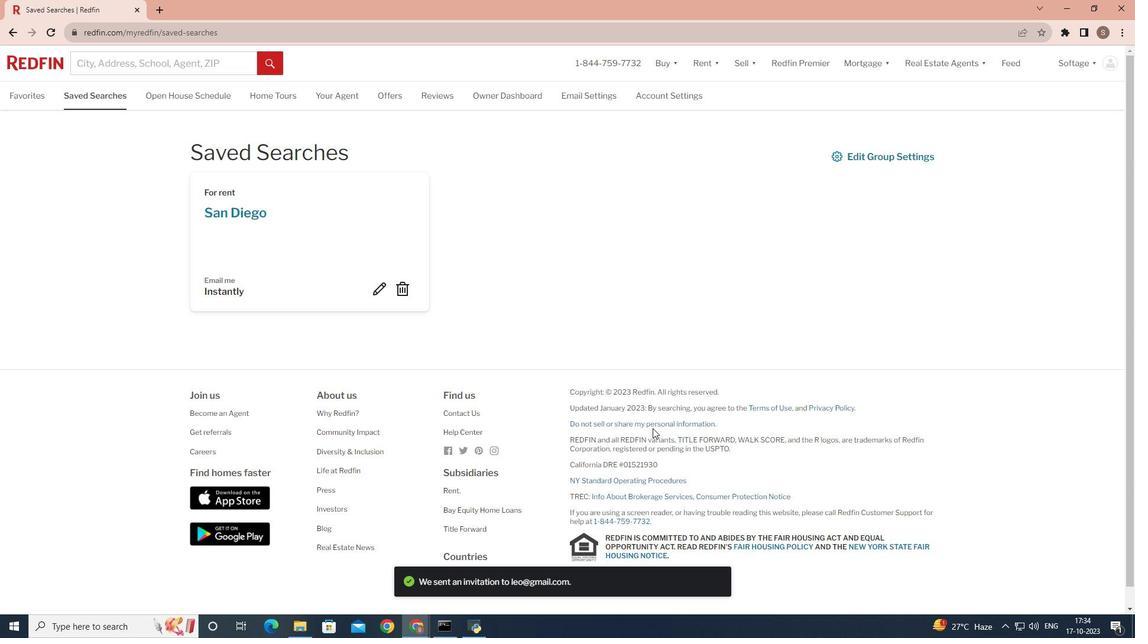 
Action: Mouse scrolled (652, 429) with delta (0, 0)
Screenshot: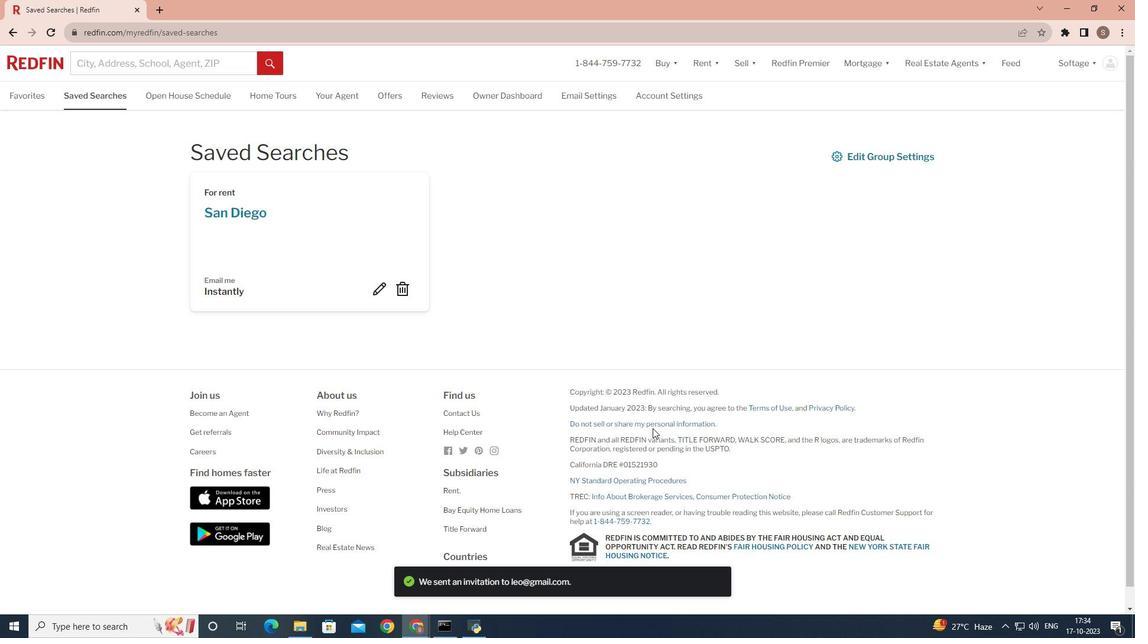 
Action: Mouse moved to (652, 429)
Screenshot: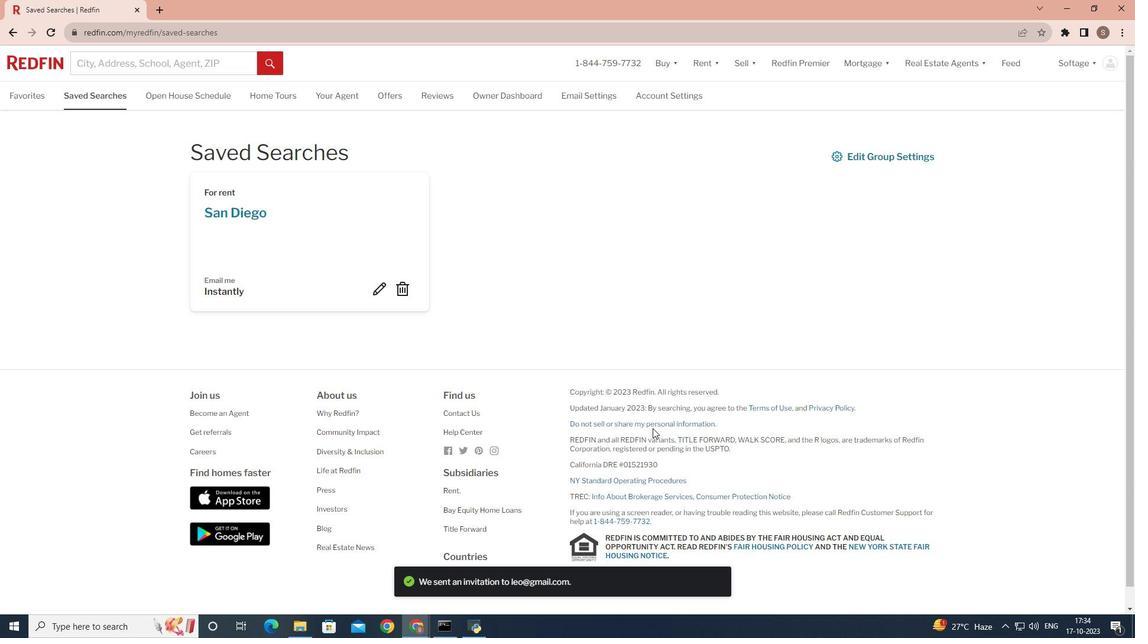 
Action: Mouse scrolled (652, 429) with delta (0, 0)
Screenshot: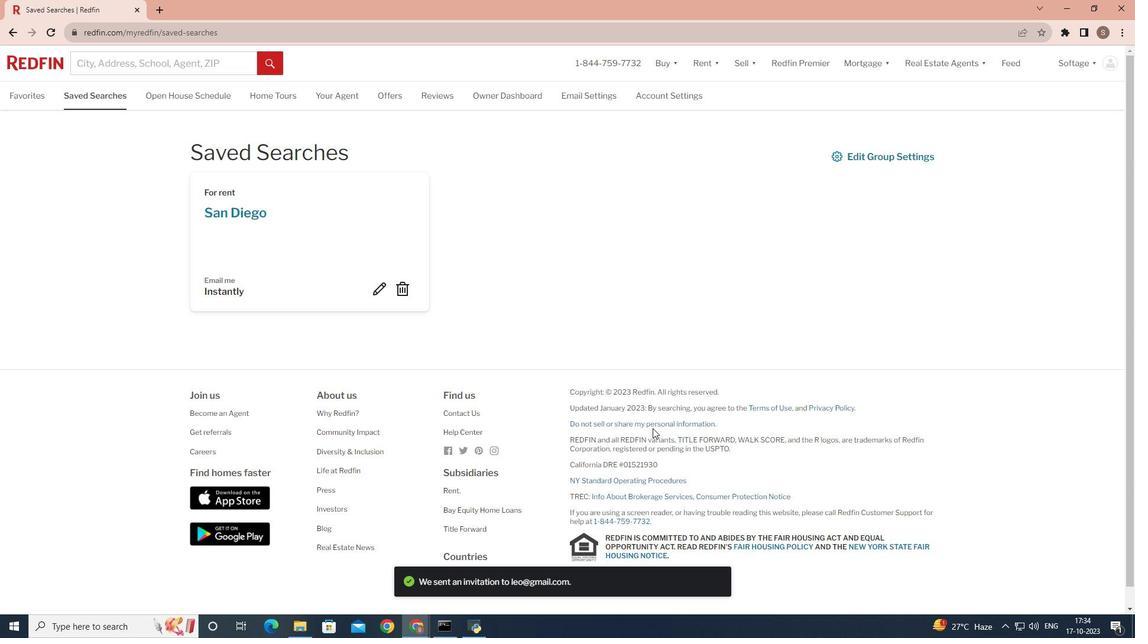 
Action: Mouse scrolled (652, 429) with delta (0, 0)
Screenshot: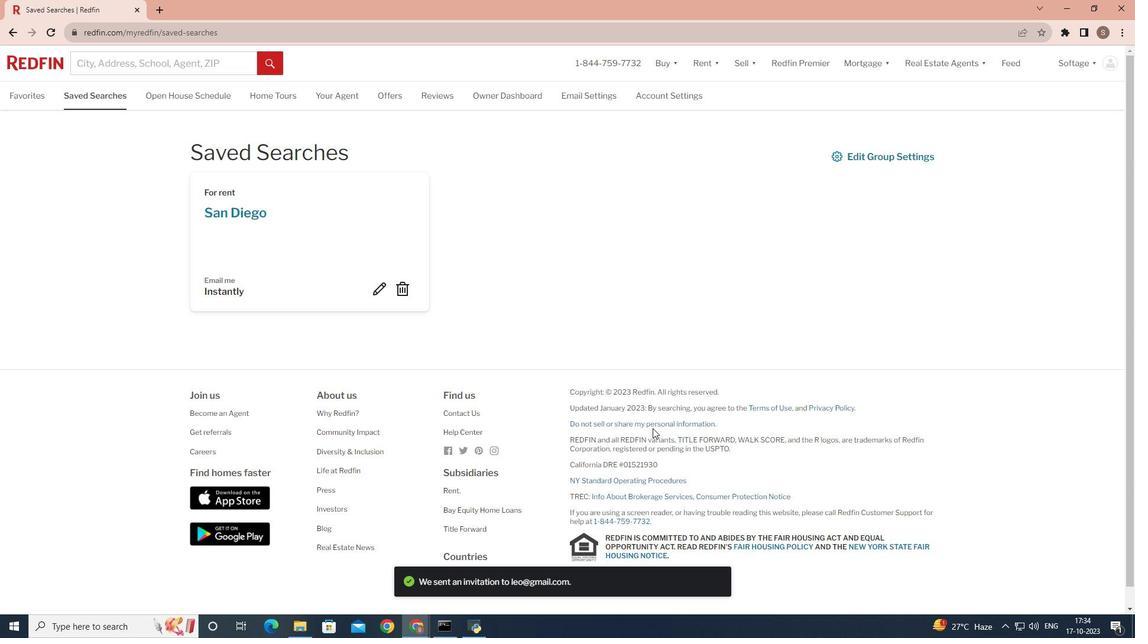 
Action: Mouse moved to (652, 429)
Screenshot: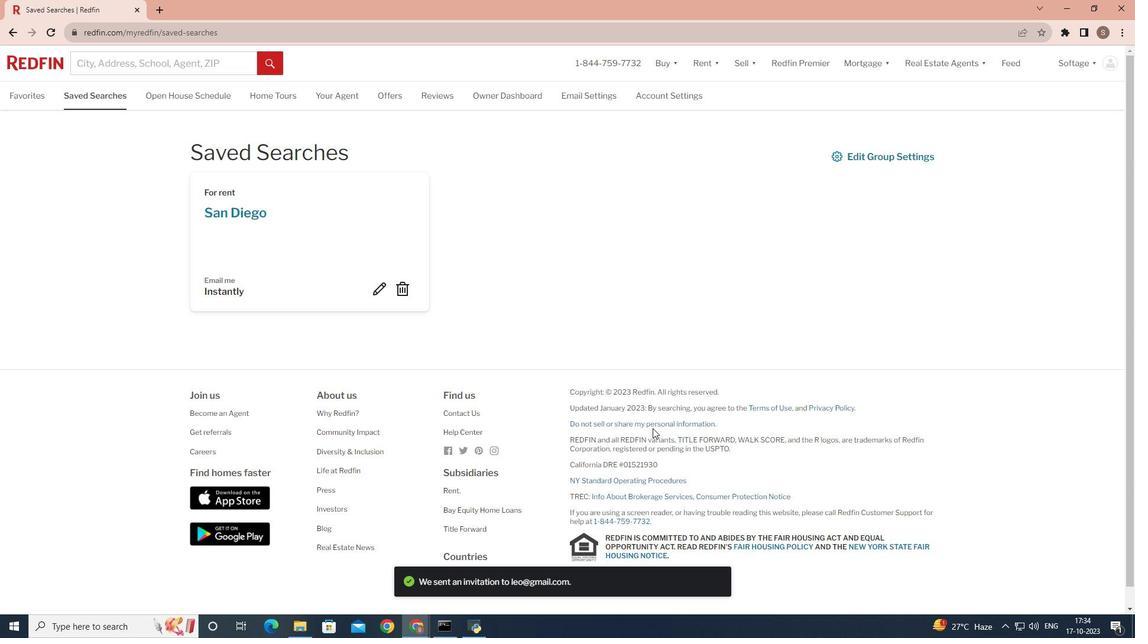 
Action: Mouse pressed left at (652, 429)
Screenshot: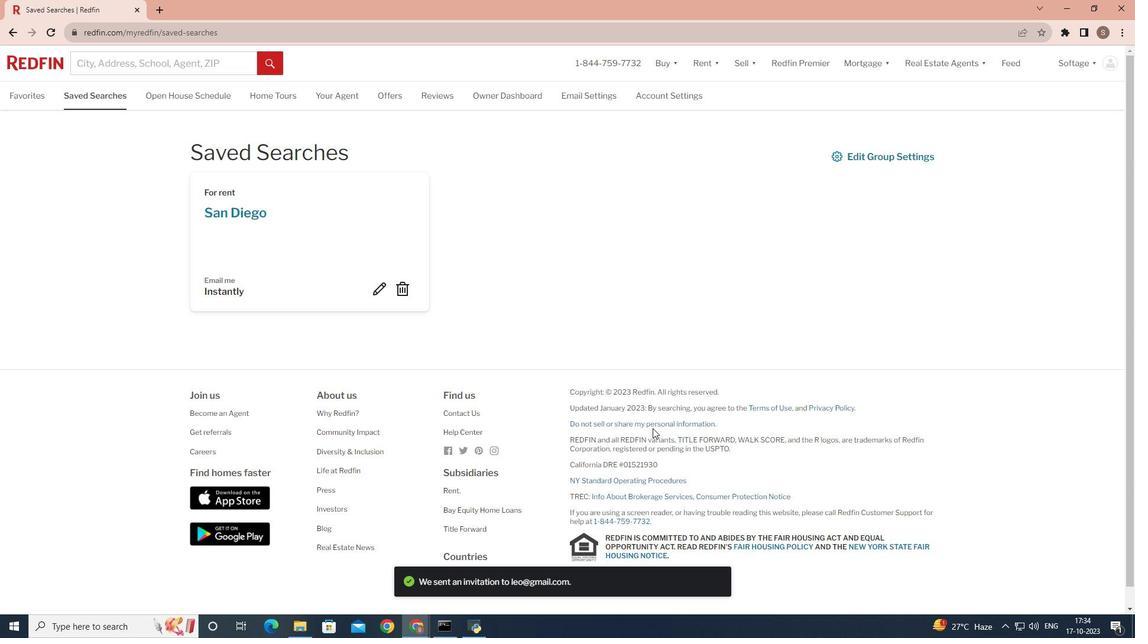 
Action: Mouse moved to (652, 429)
Screenshot: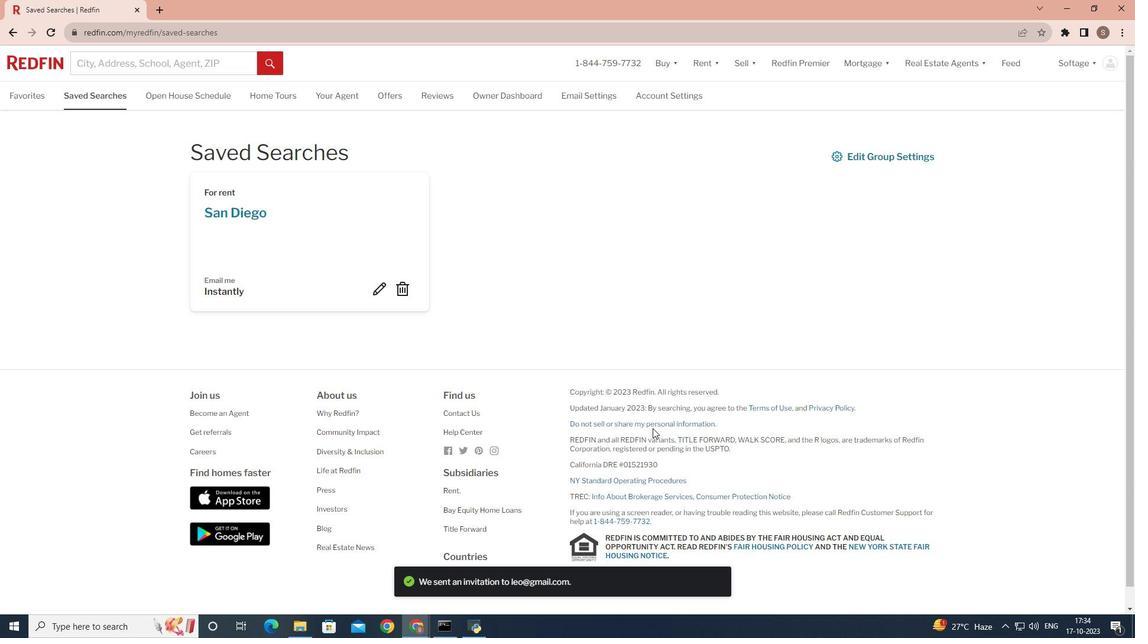
Action: Mouse pressed left at (652, 429)
Screenshot: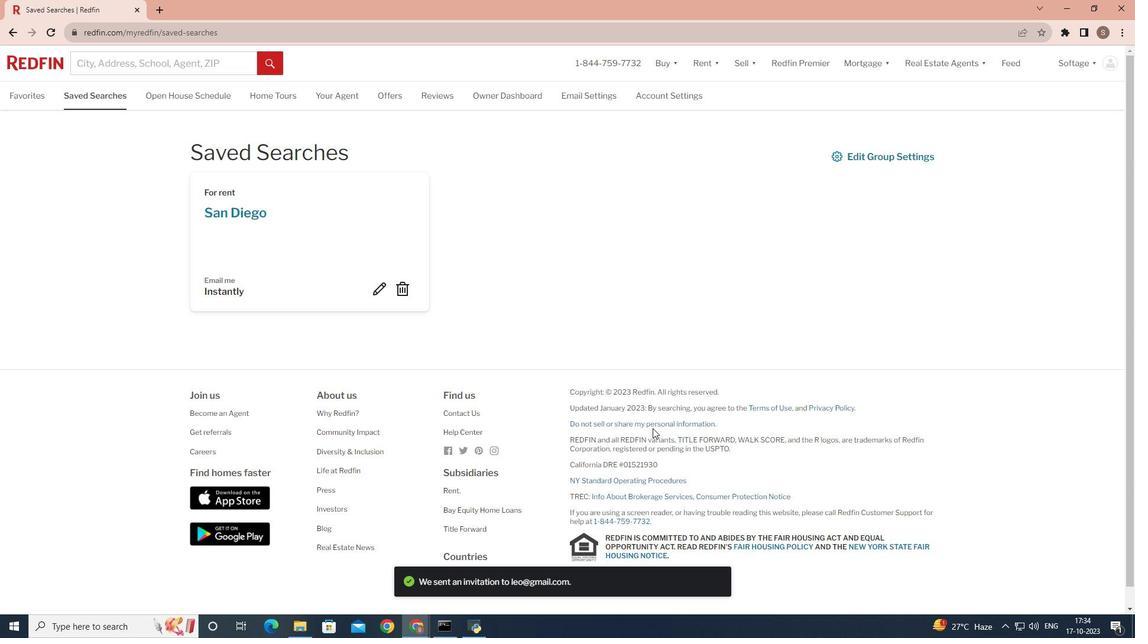 
Action: Mouse moved to (652, 429)
Screenshot: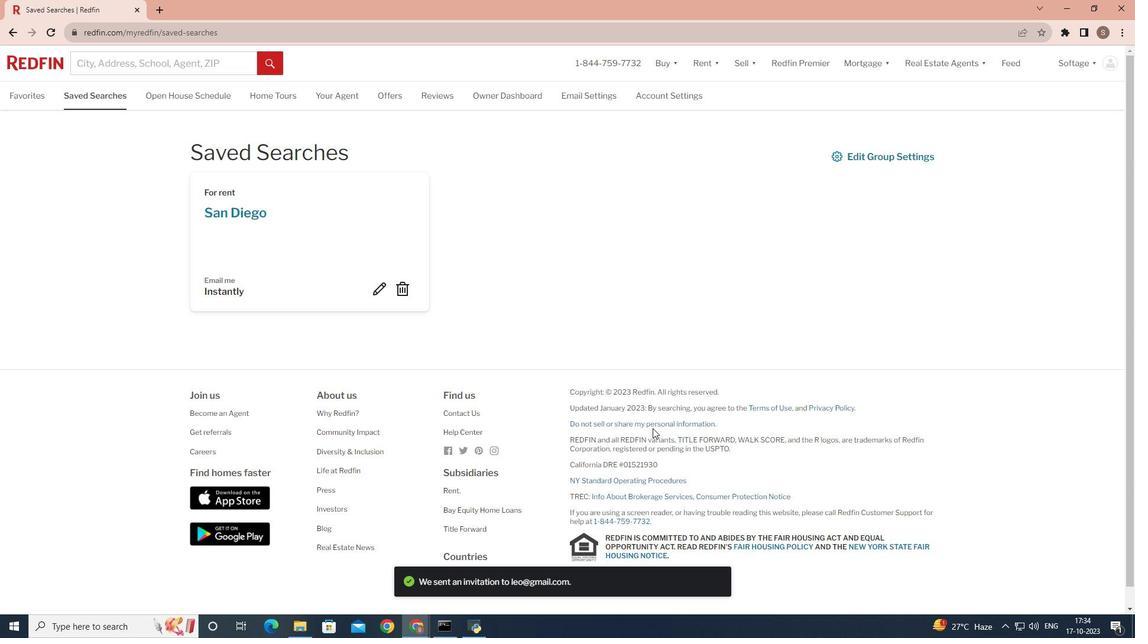 
Action: Mouse pressed left at (652, 429)
Screenshot: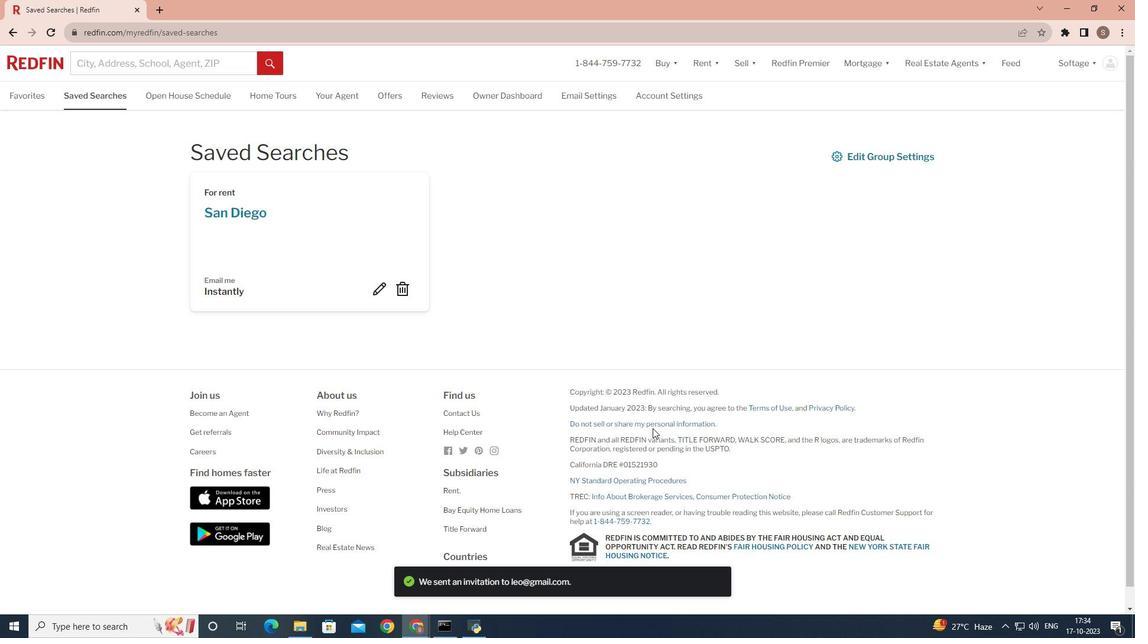 
Action: Mouse moved to (652, 429)
Screenshot: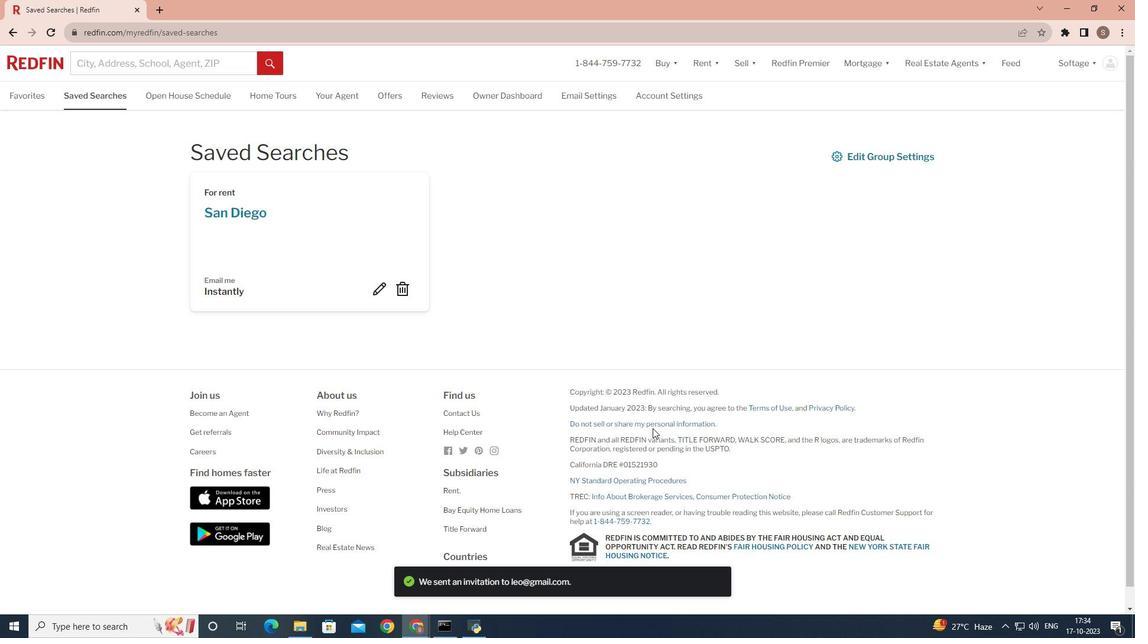 
Action: Mouse pressed left at (652, 429)
Screenshot: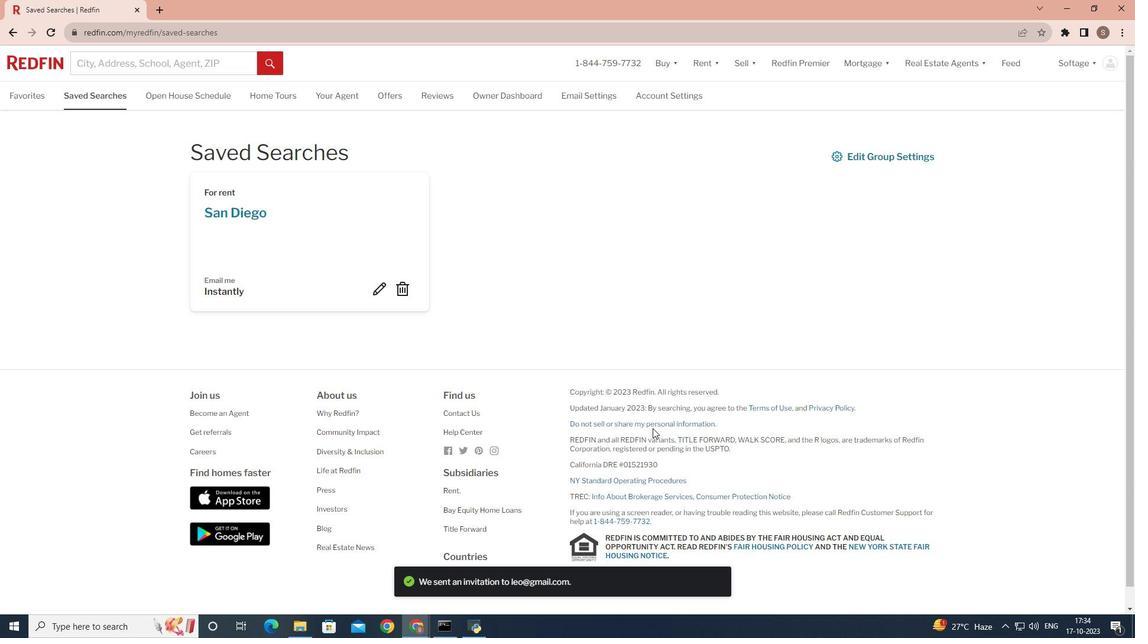 
Action: Mouse moved to (652, 429)
Screenshot: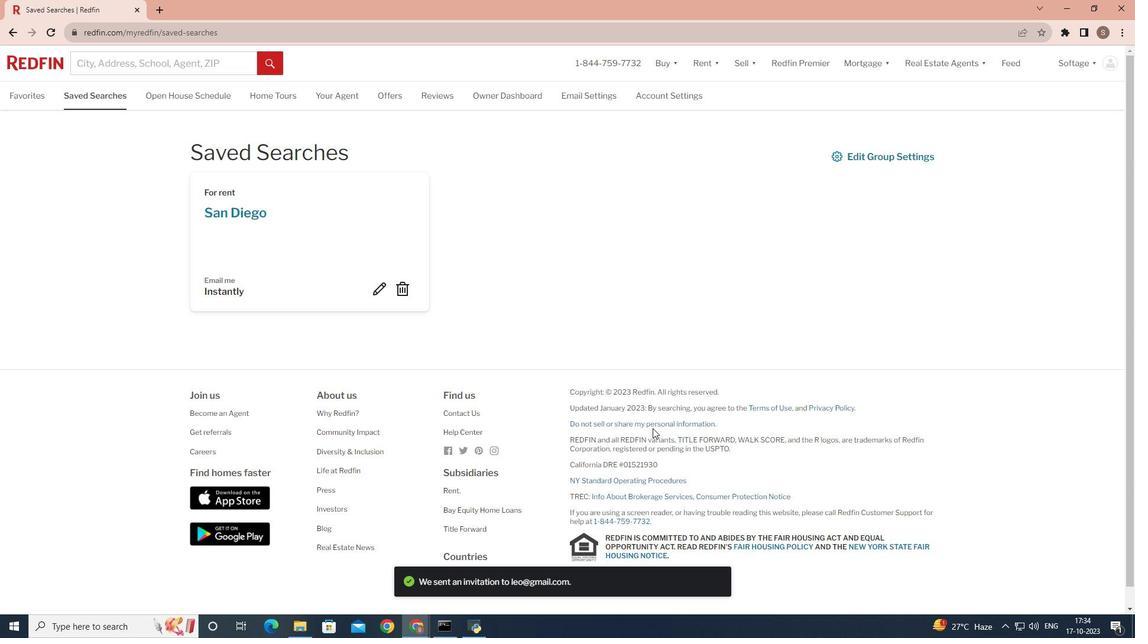 
Action: Mouse pressed left at (652, 429)
Screenshot: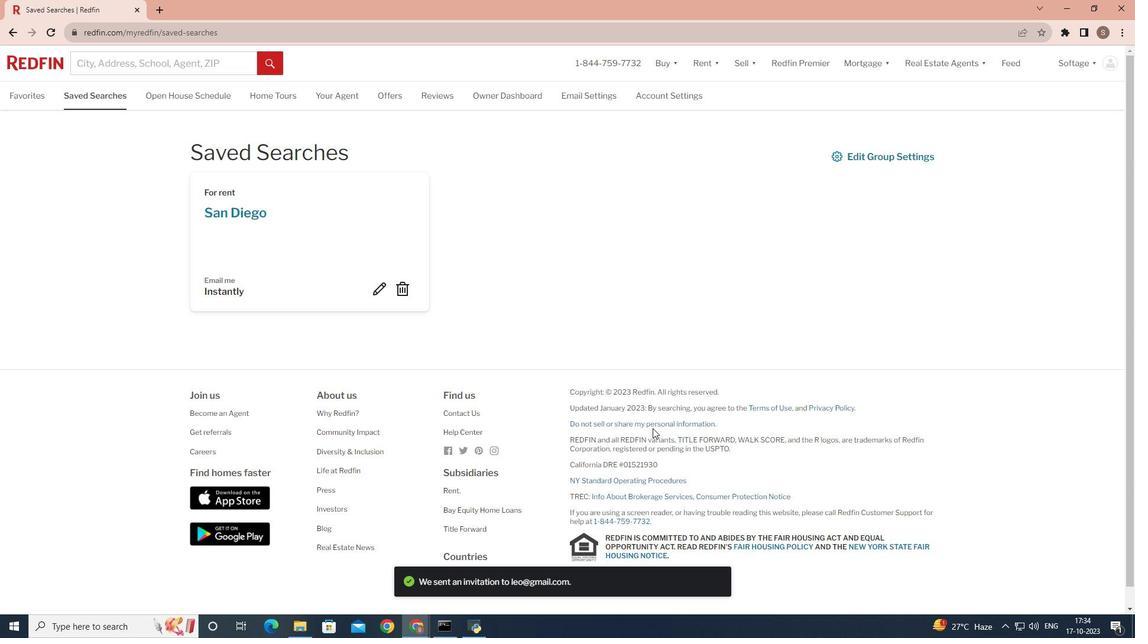 
Action: Mouse moved to (652, 429)
Screenshot: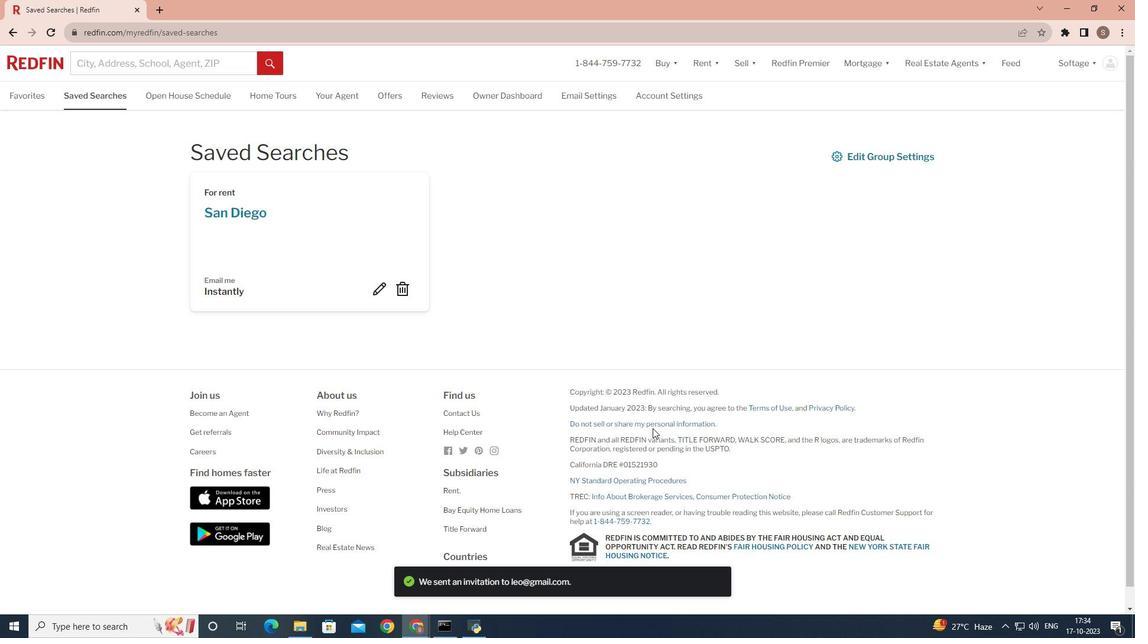 
Action: Mouse pressed left at (652, 429)
Screenshot: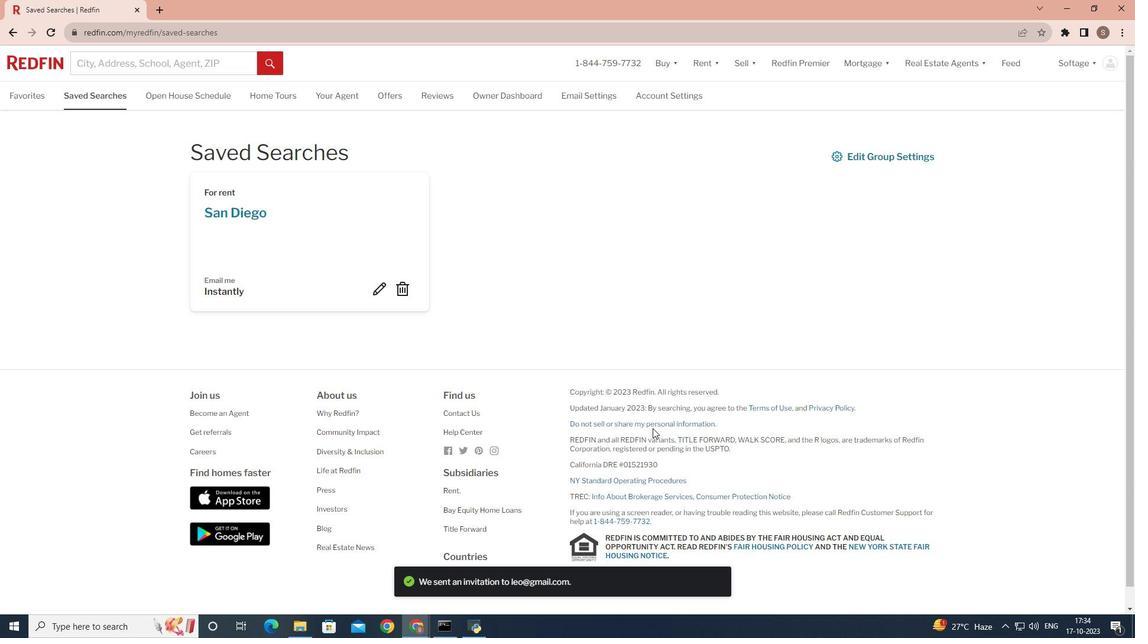 
Action: Mouse pressed left at (652, 429)
Screenshot: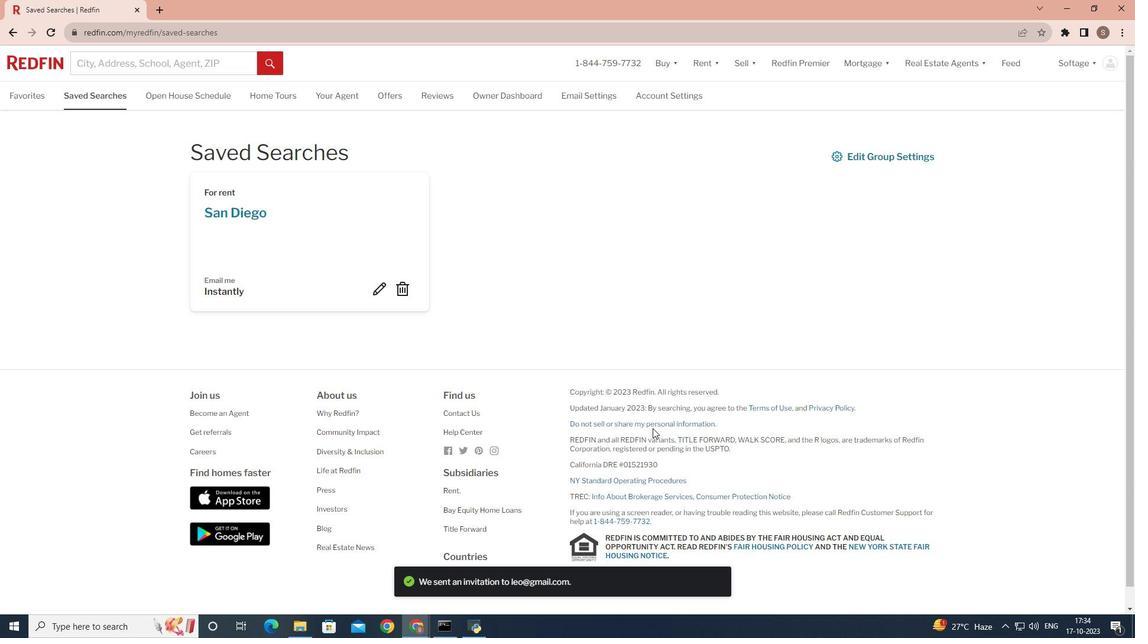 
Action: Mouse moved to (652, 429)
Screenshot: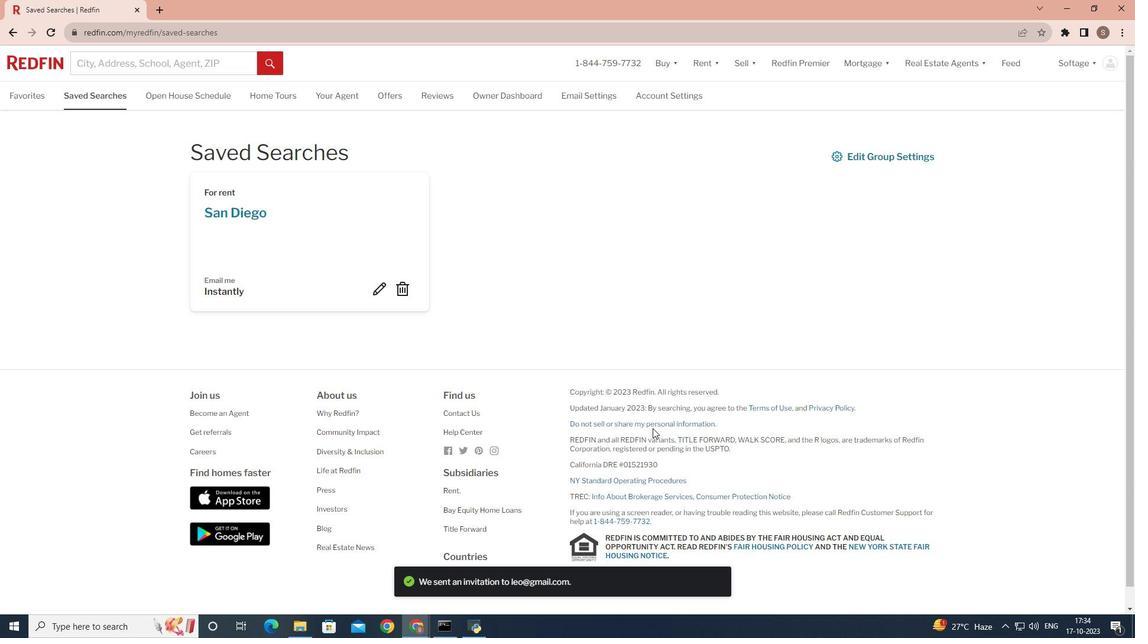 
Action: Mouse pressed left at (652, 429)
Screenshot: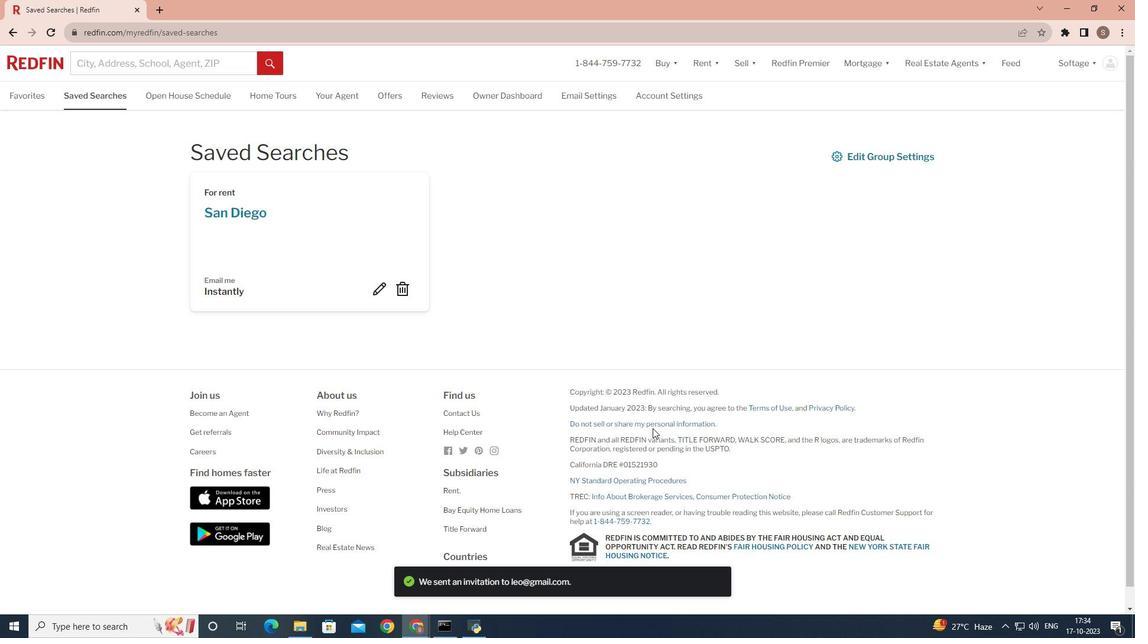 
Action: Mouse moved to (652, 429)
Screenshot: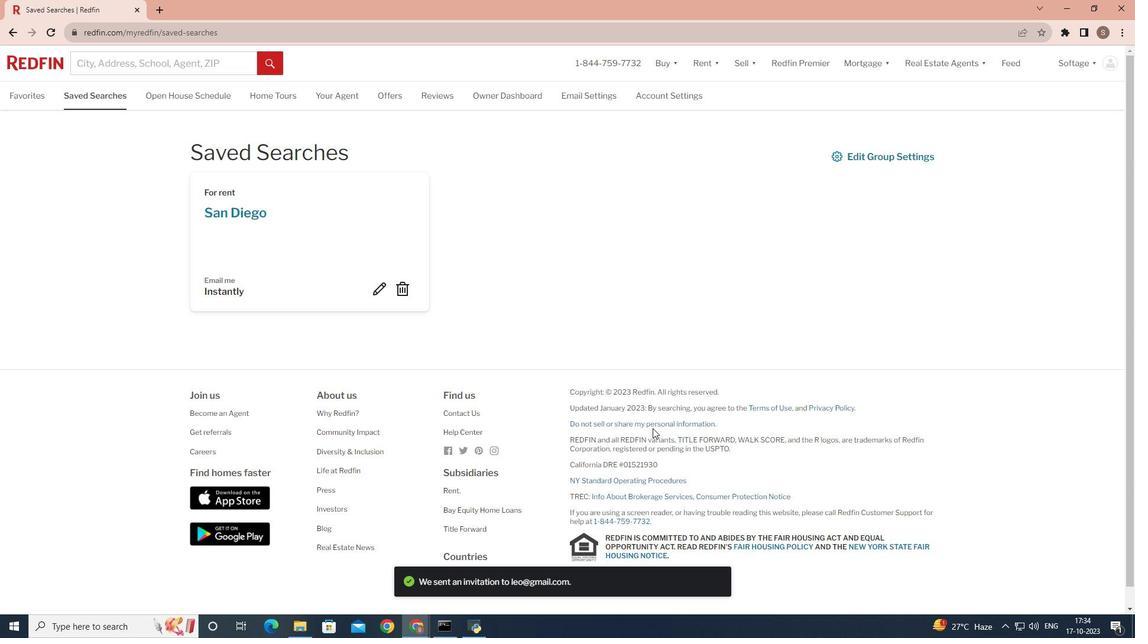 
Action: Mouse pressed left at (652, 429)
Screenshot: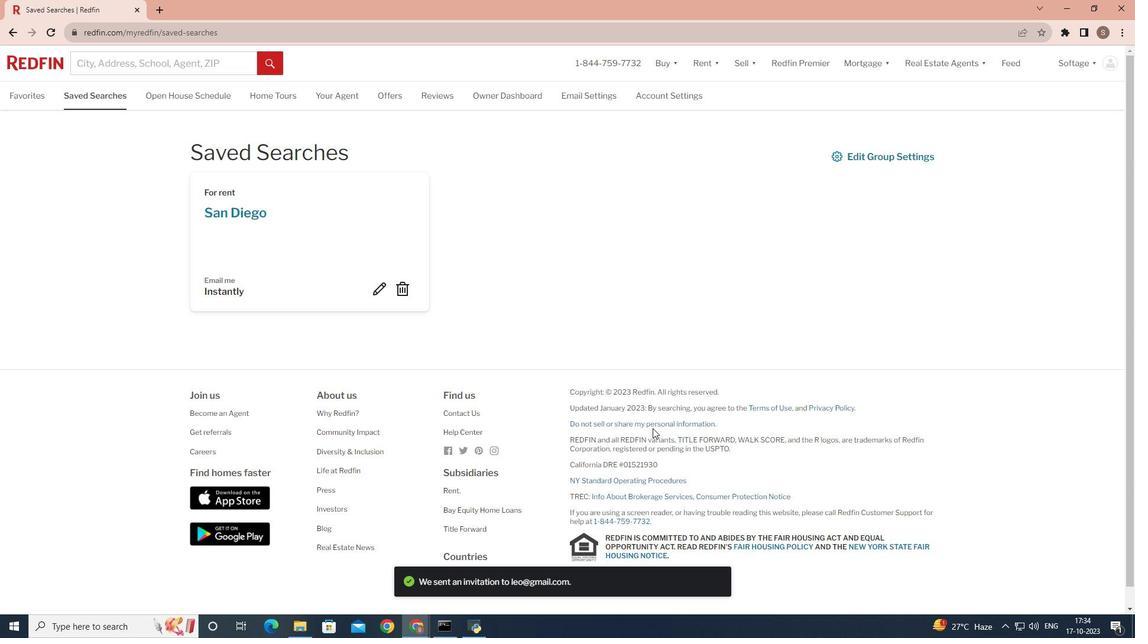 
Action: Mouse moved to (652, 429)
Screenshot: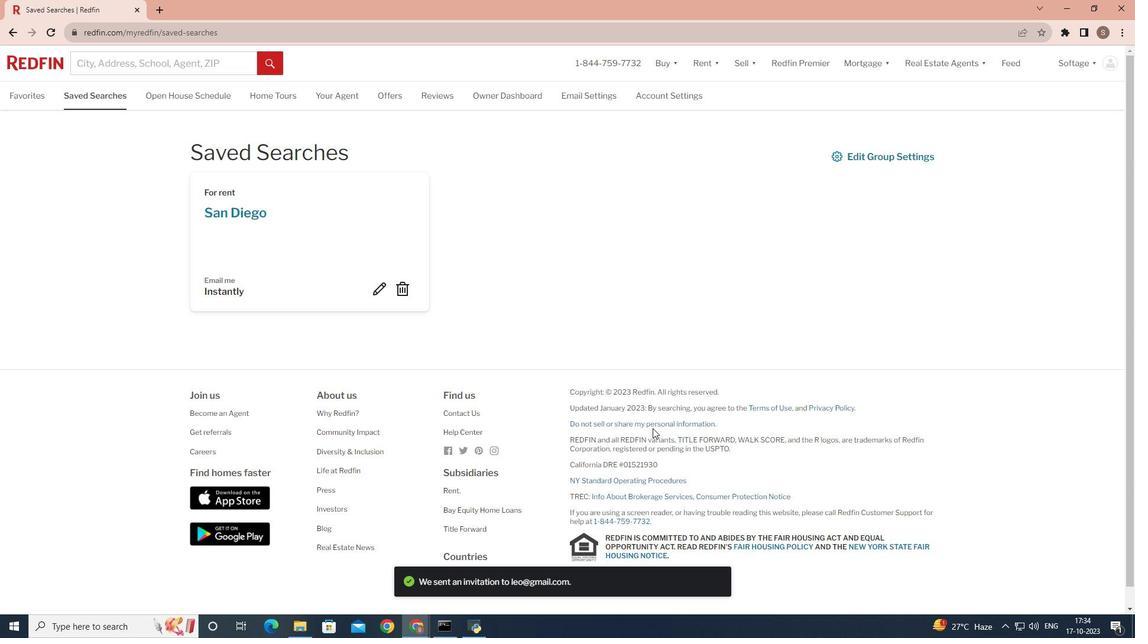 
Action: Mouse pressed left at (652, 429)
Screenshot: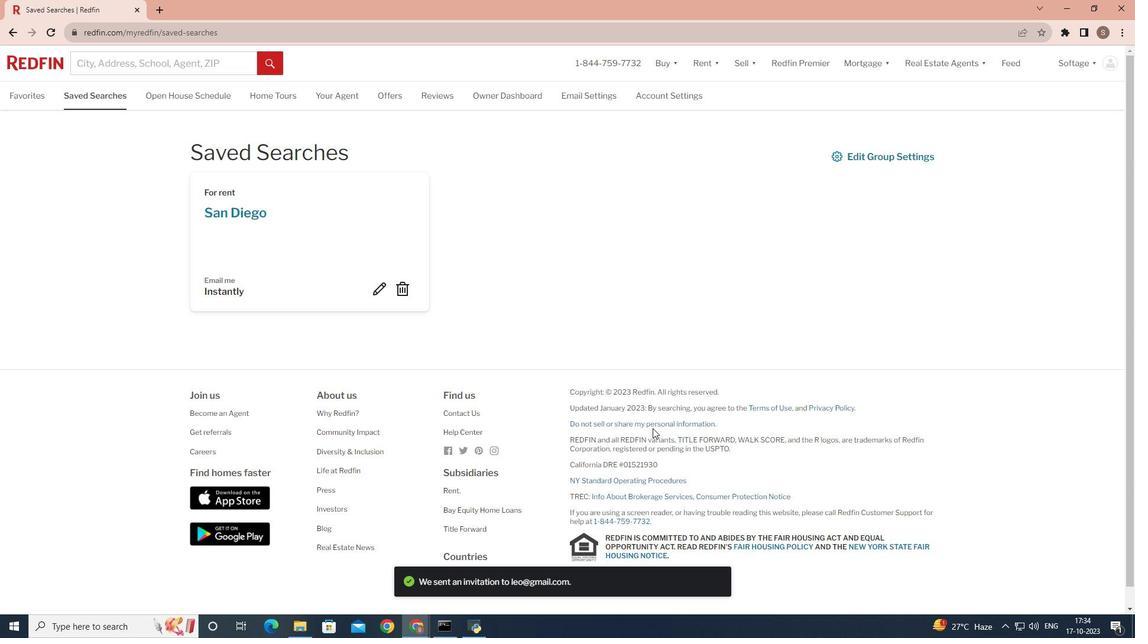 
Action: Mouse moved to (652, 429)
Screenshot: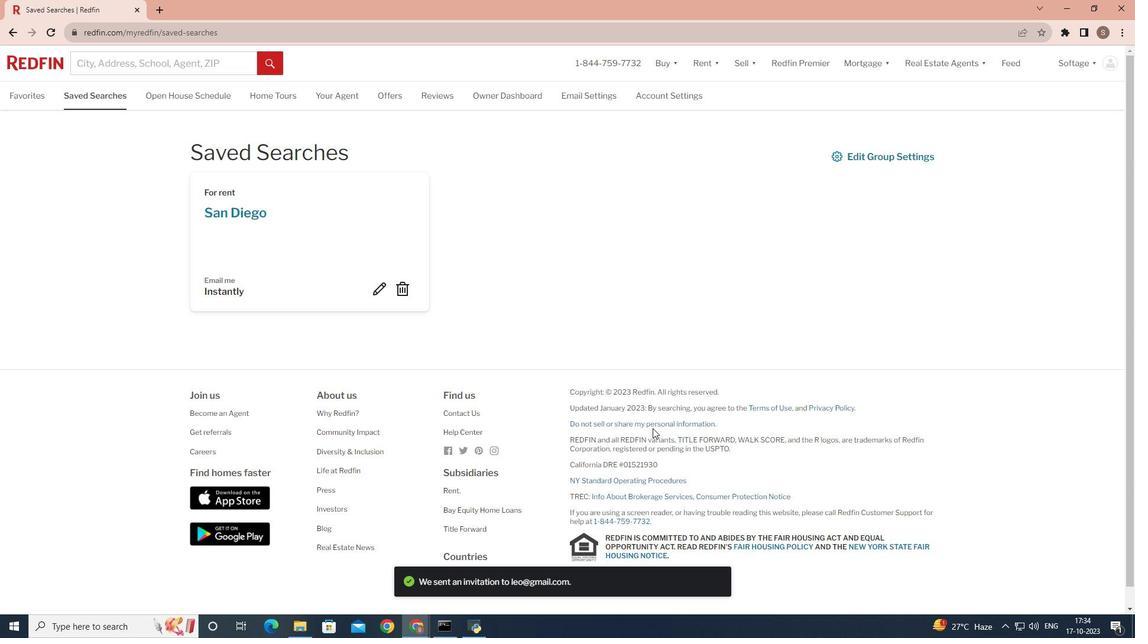
Action: Mouse pressed left at (652, 429)
Screenshot: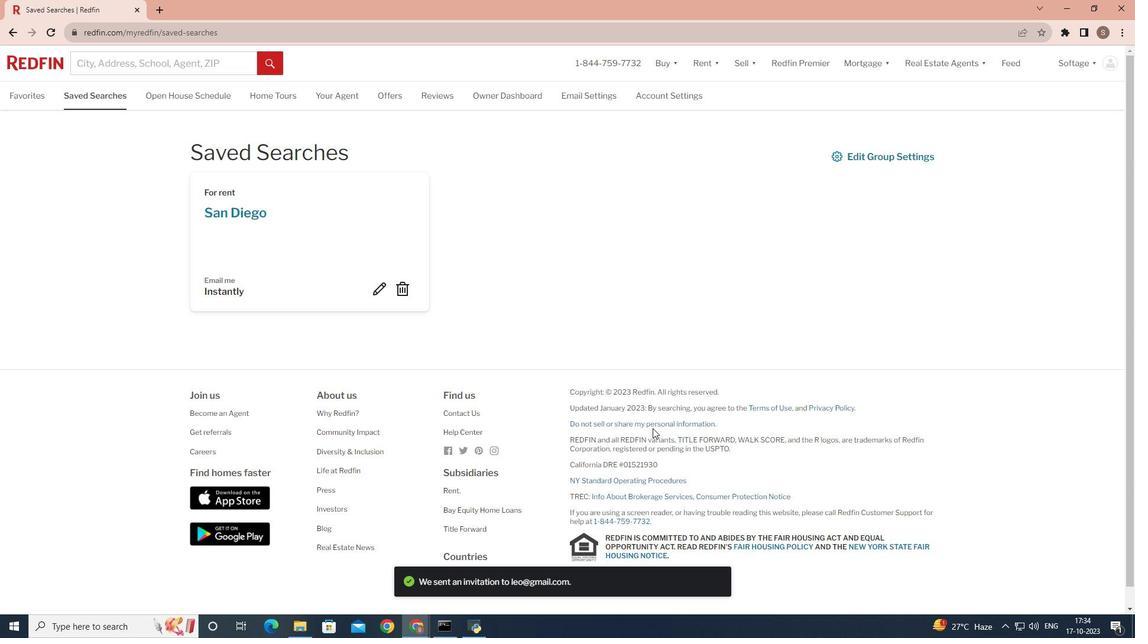 
Action: Mouse moved to (652, 429)
Screenshot: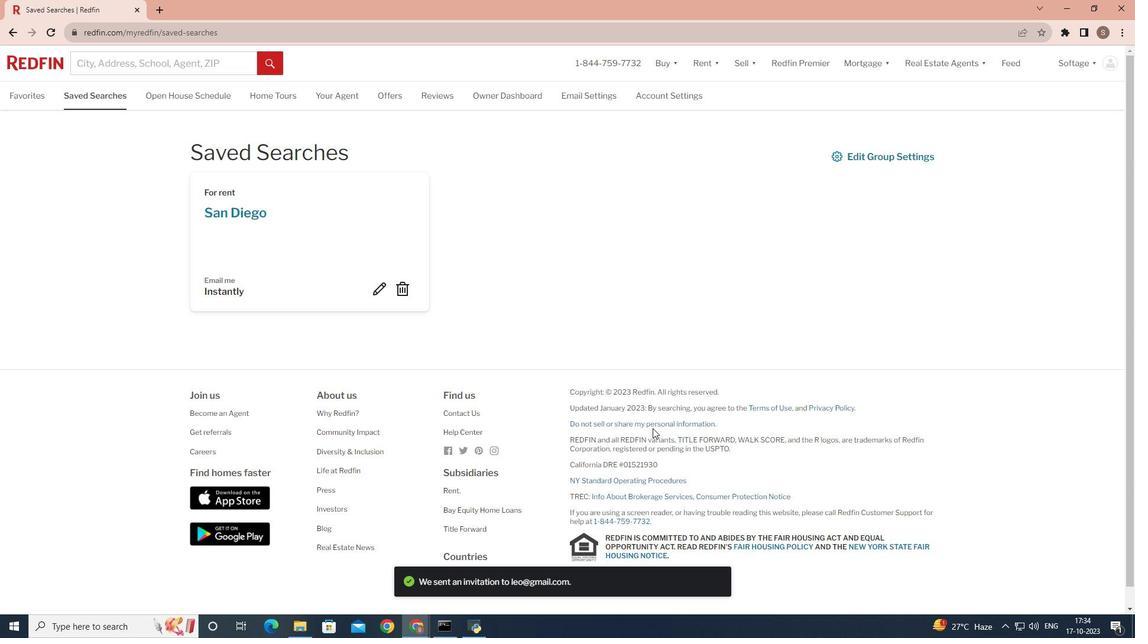 
Action: Mouse pressed left at (652, 429)
Screenshot: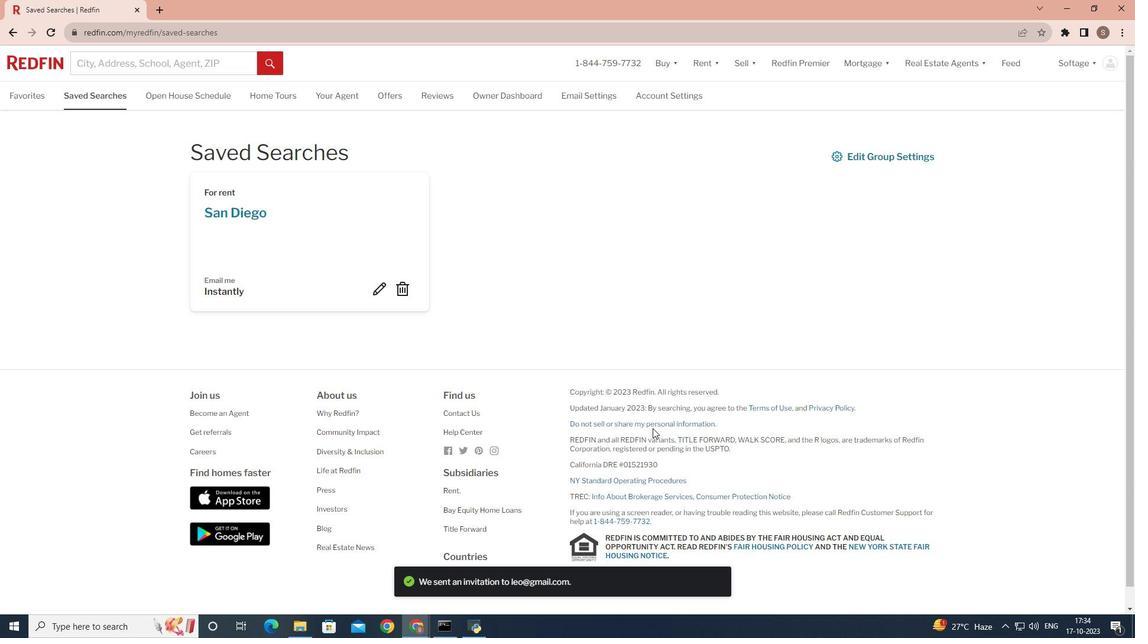 
Action: Mouse moved to (652, 429)
Screenshot: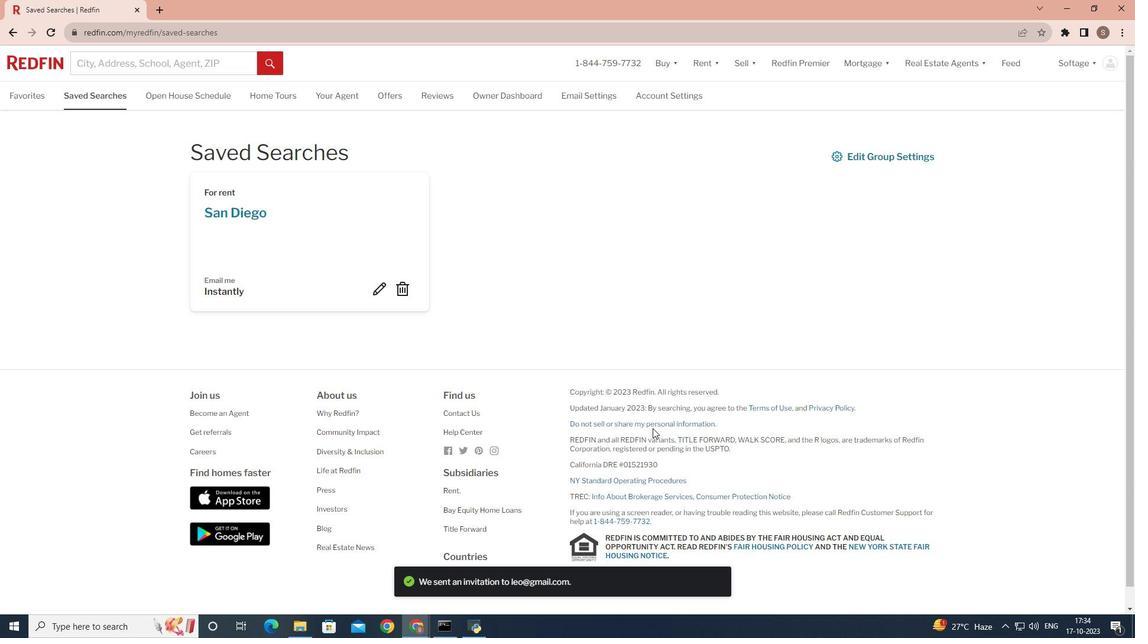 
Action: Mouse scrolled (652, 429) with delta (0, 0)
Screenshot: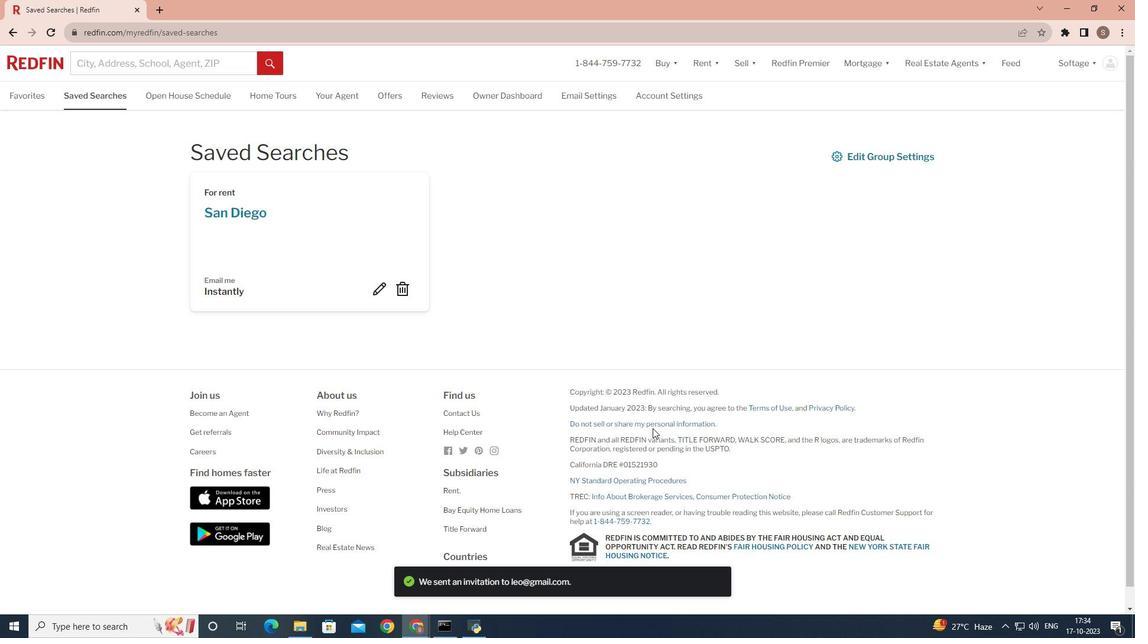 
Action: Mouse scrolled (652, 429) with delta (0, 0)
Screenshot: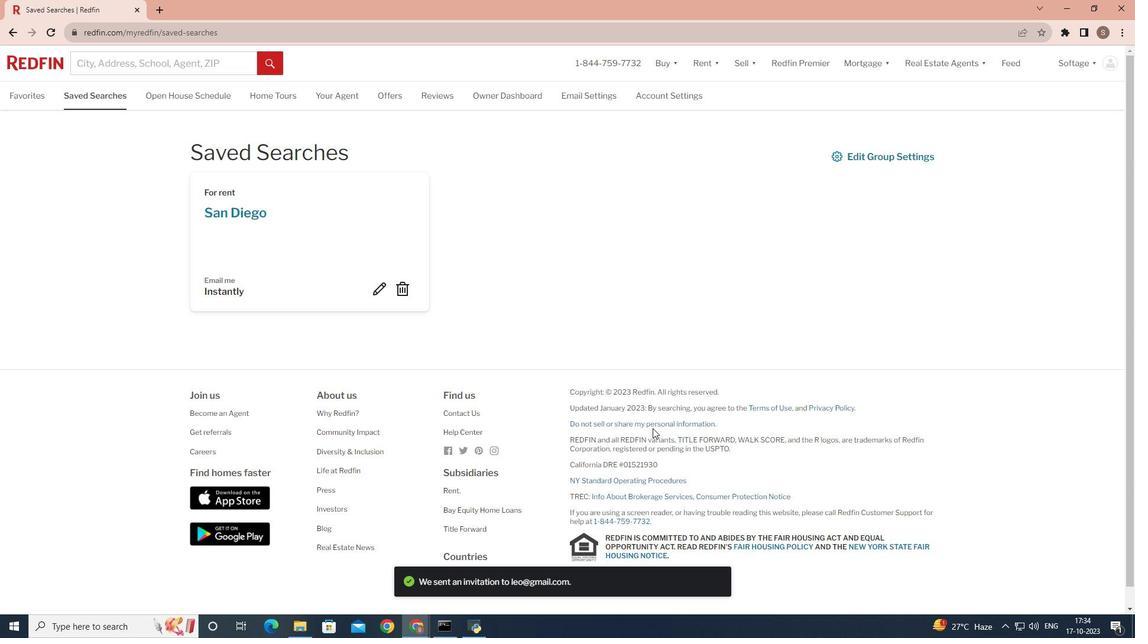 
Action: Mouse moved to (652, 429)
Screenshot: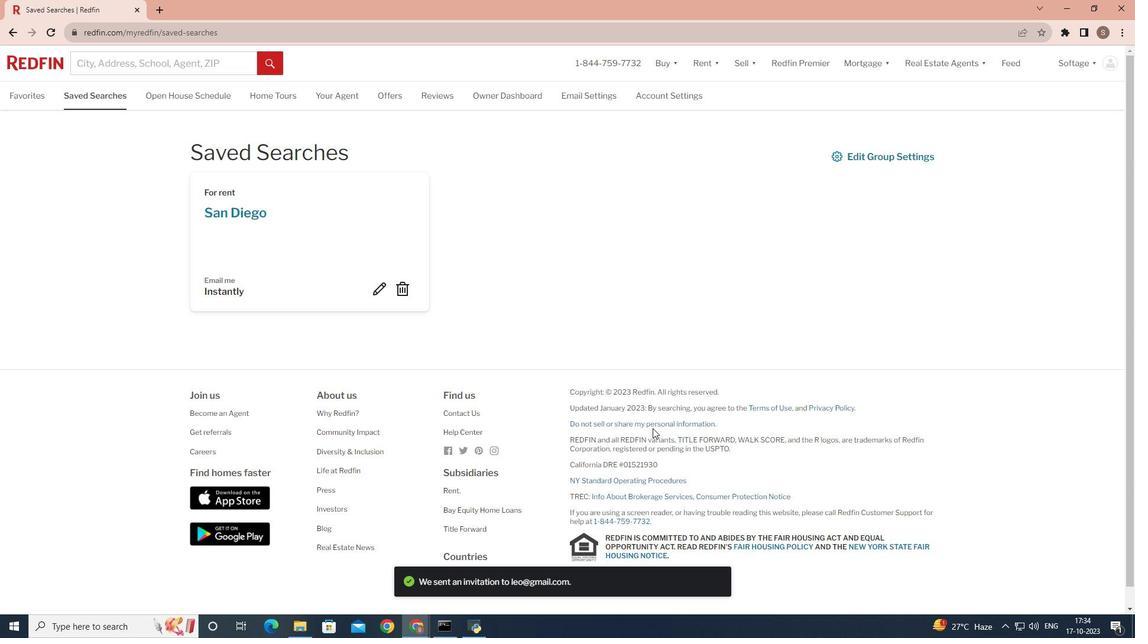 
Action: Mouse scrolled (652, 429) with delta (0, 0)
Screenshot: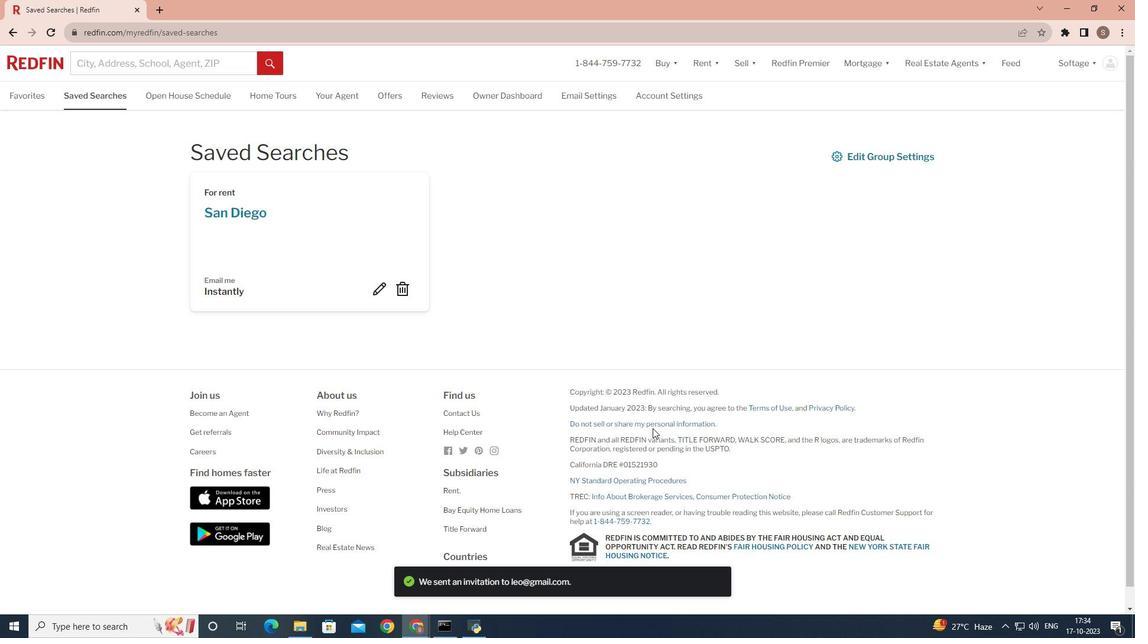 
Action: Mouse scrolled (652, 429) with delta (0, 0)
Screenshot: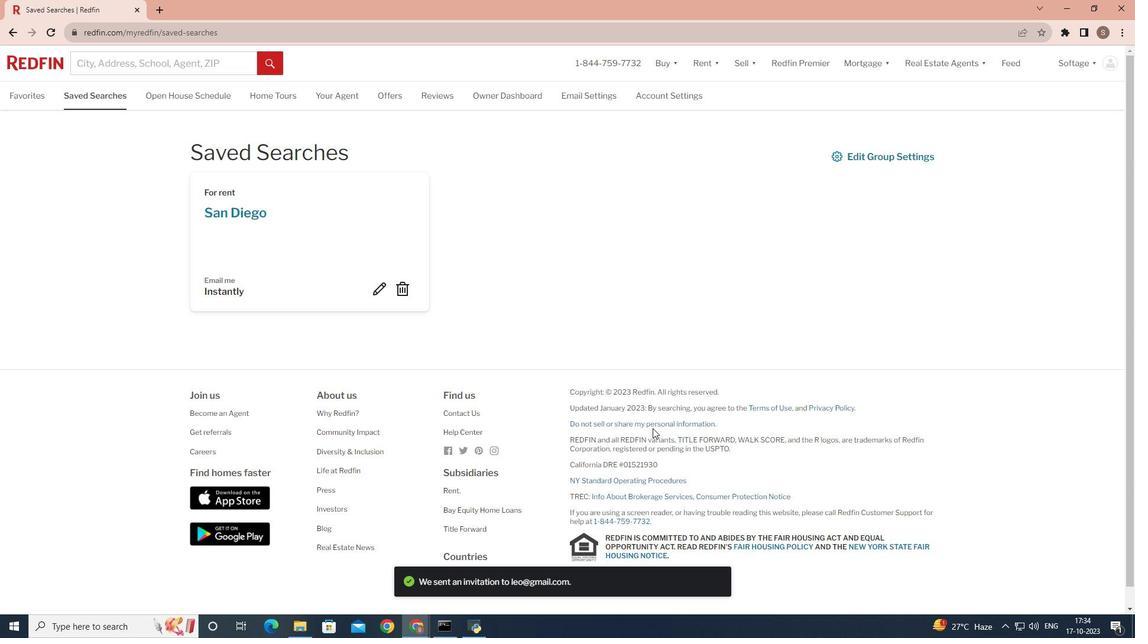
Action: Mouse scrolled (652, 429) with delta (0, 0)
Screenshot: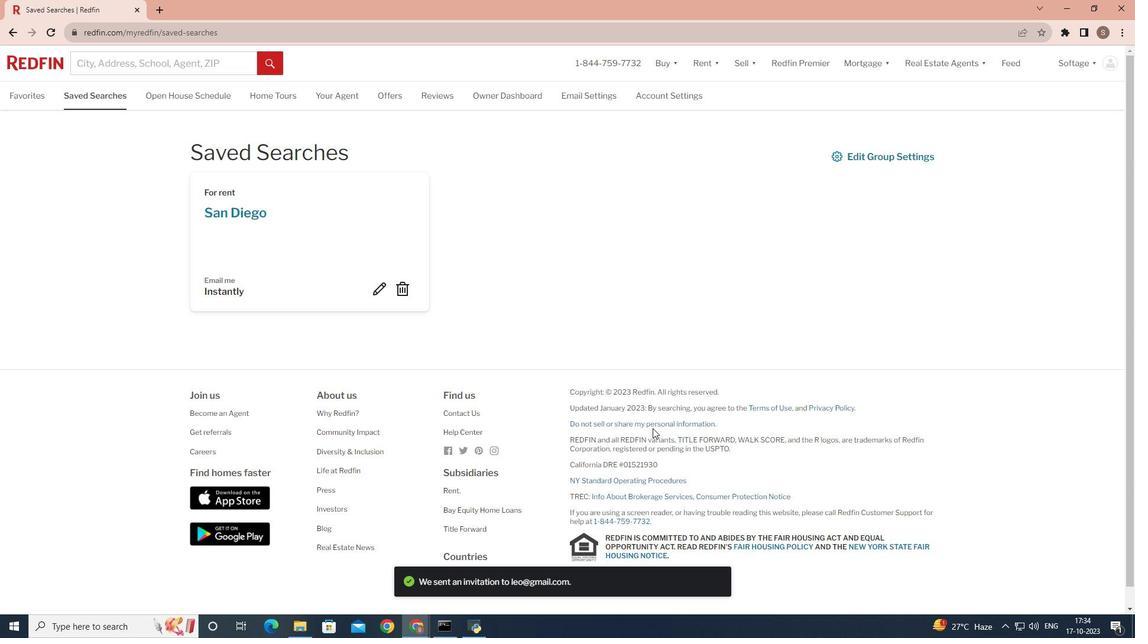 
Action: Mouse moved to (652, 429)
Screenshot: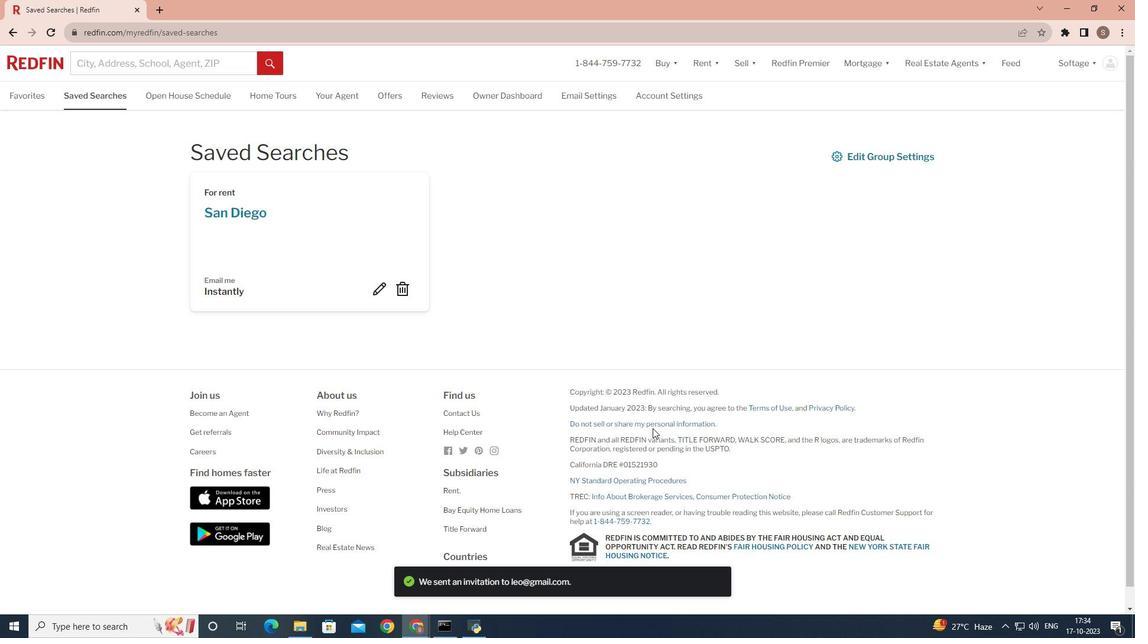 
Action: Mouse pressed left at (652, 429)
Screenshot: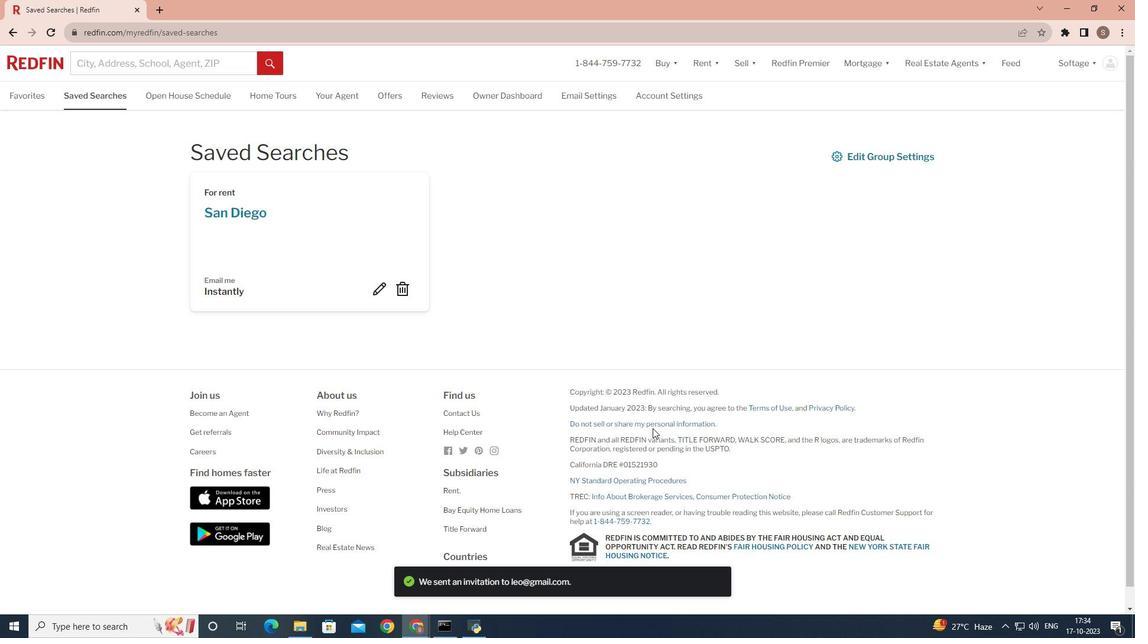 
Action: Mouse moved to (652, 429)
Screenshot: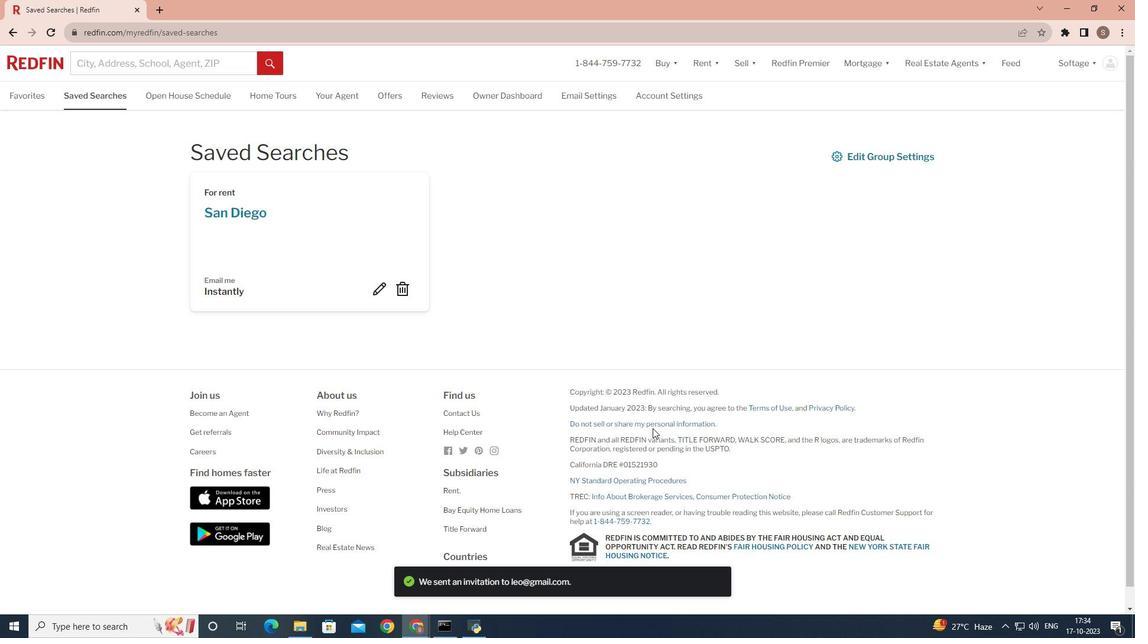 
Action: Mouse pressed left at (652, 429)
Screenshot: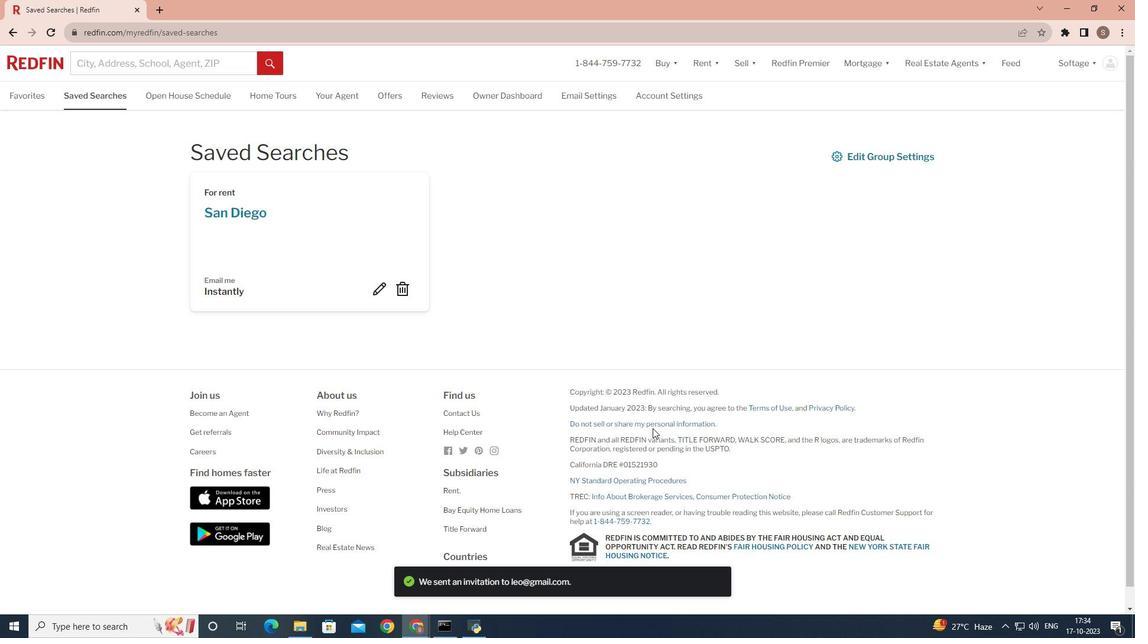 
Action: Mouse moved to (652, 429)
Screenshot: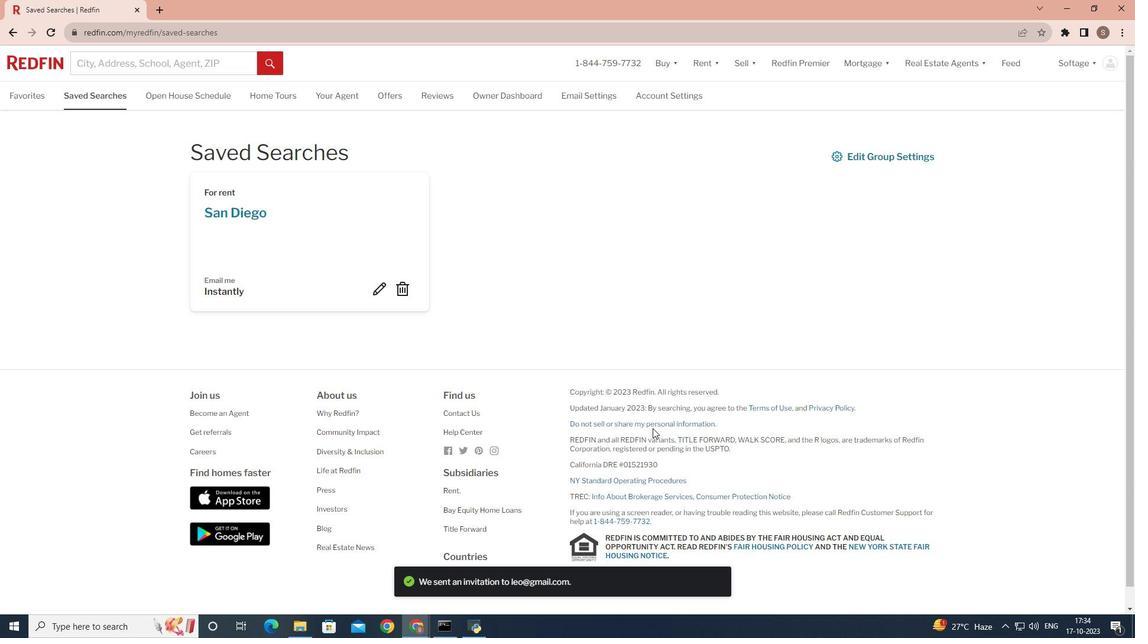 
Action: Mouse pressed left at (652, 429)
Screenshot: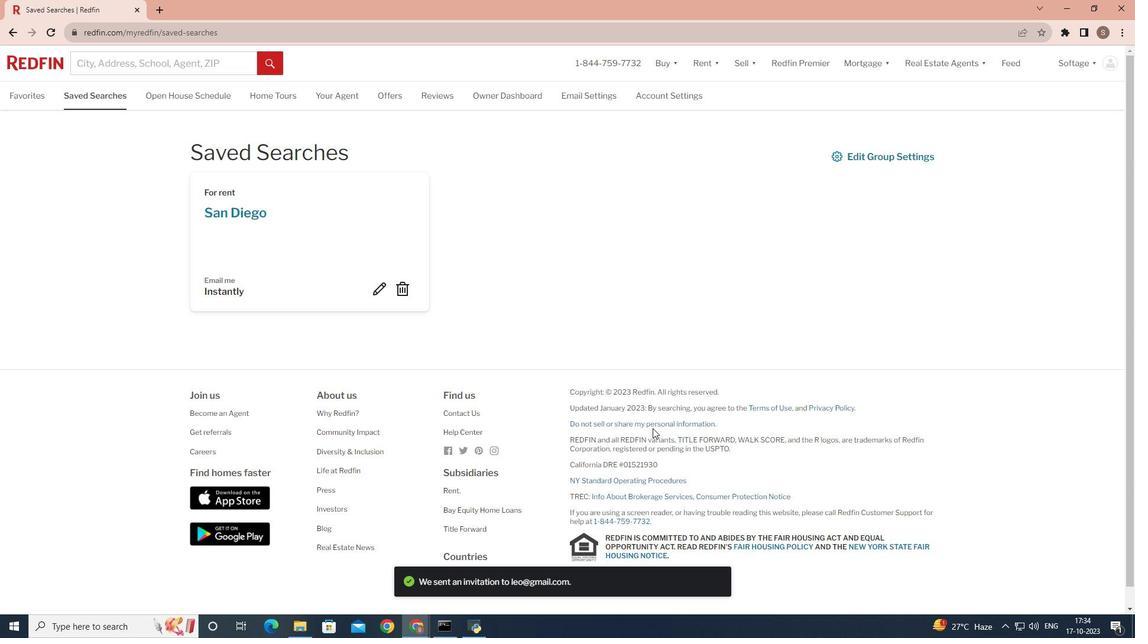 
Action: Mouse moved to (652, 429)
Screenshot: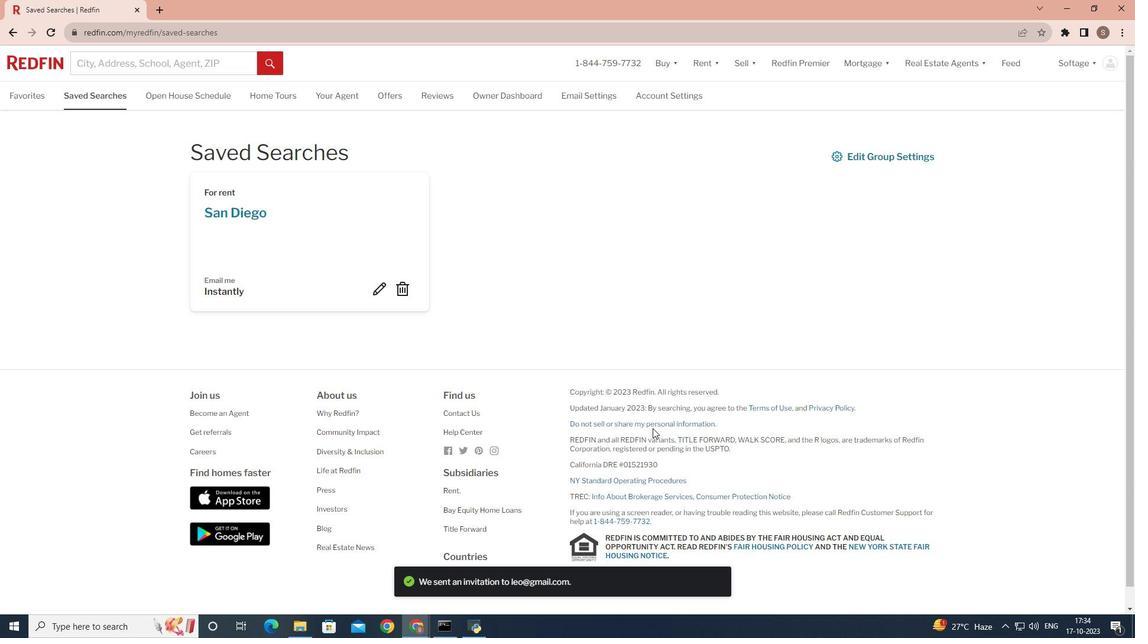 
Action: Mouse pressed left at (652, 429)
Screenshot: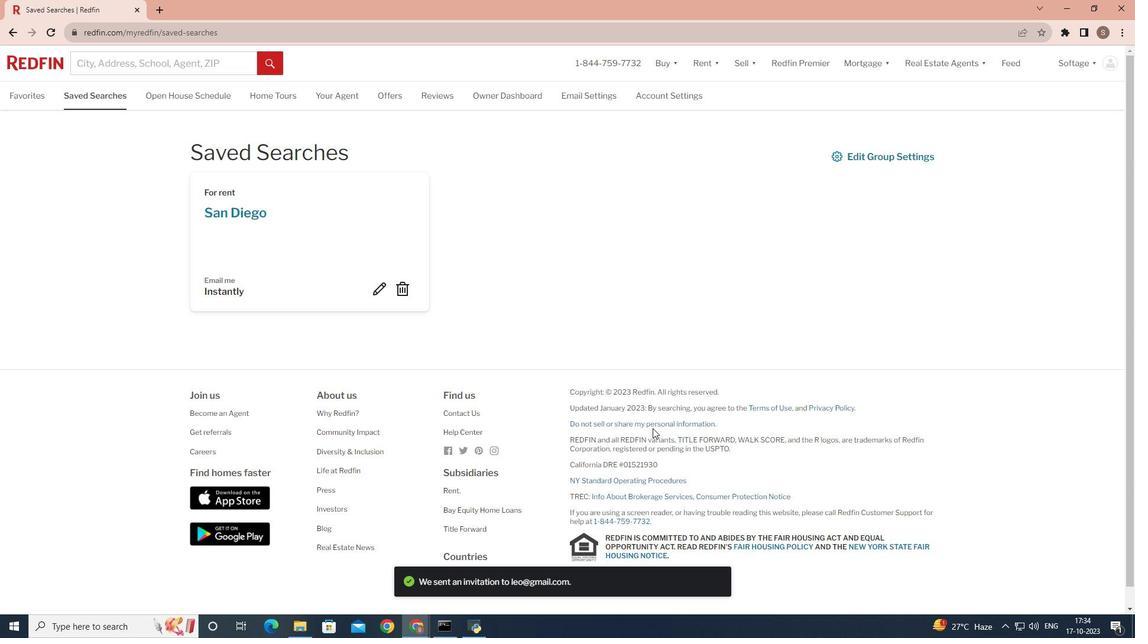 
Action: Mouse moved to (652, 429)
Screenshot: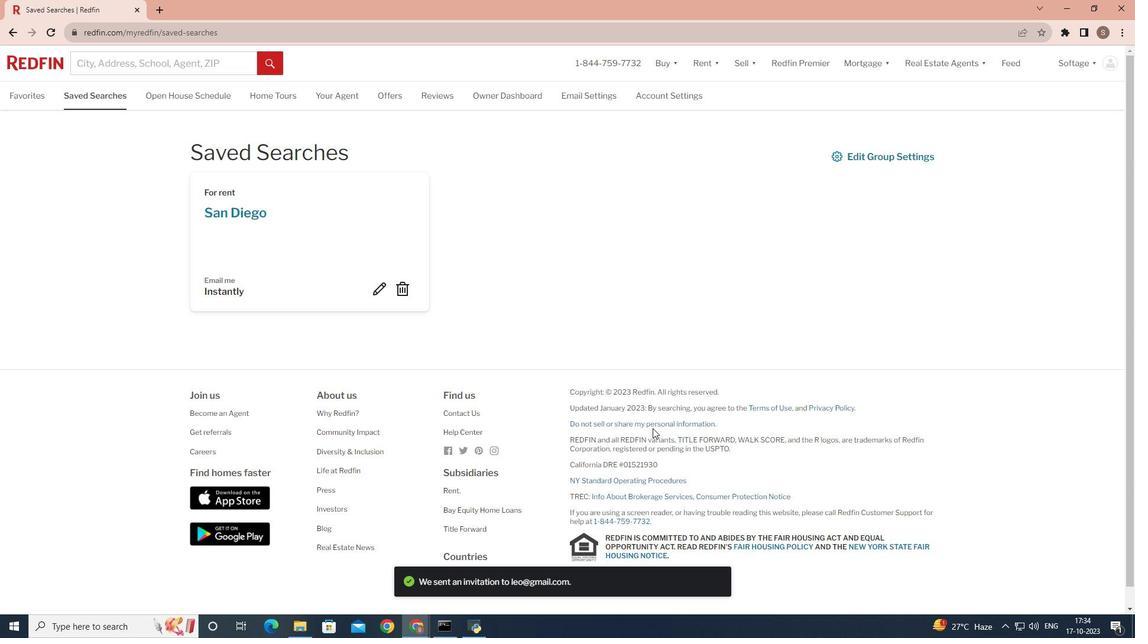 
Action: Mouse pressed left at (652, 429)
Screenshot: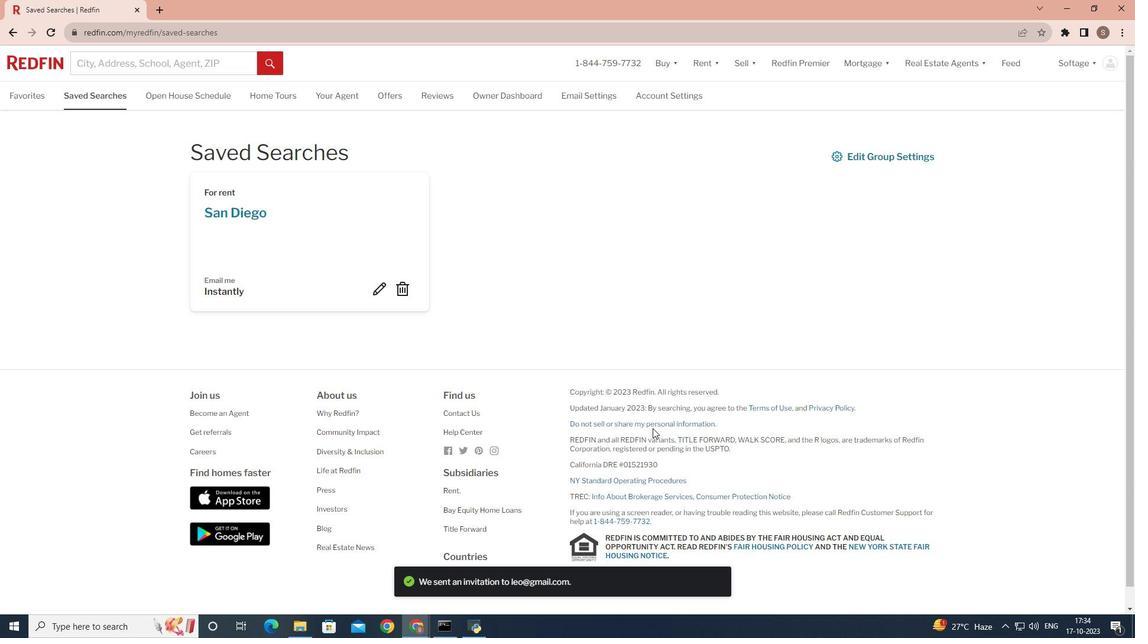 
Action: Mouse moved to (652, 429)
Screenshot: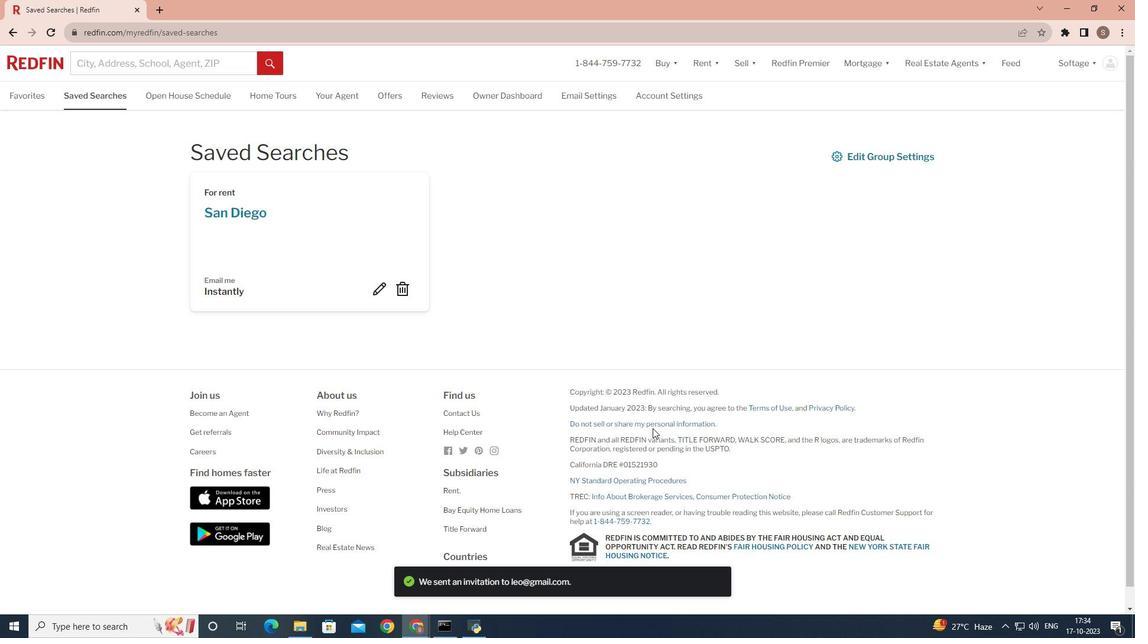 
Action: Mouse pressed left at (652, 429)
Screenshot: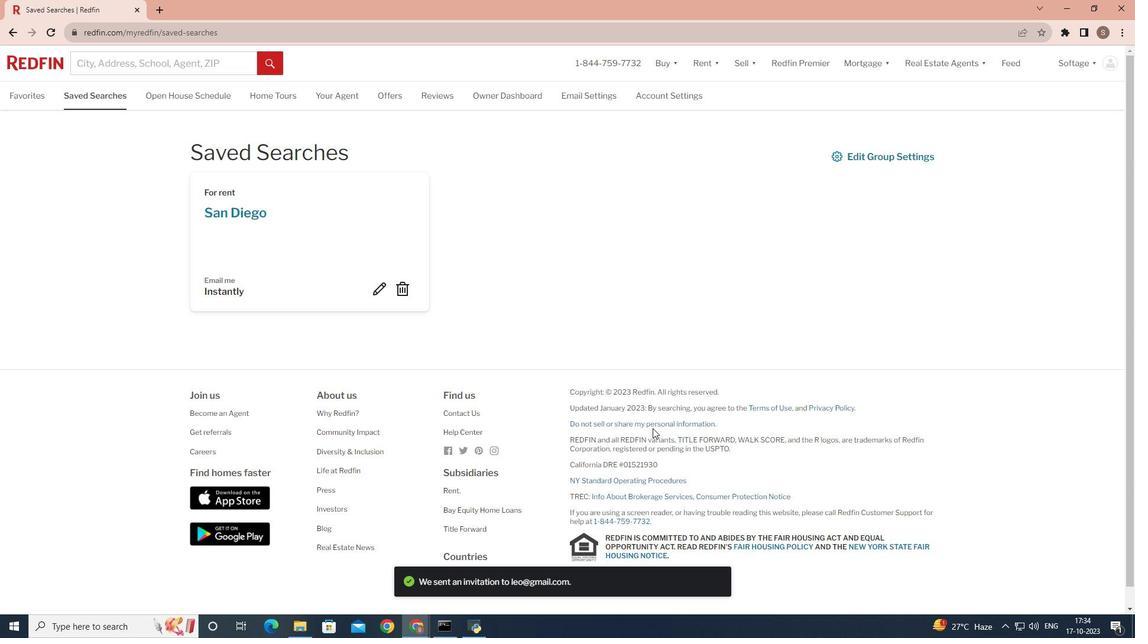 
Action: Mouse moved to (652, 429)
Screenshot: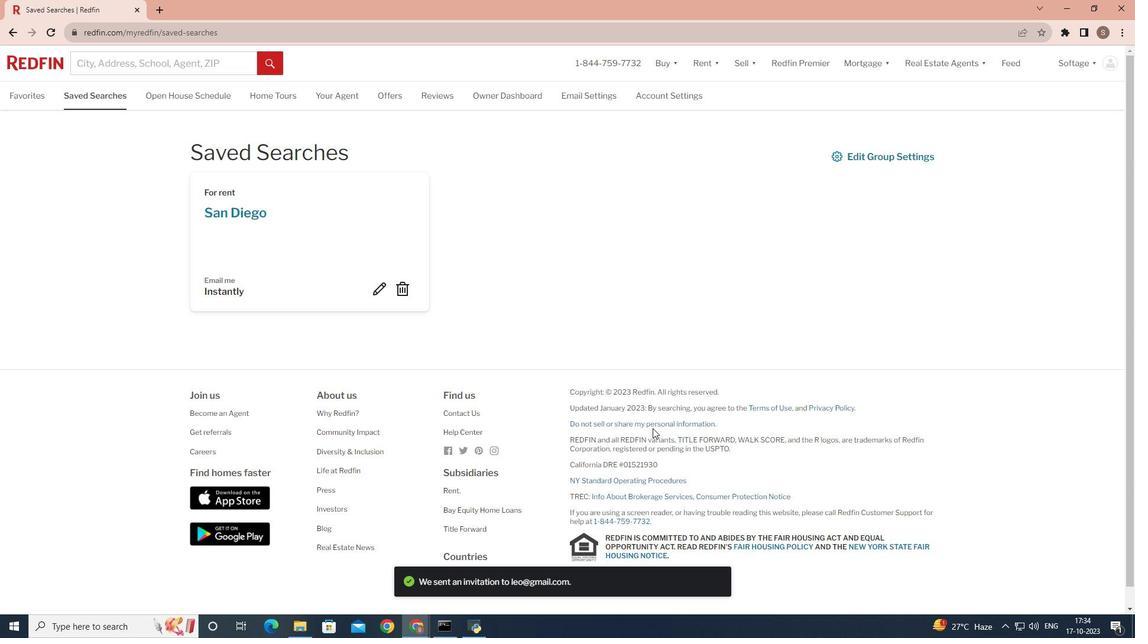 
Action: Mouse pressed left at (652, 429)
Screenshot: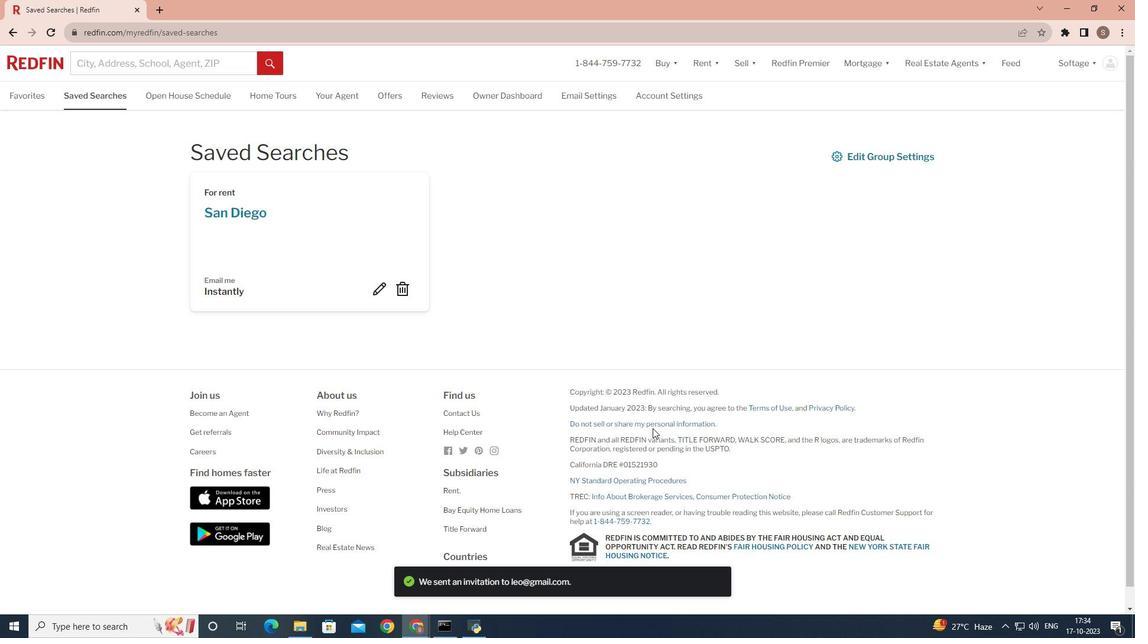 
Action: Mouse moved to (652, 429)
Screenshot: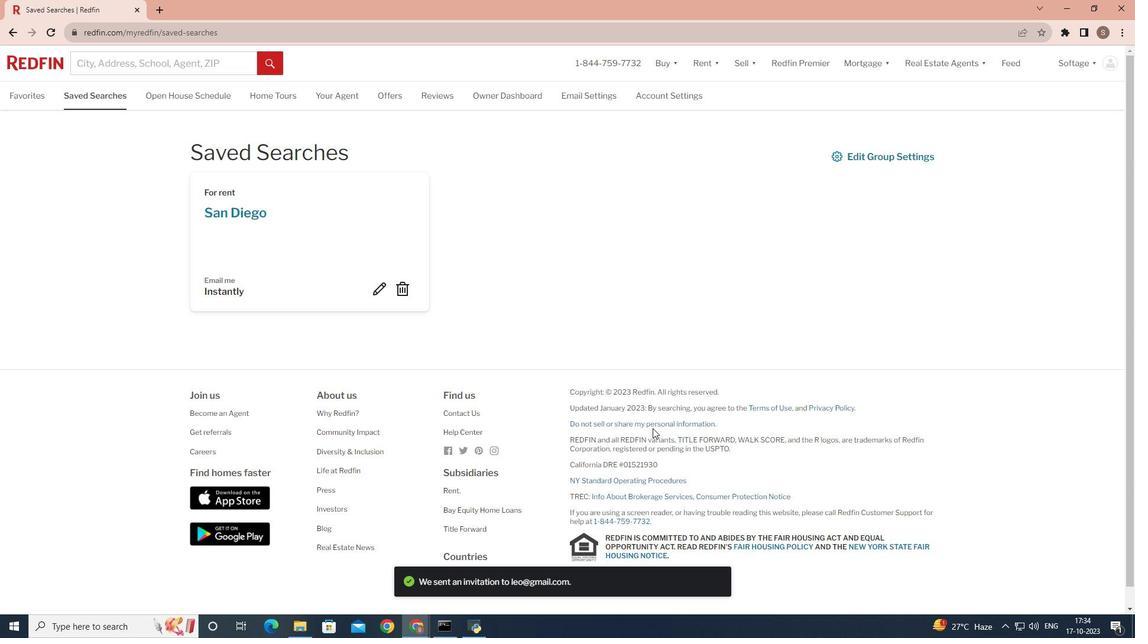 
Action: Mouse pressed left at (652, 429)
Screenshot: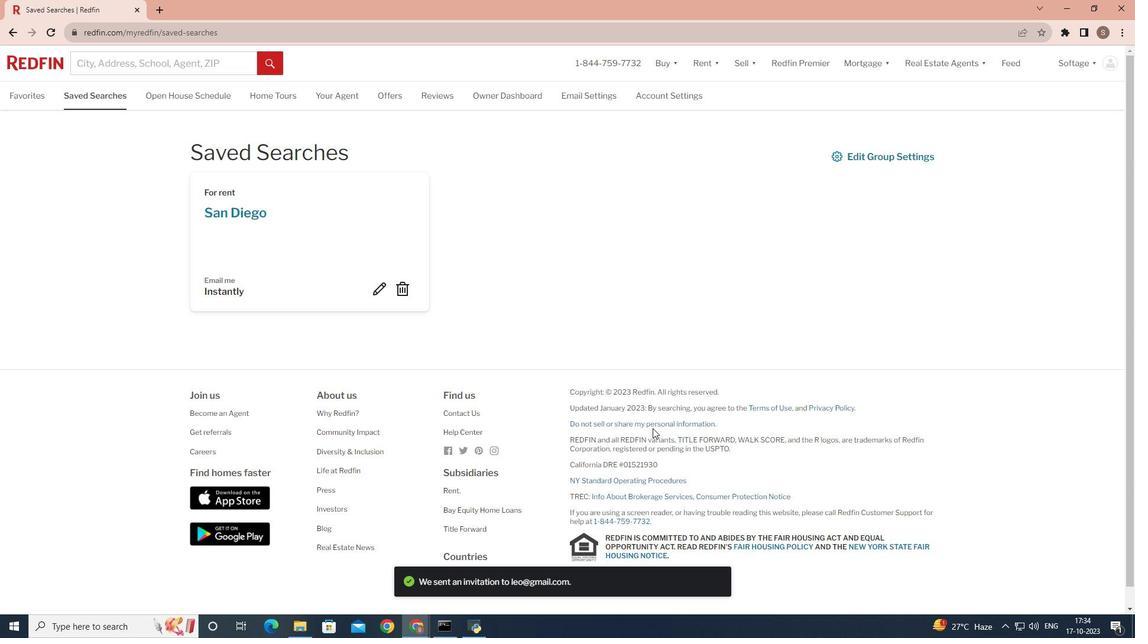
Action: Mouse moved to (652, 429)
Screenshot: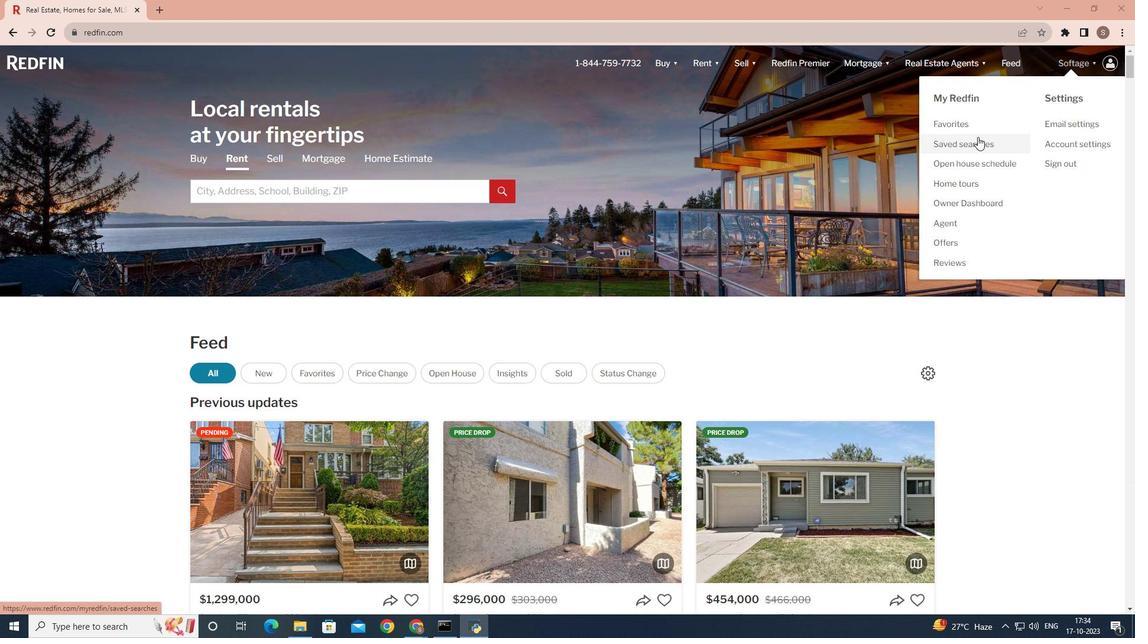 
Action: Mouse pressed left at (652, 429)
Screenshot: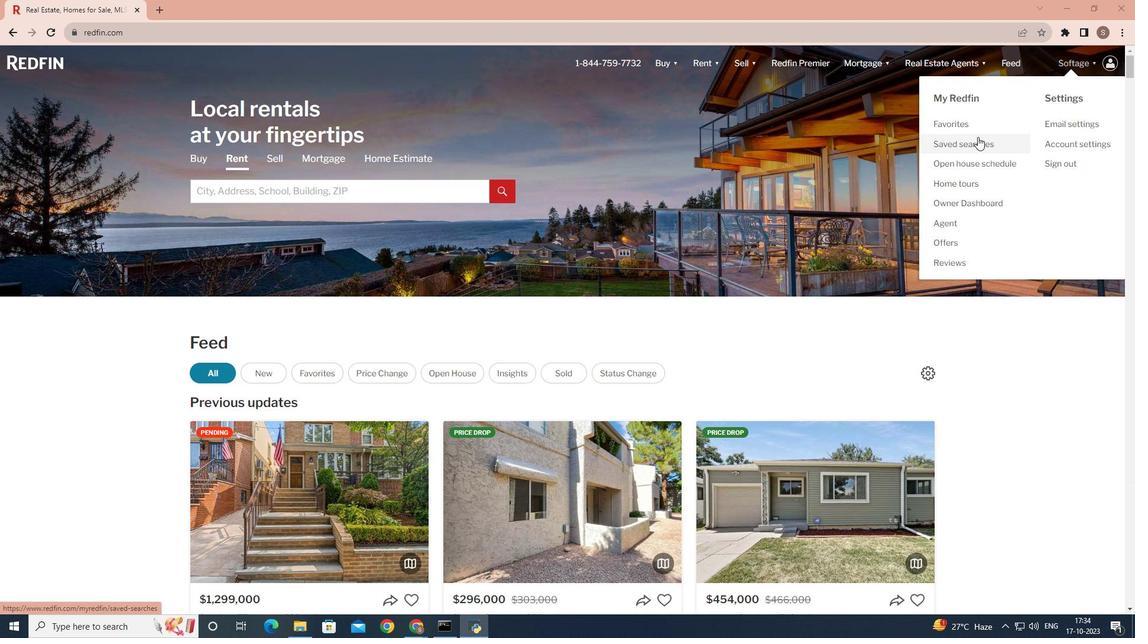 
Action: Mouse moved to (652, 429)
Screenshot: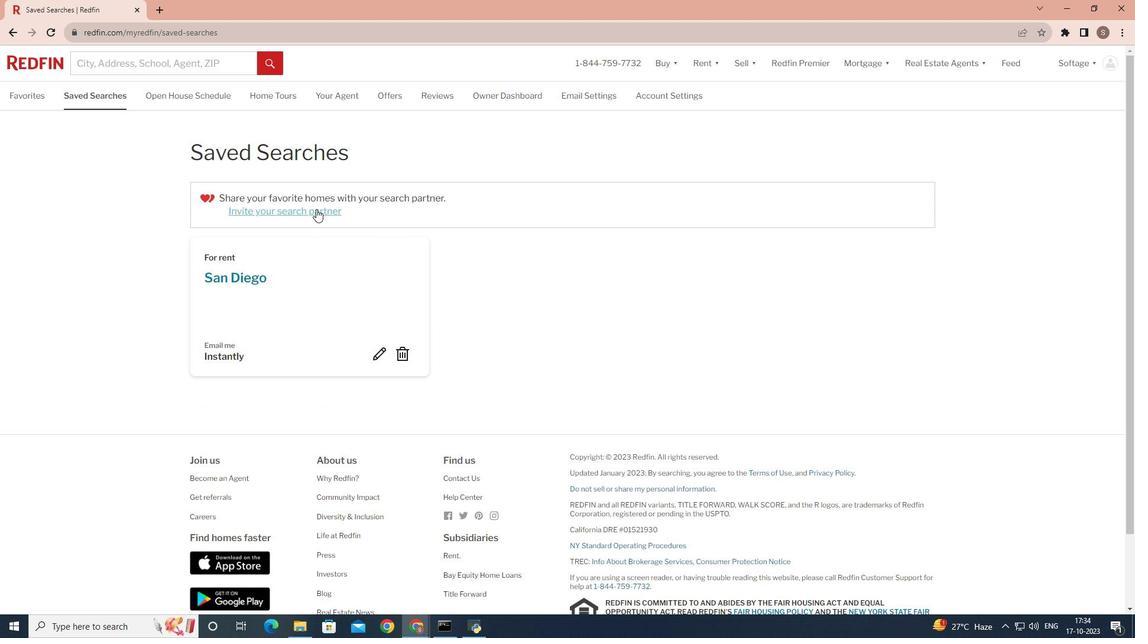 
Action: Mouse pressed left at (652, 429)
Screenshot: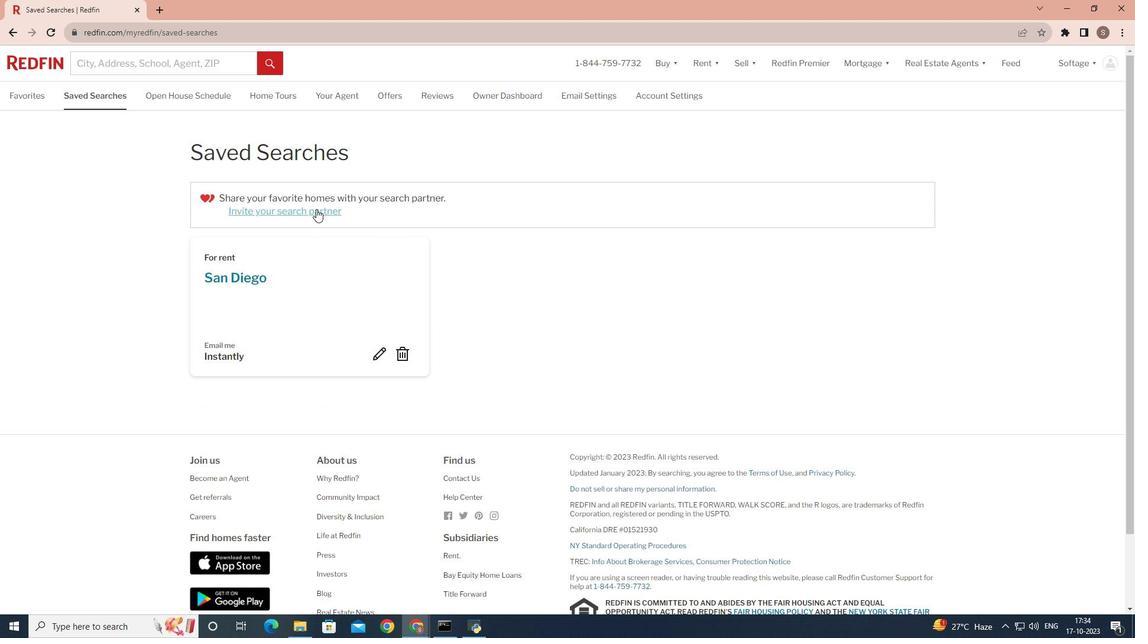 
Action: Mouse moved to (652, 429)
Screenshot: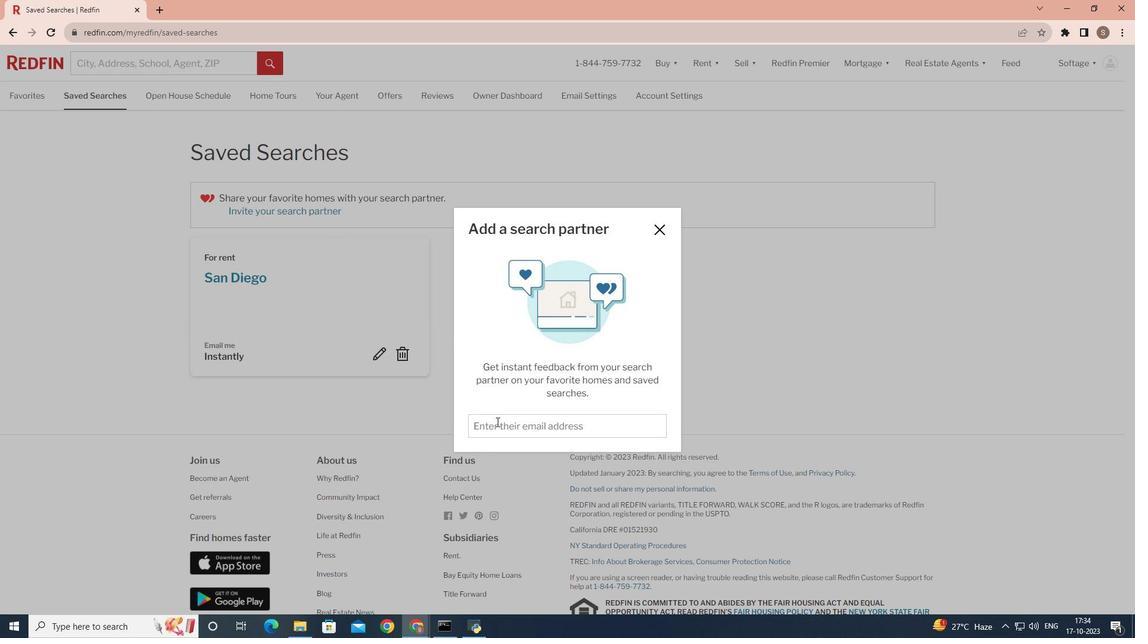 
Action: Mouse pressed left at (652, 429)
